 Task: Upload a time-lapse art or craft video.
Action: Mouse pressed left at (991, 78)
Screenshot: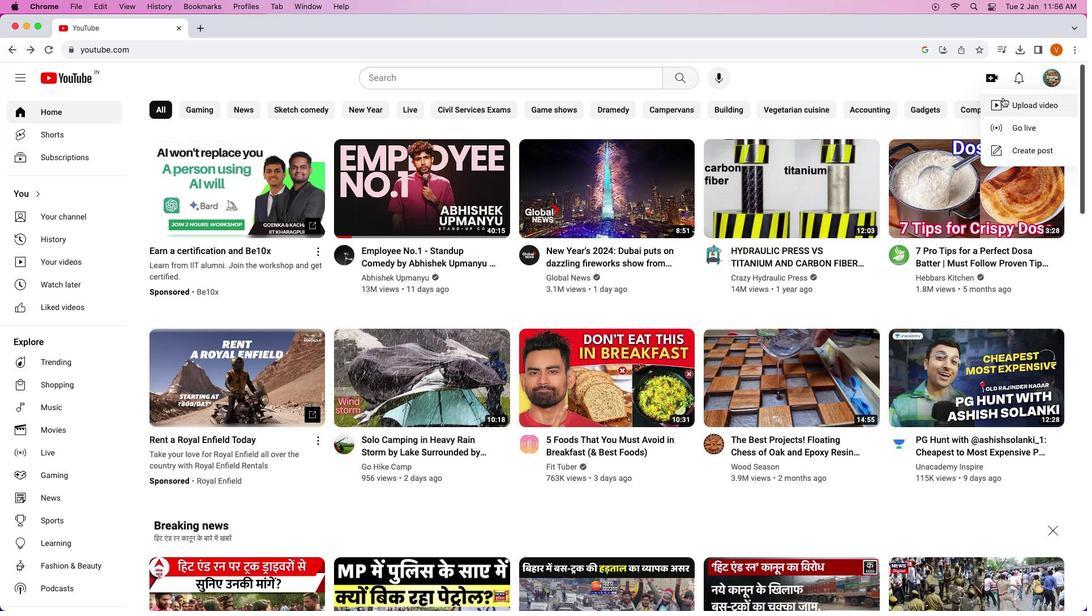
Action: Mouse moved to (1005, 101)
Screenshot: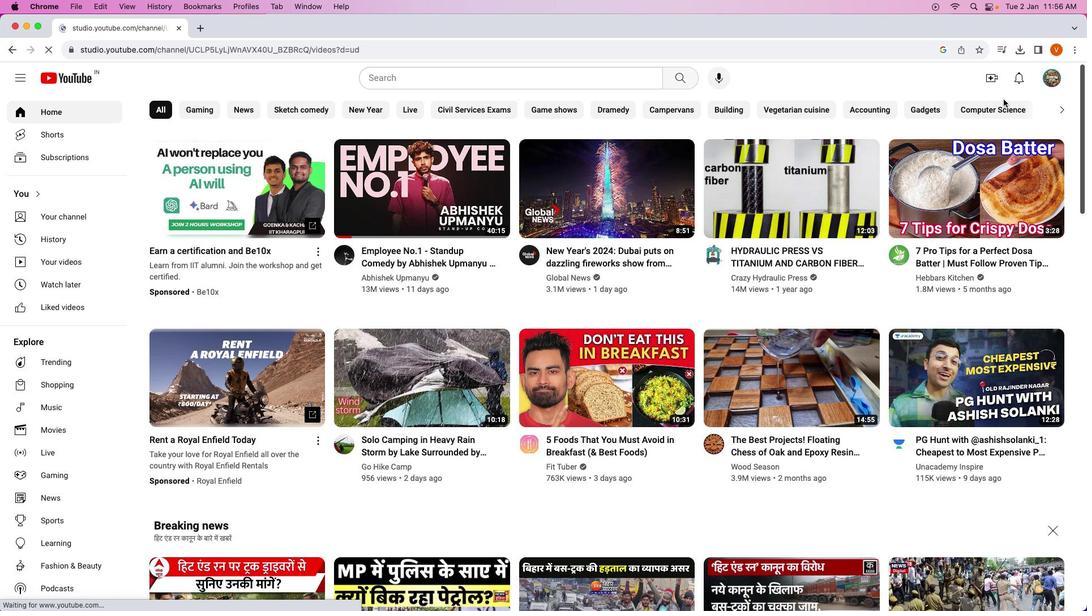 
Action: Mouse pressed left at (1005, 101)
Screenshot: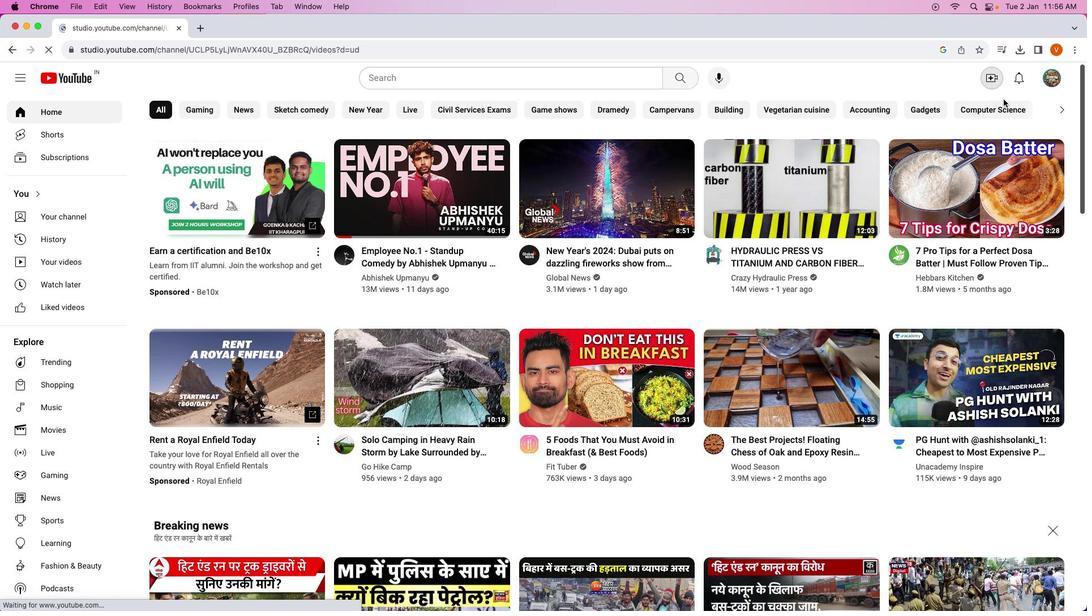 
Action: Mouse moved to (531, 410)
Screenshot: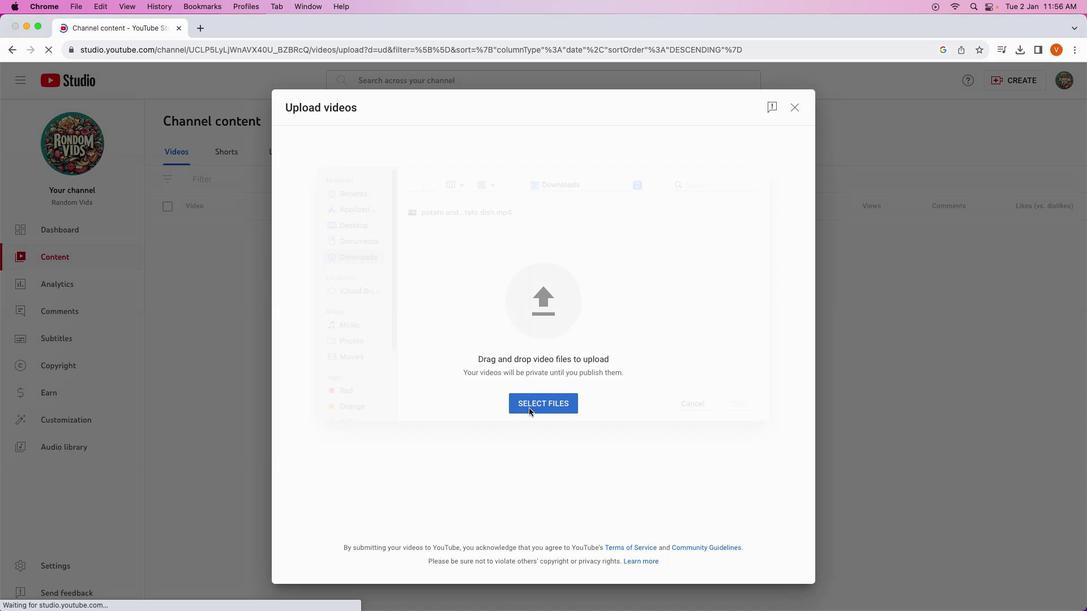 
Action: Mouse pressed left at (531, 410)
Screenshot: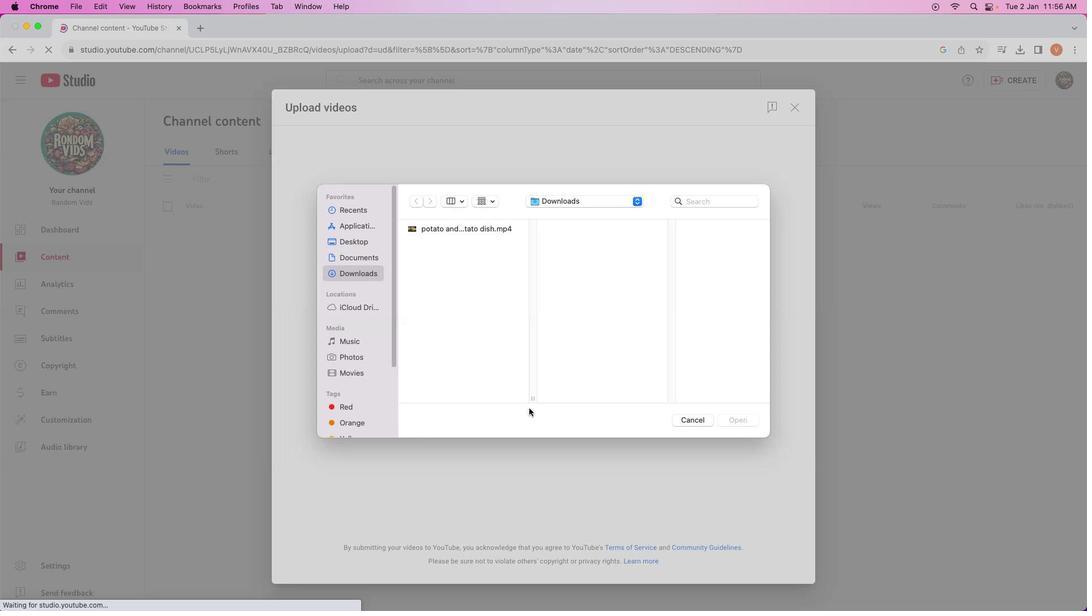 
Action: Mouse moved to (470, 300)
Screenshot: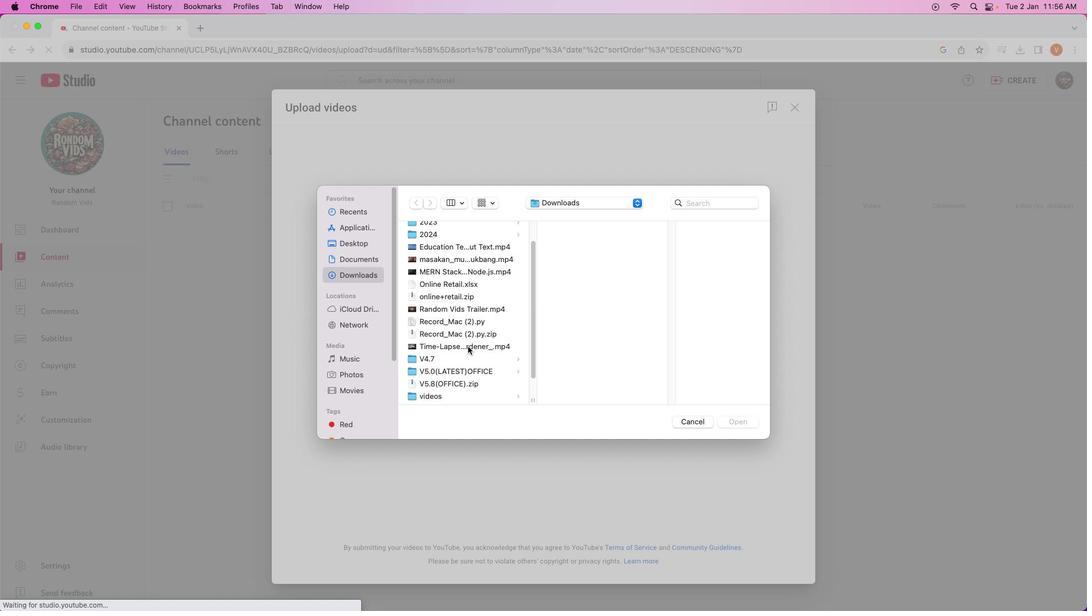 
Action: Mouse scrolled (470, 300) with delta (1, 1)
Screenshot: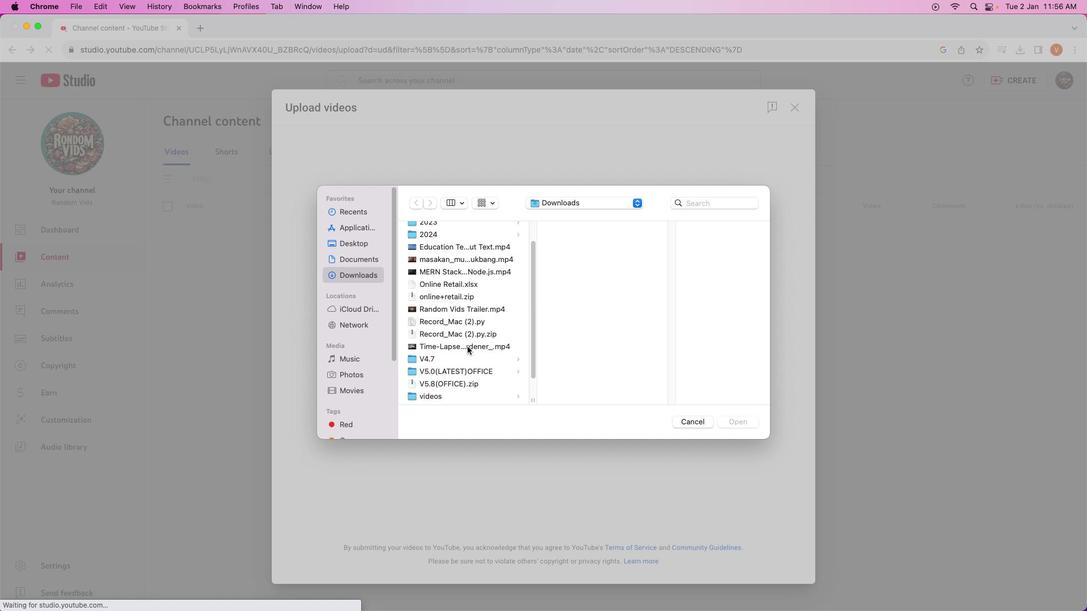 
Action: Mouse scrolled (470, 300) with delta (1, 1)
Screenshot: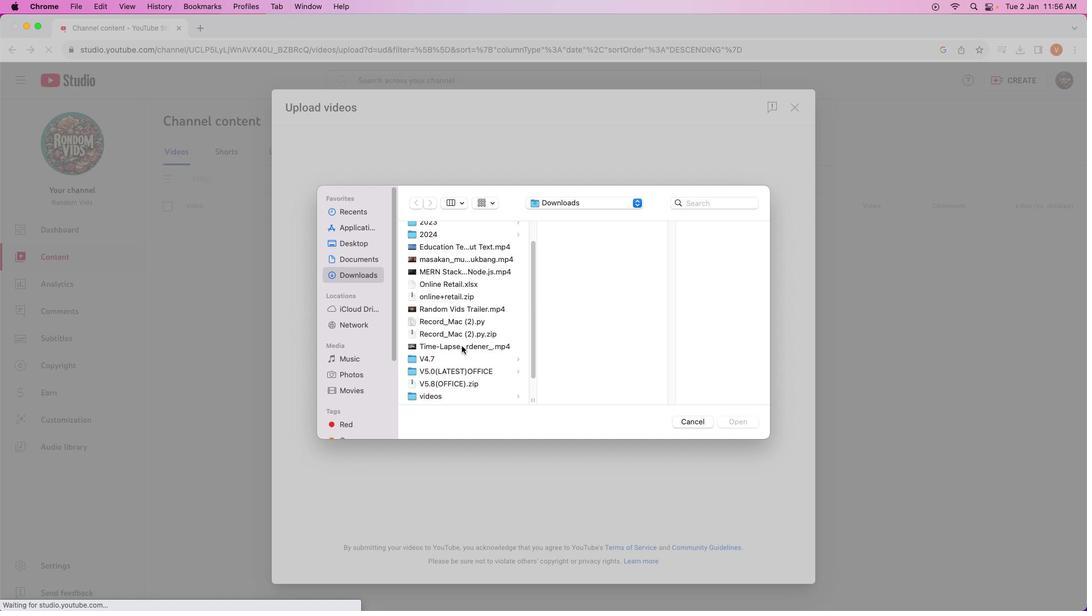 
Action: Mouse scrolled (470, 300) with delta (1, 1)
Screenshot: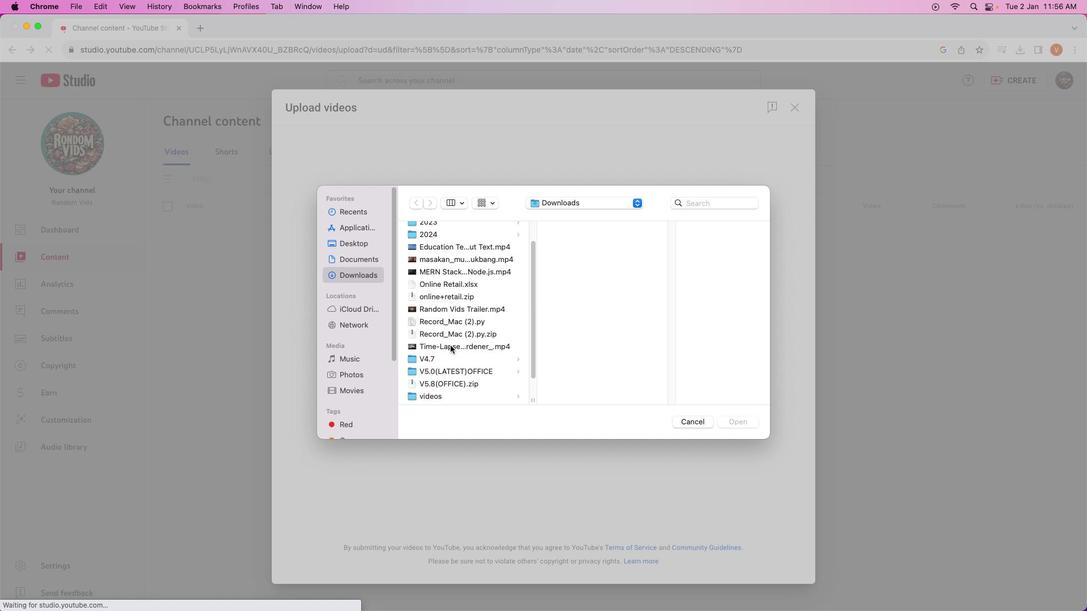 
Action: Mouse moved to (442, 351)
Screenshot: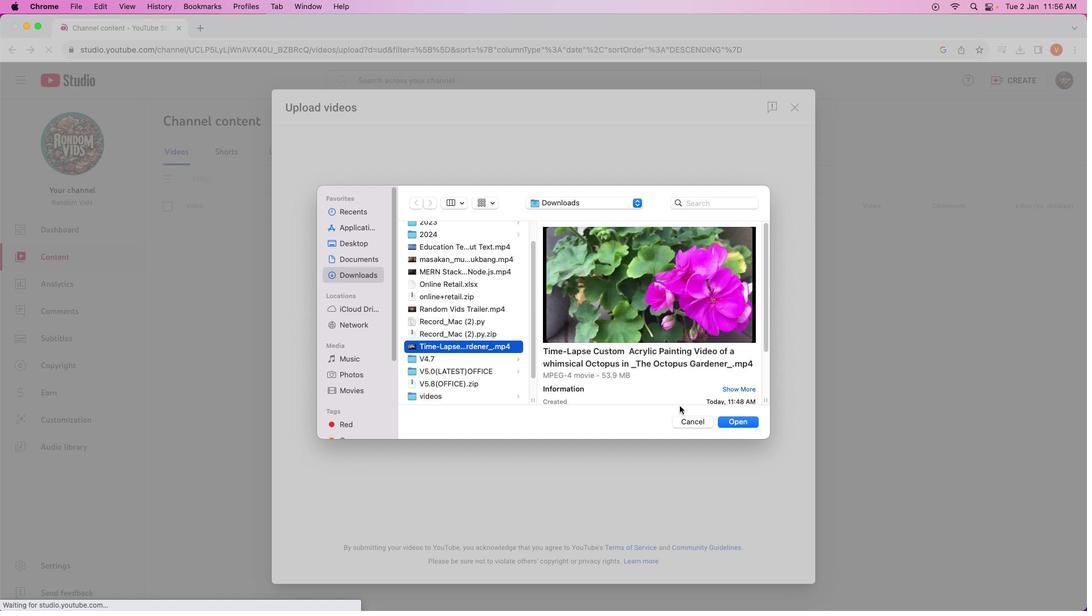 
Action: Mouse pressed left at (442, 351)
Screenshot: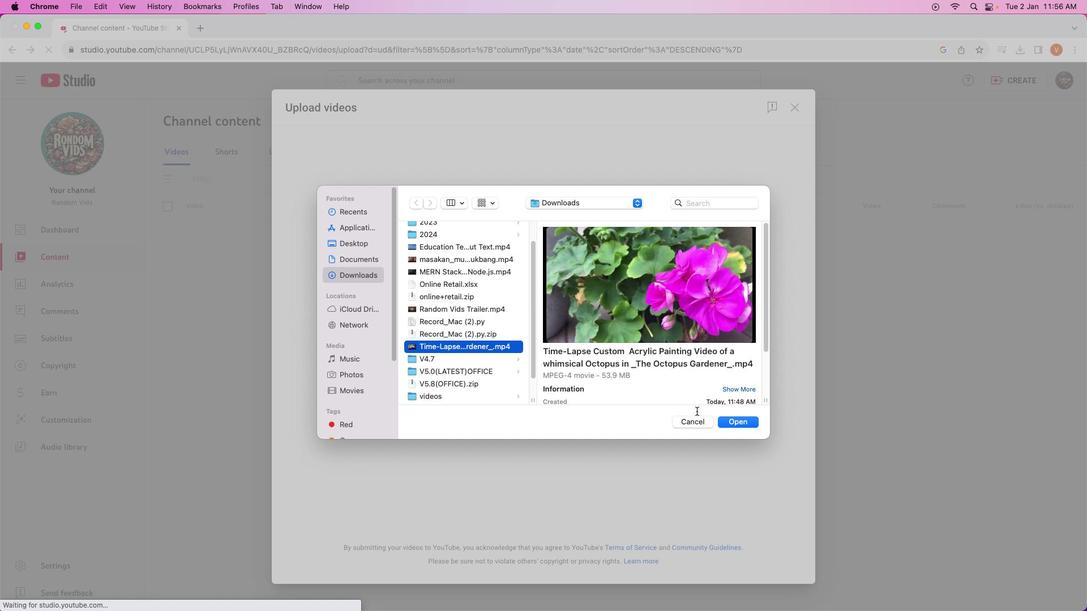 
Action: Mouse moved to (736, 425)
Screenshot: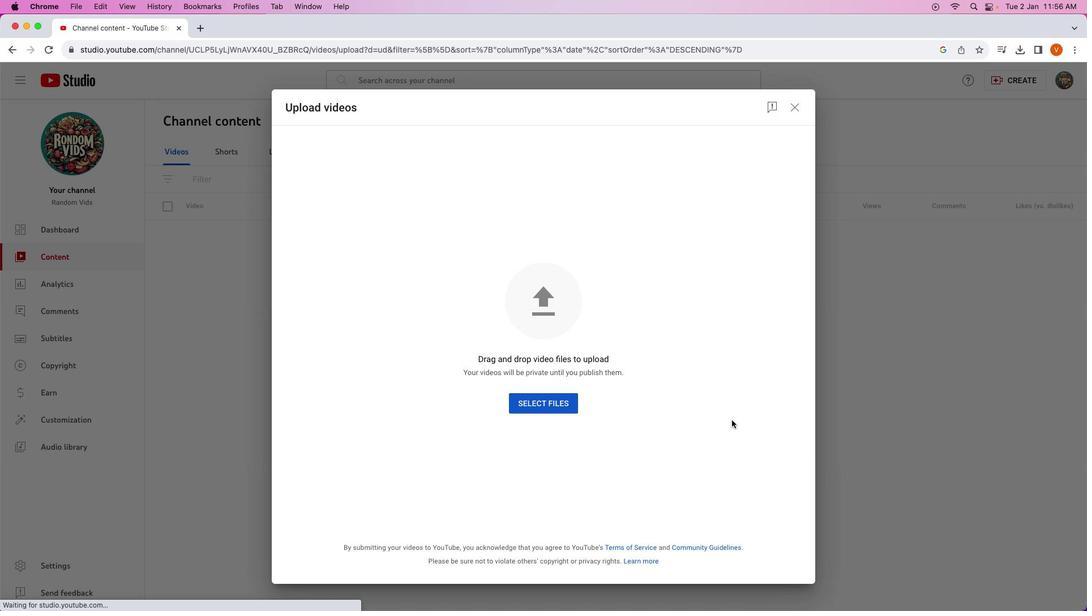 
Action: Mouse pressed left at (736, 425)
Screenshot: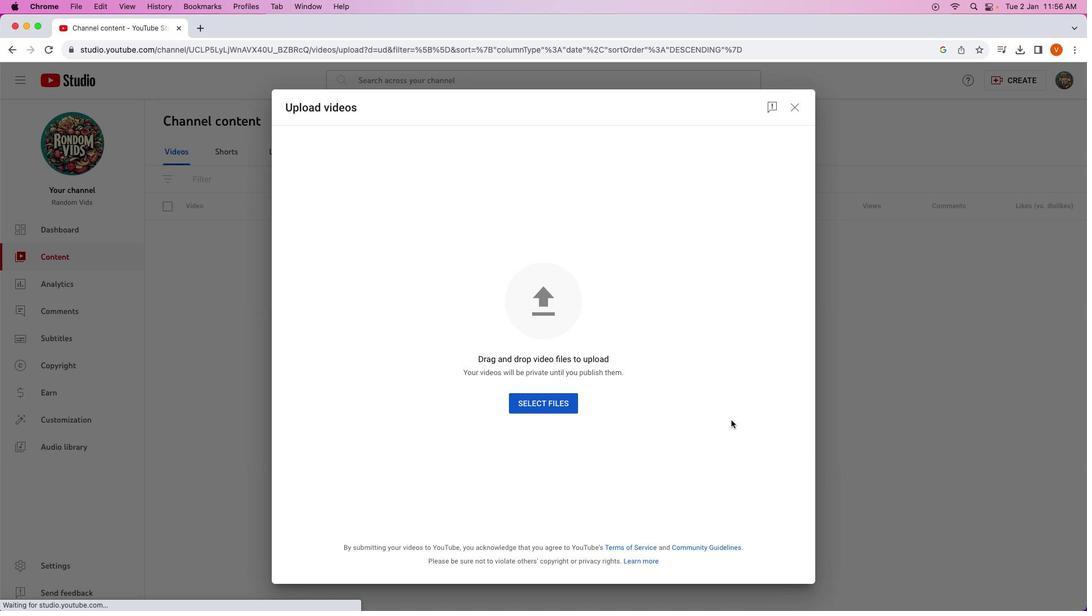 
Action: Mouse moved to (411, 241)
Screenshot: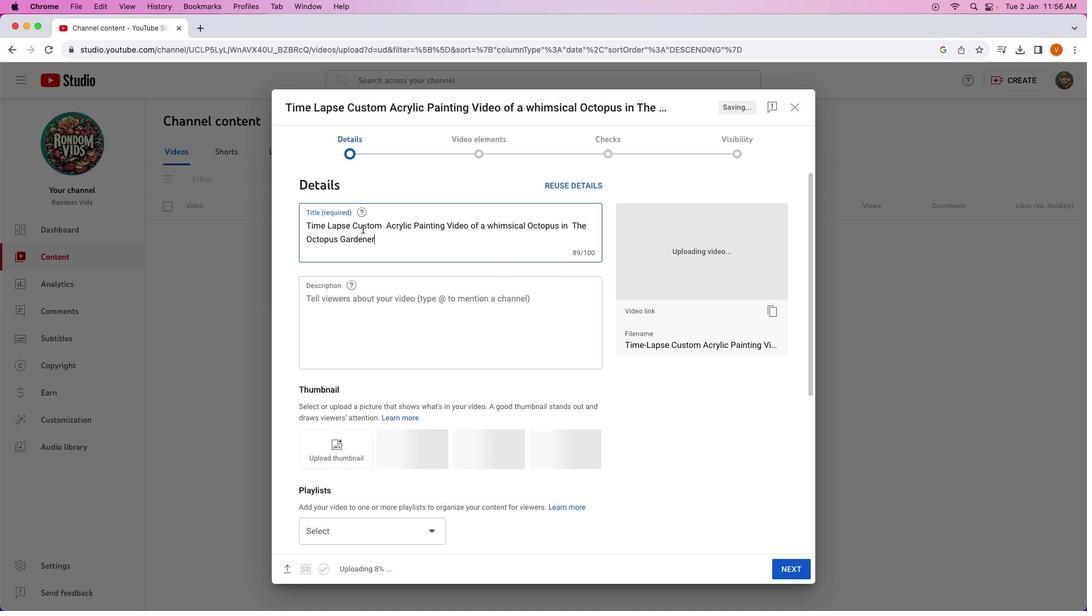
Action: Mouse pressed left at (411, 241)
Screenshot: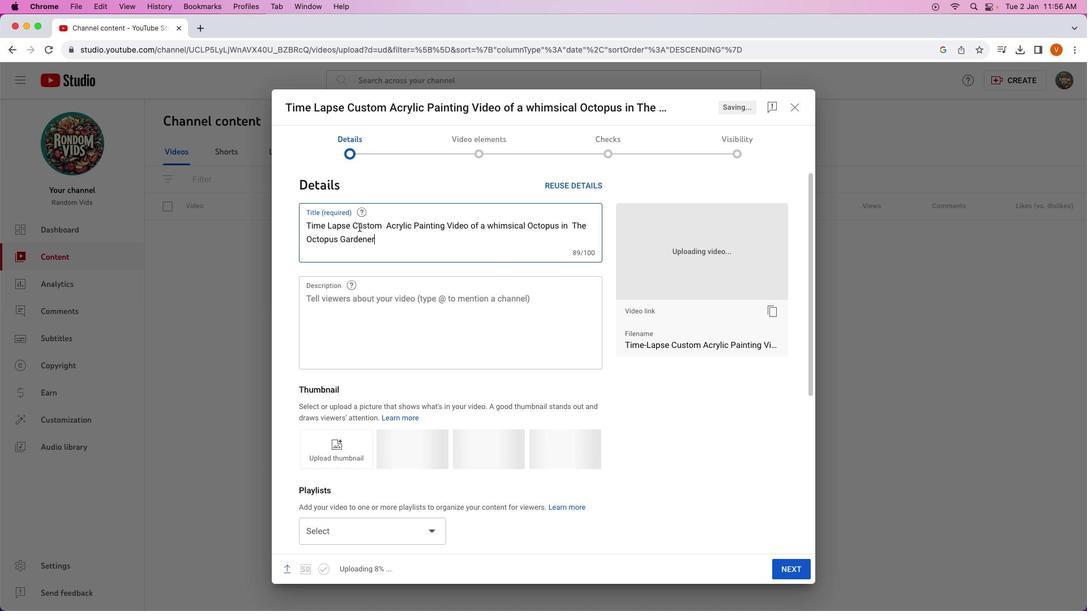 
Action: Mouse moved to (573, 226)
Screenshot: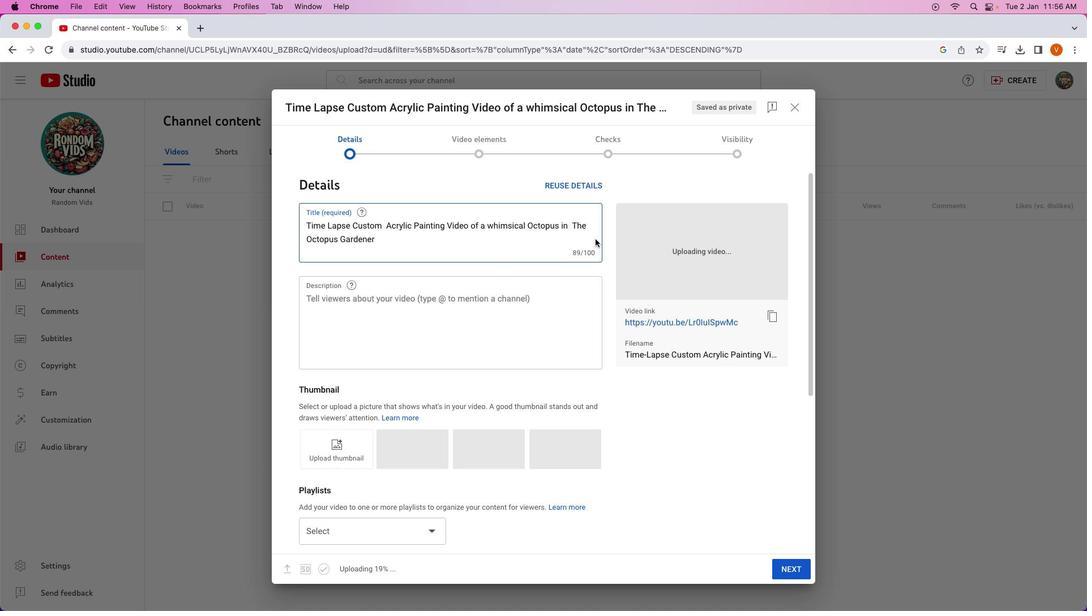
Action: Mouse pressed left at (573, 226)
Screenshot: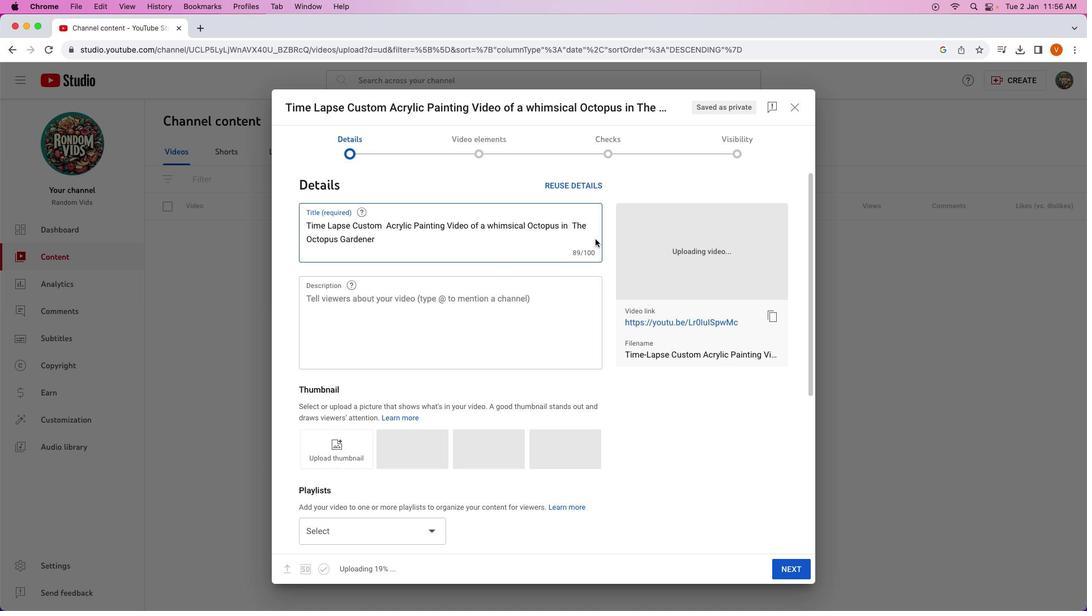 
Action: Mouse moved to (597, 240)
Screenshot: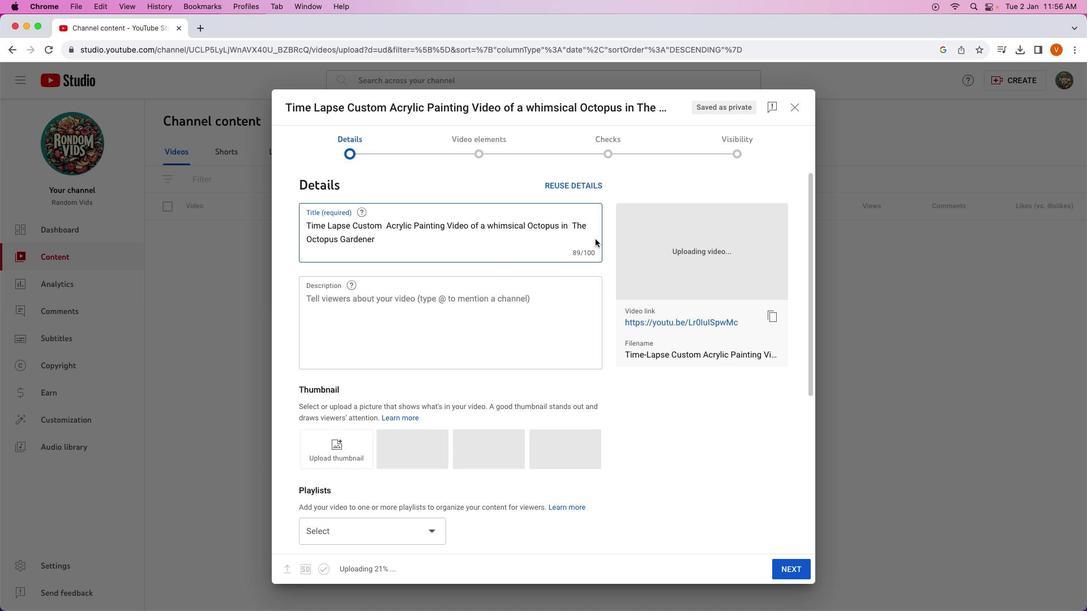 
Action: Key pressed Key.backspaceKey.shift_r'|'Key.space
Screenshot: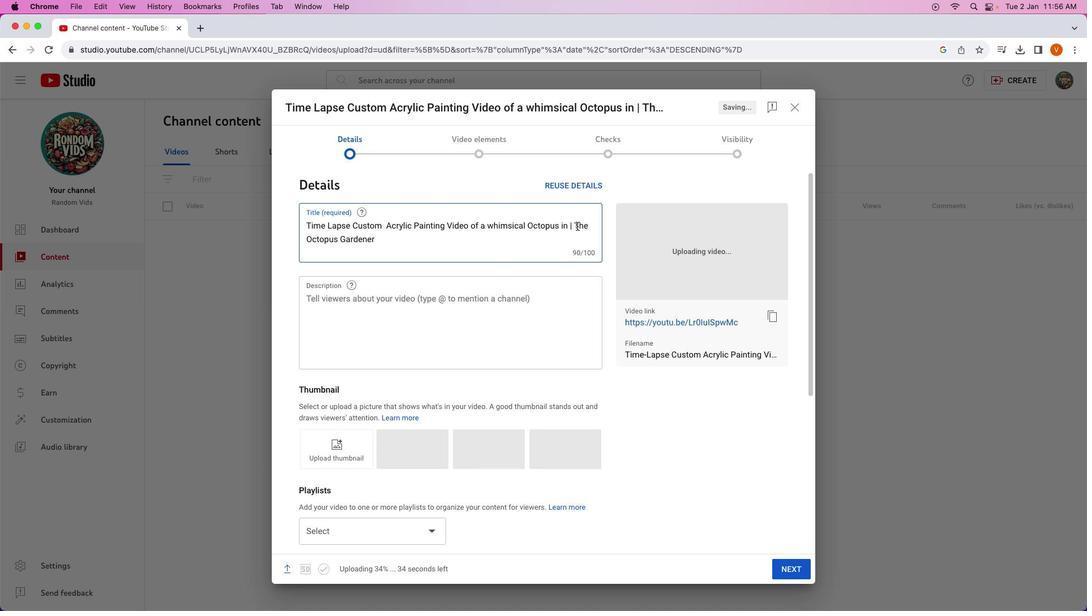 
Action: Mouse moved to (447, 314)
Screenshot: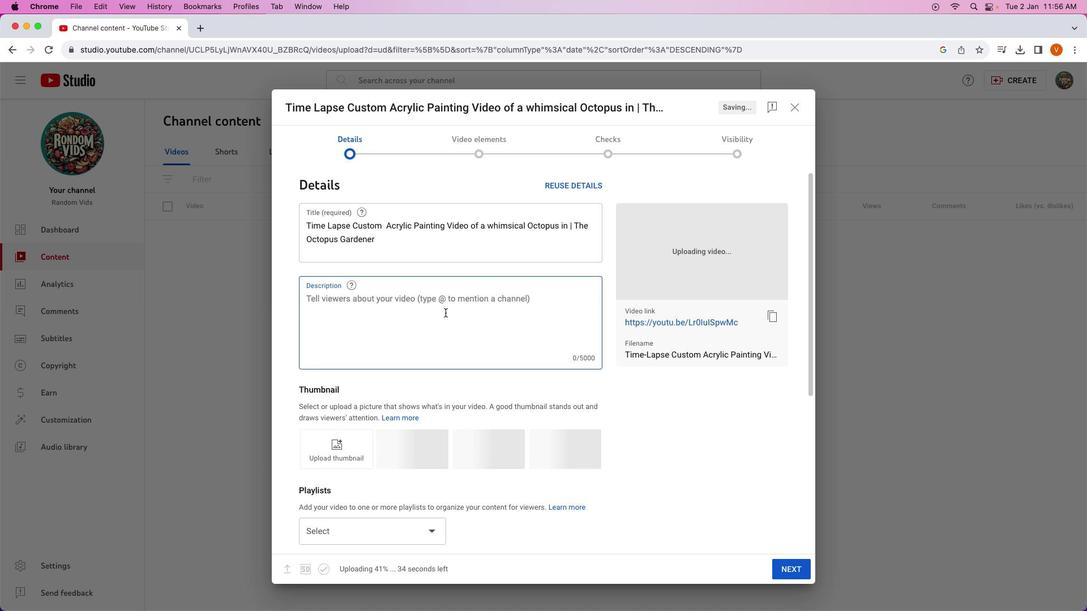 
Action: Mouse pressed left at (447, 314)
Screenshot: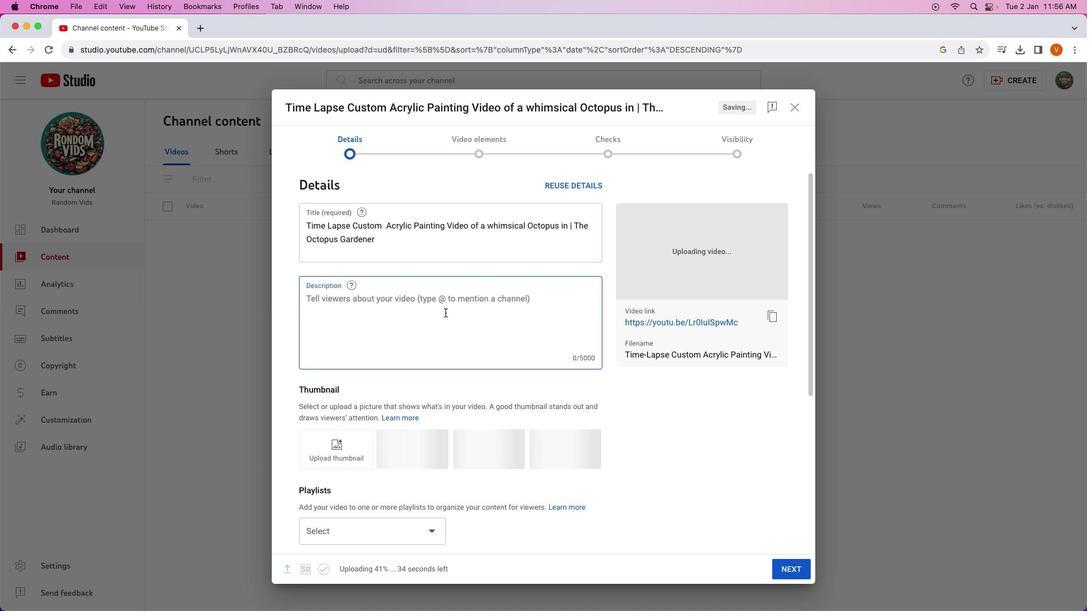 
Action: Mouse moved to (447, 314)
Screenshot: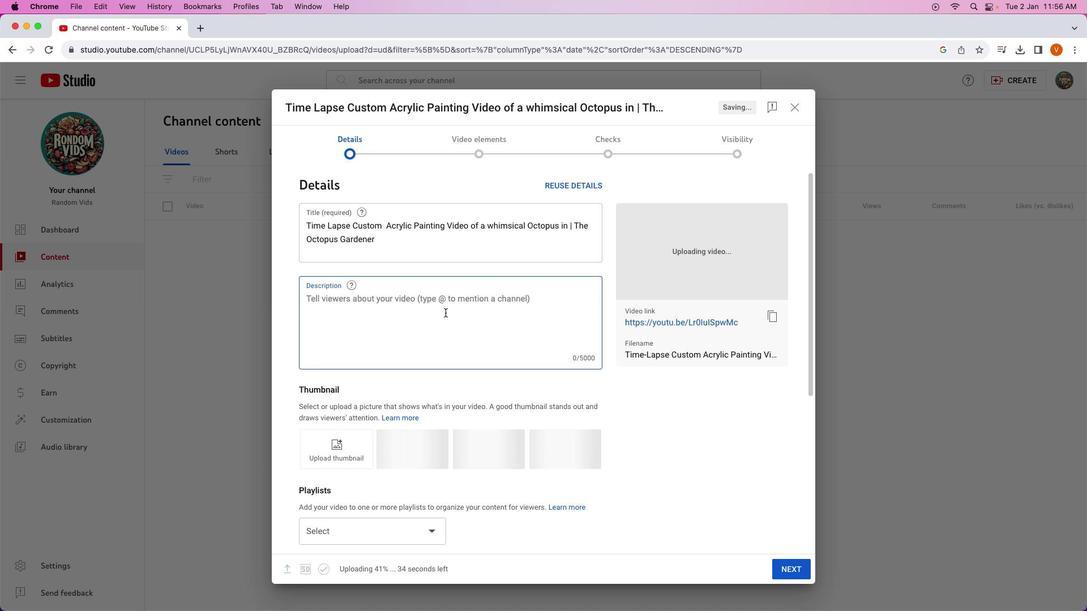 
Action: Key pressed Key.shift'A'Key.space't''i''m''e''-''l''a''p''s''e'Key.space'a''r''t'Key.space'a''n''d'Key.space'c''r''a''f''t'Key.space'o''r'Key.spaceKey.backspaceKey.backspaceKey.backspace'o''f'Key.space'a''n'Key.space'a''c''r''y''l''i''c'Key.space'c''o''l''o''r'Key.space'p''a''i''n''t''i''n''g''.'
Screenshot: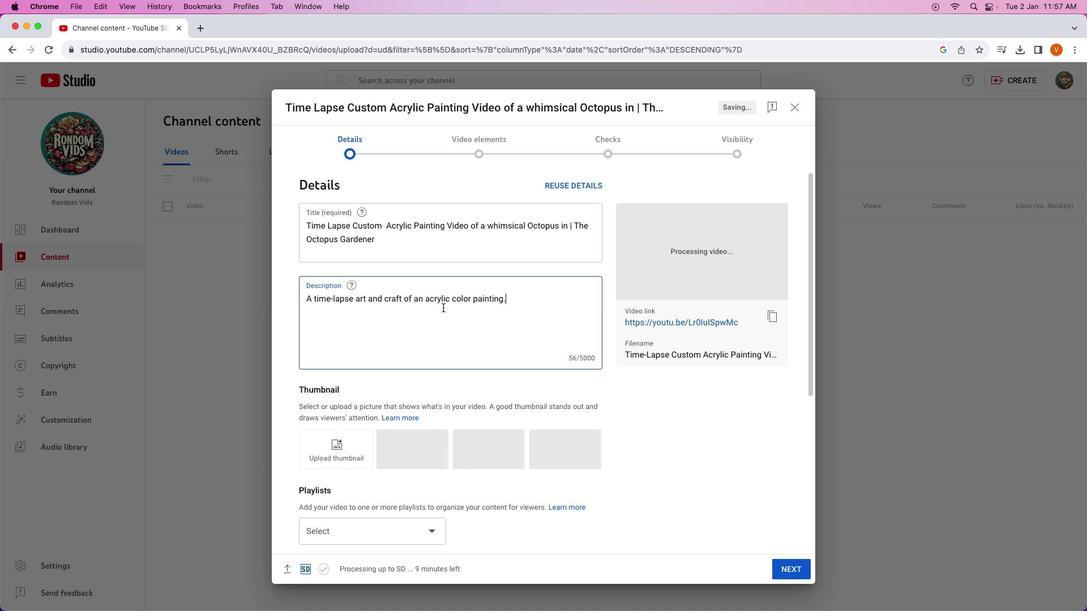 
Action: Mouse moved to (483, 434)
Screenshot: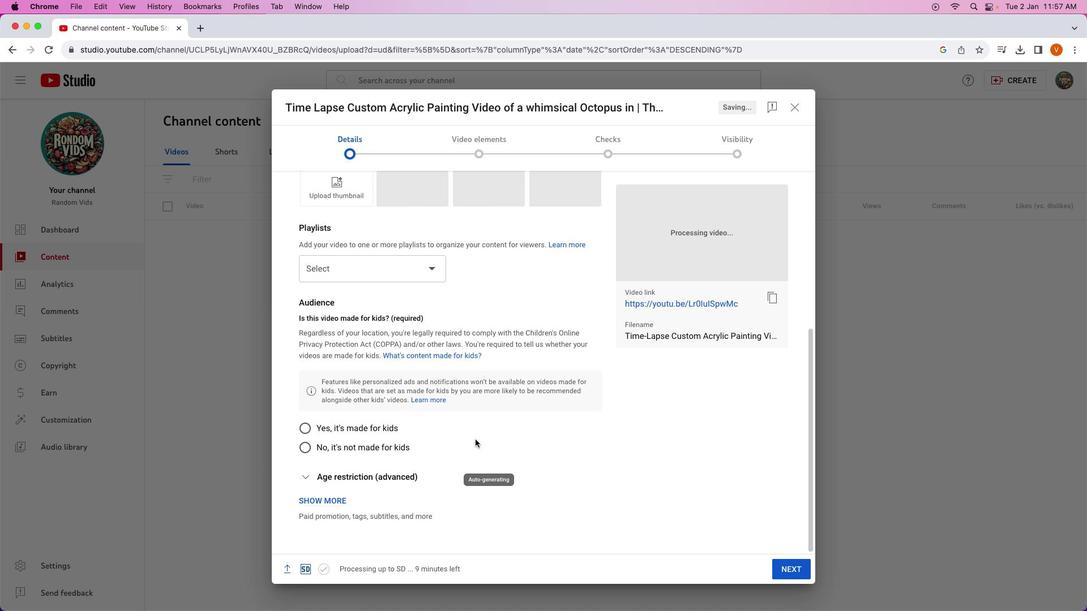 
Action: Mouse scrolled (483, 434) with delta (1, 1)
Screenshot: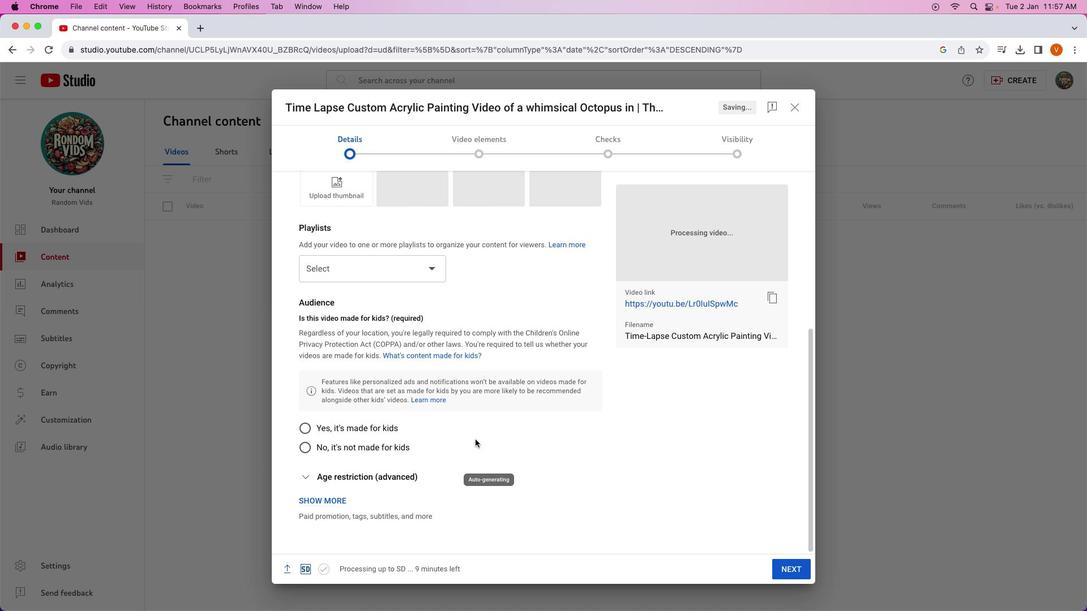 
Action: Mouse scrolled (483, 434) with delta (1, 1)
Screenshot: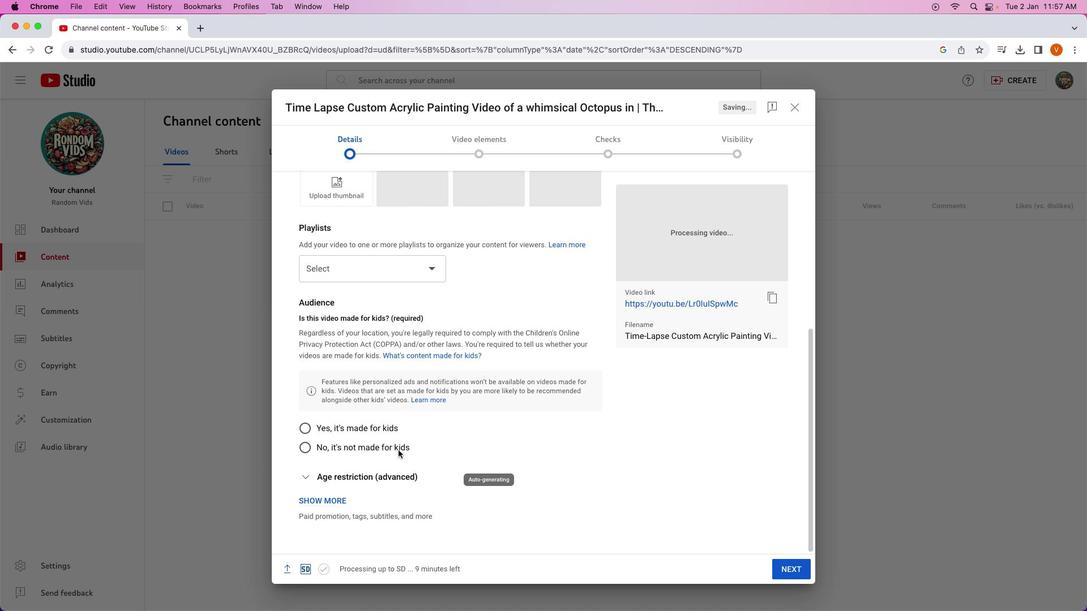 
Action: Mouse moved to (477, 441)
Screenshot: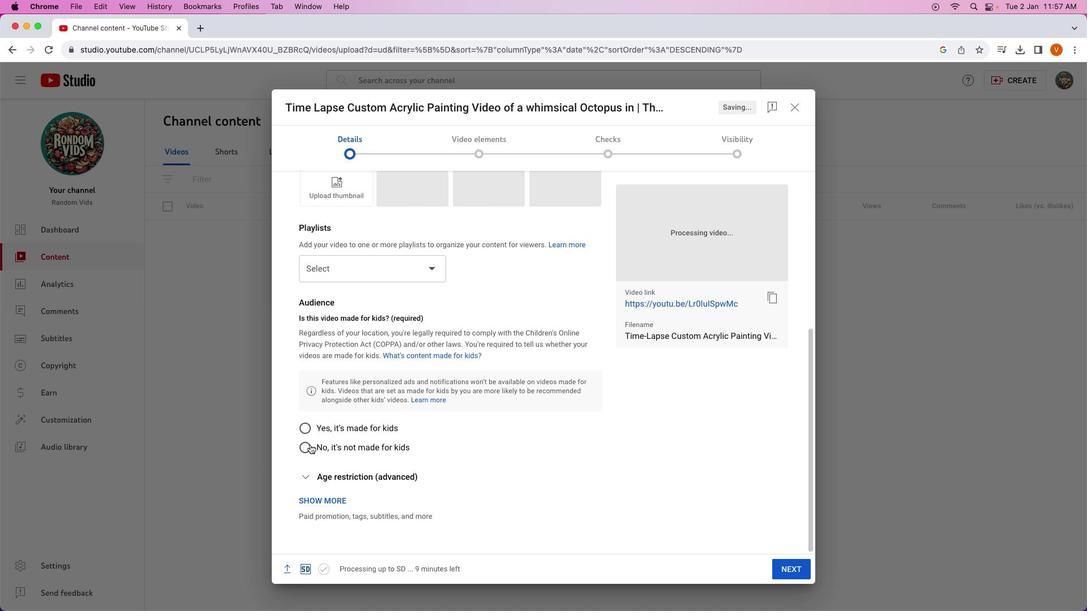 
Action: Mouse scrolled (477, 441) with delta (1, 1)
Screenshot: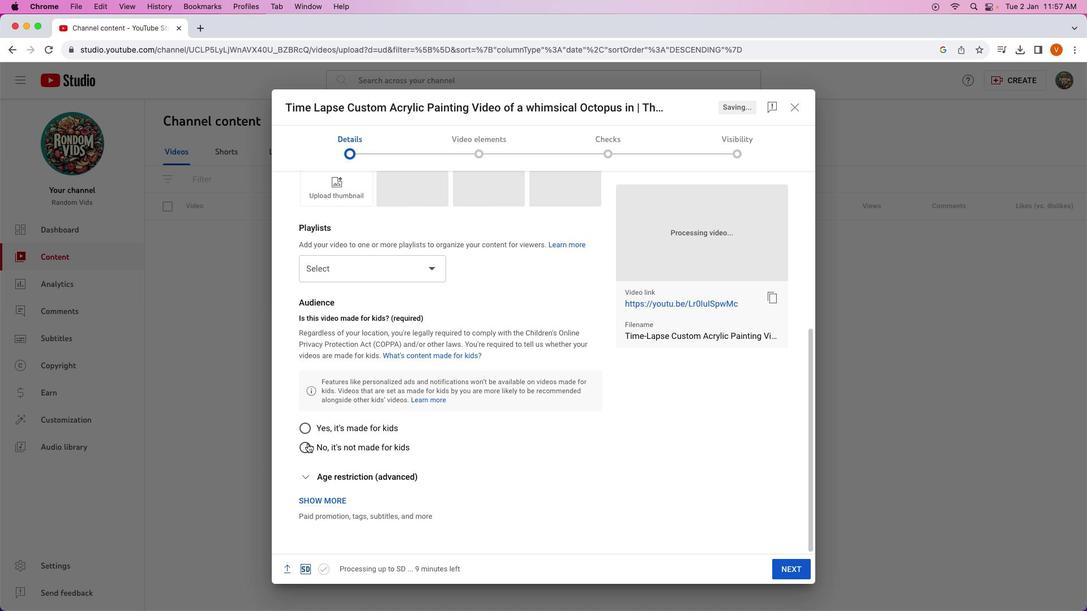 
Action: Mouse scrolled (477, 441) with delta (1, 1)
Screenshot: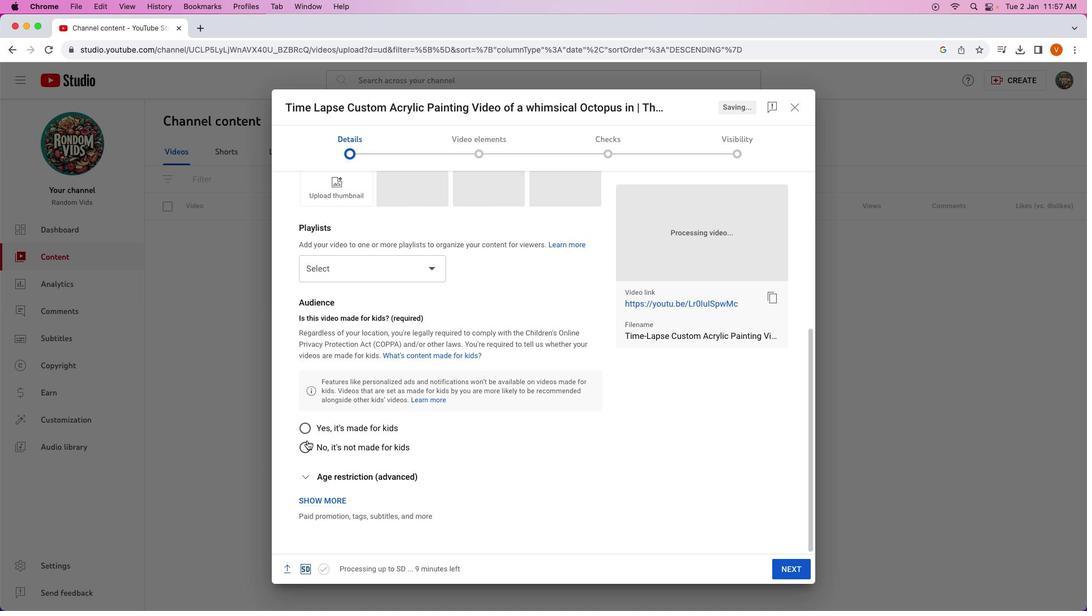 
Action: Mouse scrolled (477, 441) with delta (1, 0)
Screenshot: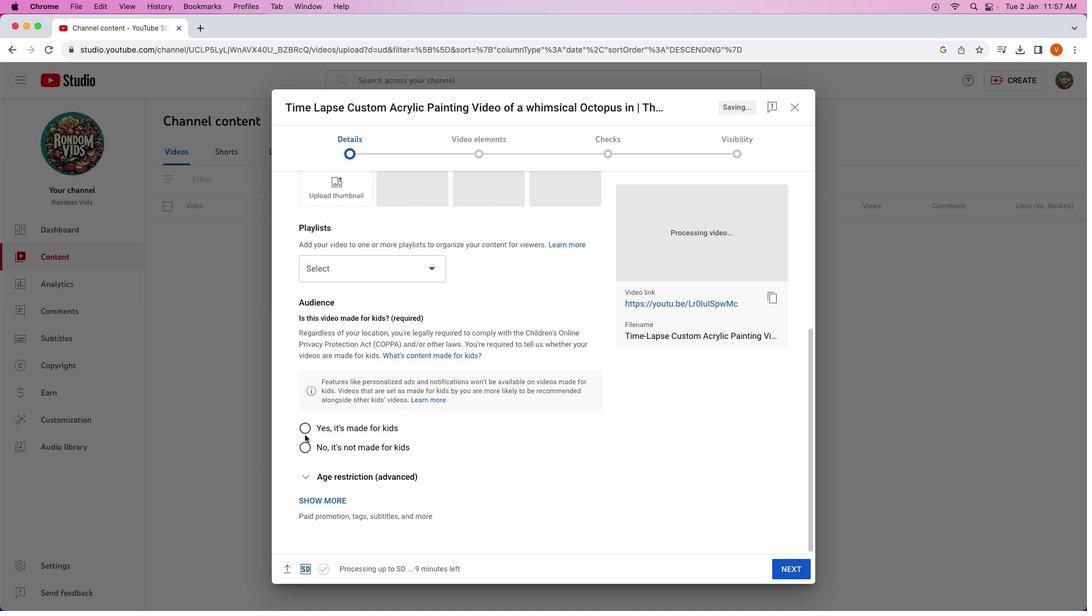 
Action: Mouse scrolled (477, 441) with delta (1, 0)
Screenshot: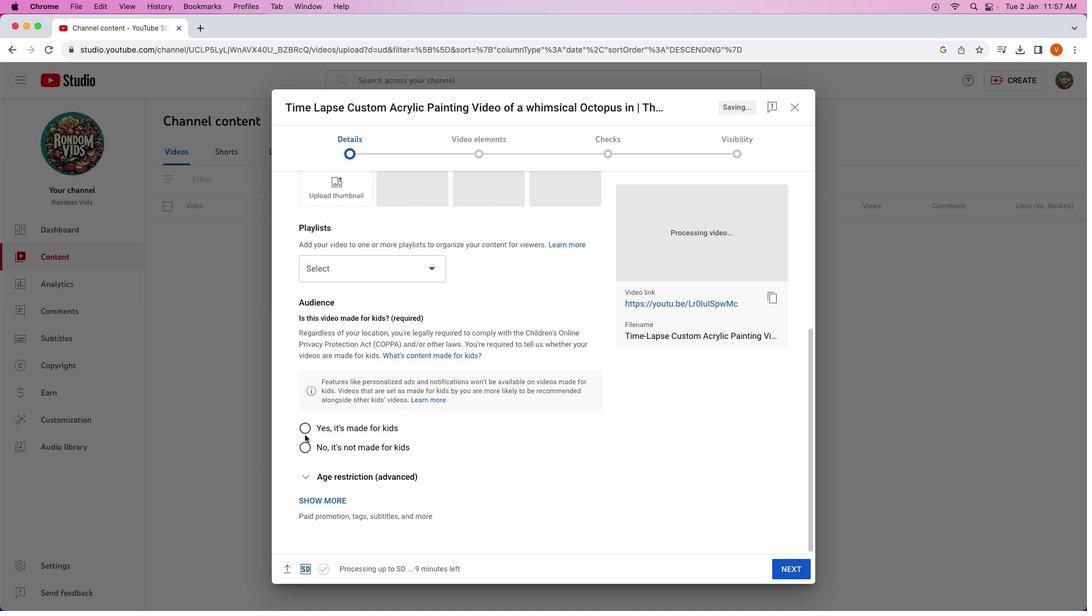 
Action: Mouse scrolled (477, 441) with delta (1, 1)
Screenshot: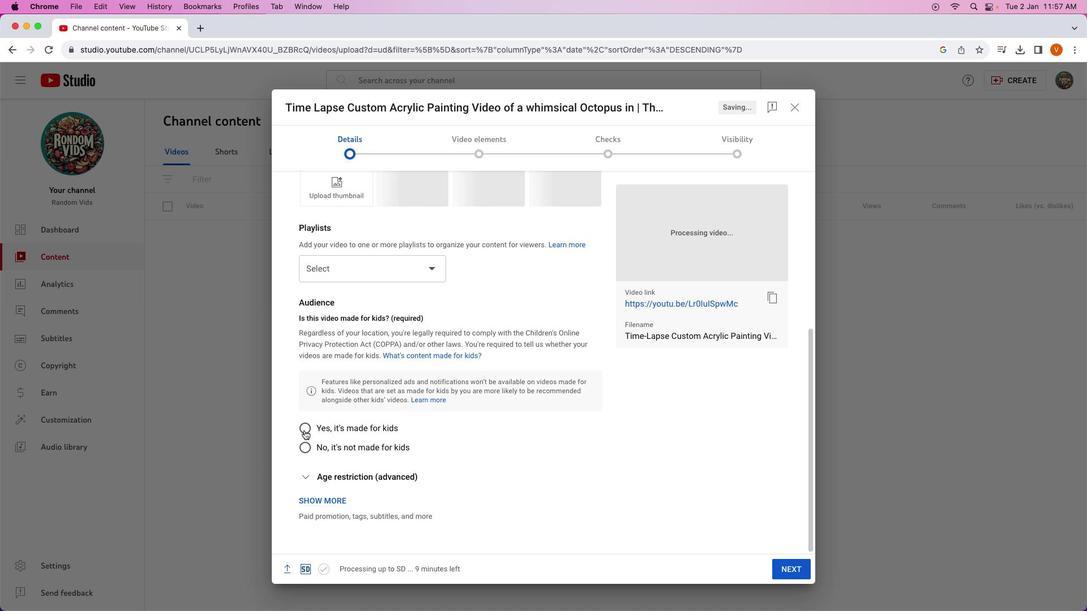 
Action: Mouse scrolled (477, 441) with delta (1, 1)
Screenshot: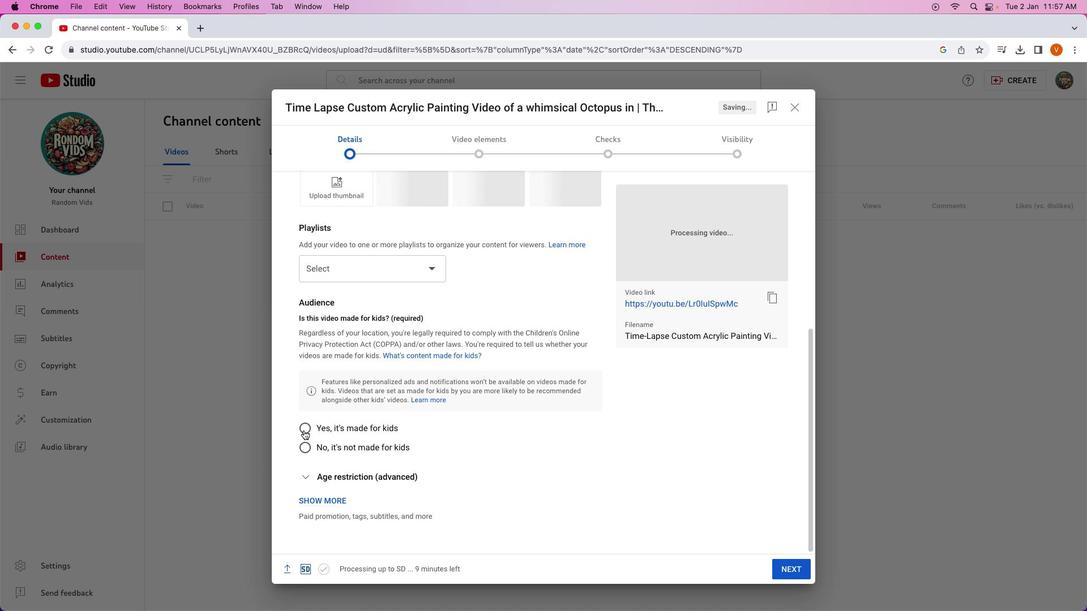 
Action: Mouse scrolled (477, 441) with delta (1, 0)
Screenshot: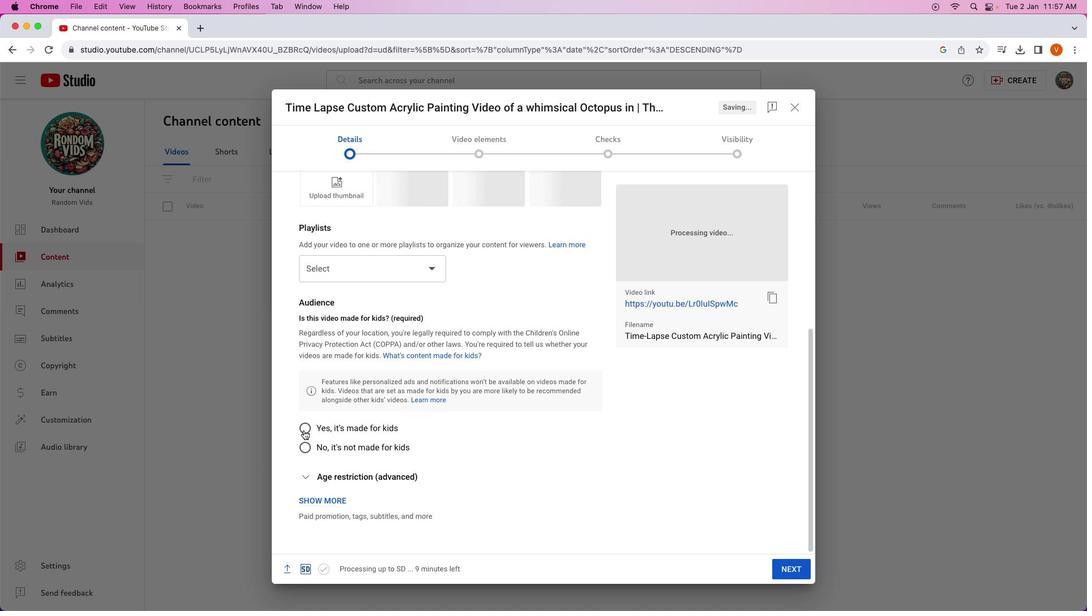 
Action: Mouse moved to (305, 432)
Screenshot: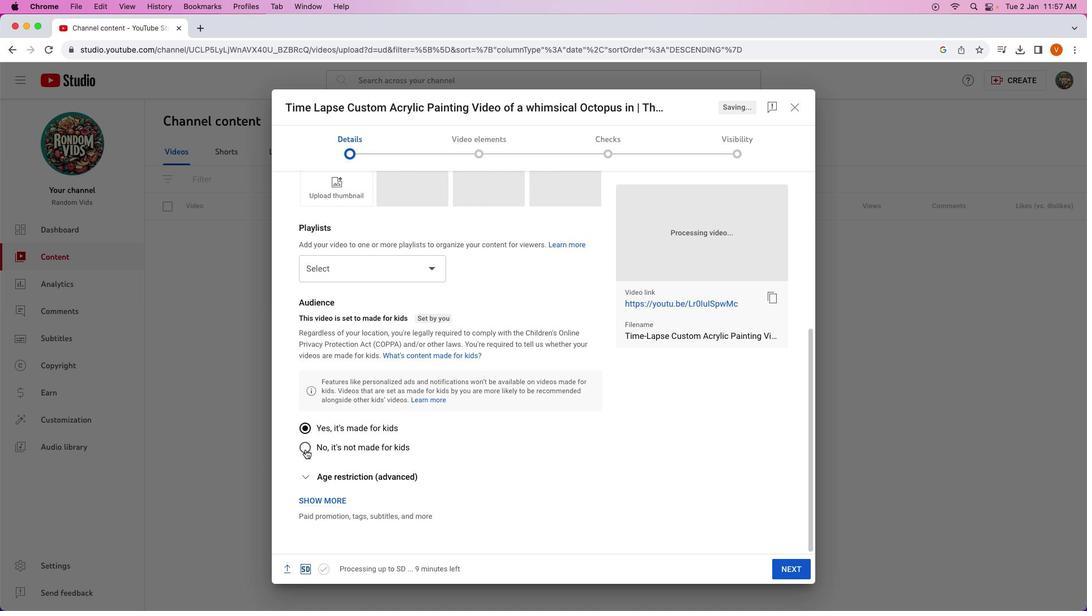 
Action: Mouse pressed left at (305, 432)
Screenshot: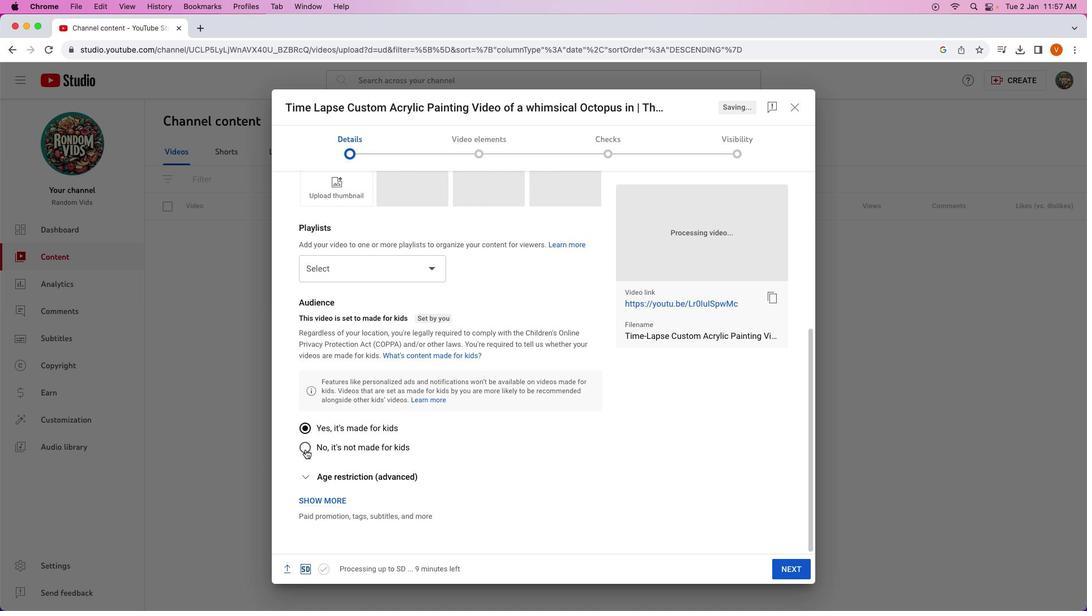 
Action: Mouse moved to (319, 502)
Screenshot: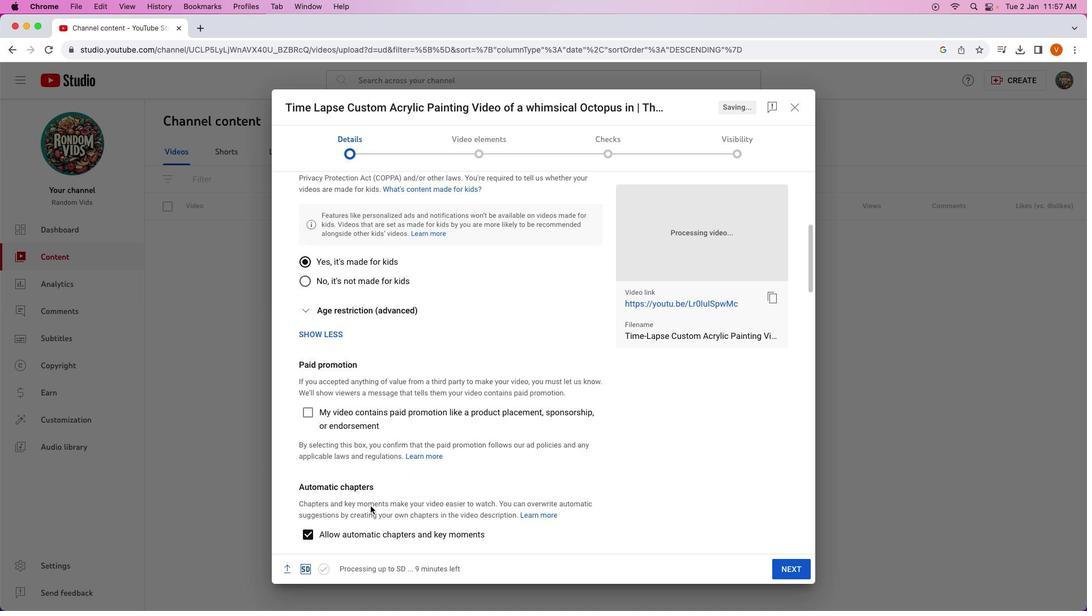 
Action: Mouse pressed left at (319, 502)
Screenshot: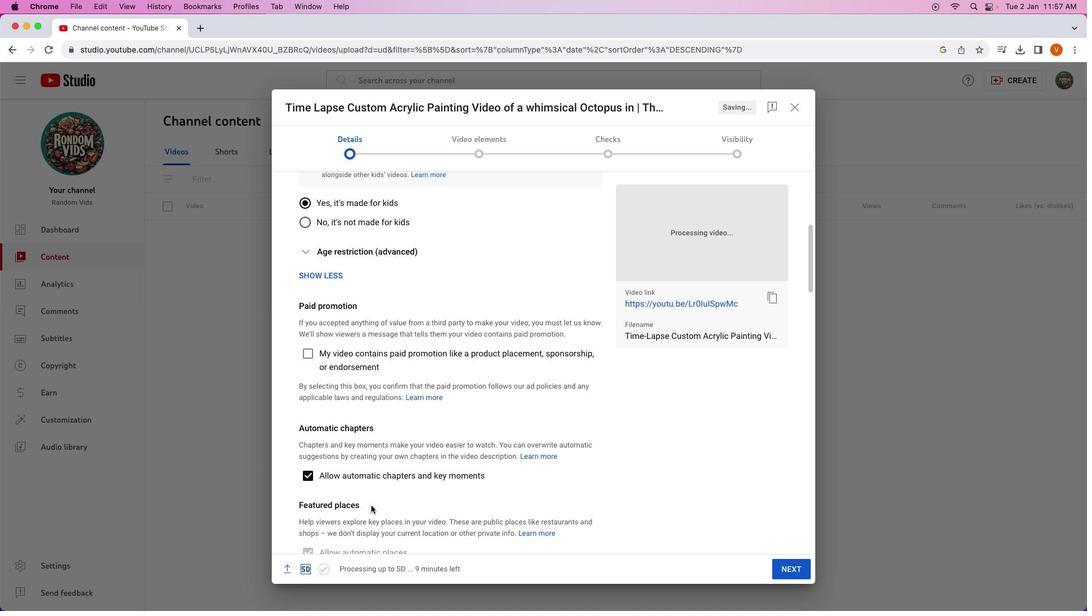 
Action: Mouse moved to (372, 508)
Screenshot: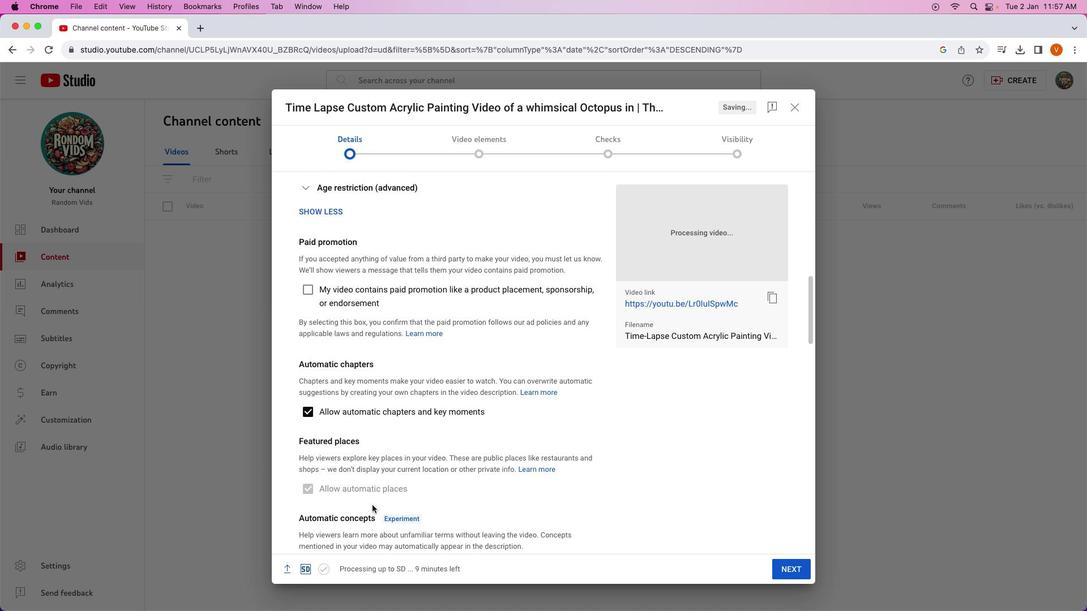 
Action: Mouse scrolled (372, 508) with delta (1, 1)
Screenshot: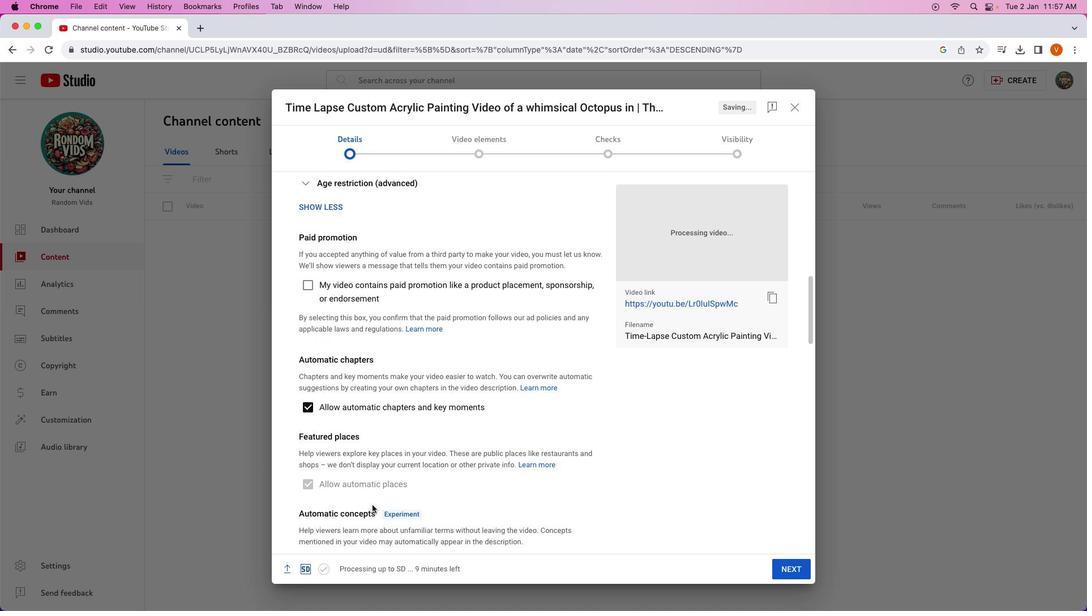 
Action: Mouse scrolled (372, 508) with delta (1, 1)
Screenshot: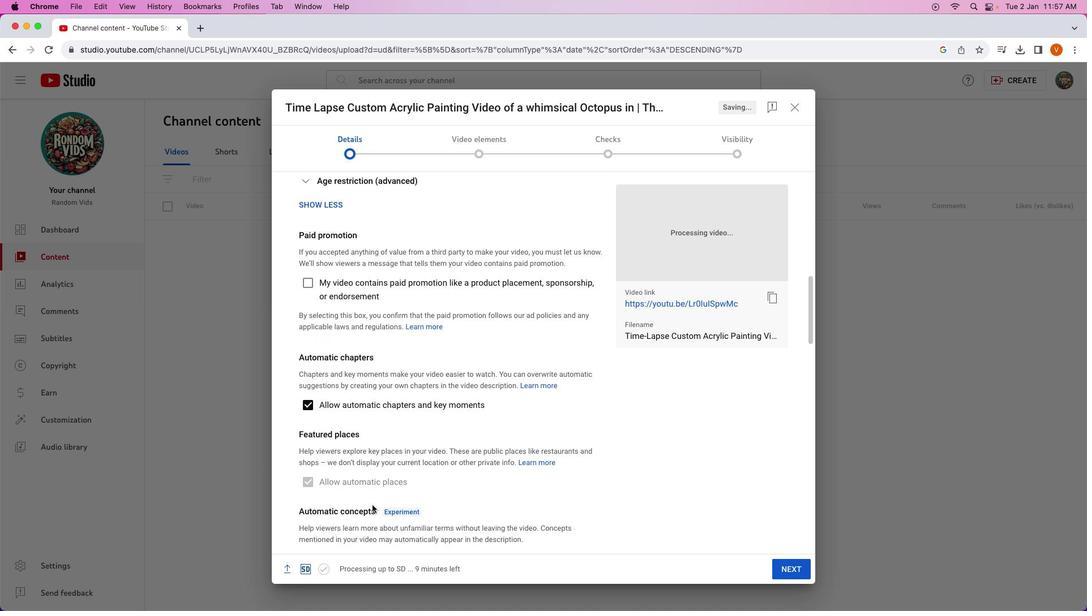 
Action: Mouse scrolled (372, 508) with delta (1, 1)
Screenshot: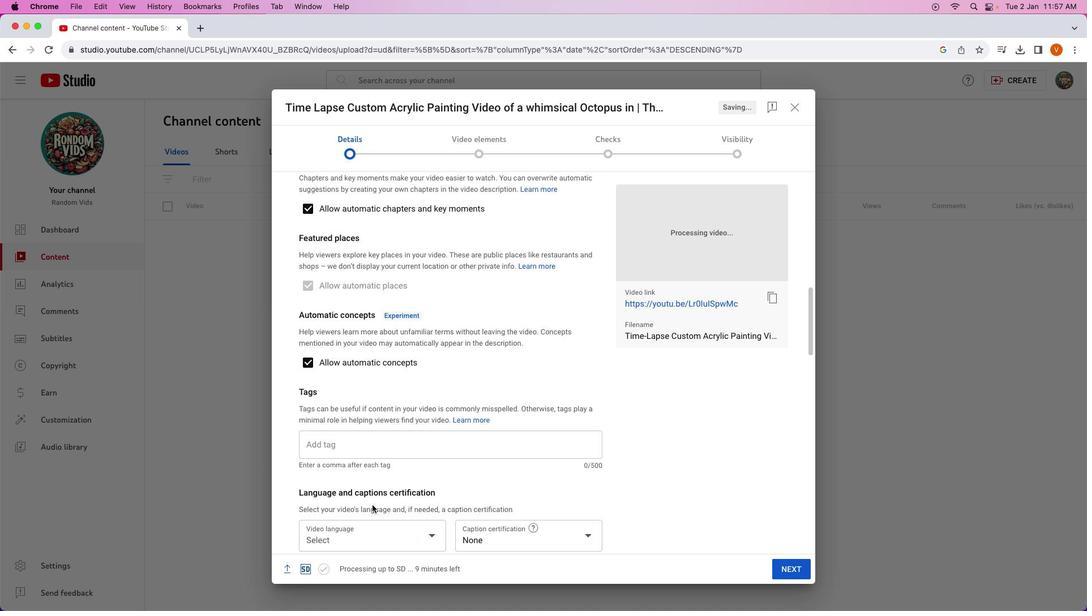 
Action: Mouse scrolled (372, 508) with delta (1, 1)
Screenshot: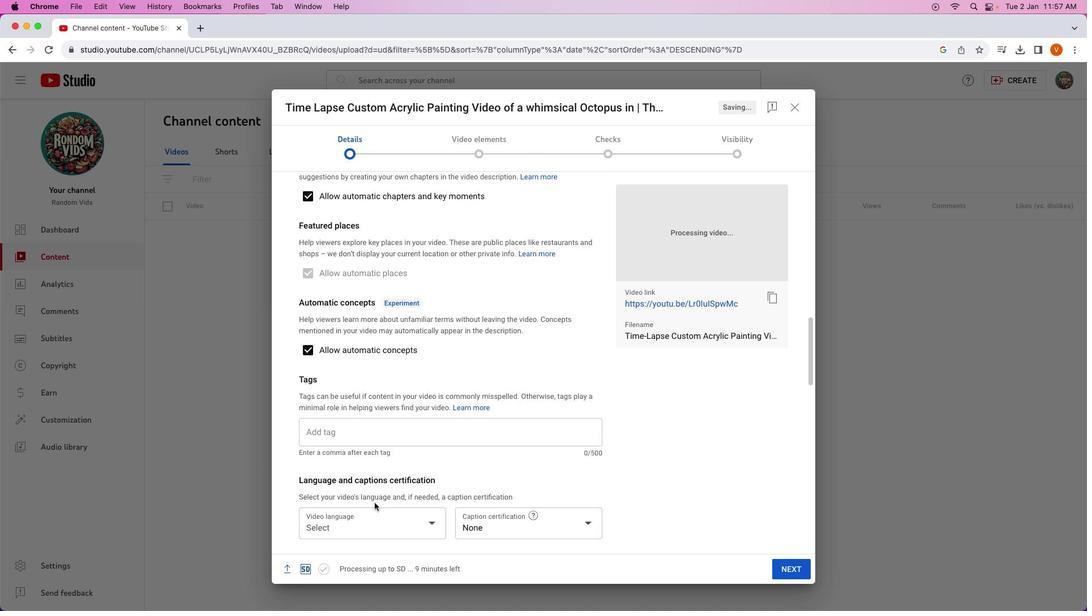 
Action: Mouse scrolled (372, 508) with delta (1, 0)
Screenshot: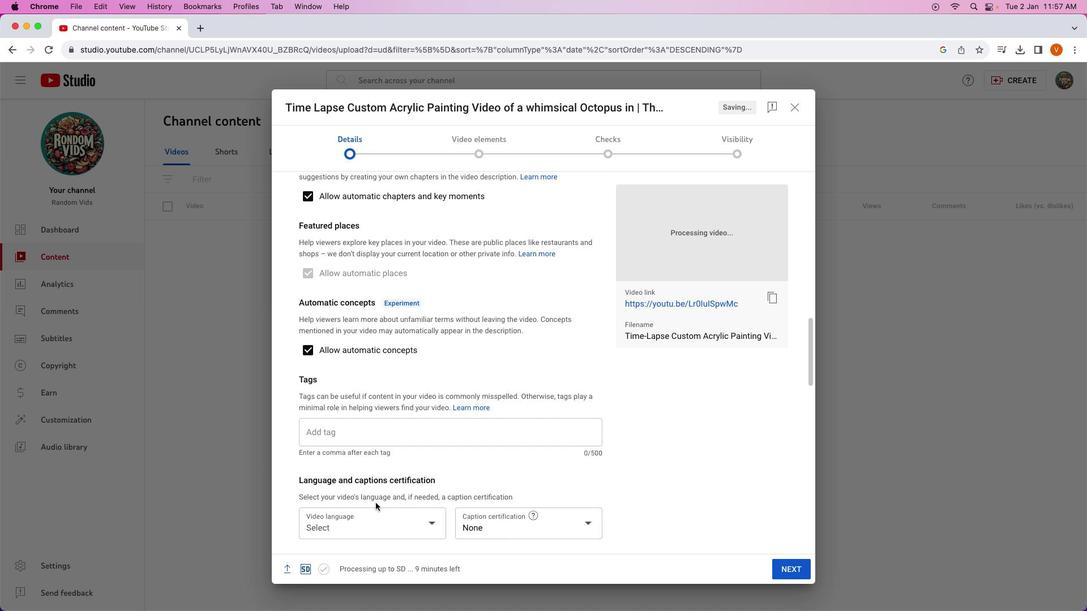 
Action: Mouse scrolled (372, 508) with delta (1, 0)
Screenshot: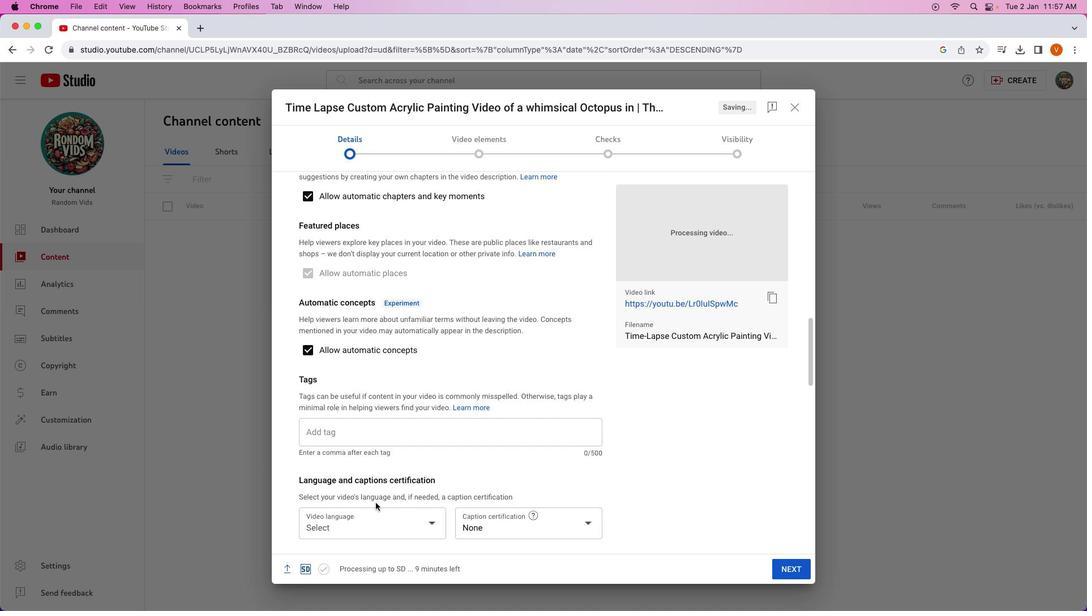 
Action: Mouse scrolled (372, 508) with delta (1, 0)
Screenshot: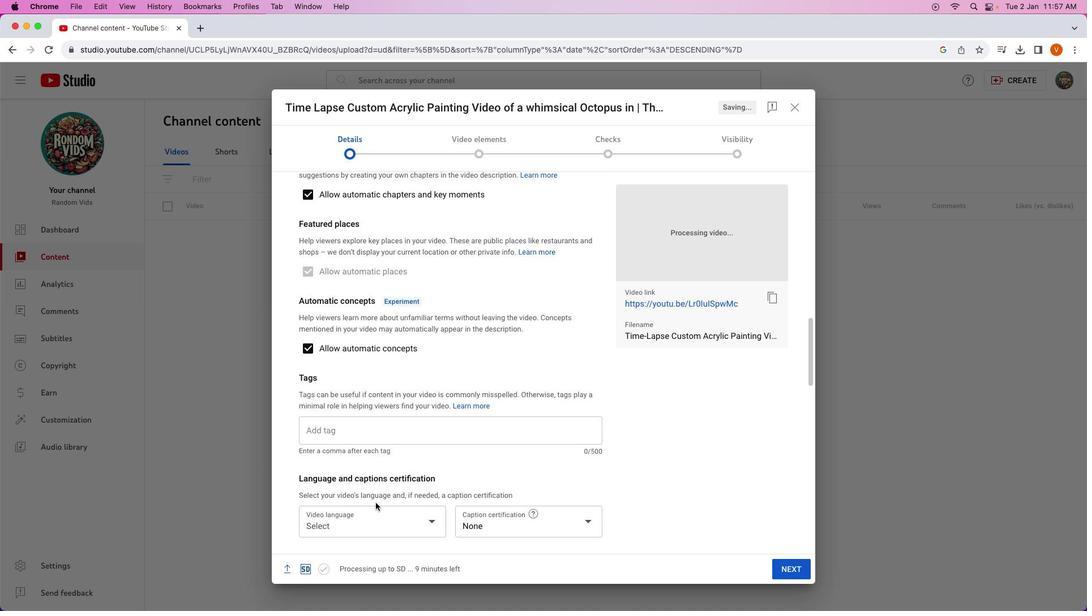 
Action: Mouse moved to (373, 506)
Screenshot: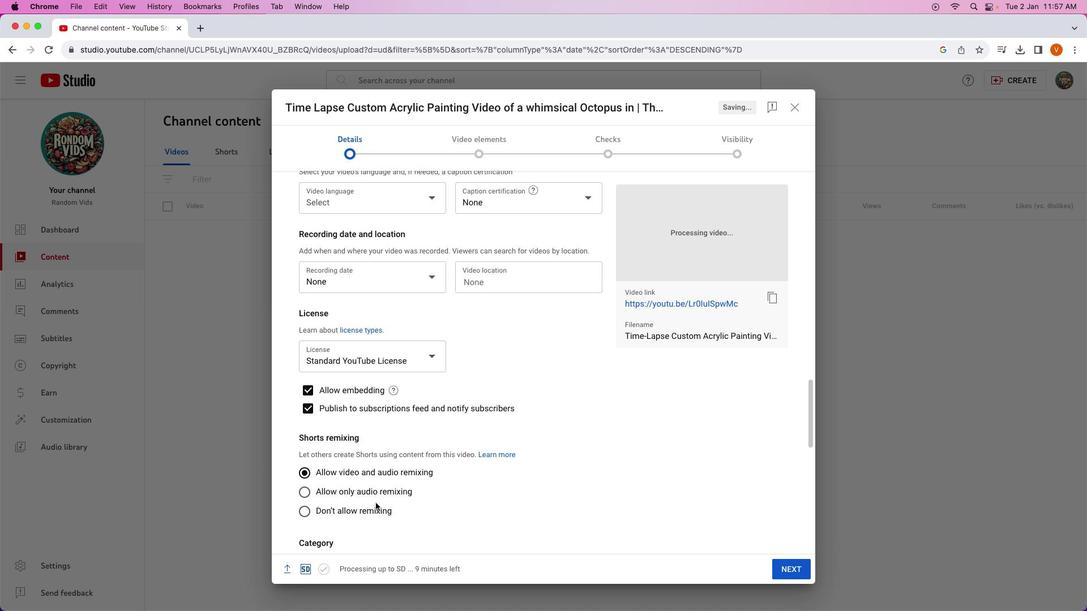 
Action: Mouse scrolled (373, 506) with delta (1, 1)
Screenshot: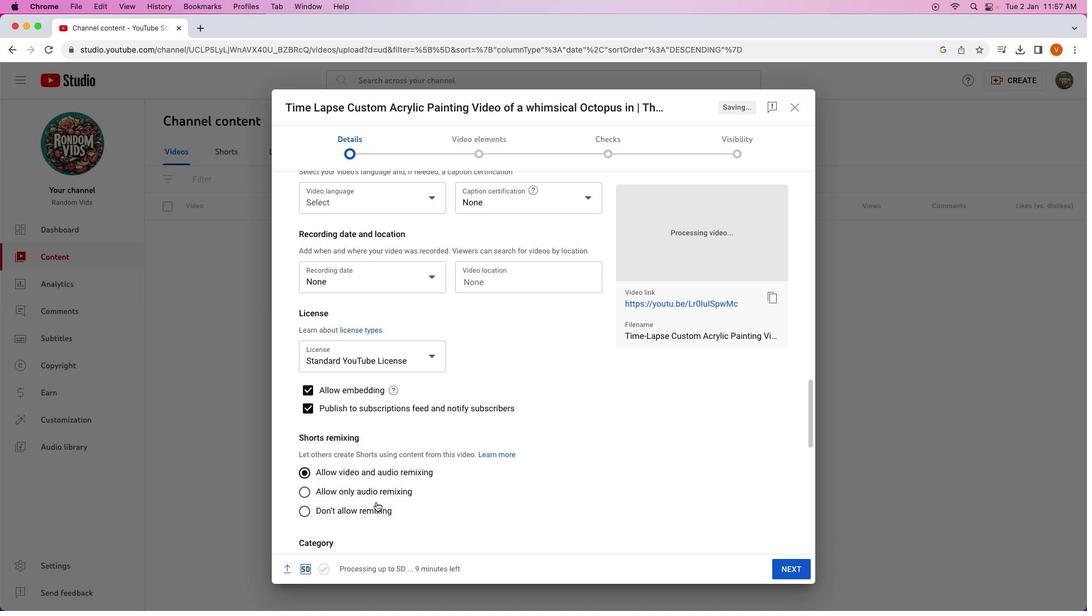 
Action: Mouse scrolled (373, 506) with delta (1, 1)
Screenshot: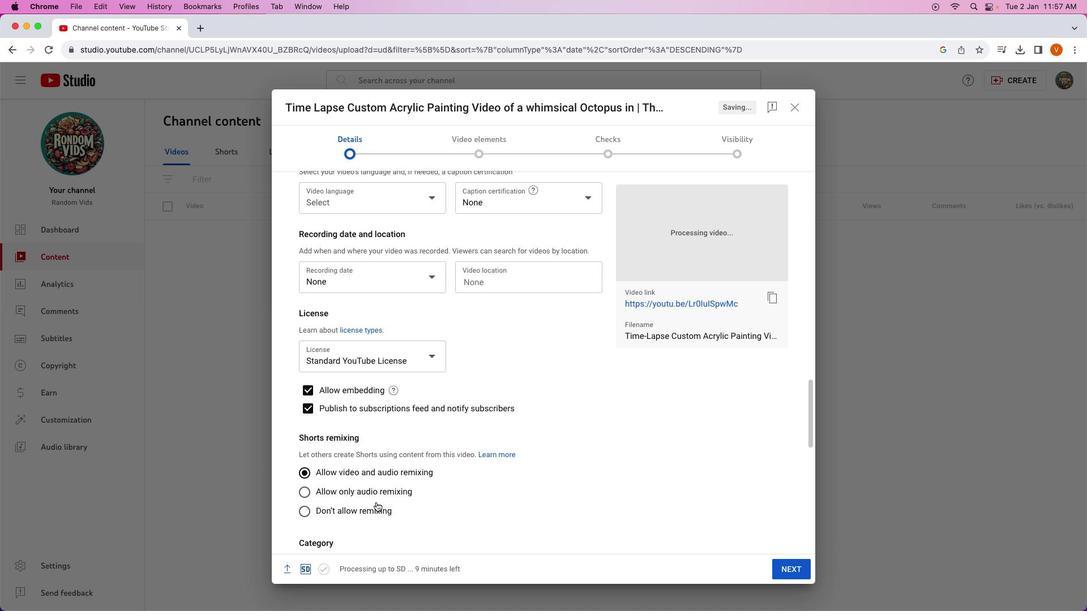 
Action: Mouse scrolled (373, 506) with delta (1, 1)
Screenshot: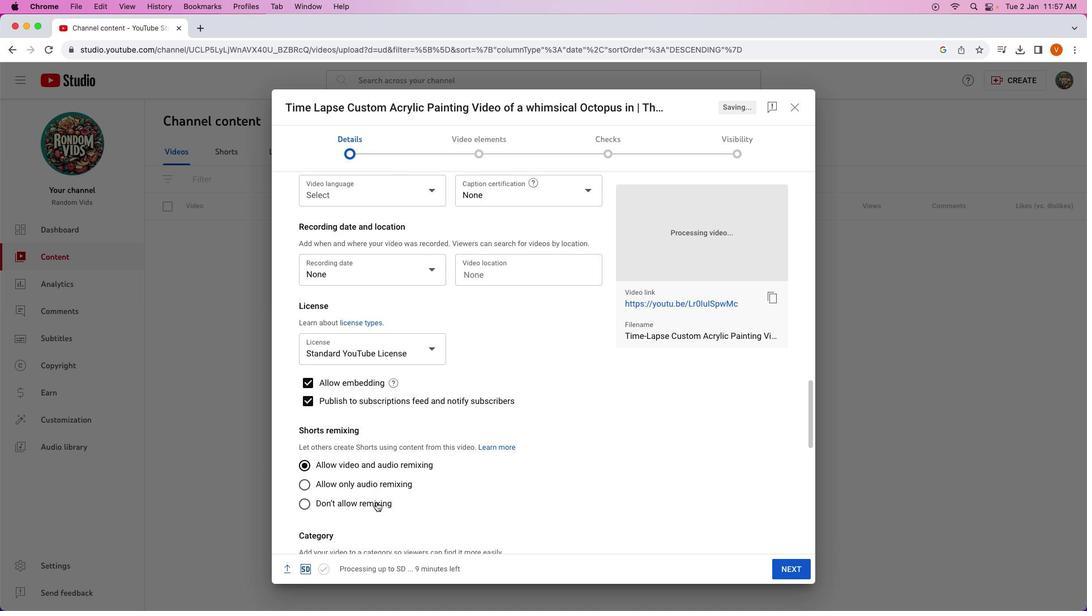 
Action: Mouse scrolled (373, 506) with delta (1, 1)
Screenshot: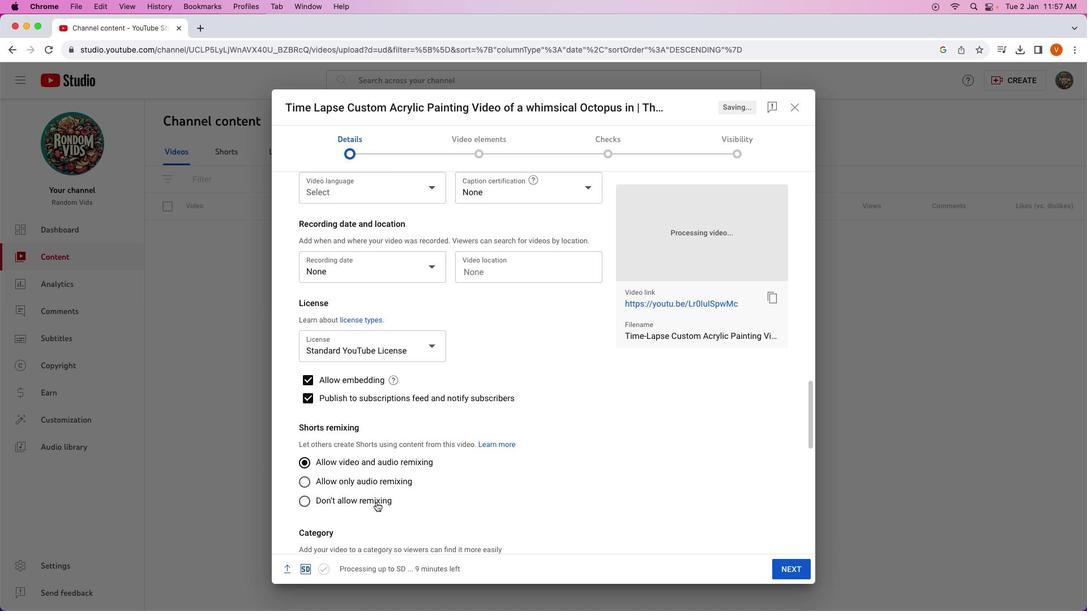 
Action: Mouse scrolled (373, 506) with delta (1, 0)
Screenshot: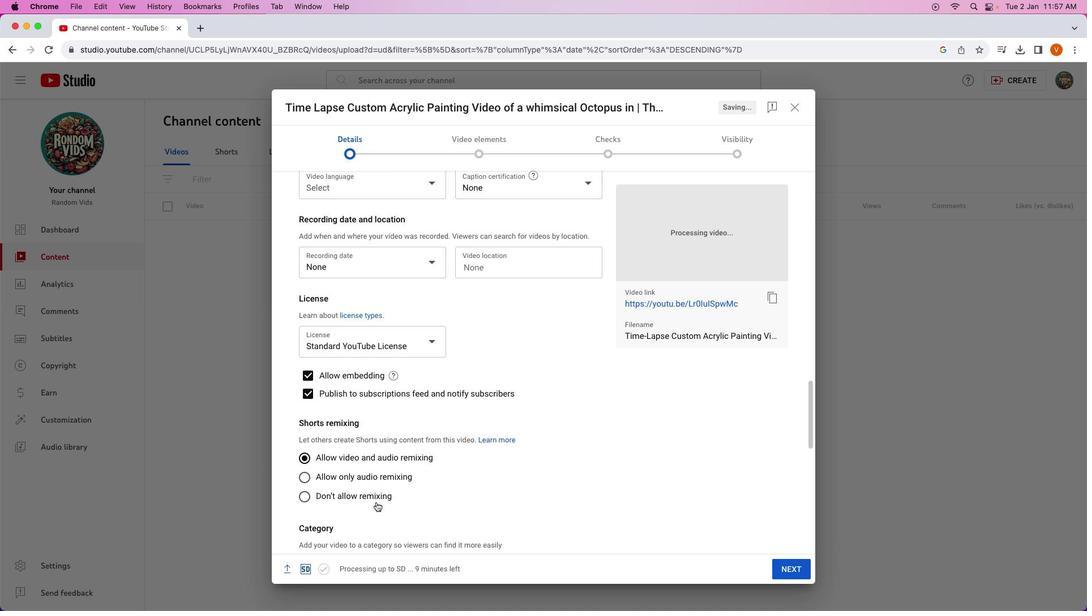 
Action: Mouse scrolled (373, 506) with delta (1, 0)
Screenshot: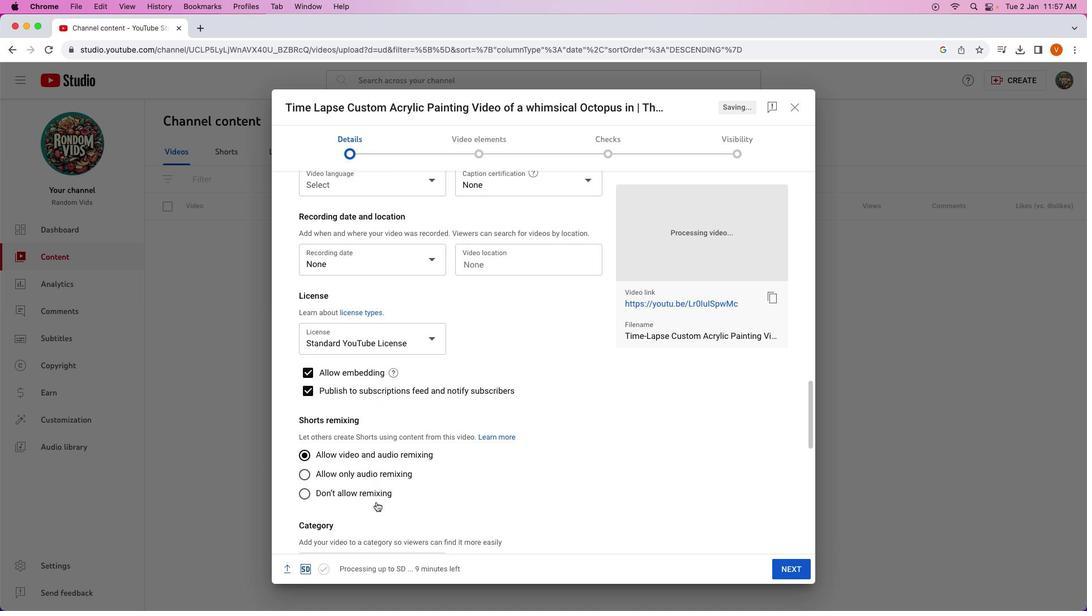 
Action: Mouse moved to (377, 504)
Screenshot: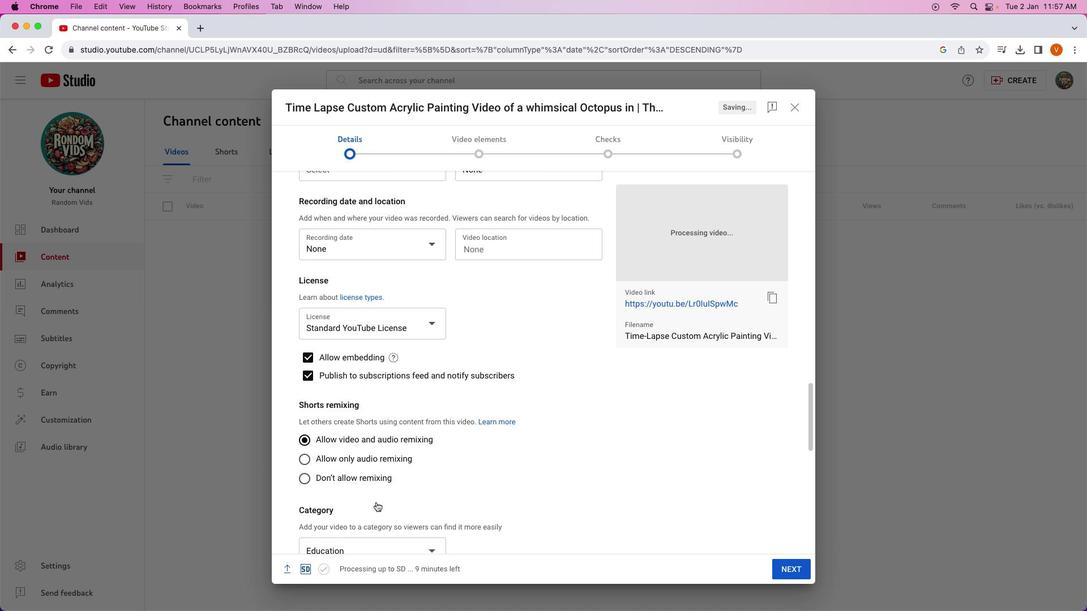 
Action: Mouse scrolled (377, 504) with delta (1, 1)
Screenshot: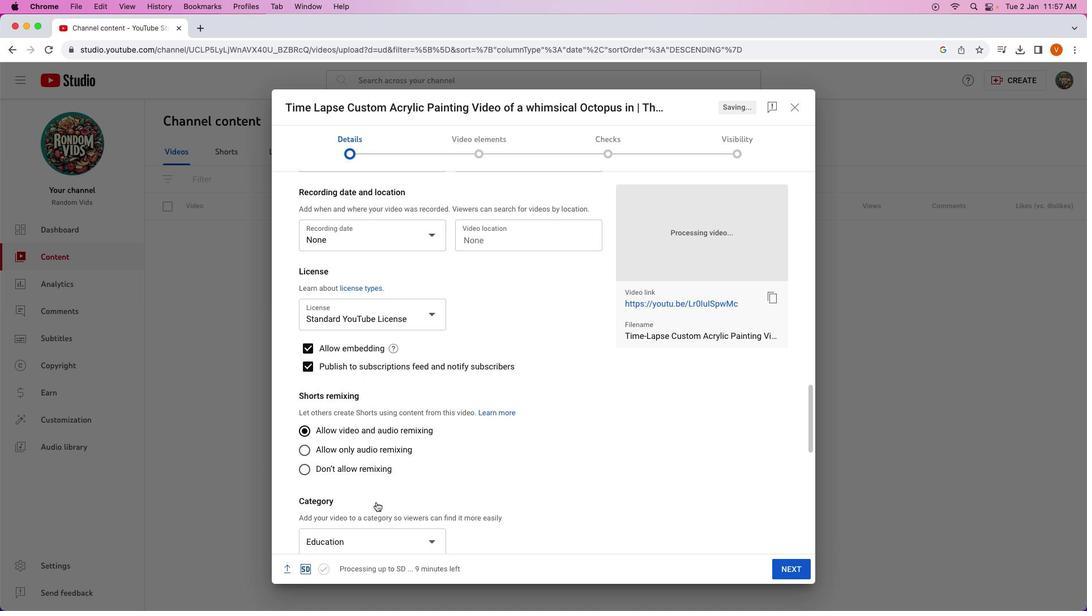 
Action: Mouse scrolled (377, 504) with delta (1, 1)
Screenshot: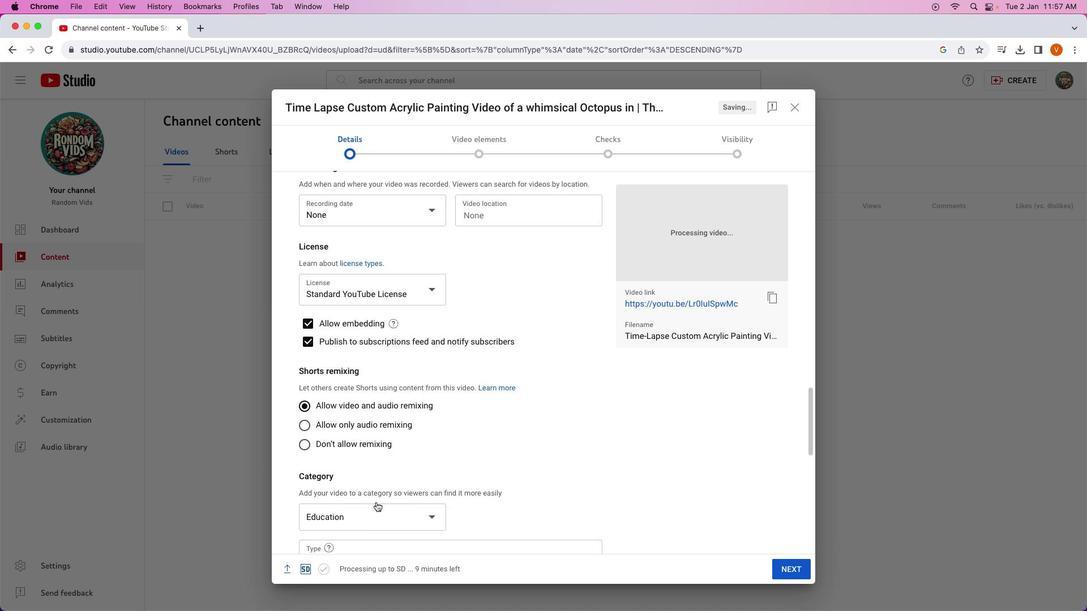 
Action: Mouse scrolled (377, 504) with delta (1, 0)
Screenshot: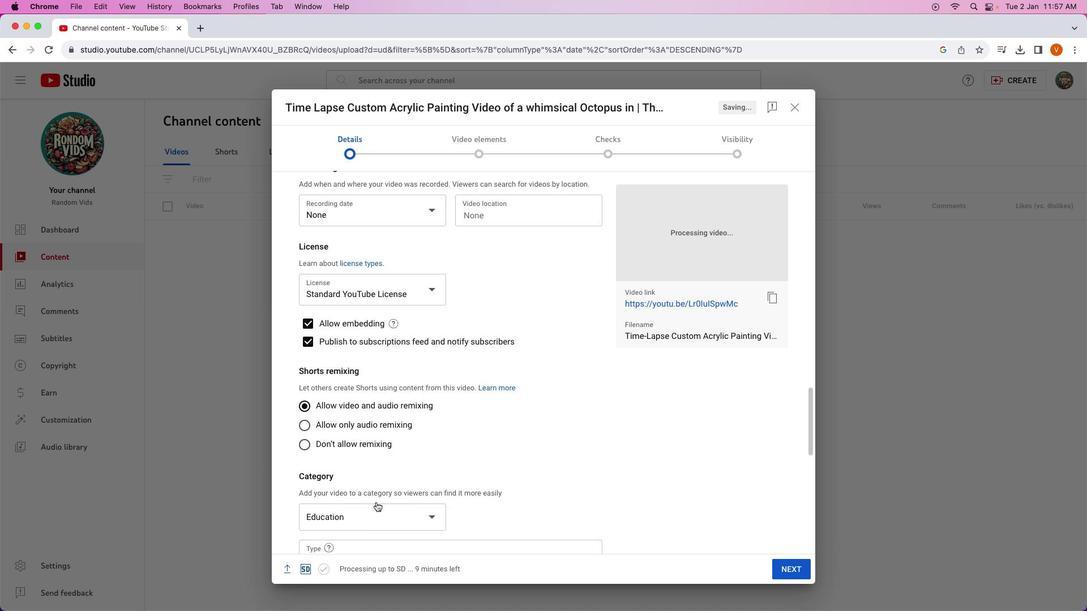 
Action: Mouse scrolled (377, 504) with delta (1, 0)
Screenshot: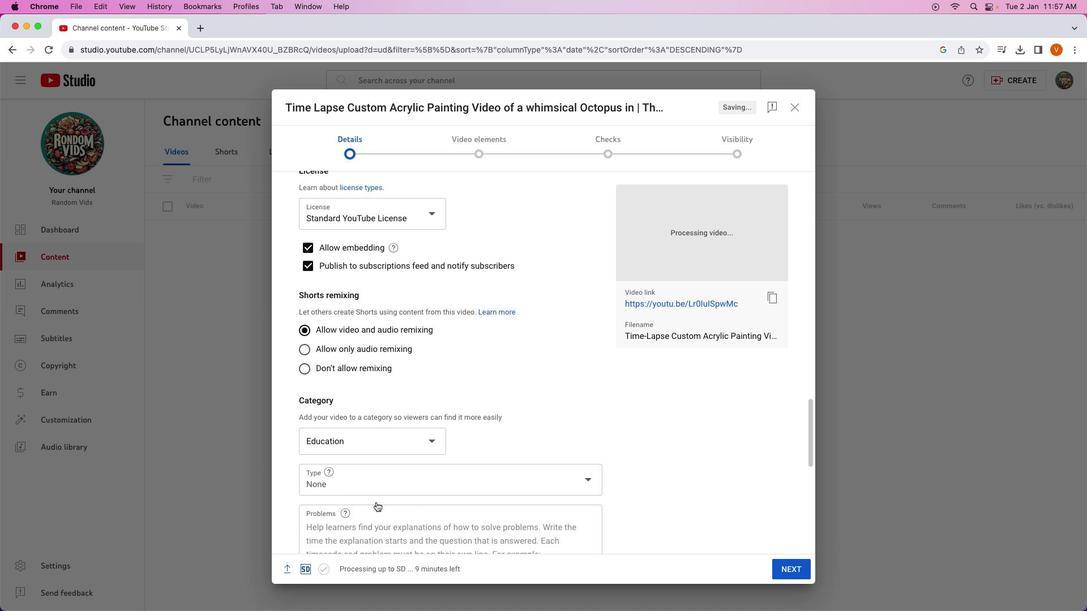 
Action: Mouse scrolled (377, 504) with delta (1, 0)
Screenshot: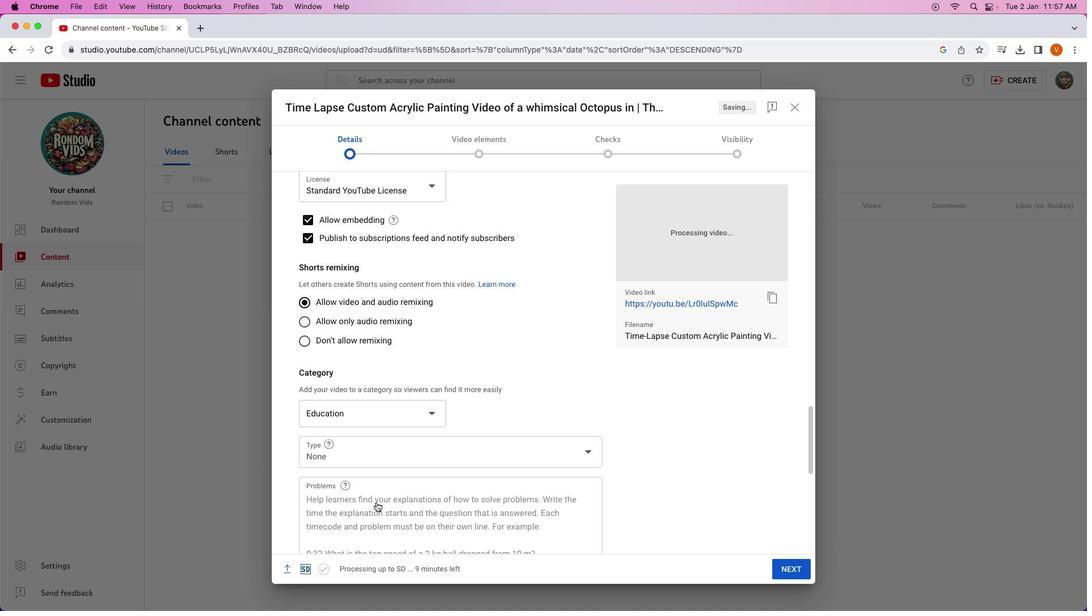 
Action: Mouse moved to (377, 504)
Screenshot: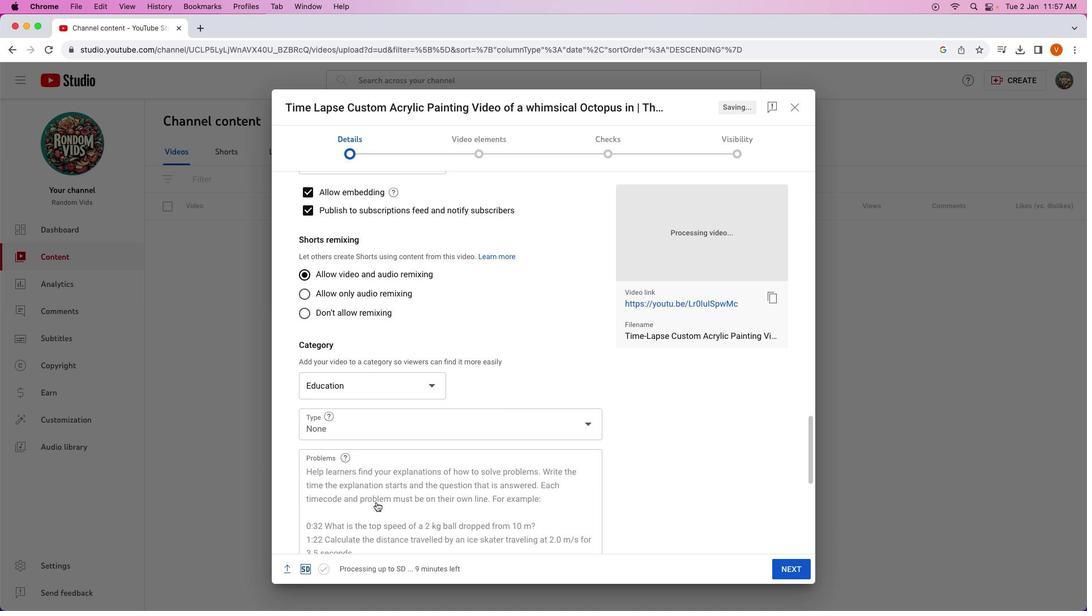 
Action: Mouse scrolled (377, 504) with delta (1, 1)
Screenshot: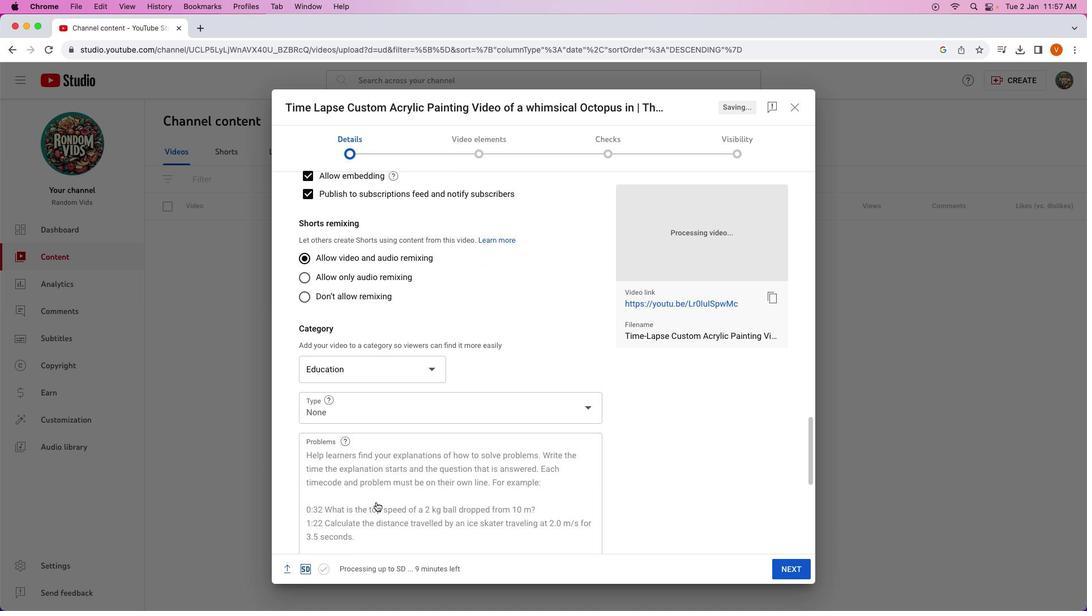 
Action: Mouse scrolled (377, 504) with delta (1, 1)
Screenshot: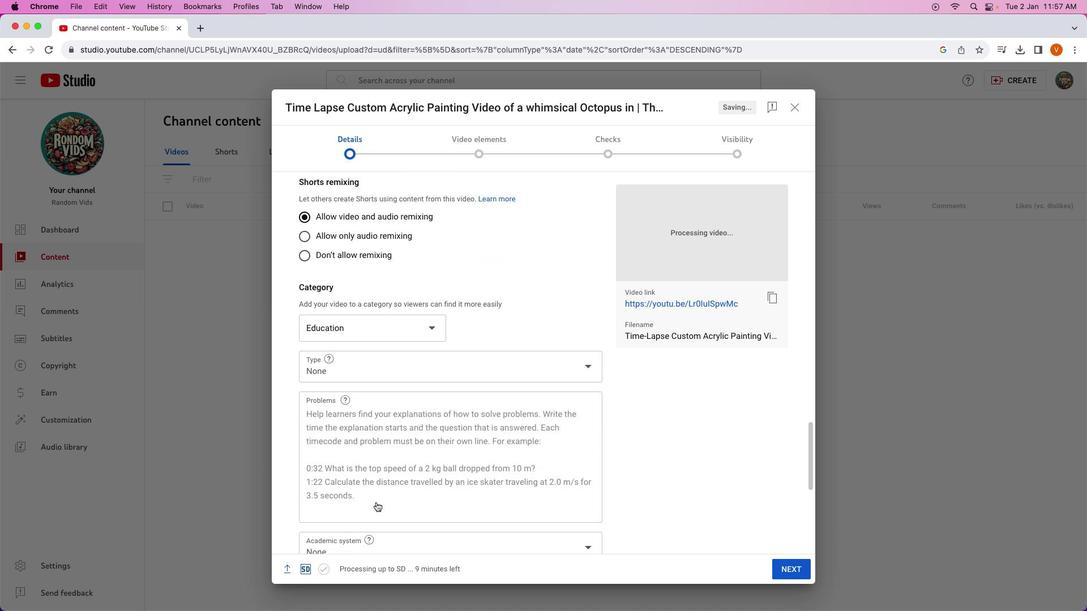 
Action: Mouse moved to (378, 504)
Screenshot: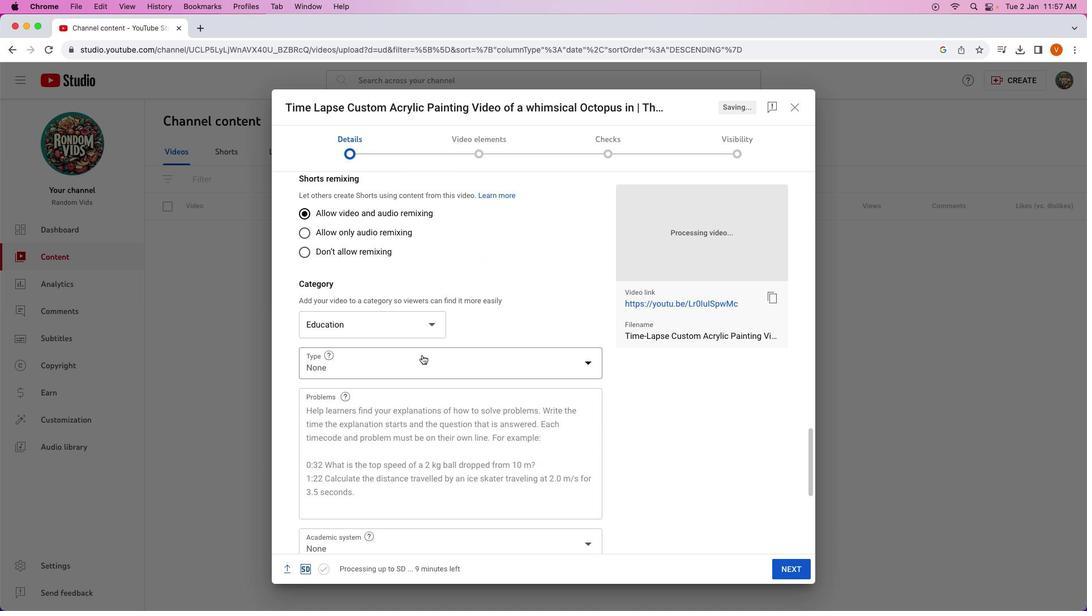 
Action: Mouse scrolled (378, 504) with delta (1, 1)
Screenshot: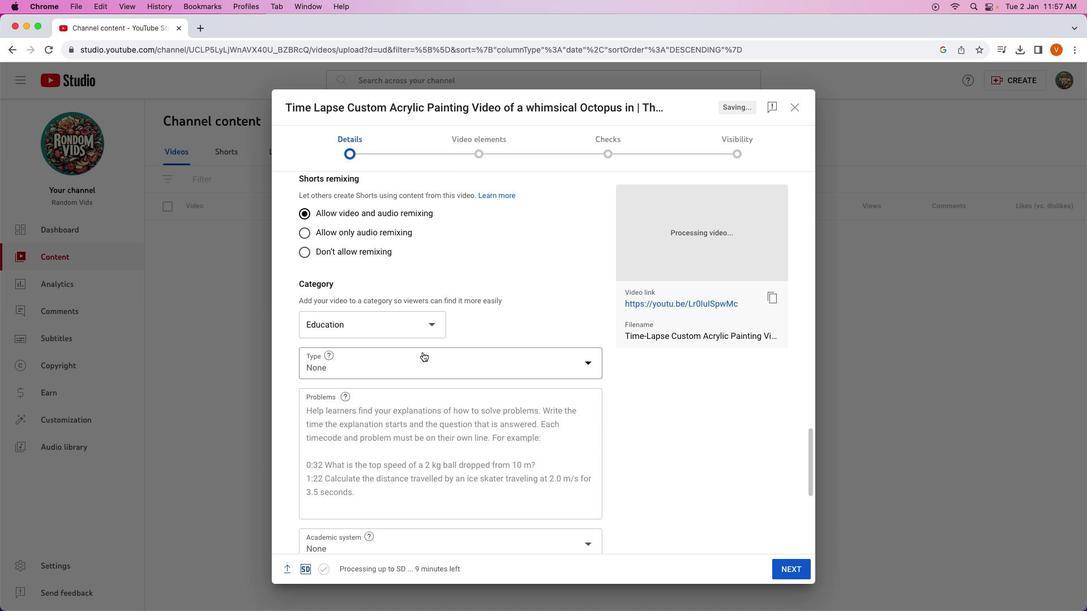 
Action: Mouse scrolled (378, 504) with delta (1, 1)
Screenshot: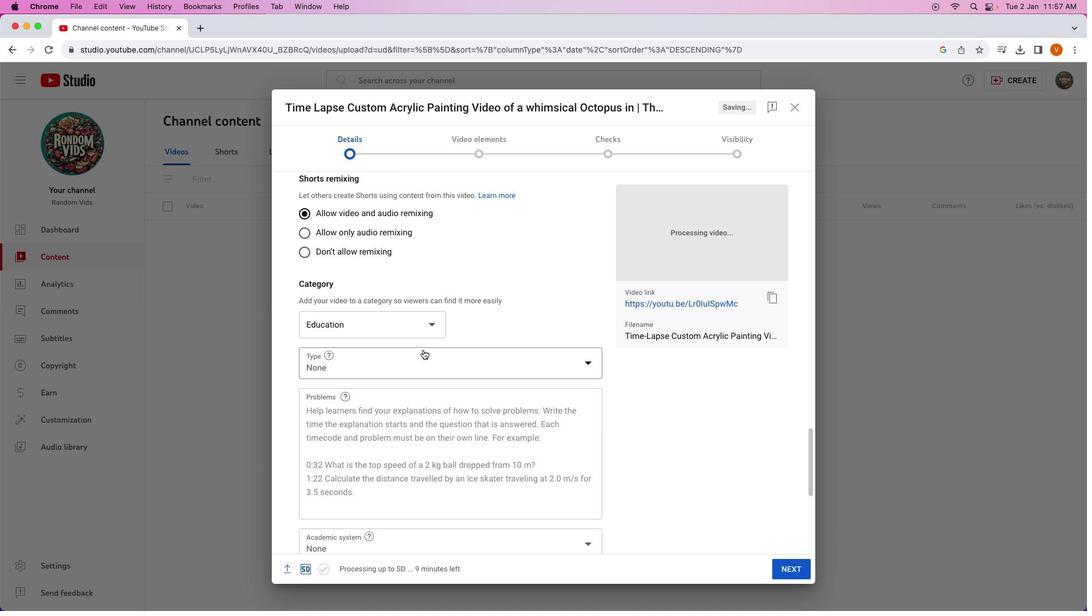 
Action: Mouse scrolled (378, 504) with delta (1, 0)
Screenshot: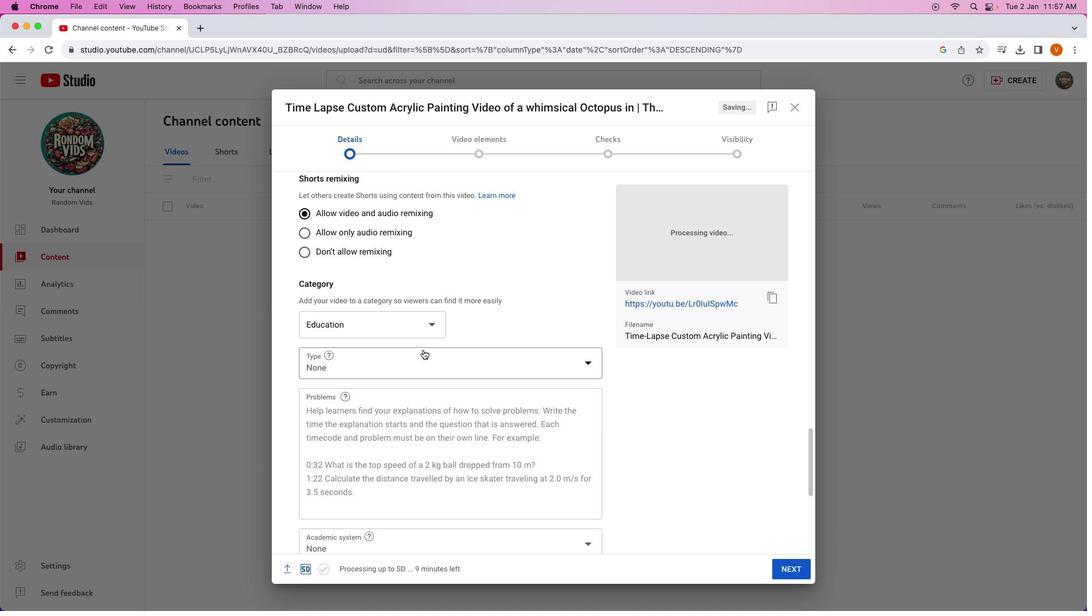
Action: Mouse scrolled (378, 504) with delta (1, 0)
Screenshot: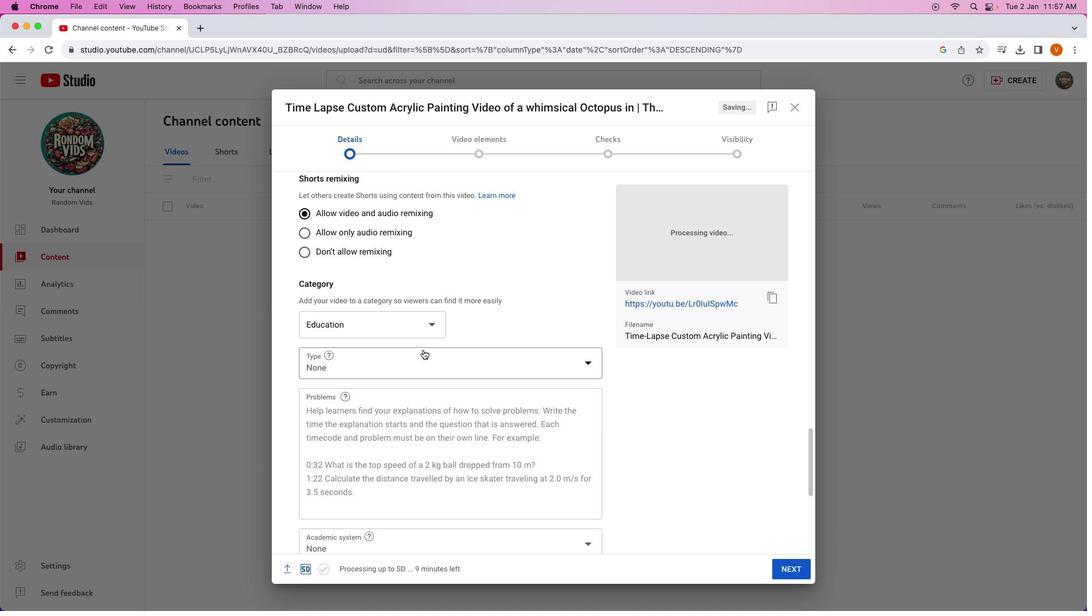 
Action: Mouse scrolled (378, 504) with delta (1, 1)
Screenshot: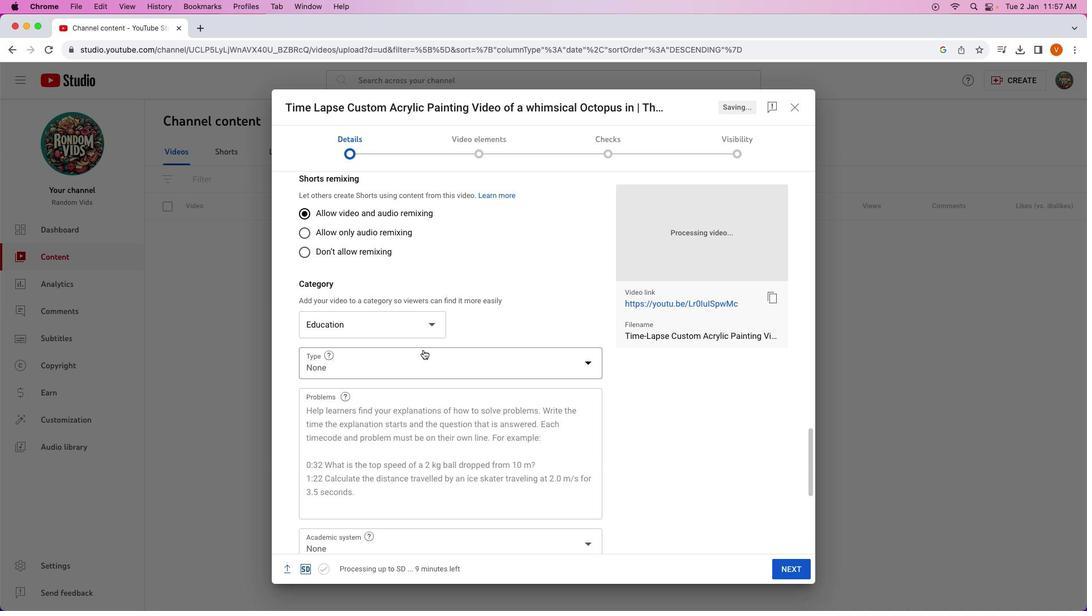 
Action: Mouse scrolled (378, 504) with delta (1, 1)
Screenshot: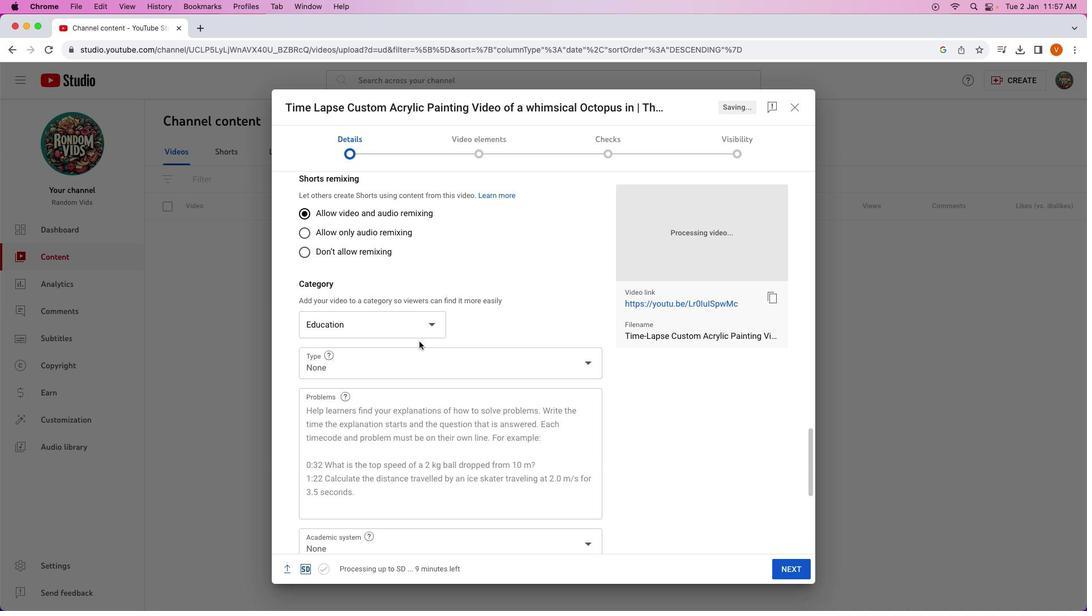 
Action: Mouse scrolled (378, 504) with delta (1, 0)
Screenshot: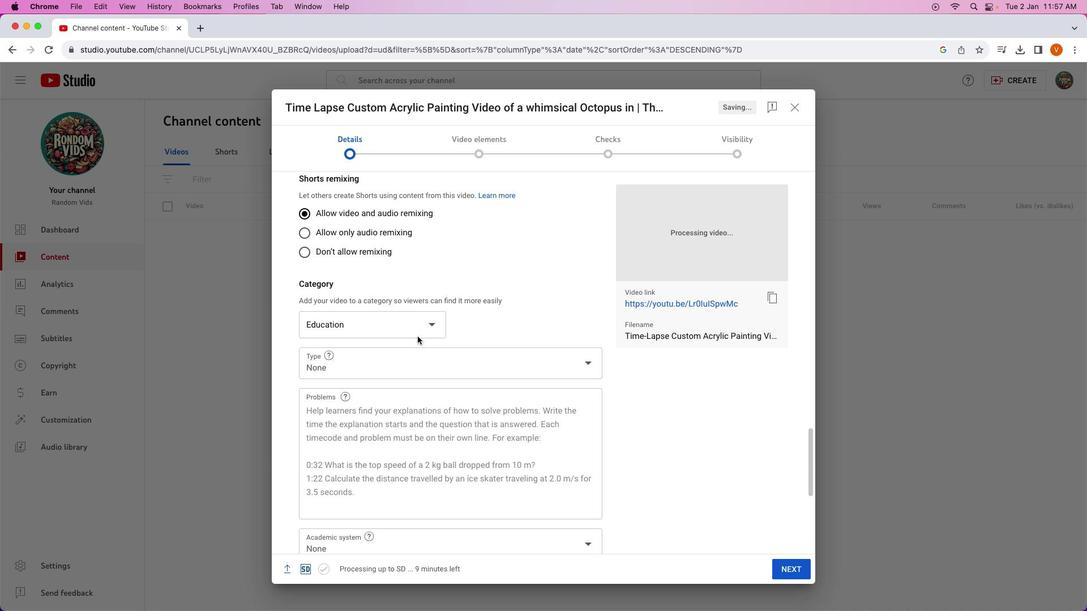 
Action: Mouse scrolled (378, 504) with delta (1, 1)
Screenshot: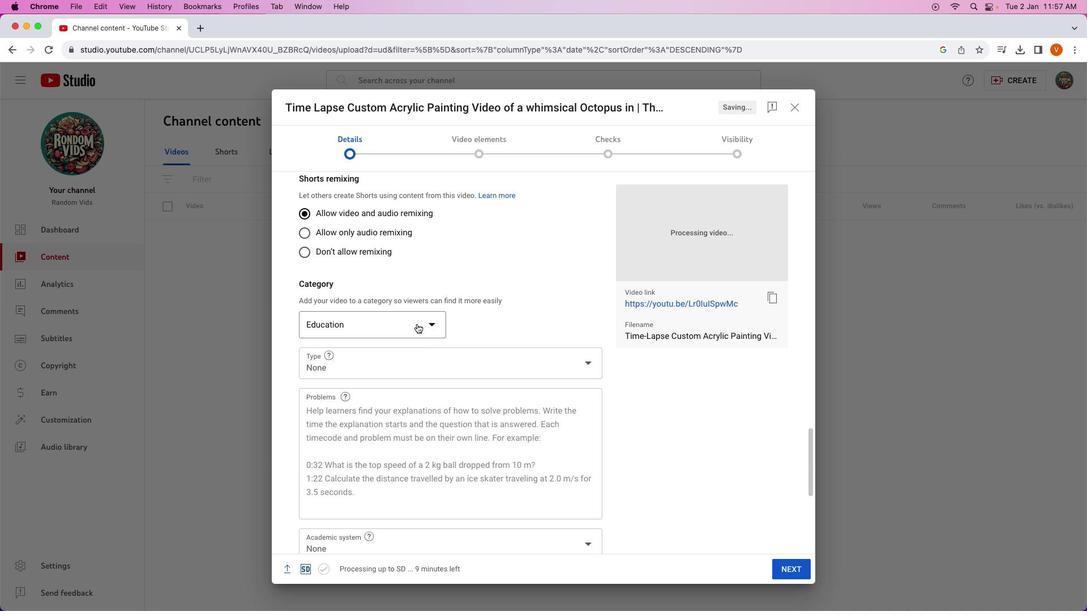 
Action: Mouse moved to (418, 326)
Screenshot: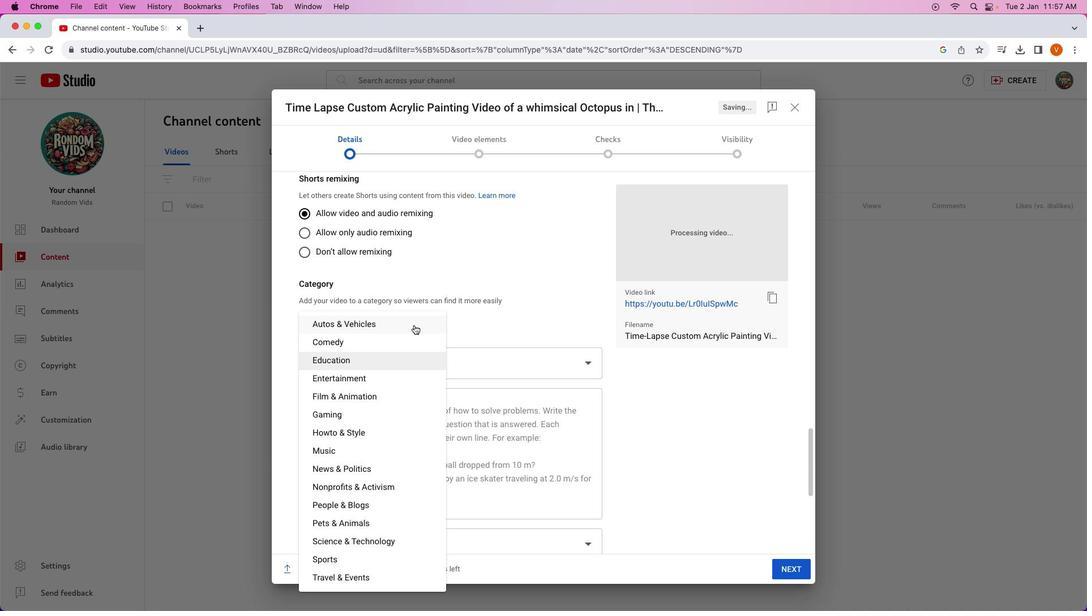 
Action: Mouse pressed left at (418, 326)
Screenshot: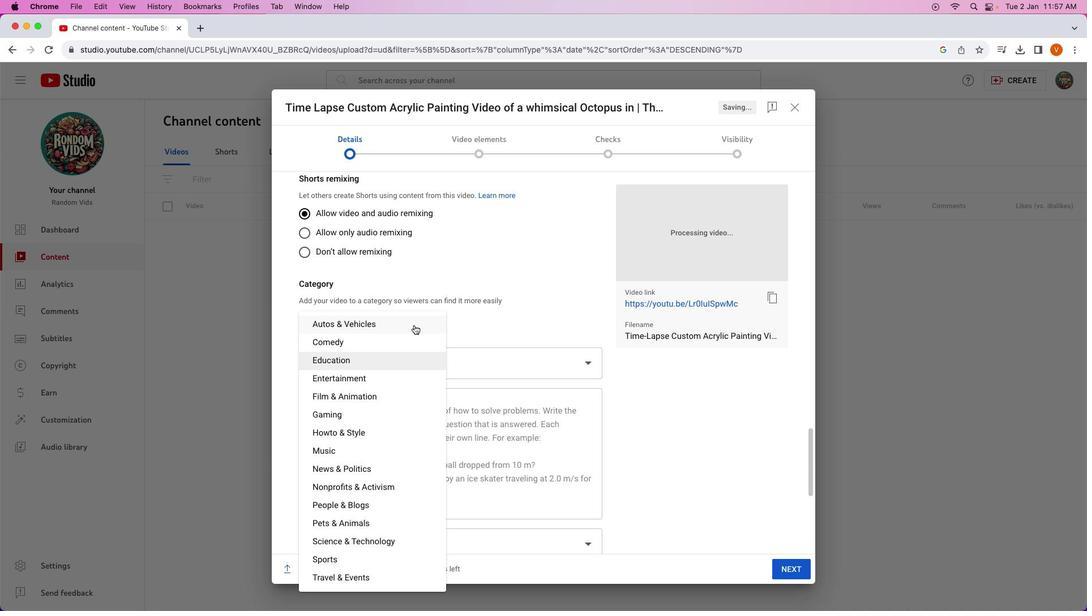 
Action: Mouse moved to (370, 431)
Screenshot: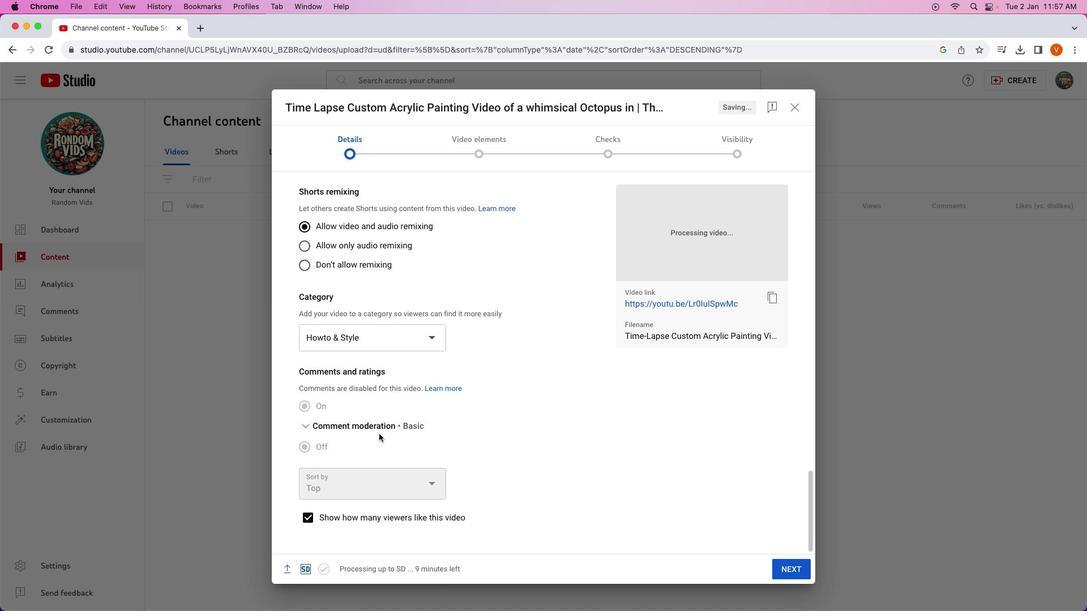 
Action: Mouse pressed left at (370, 431)
Screenshot: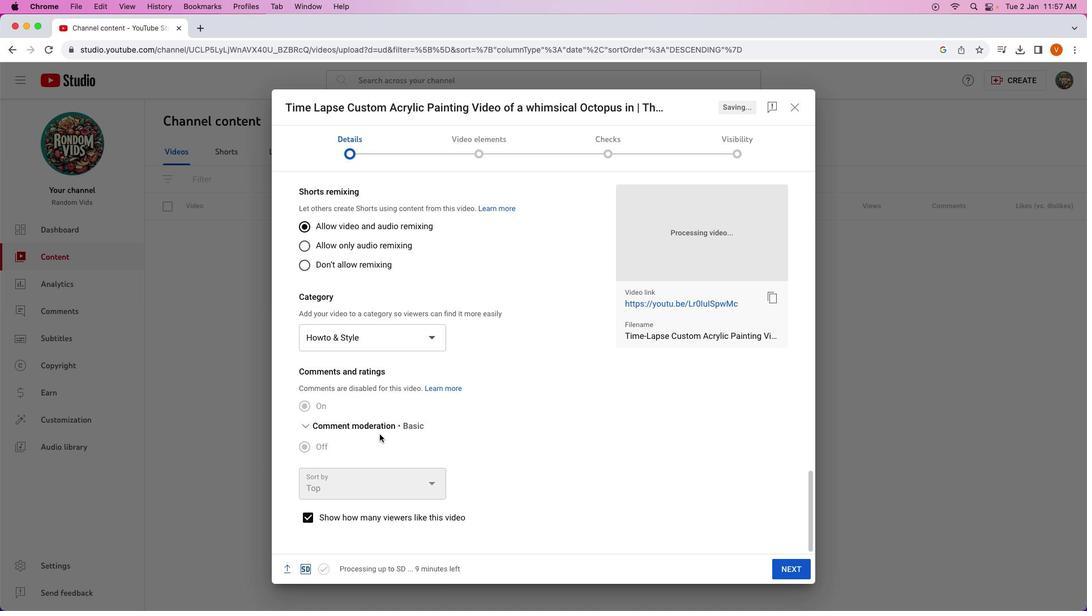 
Action: Mouse moved to (378, 434)
Screenshot: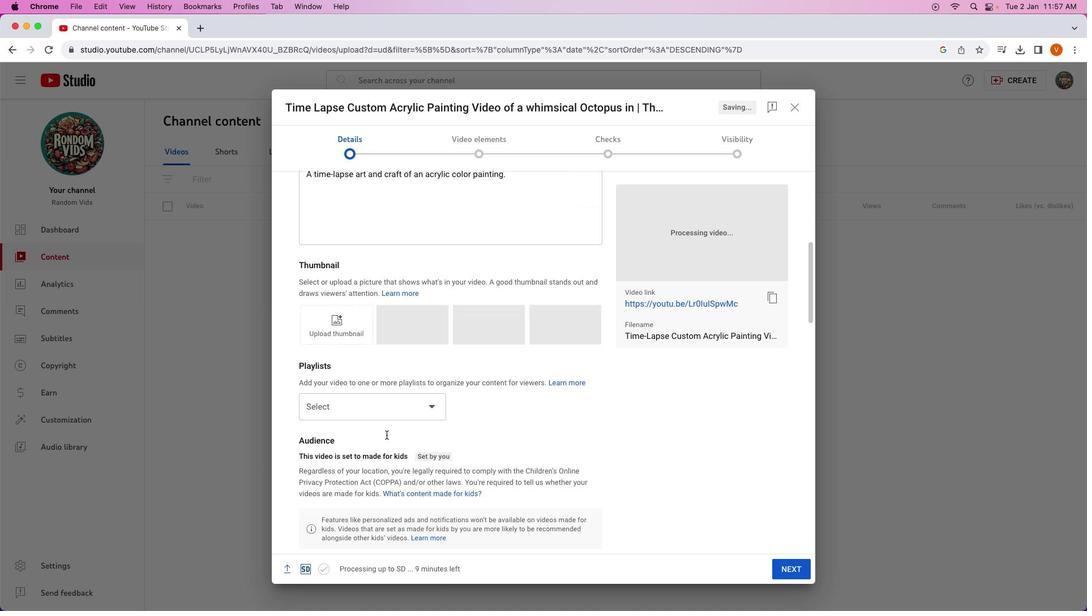 
Action: Mouse scrolled (378, 434) with delta (1, 1)
Screenshot: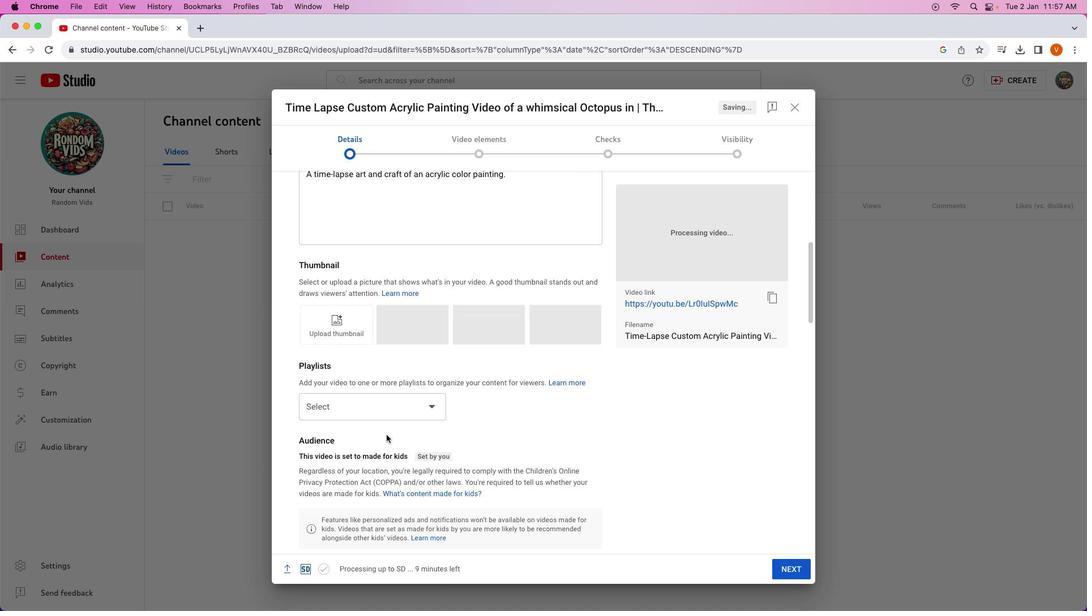
Action: Mouse scrolled (378, 434) with delta (1, 1)
Screenshot: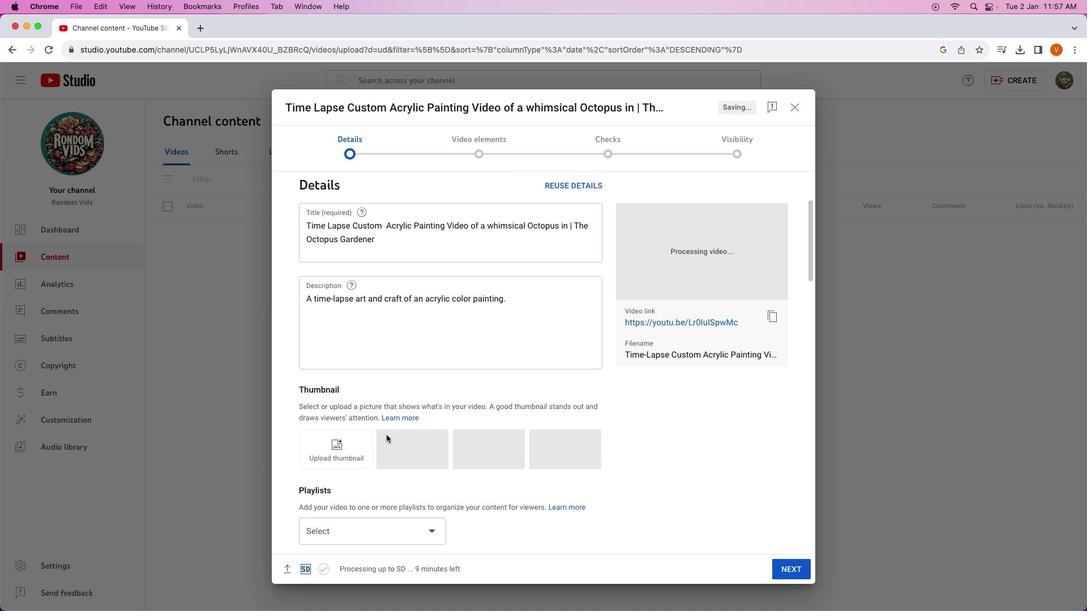
Action: Mouse moved to (379, 434)
Screenshot: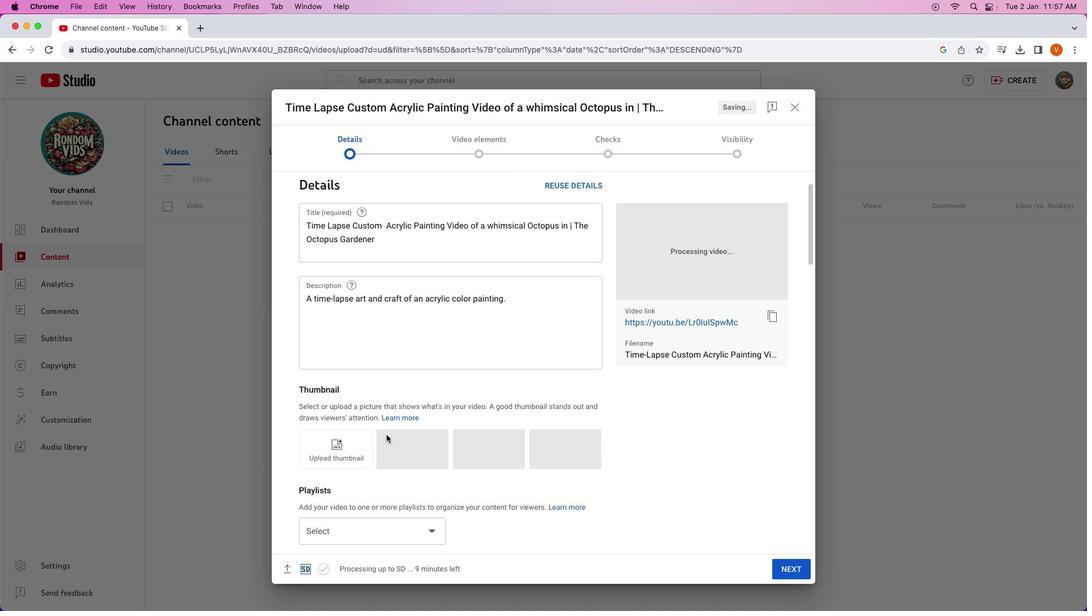 
Action: Mouse scrolled (379, 434) with delta (1, 0)
Screenshot: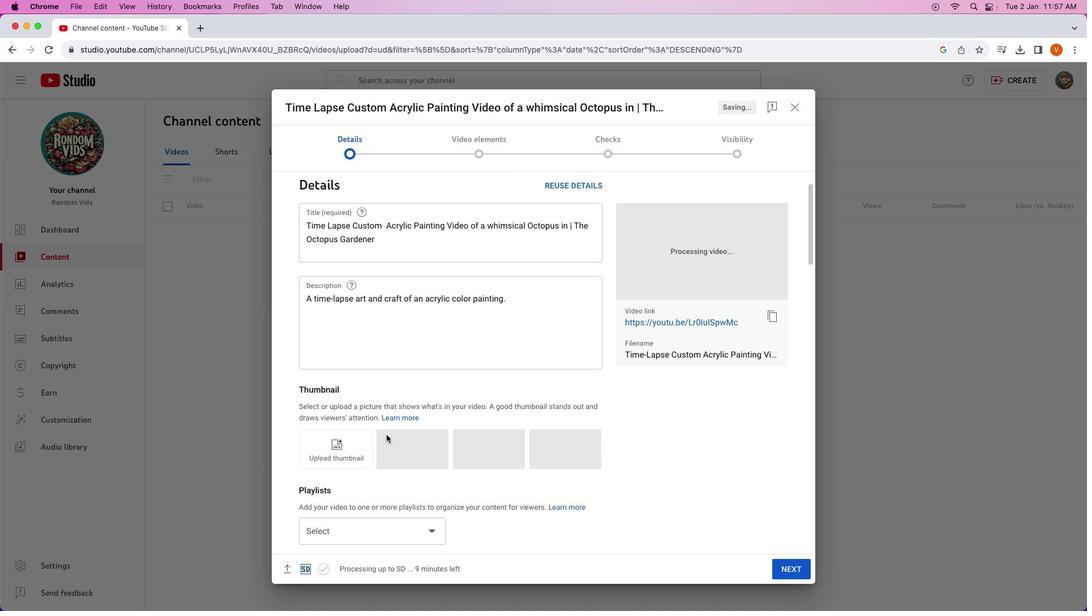 
Action: Mouse moved to (379, 434)
Screenshot: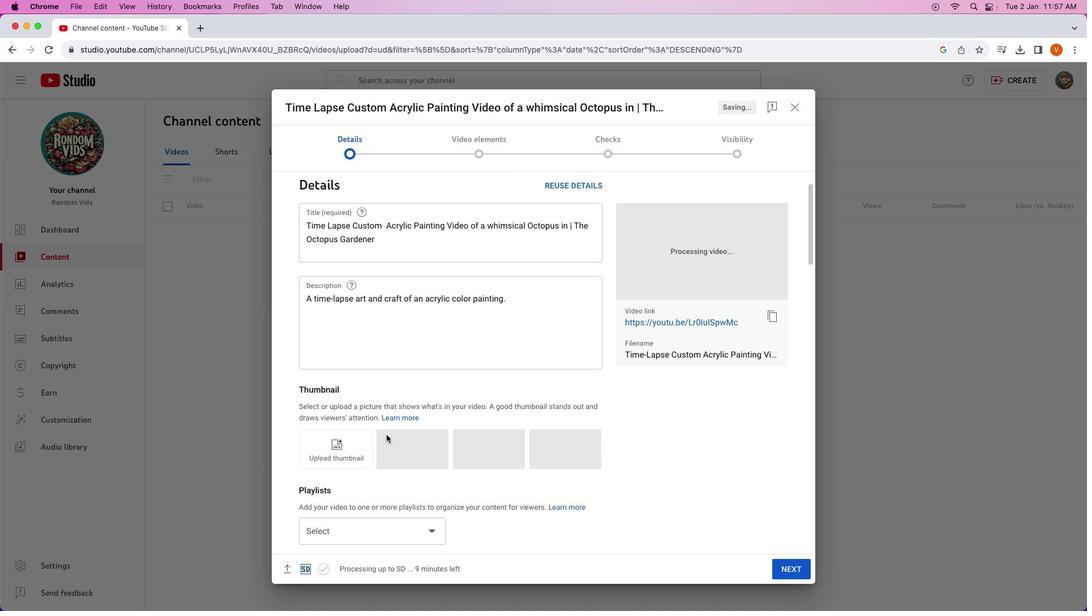 
Action: Mouse scrolled (379, 434) with delta (1, 0)
Screenshot: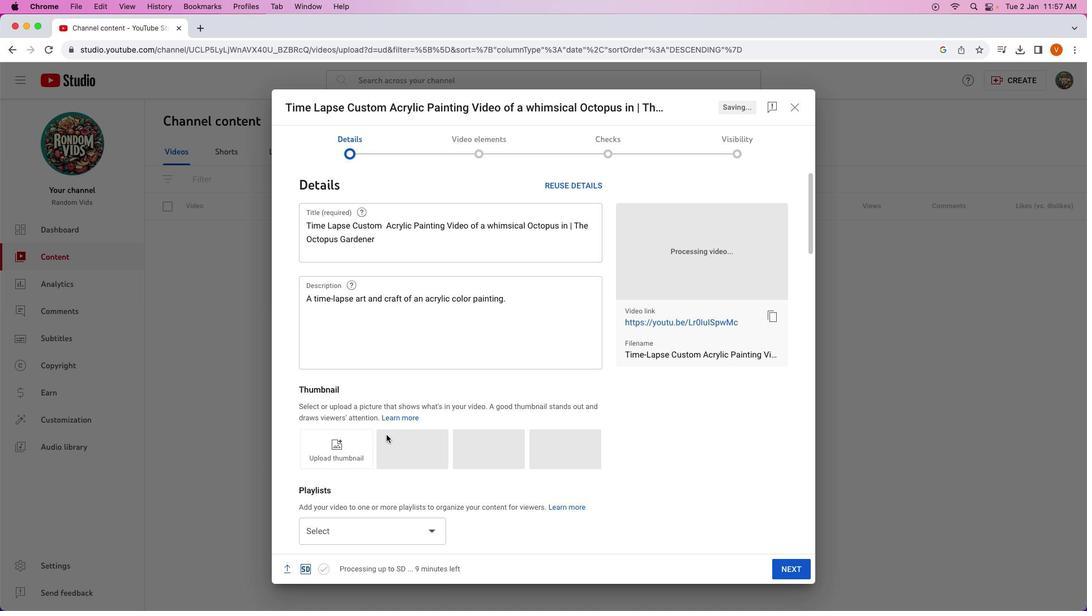 
Action: Mouse moved to (380, 435)
Screenshot: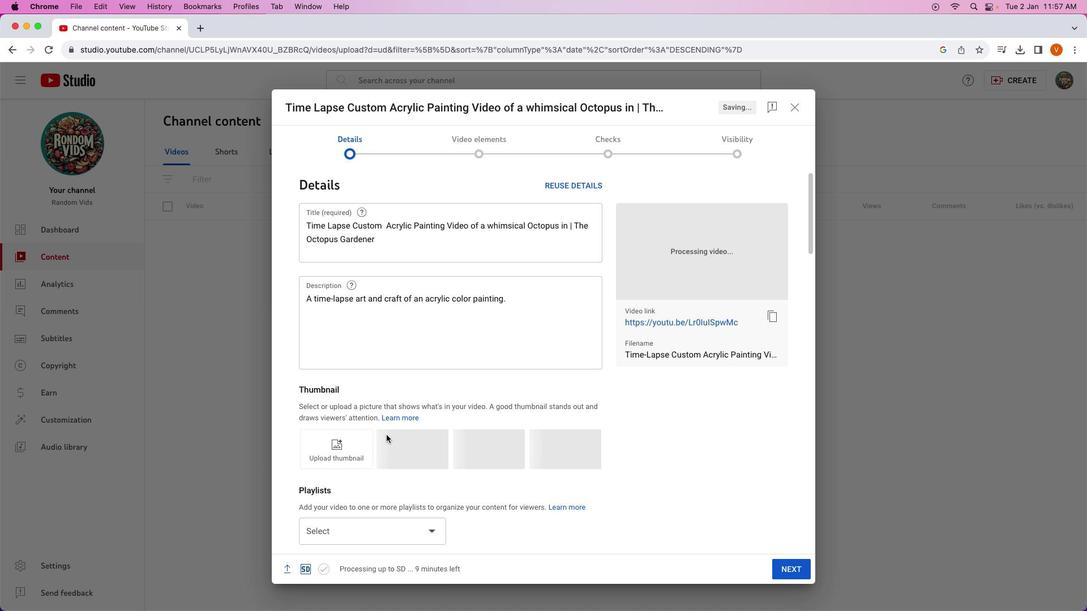 
Action: Mouse scrolled (380, 435) with delta (1, 0)
Screenshot: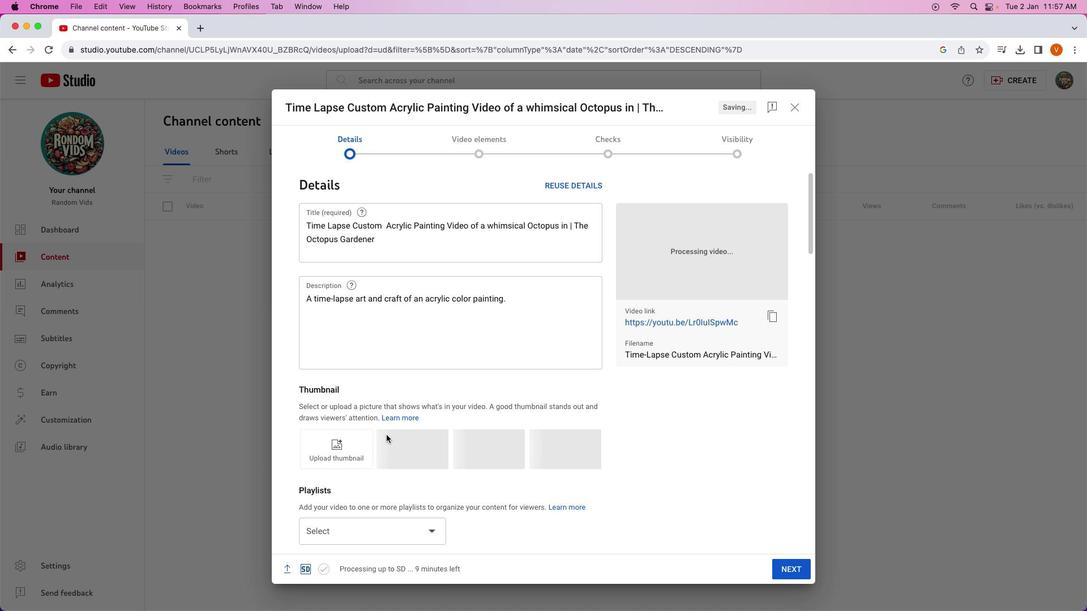 
Action: Mouse moved to (381, 436)
Screenshot: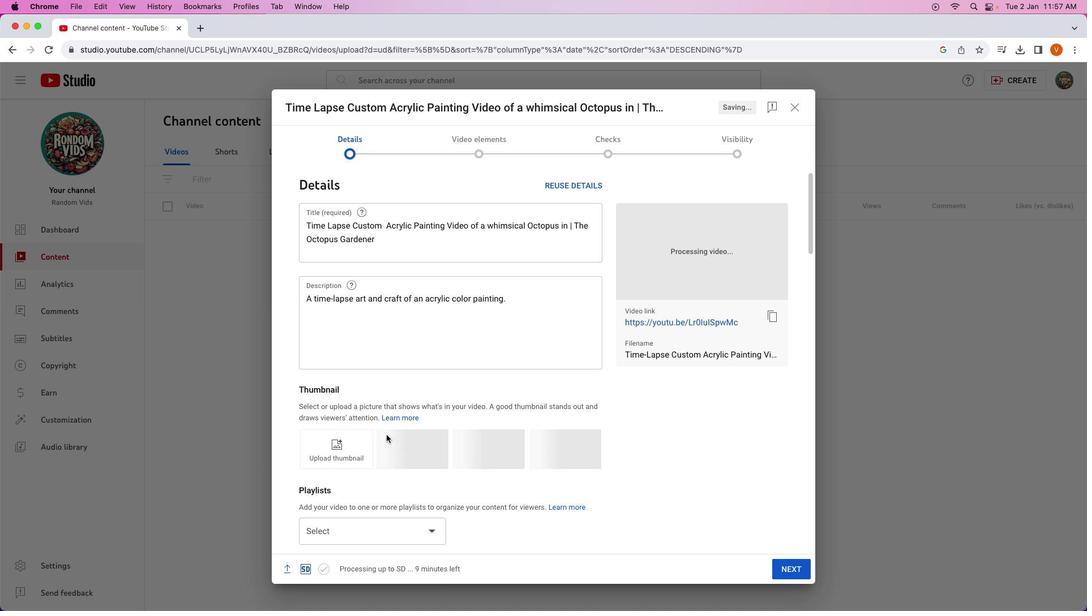 
Action: Mouse scrolled (381, 436) with delta (1, 0)
Screenshot: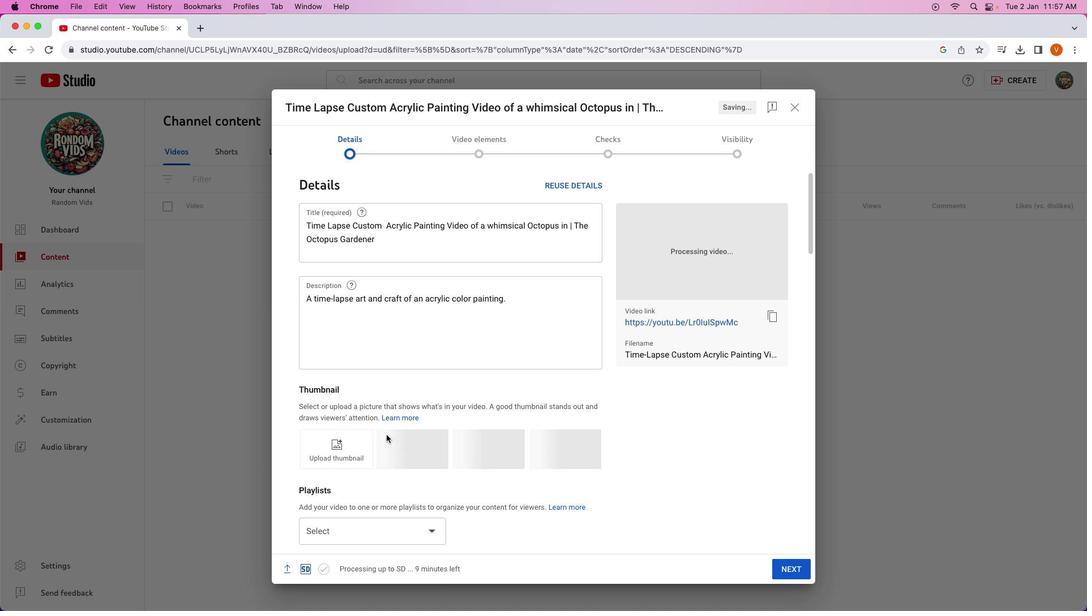 
Action: Mouse moved to (381, 436)
Screenshot: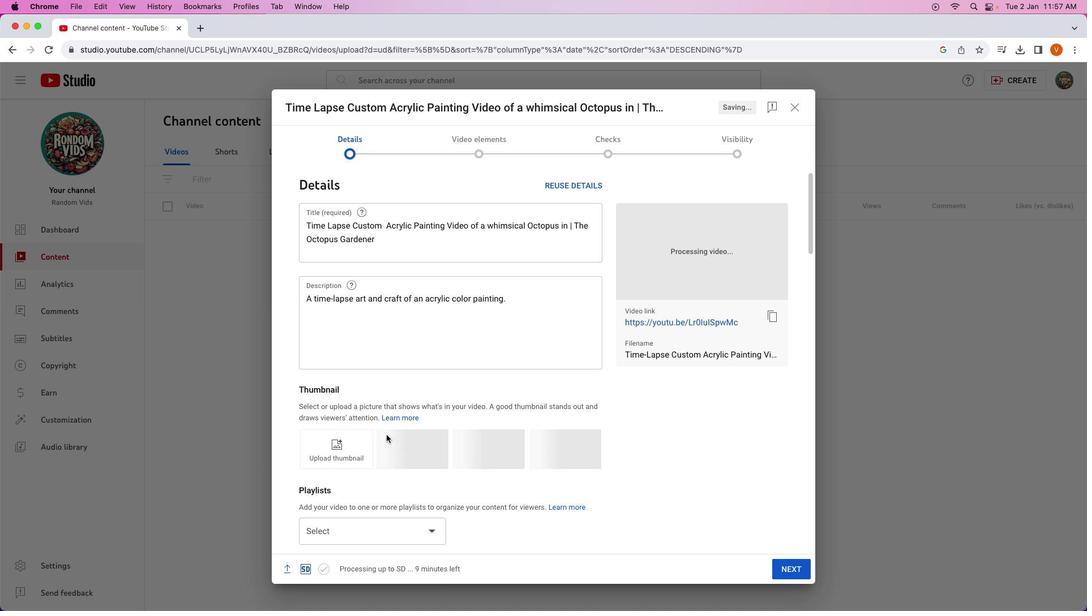 
Action: Mouse scrolled (381, 436) with delta (1, 0)
Screenshot: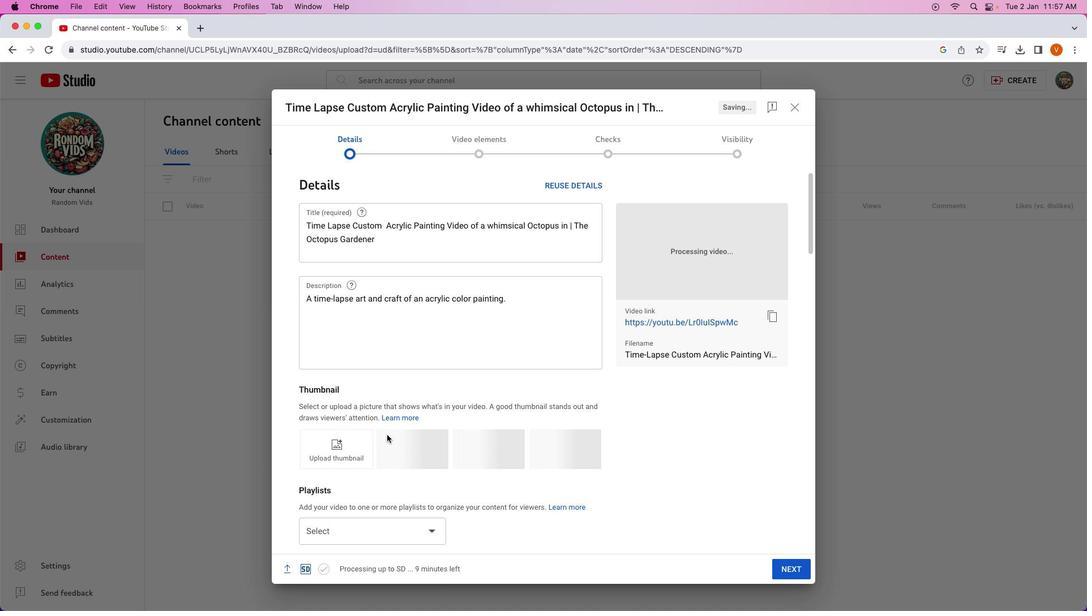 
Action: Mouse moved to (382, 436)
Screenshot: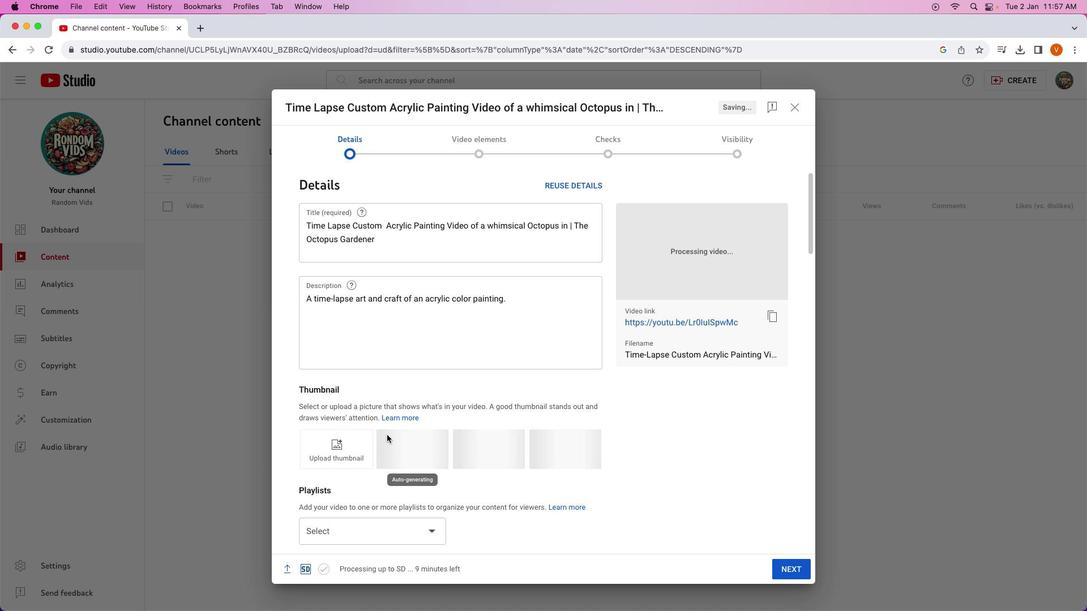 
Action: Mouse scrolled (382, 436) with delta (1, 2)
Screenshot: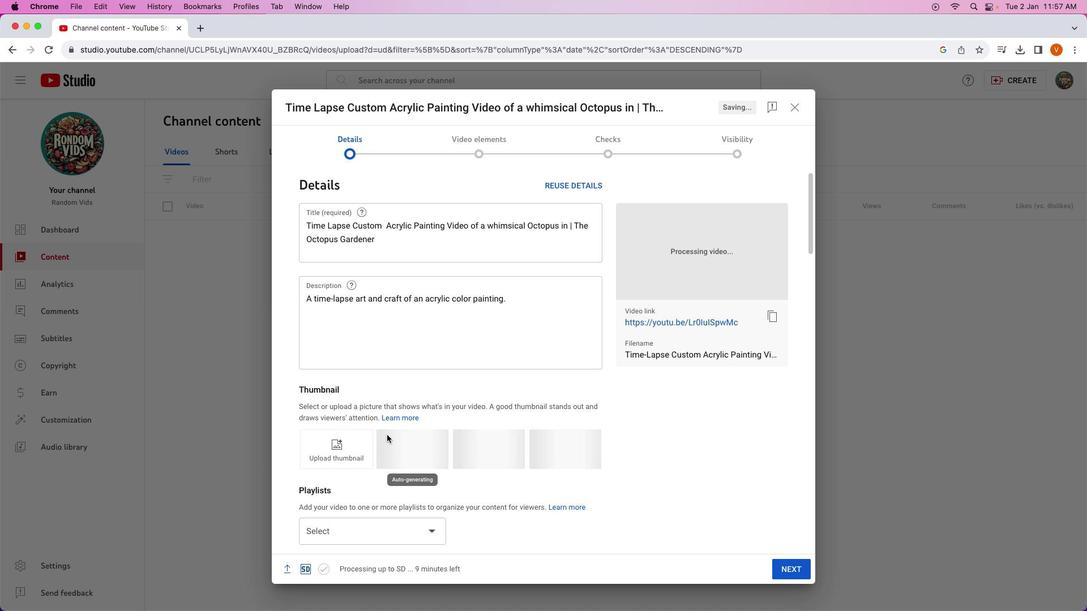
Action: Mouse moved to (383, 436)
Screenshot: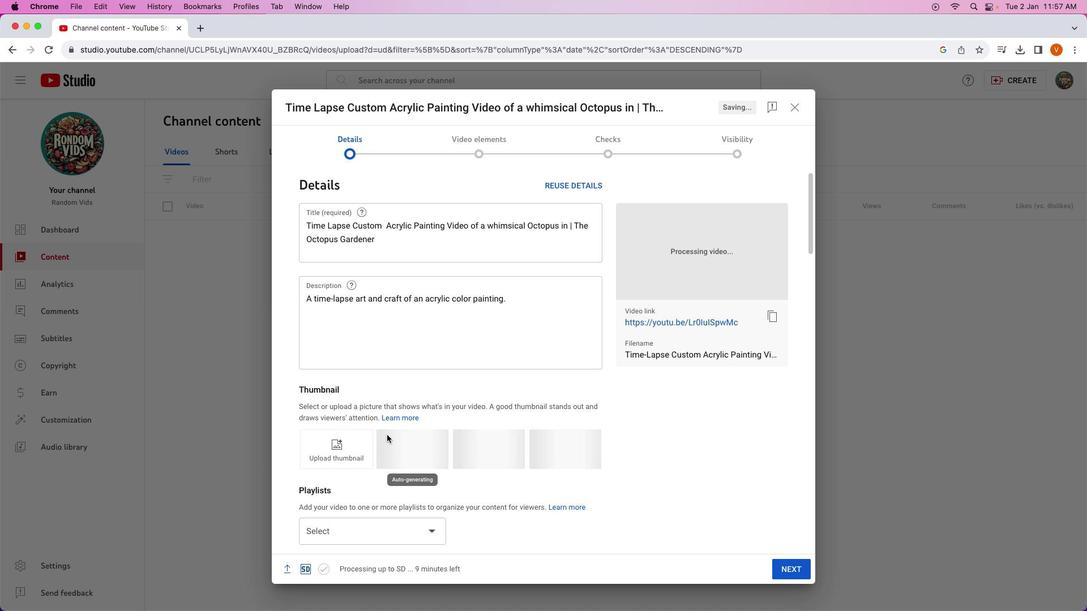 
Action: Mouse scrolled (383, 436) with delta (1, 2)
Screenshot: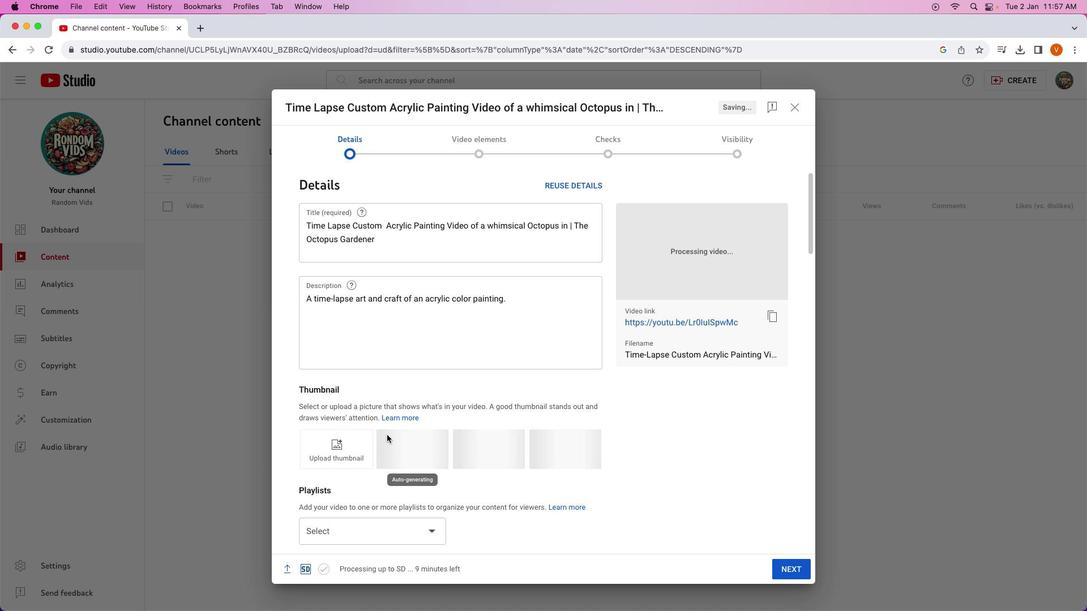
Action: Mouse moved to (385, 437)
Screenshot: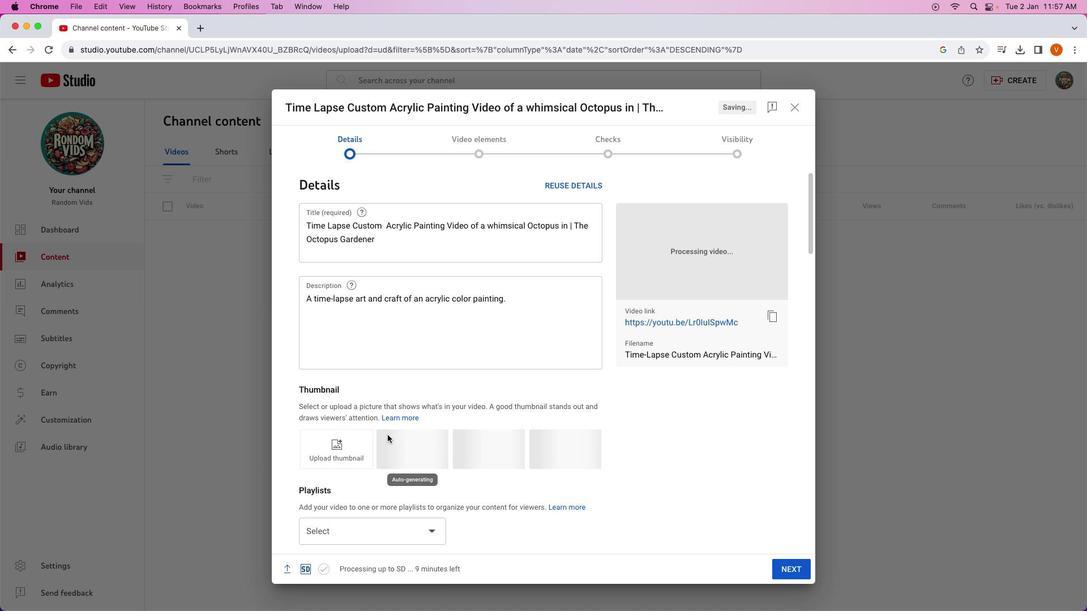 
Action: Mouse scrolled (385, 437) with delta (1, 3)
Screenshot: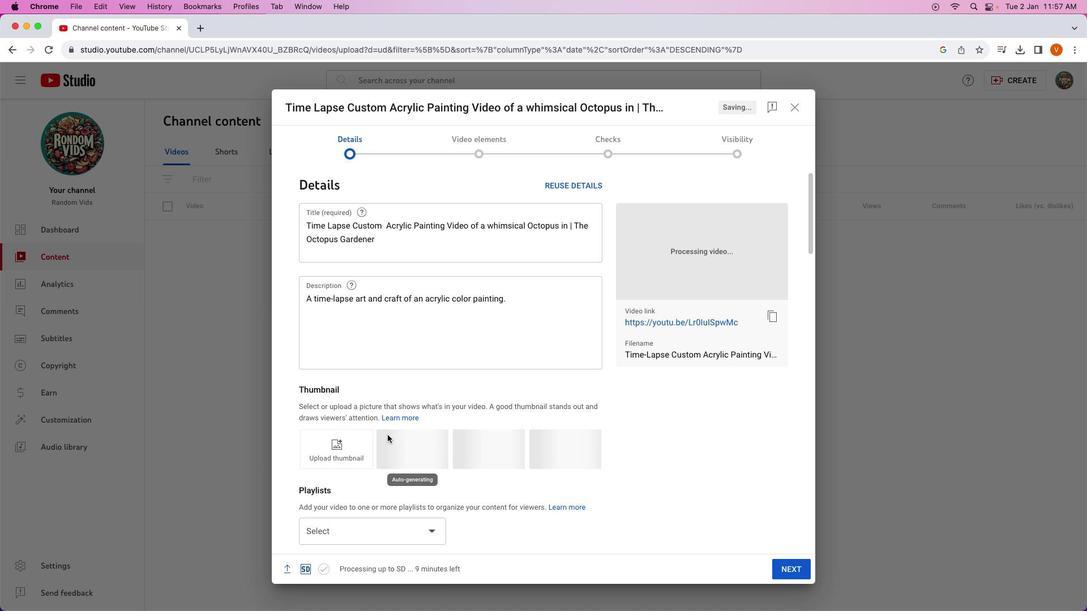 
Action: Mouse moved to (386, 437)
Screenshot: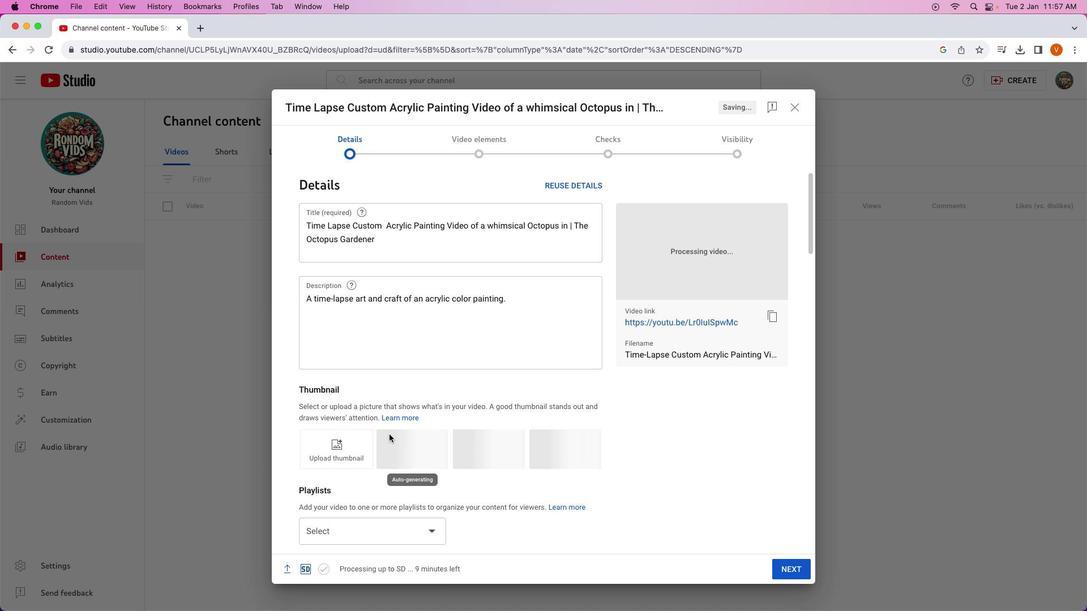 
Action: Mouse scrolled (386, 437) with delta (1, 4)
Screenshot: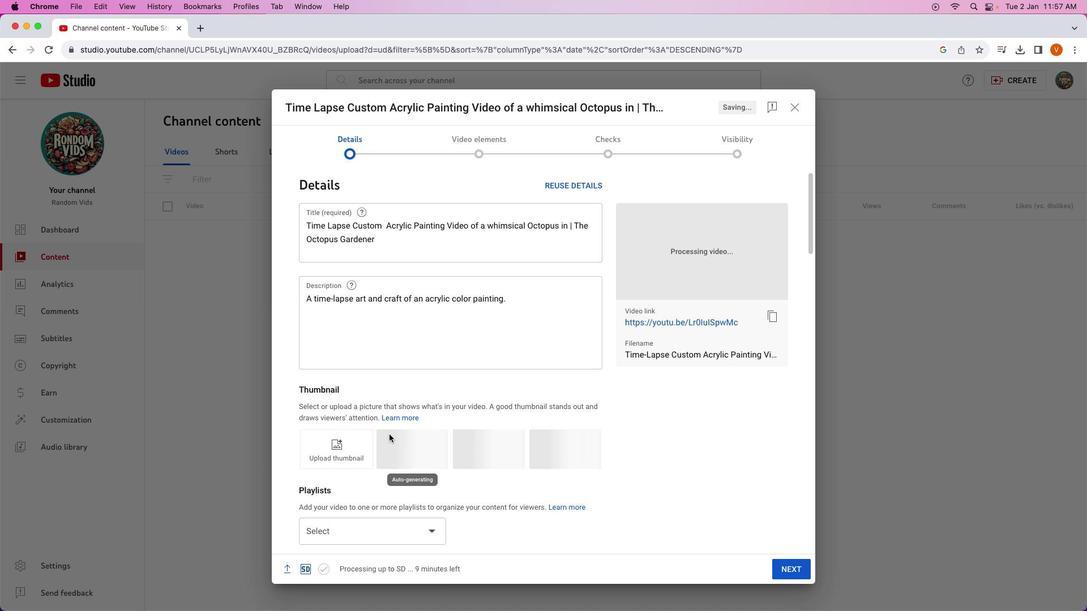 
Action: Mouse moved to (386, 437)
Screenshot: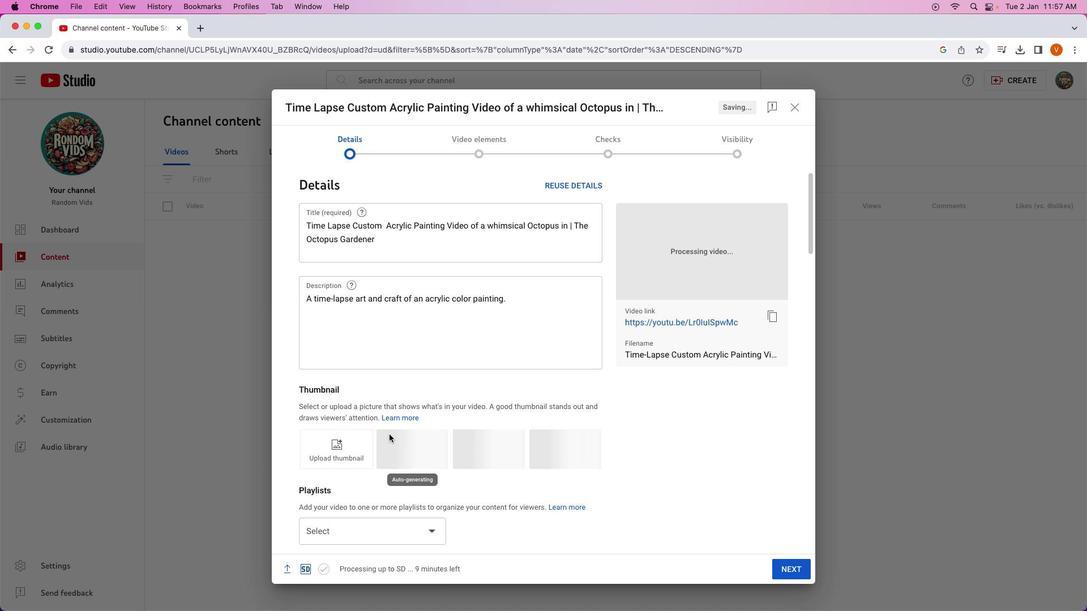 
Action: Mouse scrolled (386, 437) with delta (1, 5)
Screenshot: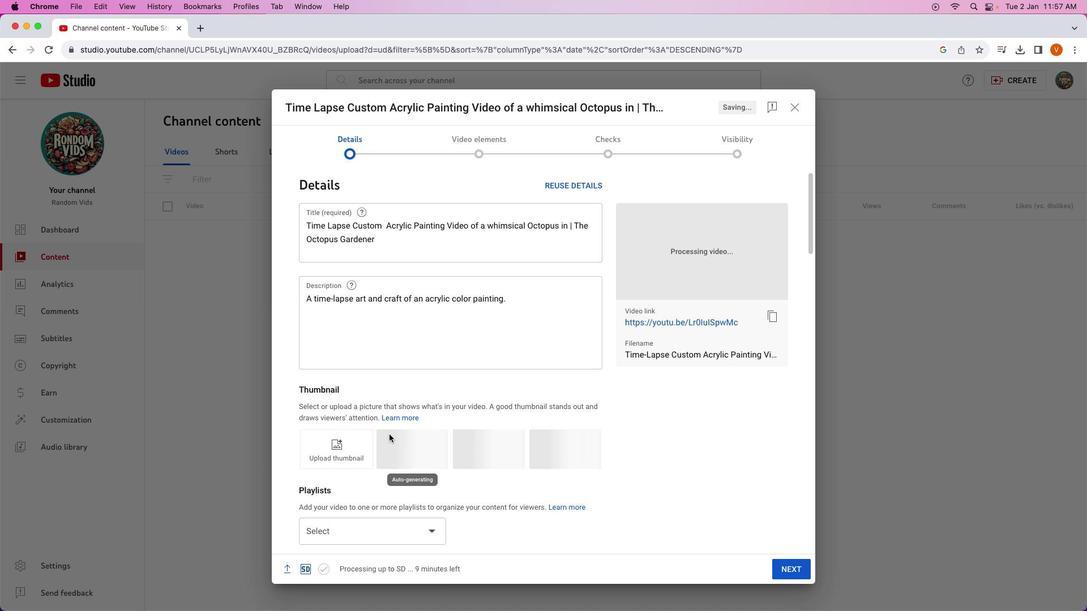 
Action: Mouse moved to (387, 437)
Screenshot: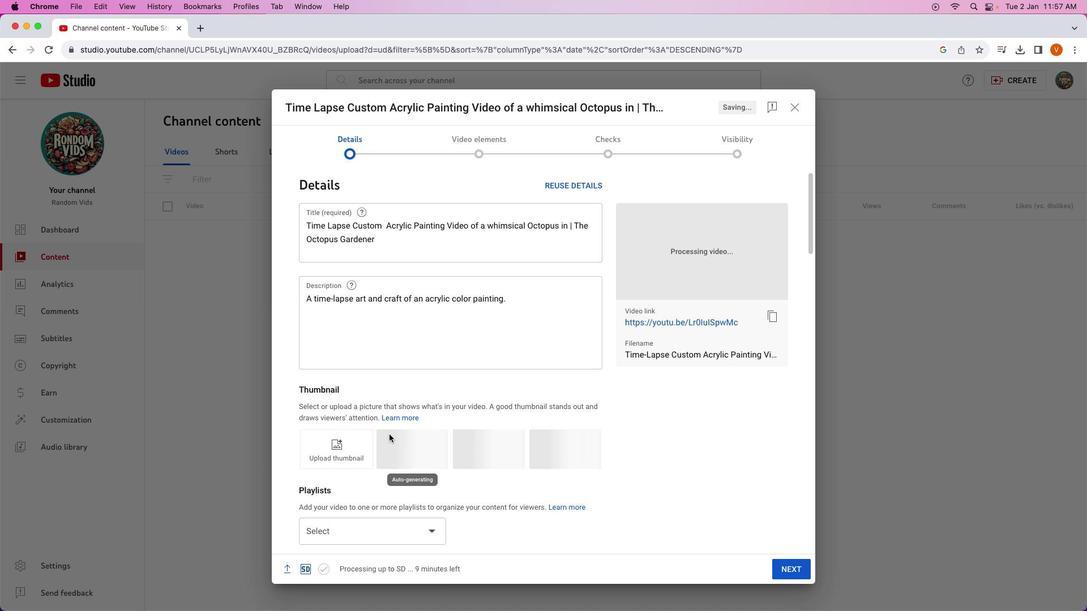 
Action: Mouse scrolled (387, 437) with delta (1, 5)
Screenshot: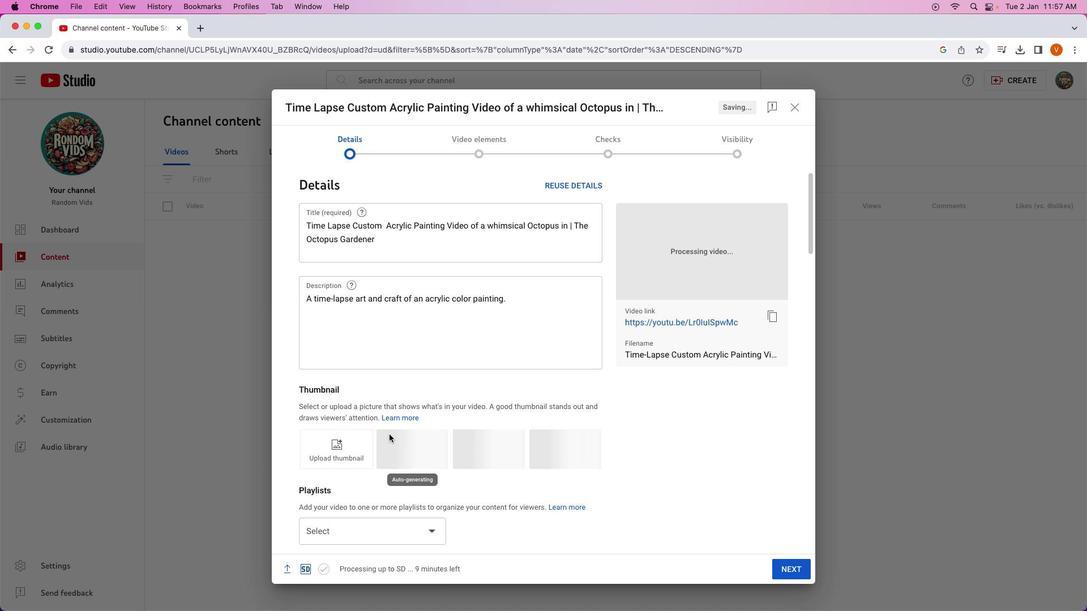
Action: Mouse moved to (387, 437)
Screenshot: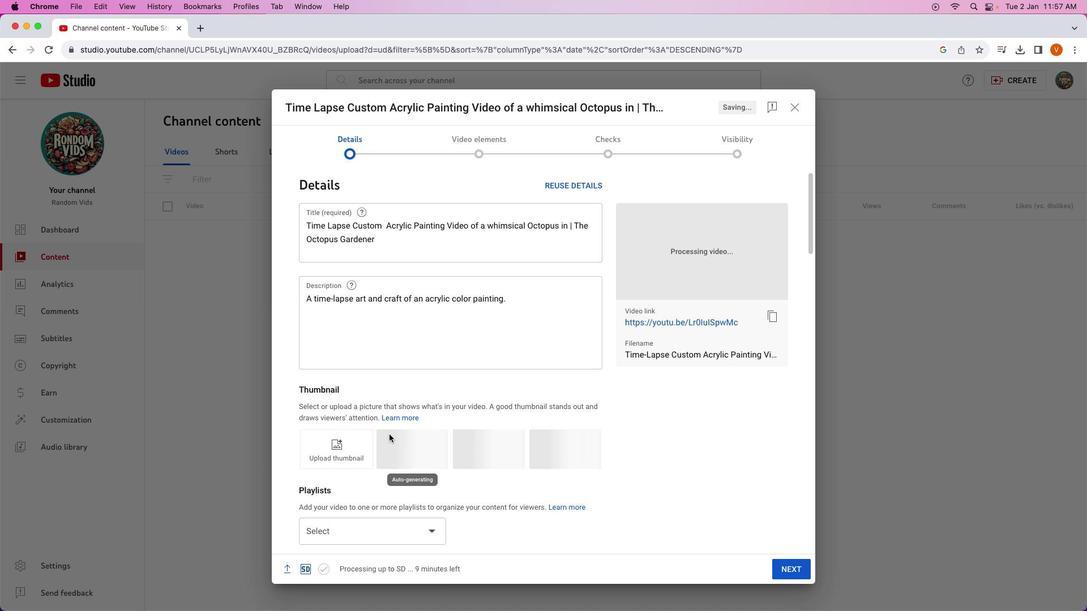 
Action: Mouse scrolled (387, 437) with delta (1, 5)
Screenshot: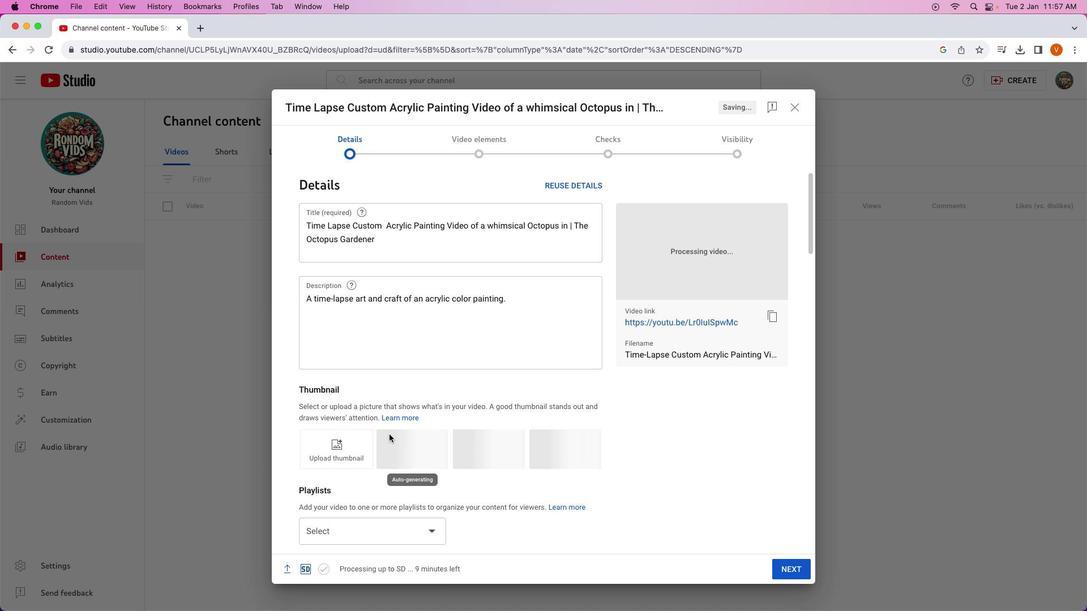 
Action: Mouse moved to (387, 437)
Screenshot: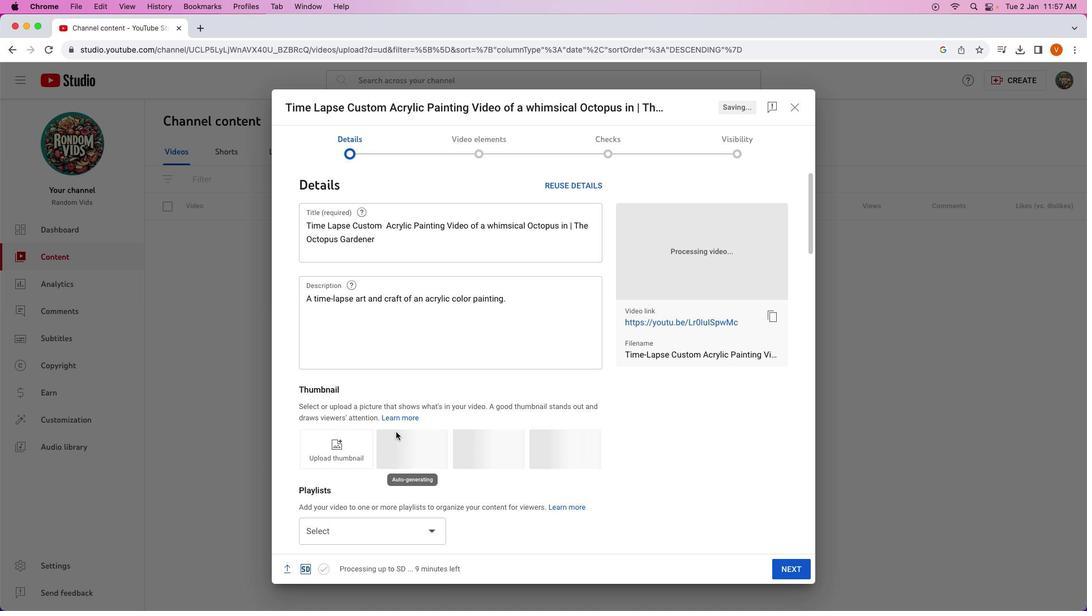 
Action: Mouse scrolled (387, 437) with delta (1, 6)
Screenshot: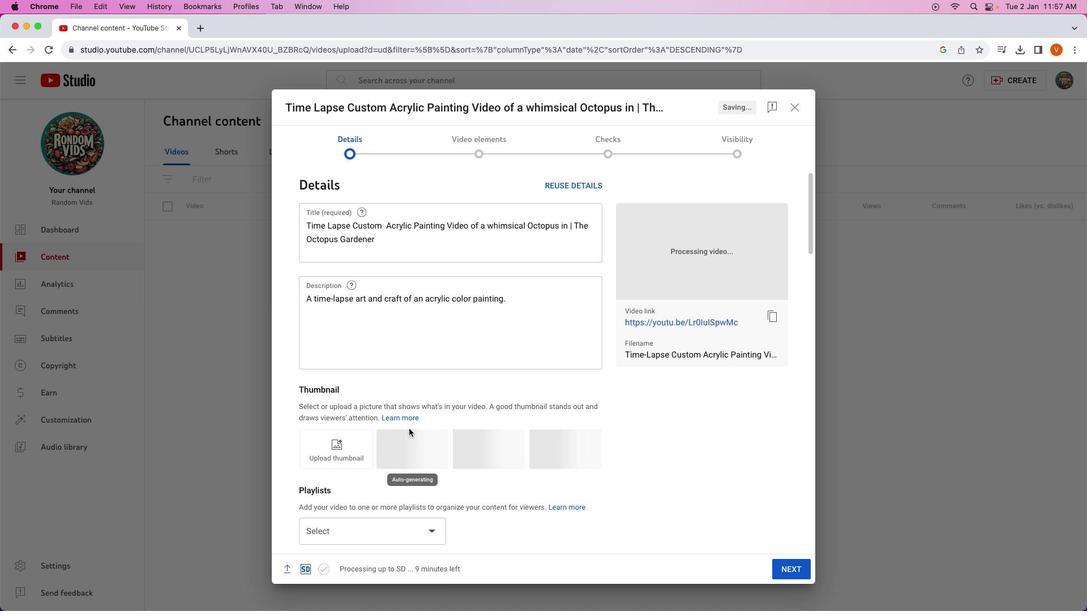 
Action: Mouse moved to (388, 437)
Screenshot: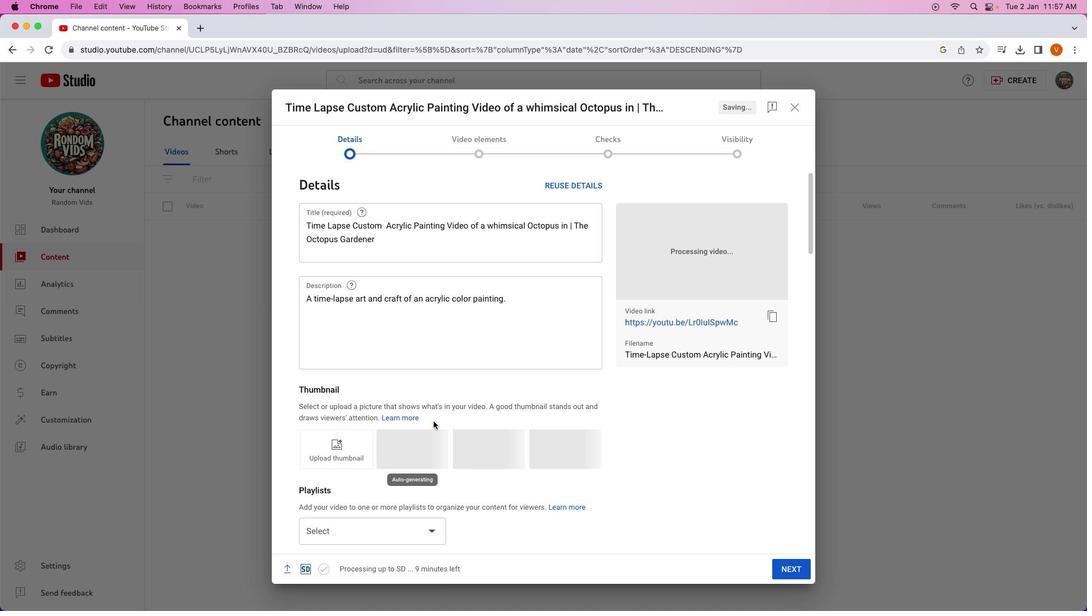 
Action: Mouse scrolled (388, 437) with delta (1, 2)
Screenshot: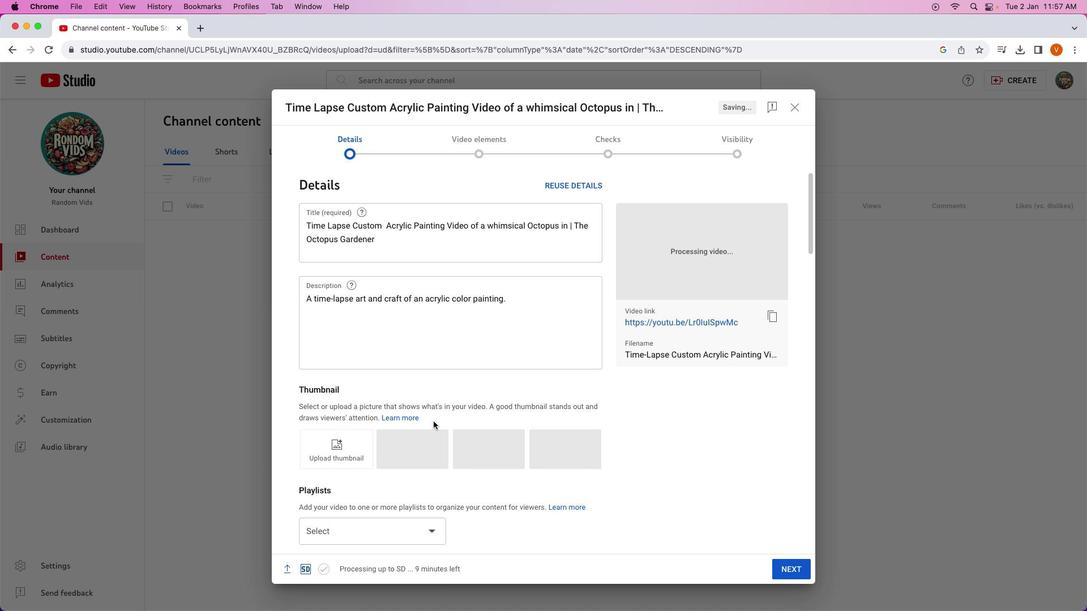
Action: Mouse scrolled (388, 437) with delta (1, 2)
Screenshot: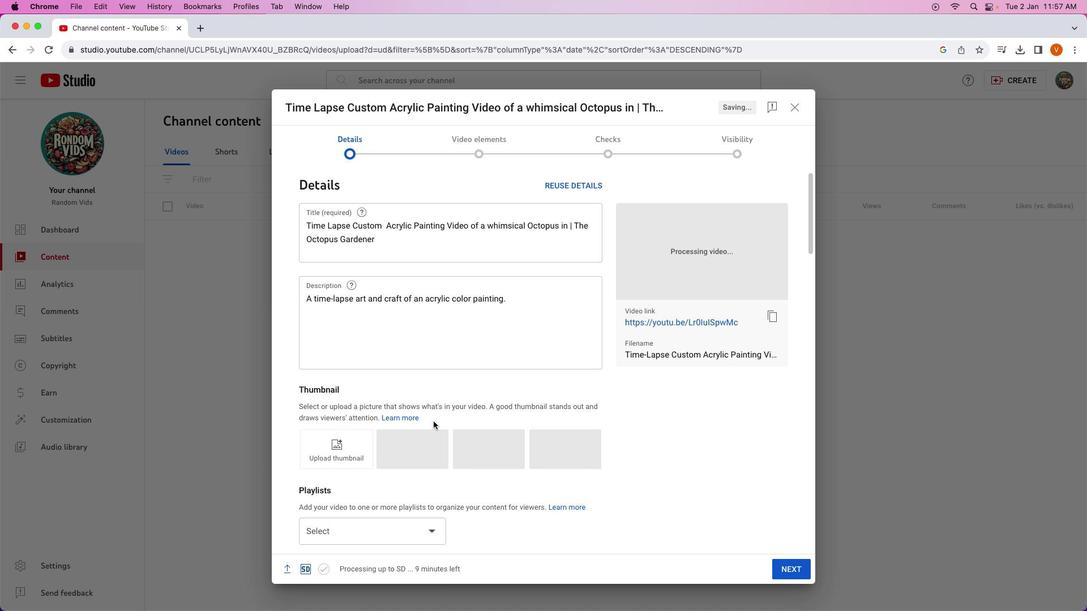 
Action: Mouse scrolled (388, 437) with delta (1, 3)
Screenshot: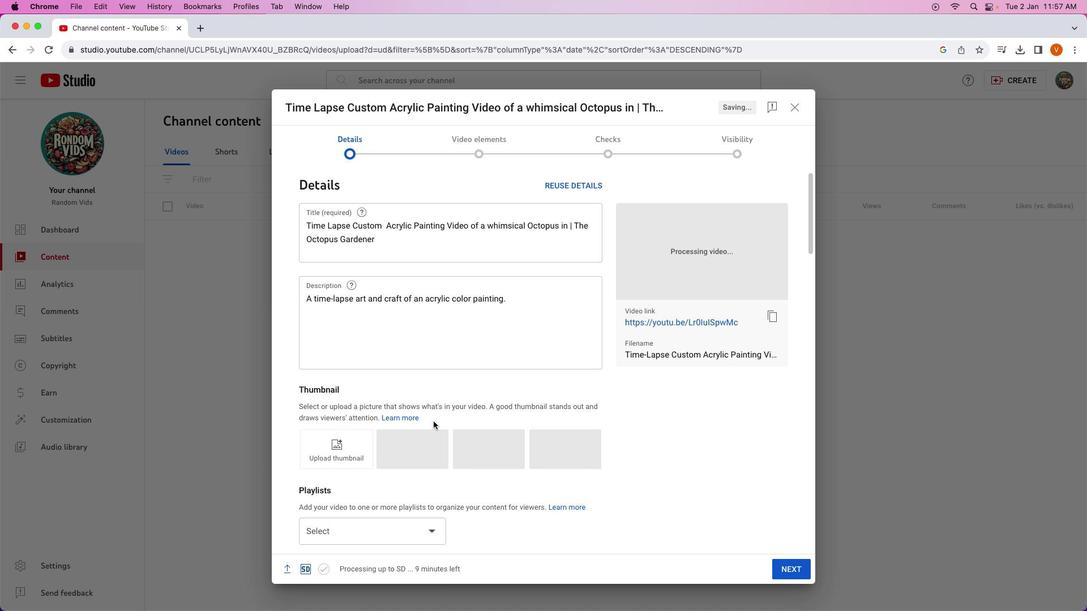 
Action: Mouse scrolled (388, 437) with delta (1, 4)
Screenshot: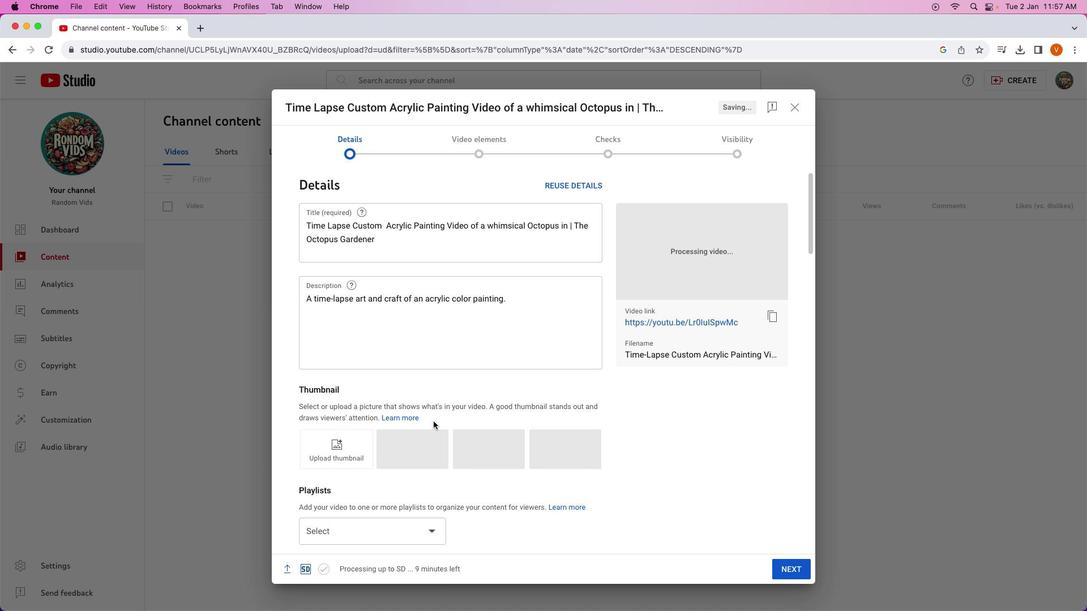 
Action: Mouse scrolled (388, 437) with delta (1, 5)
Screenshot: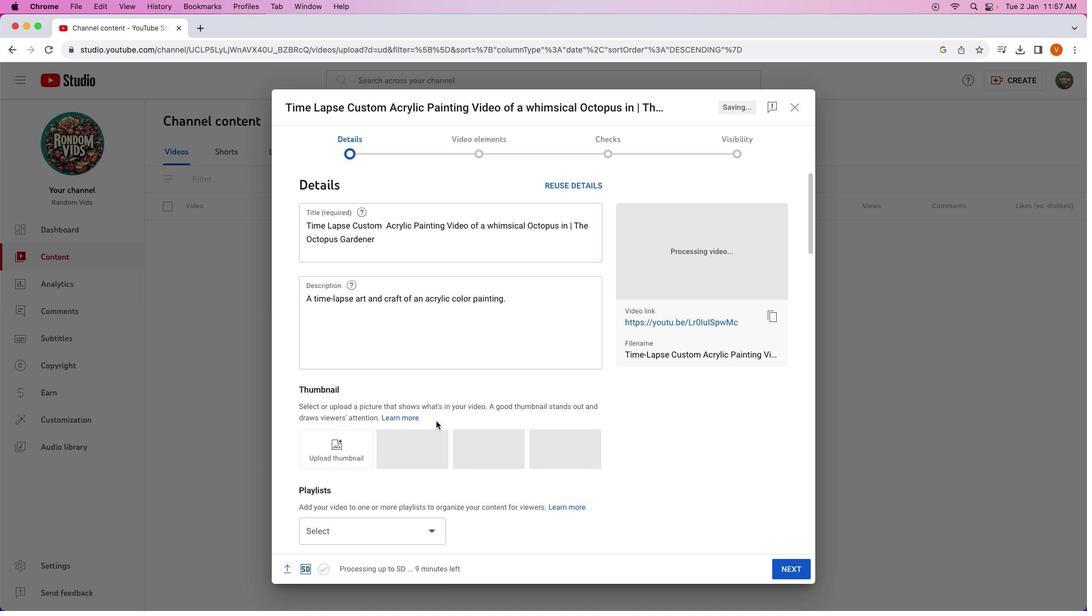 
Action: Mouse scrolled (388, 437) with delta (1, 5)
Screenshot: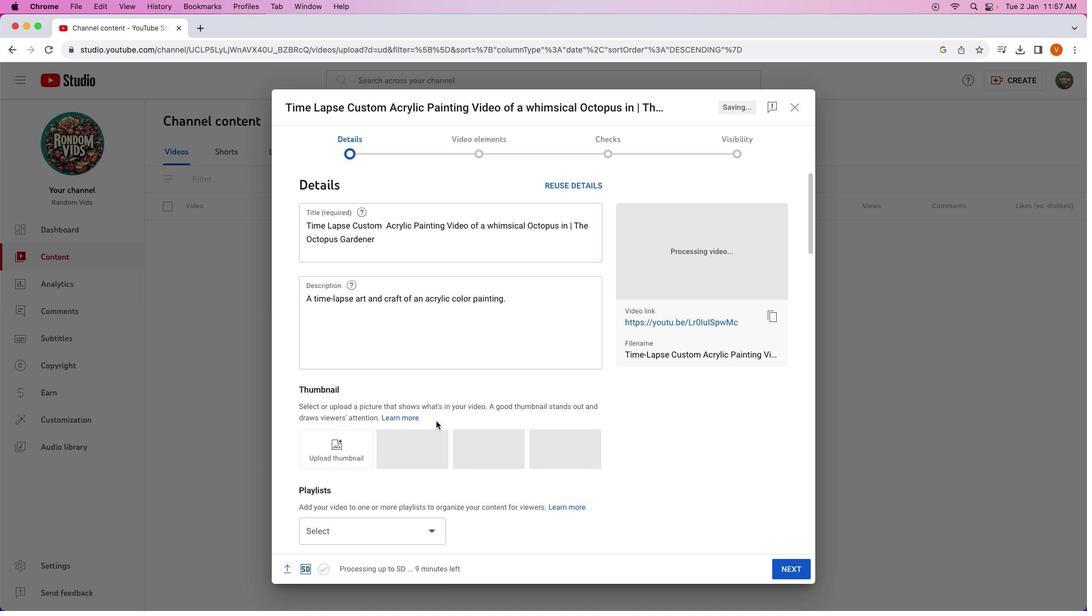 
Action: Mouse scrolled (388, 437) with delta (1, 2)
Screenshot: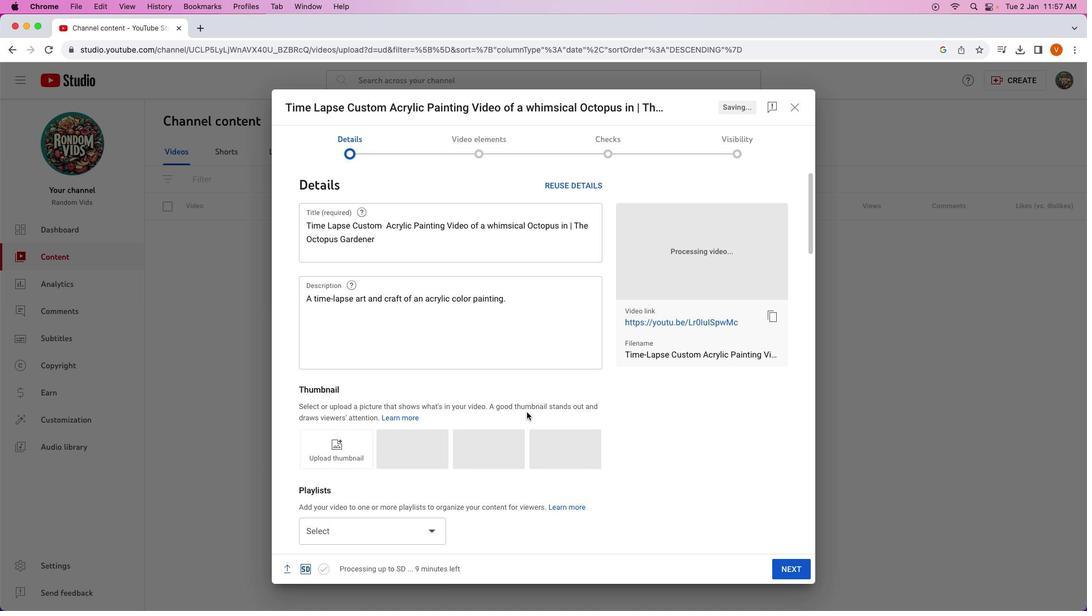 
Action: Mouse scrolled (388, 437) with delta (1, 2)
Screenshot: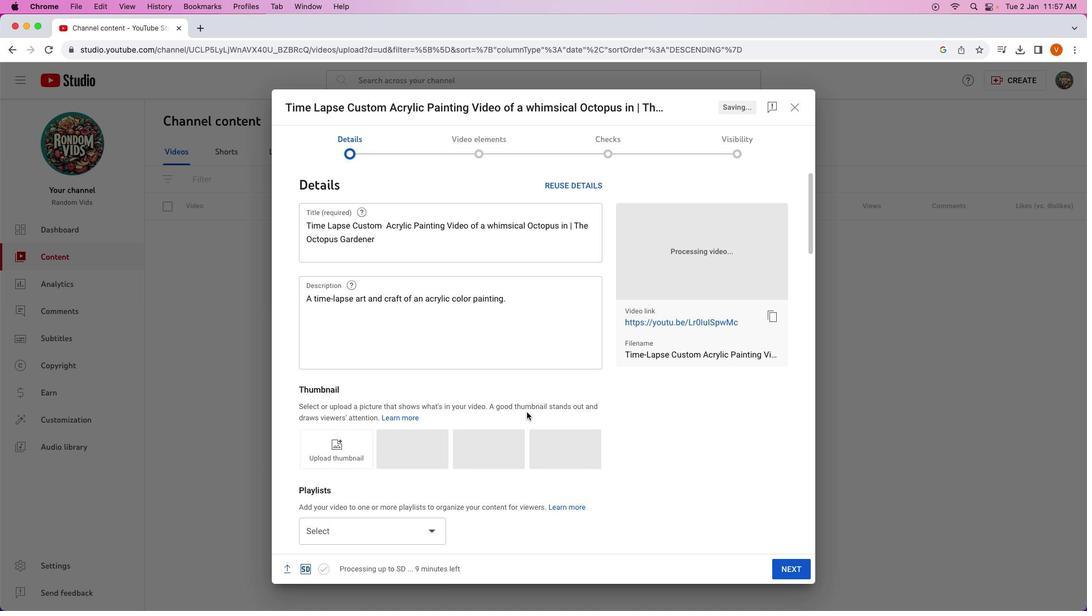 
Action: Mouse scrolled (388, 437) with delta (1, 3)
Screenshot: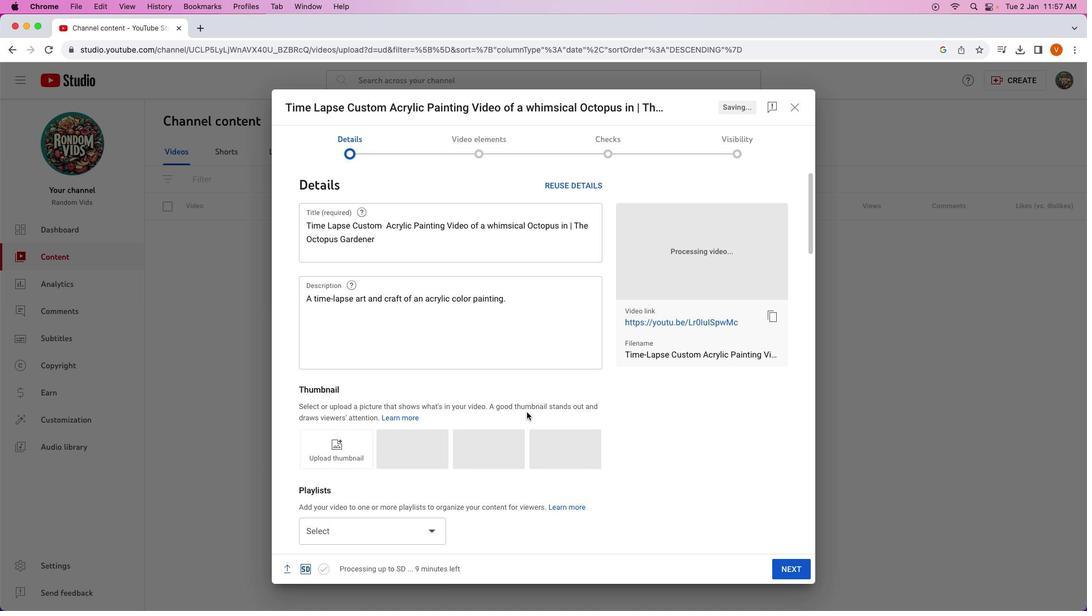 
Action: Mouse scrolled (388, 437) with delta (1, 4)
Screenshot: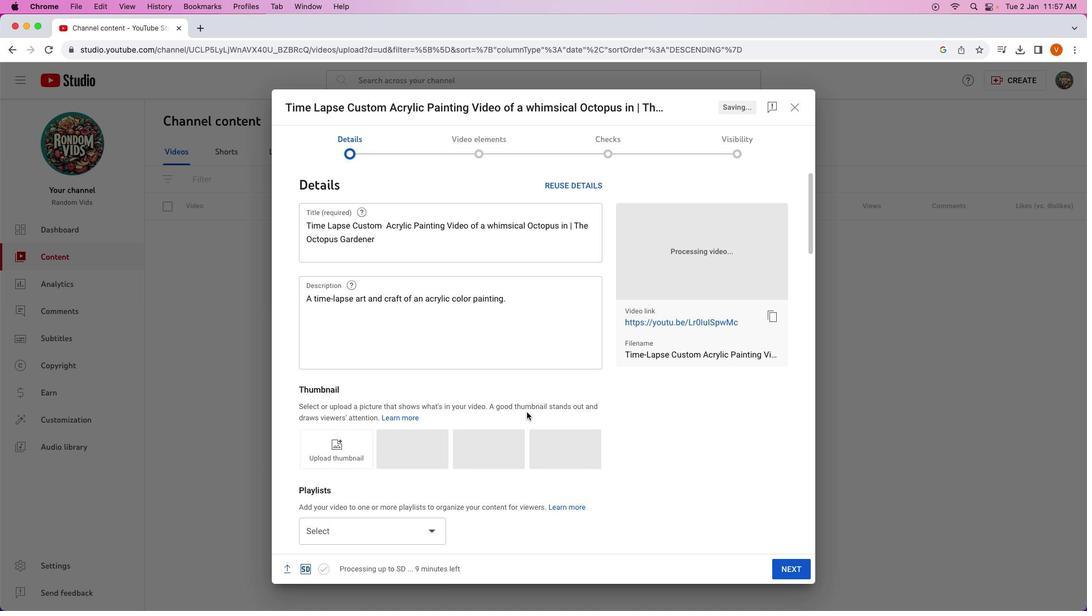 
Action: Mouse scrolled (388, 437) with delta (1, 5)
Screenshot: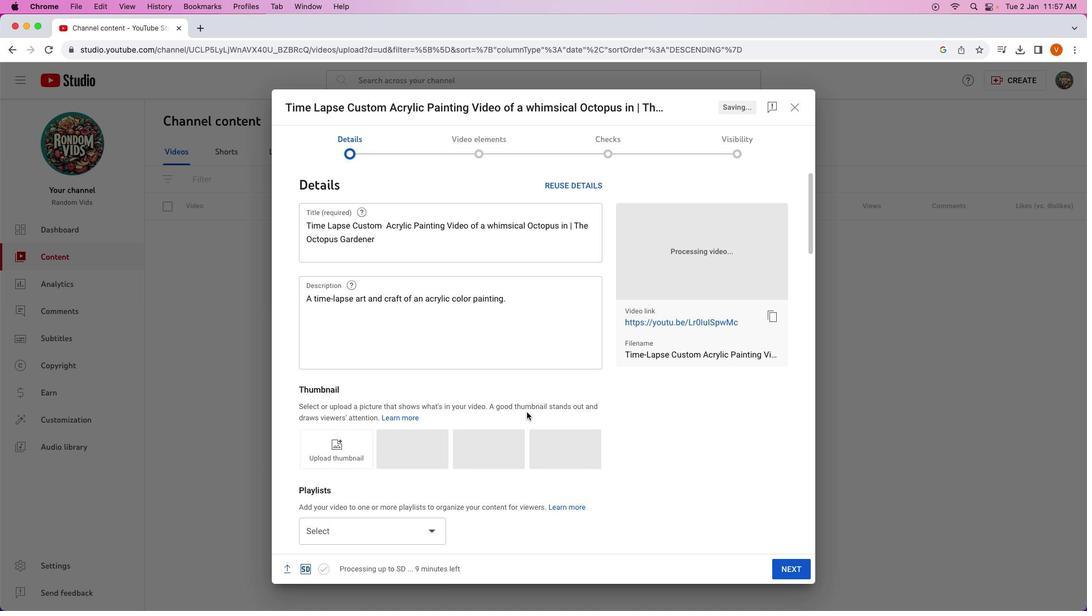 
Action: Mouse scrolled (388, 437) with delta (1, 5)
Screenshot: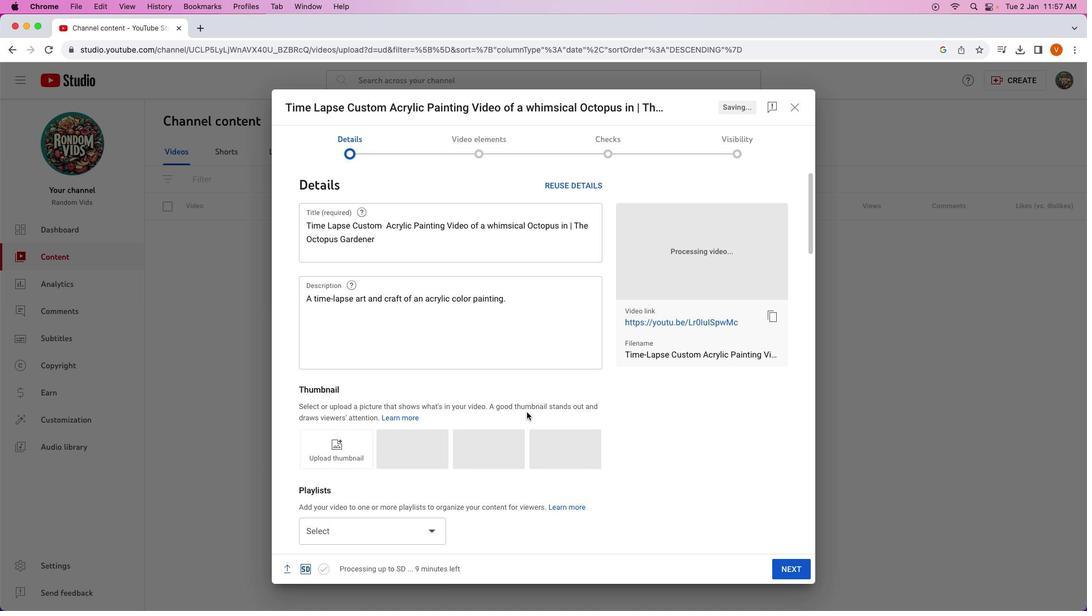 
Action: Mouse scrolled (388, 437) with delta (1, 5)
Screenshot: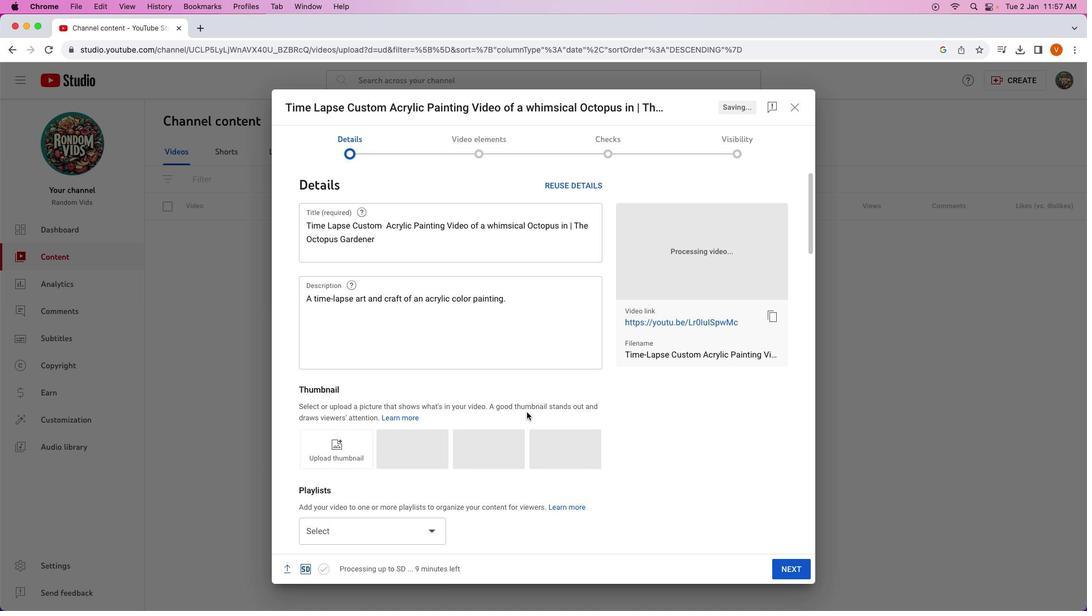 
Action: Mouse scrolled (388, 437) with delta (1, 6)
Screenshot: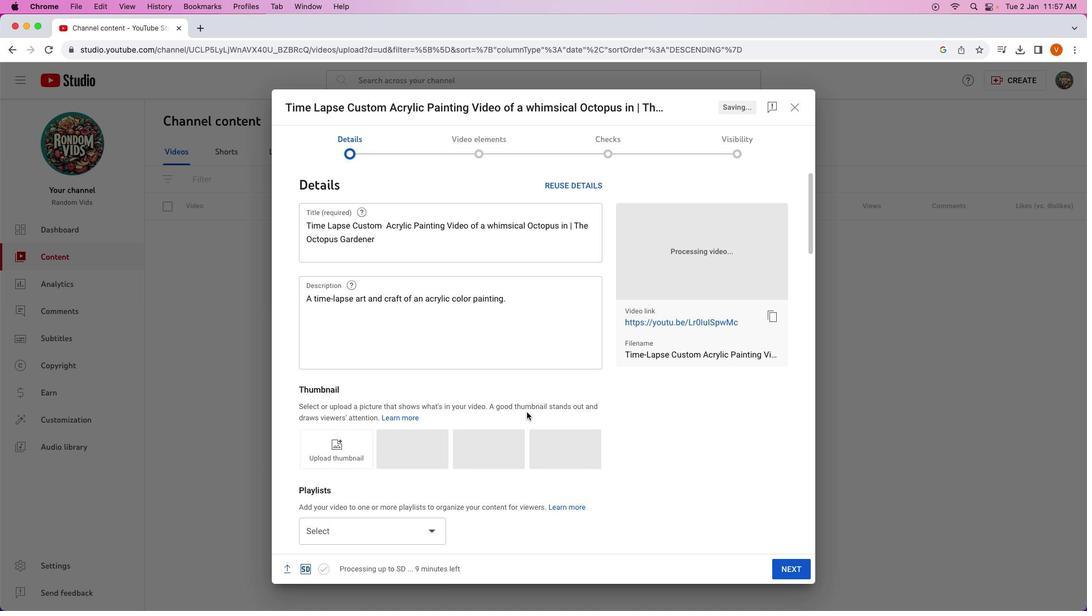 
Action: Mouse moved to (786, 569)
Screenshot: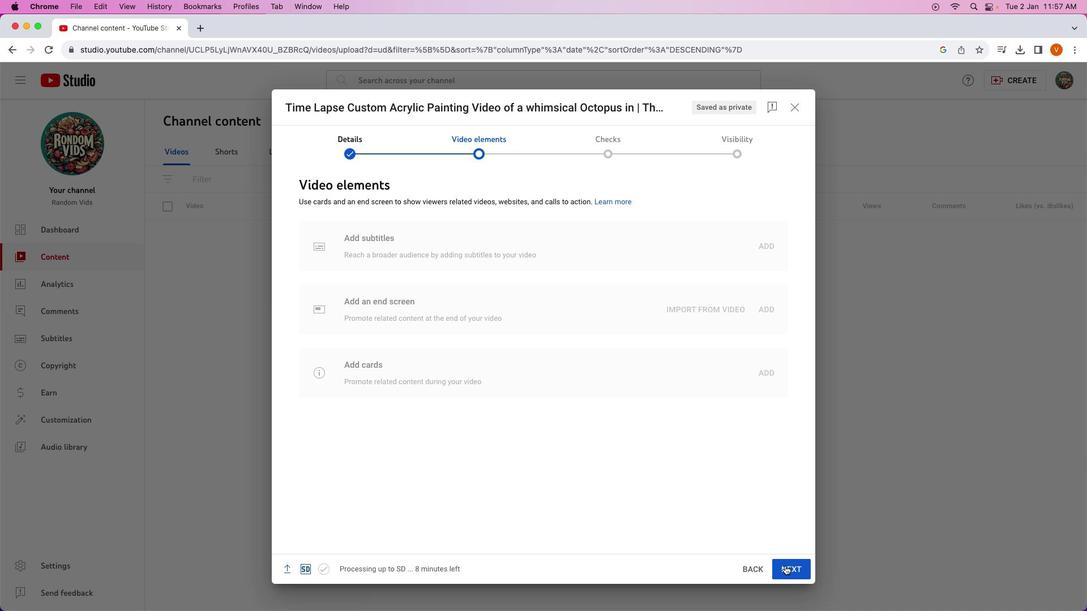 
Action: Mouse pressed left at (786, 569)
Screenshot: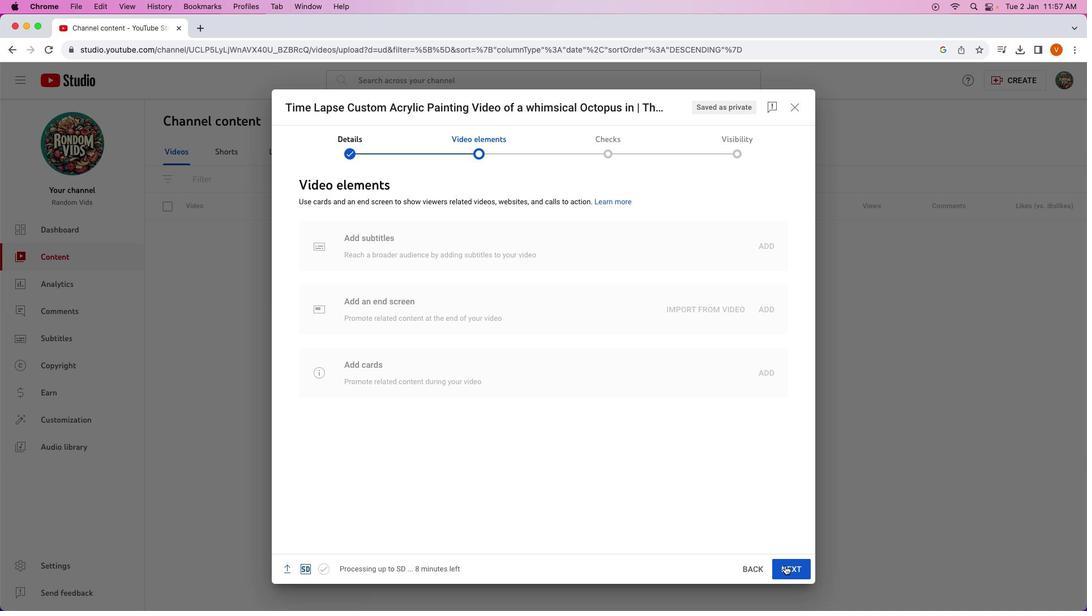 
Action: Mouse moved to (787, 566)
Screenshot: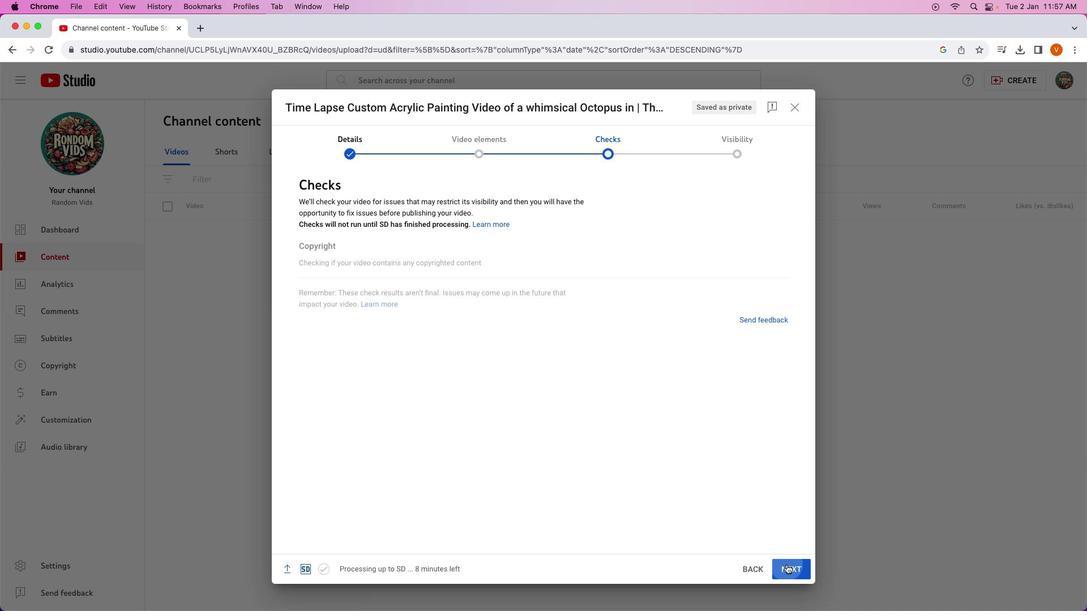 
Action: Mouse pressed left at (787, 566)
Screenshot: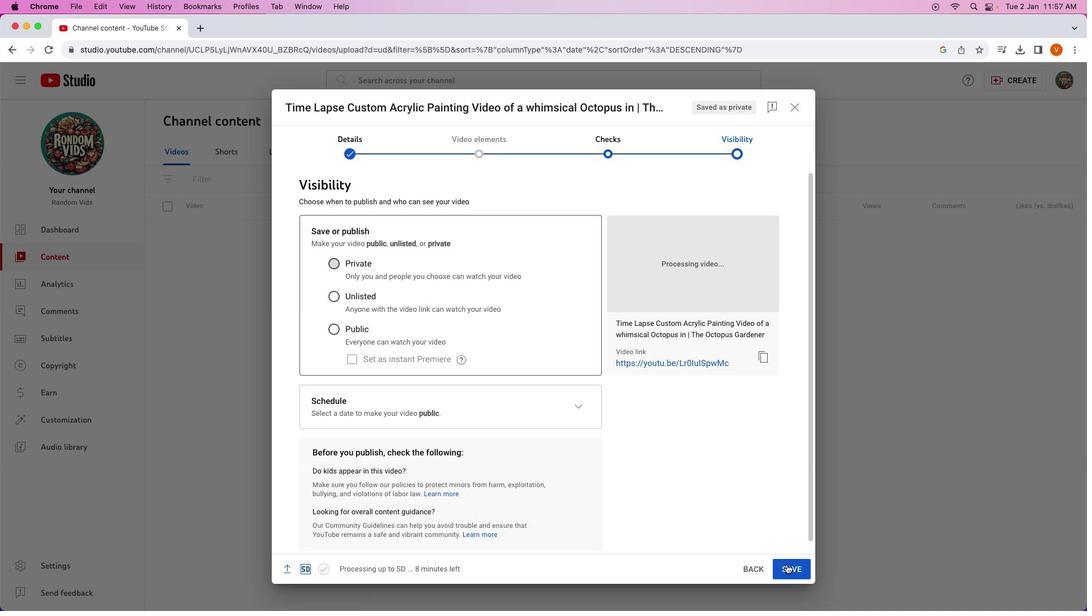 
Action: Mouse moved to (788, 566)
Screenshot: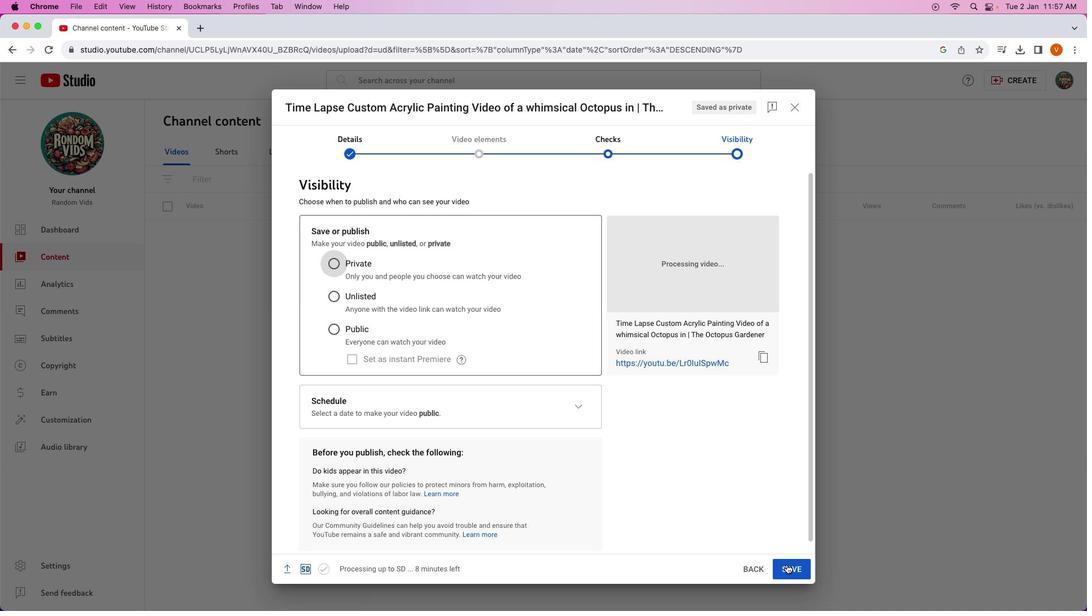 
Action: Mouse pressed left at (788, 566)
Screenshot: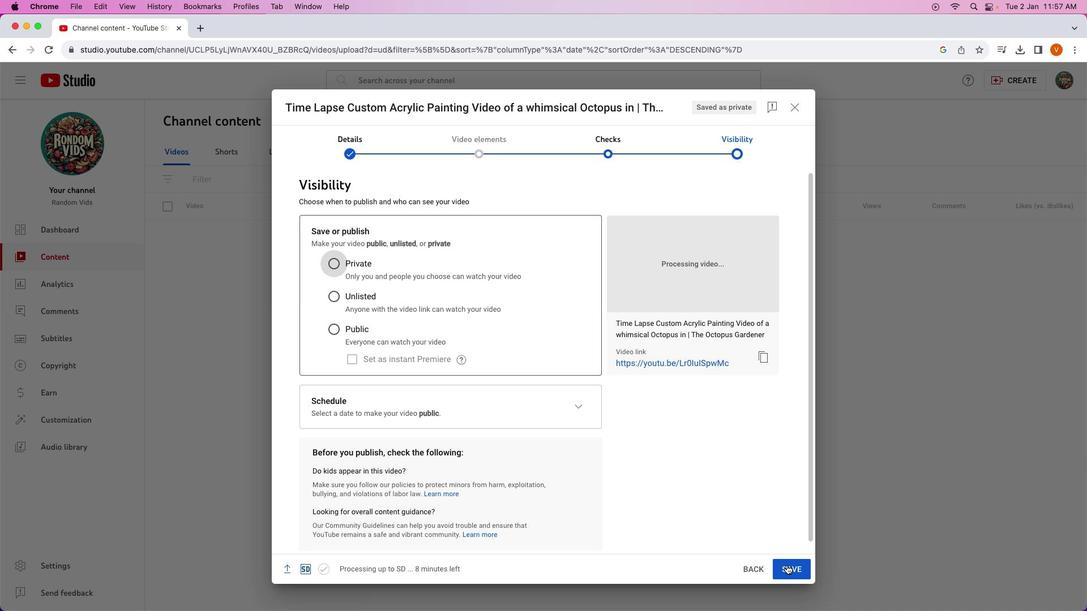 
Action: Mouse moved to (750, 572)
Screenshot: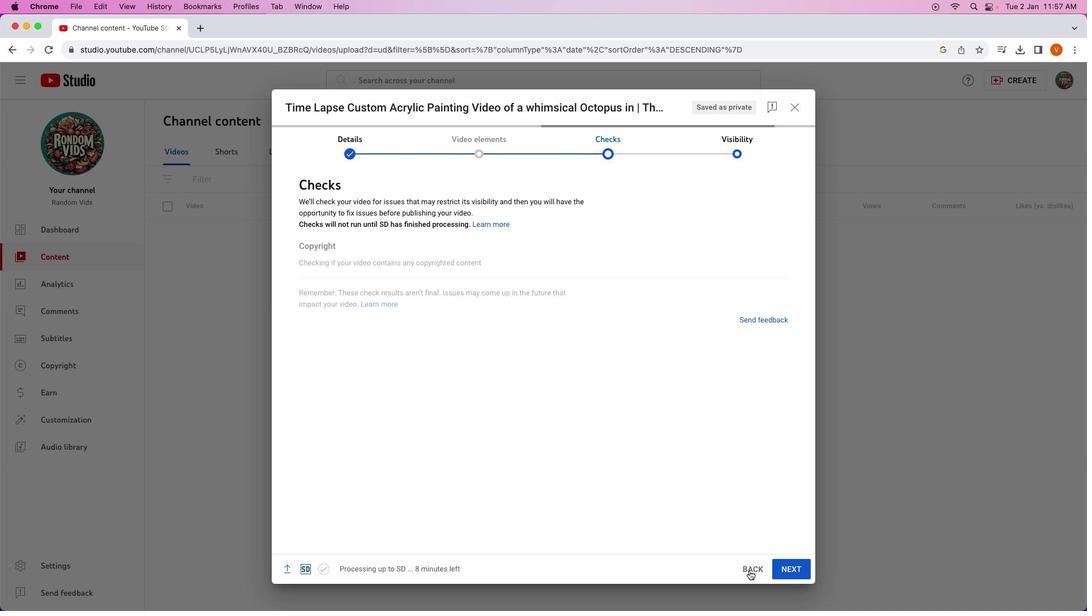 
Action: Mouse pressed left at (750, 572)
Screenshot: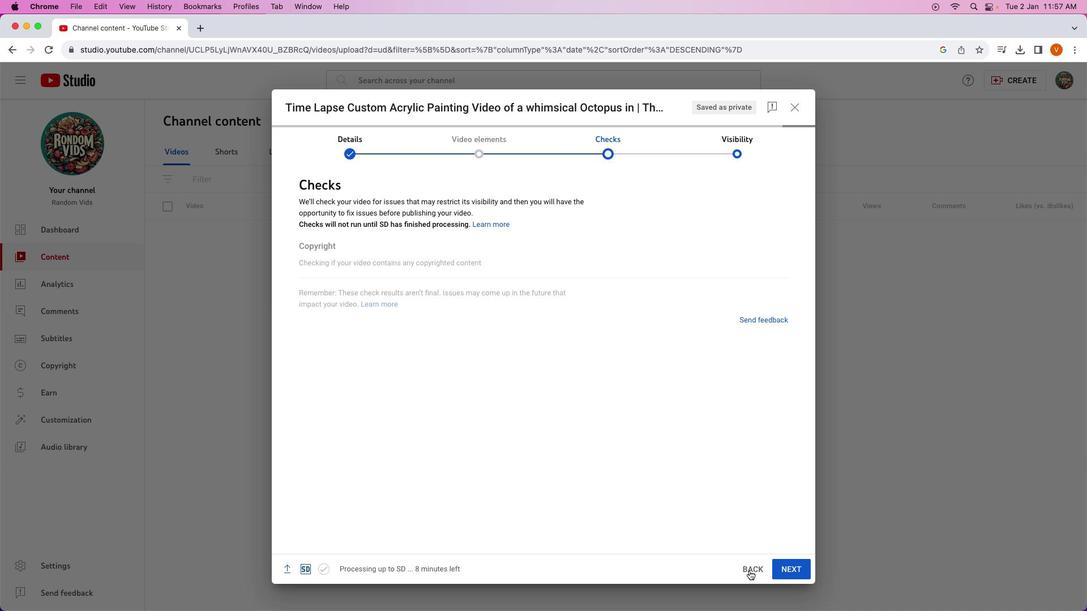 
Action: Mouse pressed left at (750, 572)
Screenshot: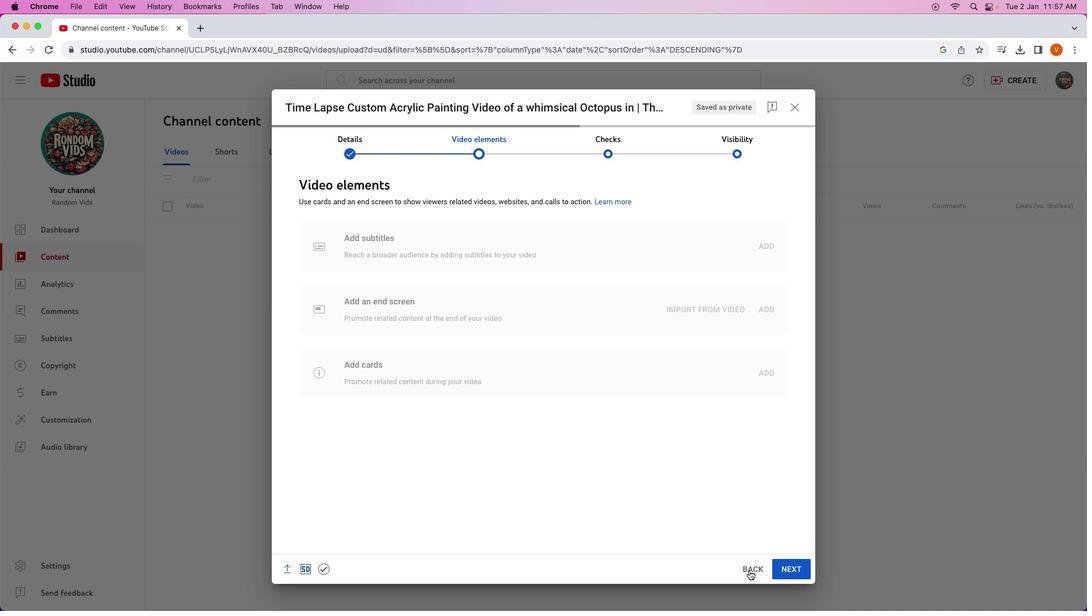 
Action: Mouse moved to (750, 573)
Screenshot: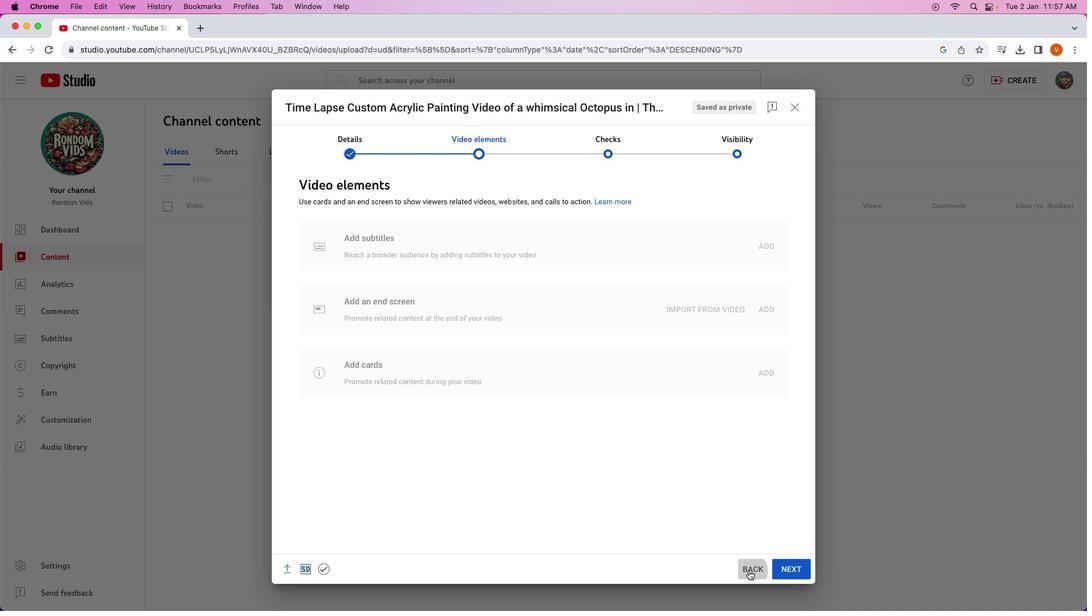 
Action: Mouse pressed left at (750, 573)
Screenshot: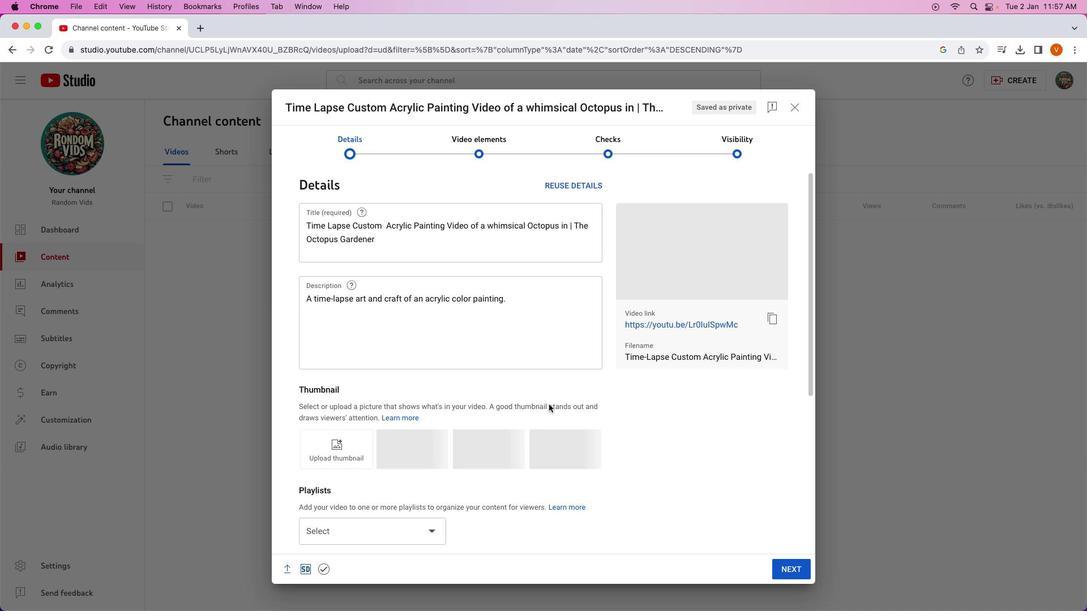 
Action: Mouse moved to (447, 409)
Screenshot: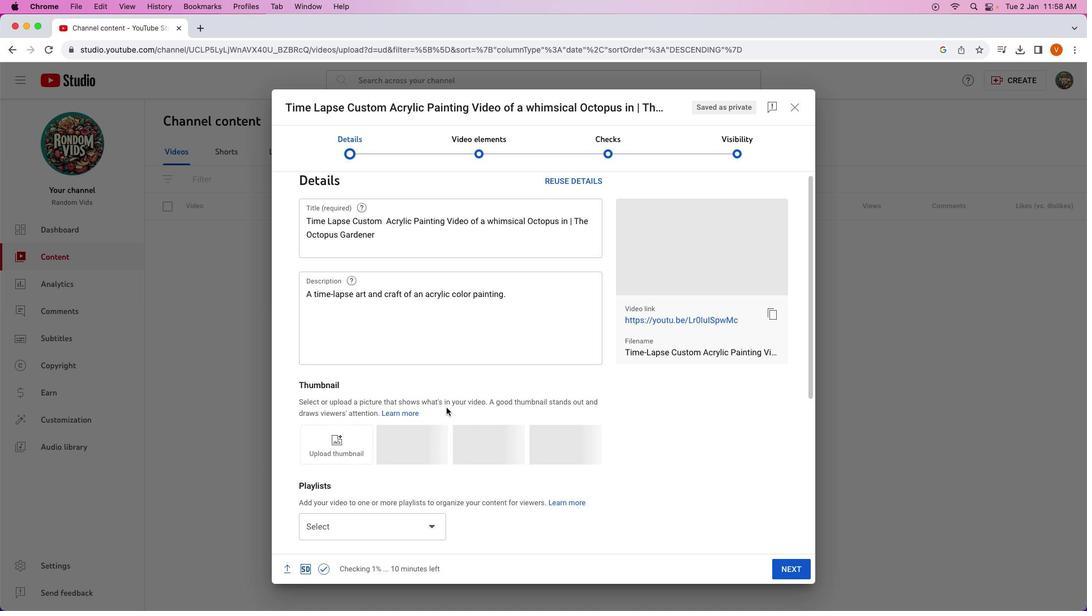
Action: Mouse scrolled (447, 409) with delta (1, 1)
Screenshot: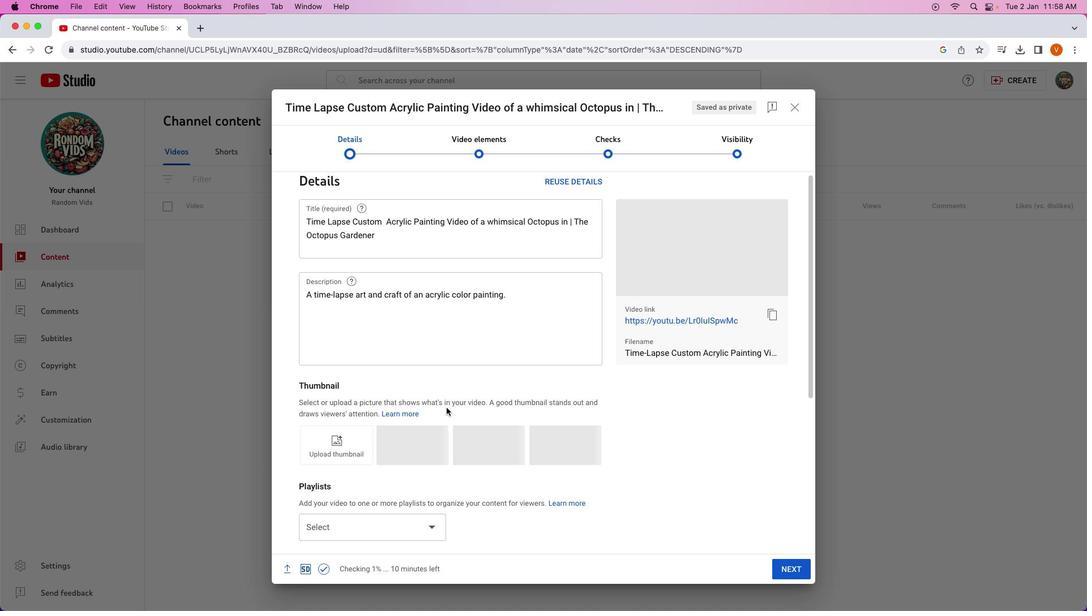 
Action: Mouse scrolled (447, 409) with delta (1, 1)
Screenshot: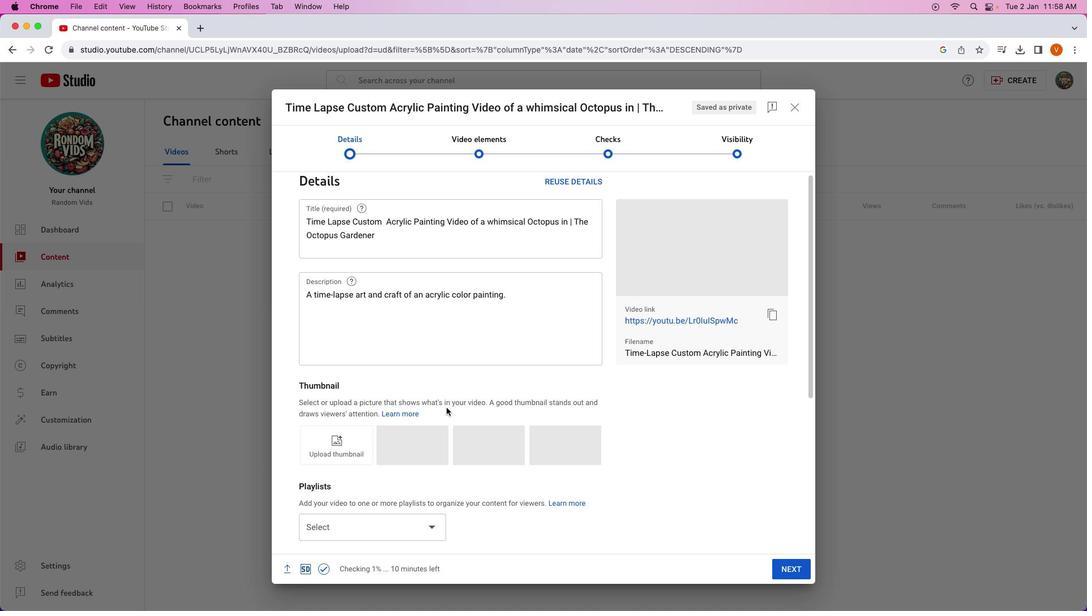 
Action: Mouse scrolled (447, 409) with delta (1, 2)
Screenshot: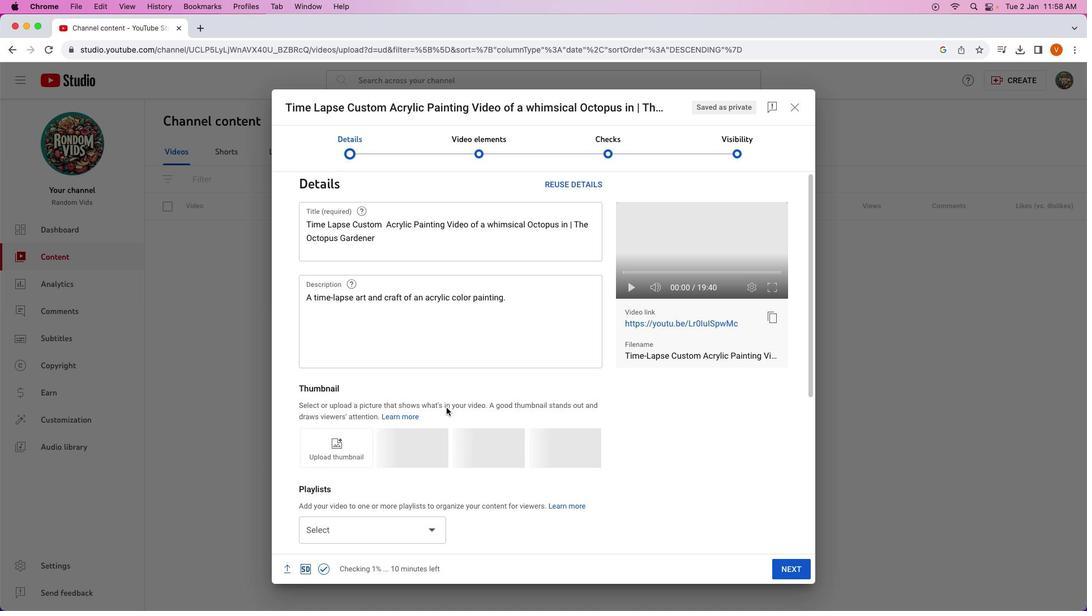 
Action: Mouse scrolled (447, 409) with delta (1, 2)
Screenshot: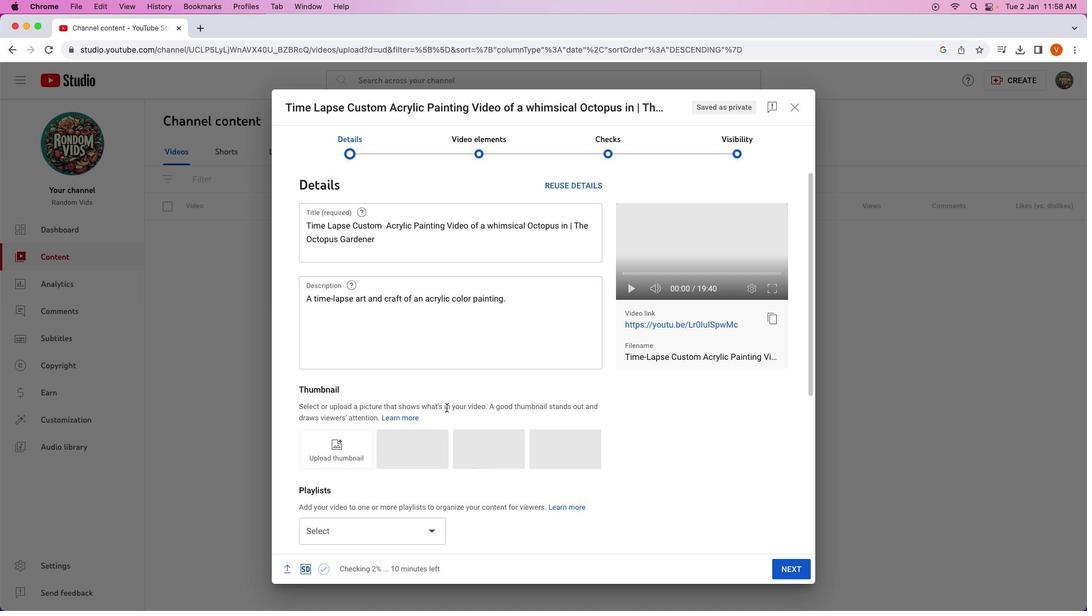 
Action: Mouse moved to (447, 410)
Screenshot: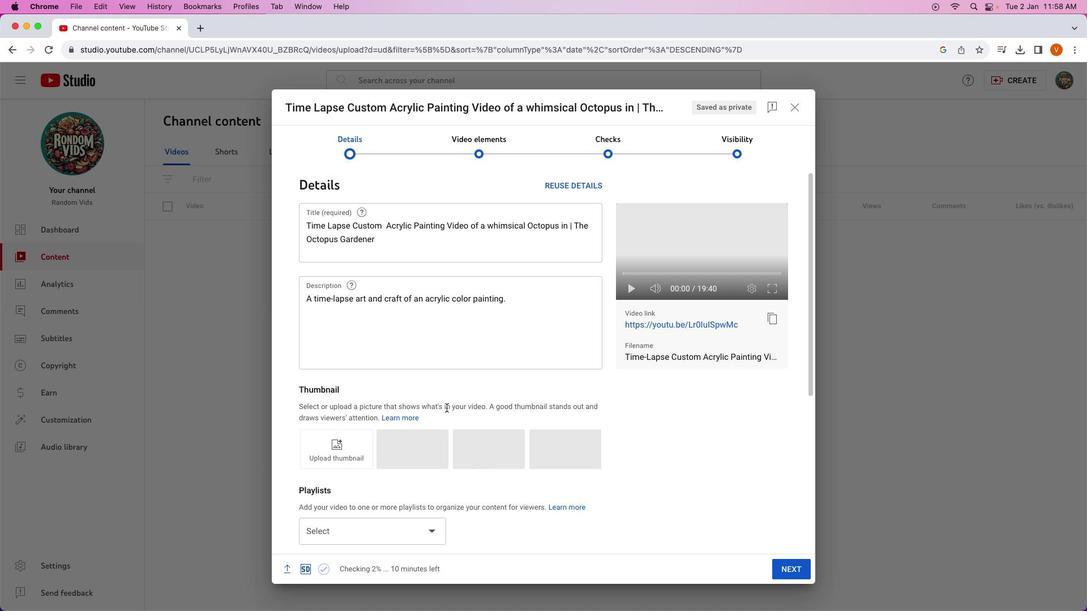 
Action: Mouse scrolled (447, 410) with delta (1, 2)
Screenshot: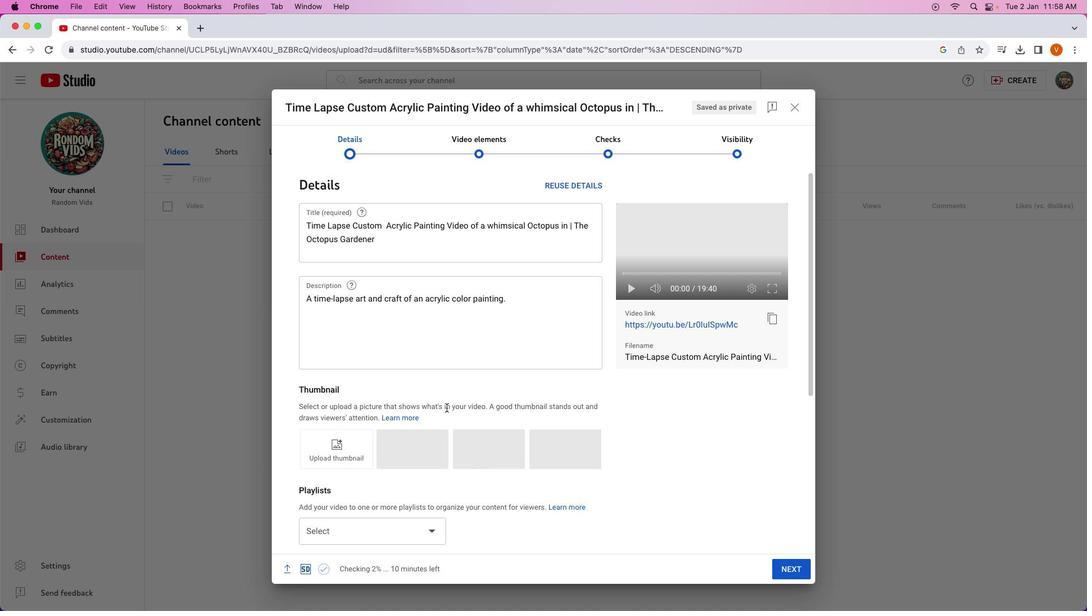
Action: Mouse scrolled (447, 410) with delta (1, 2)
Screenshot: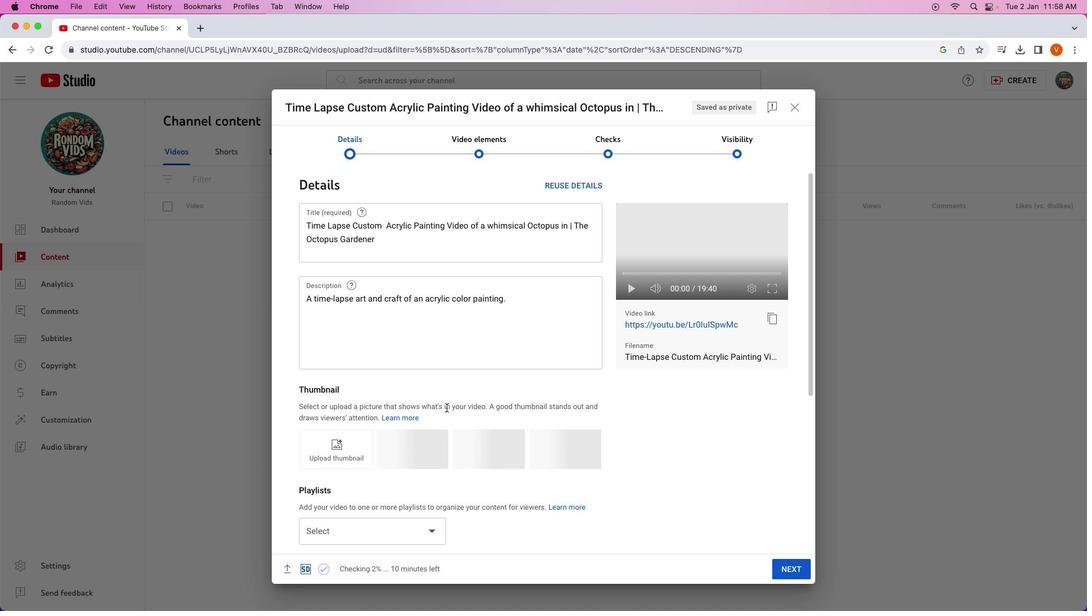
Action: Mouse scrolled (447, 410) with delta (1, 2)
Screenshot: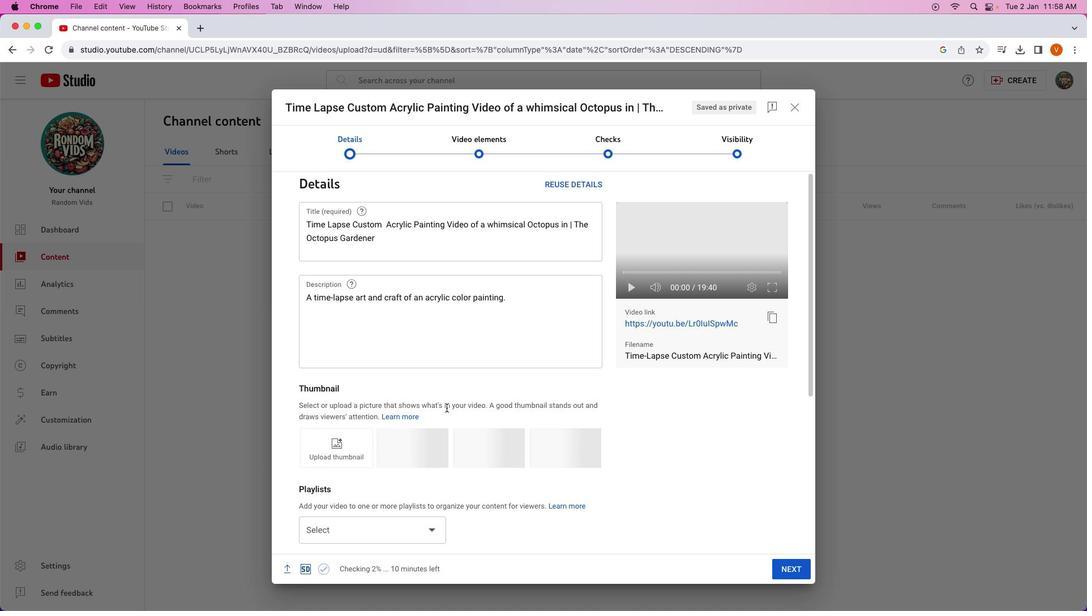 
Action: Mouse scrolled (447, 410) with delta (1, 1)
Screenshot: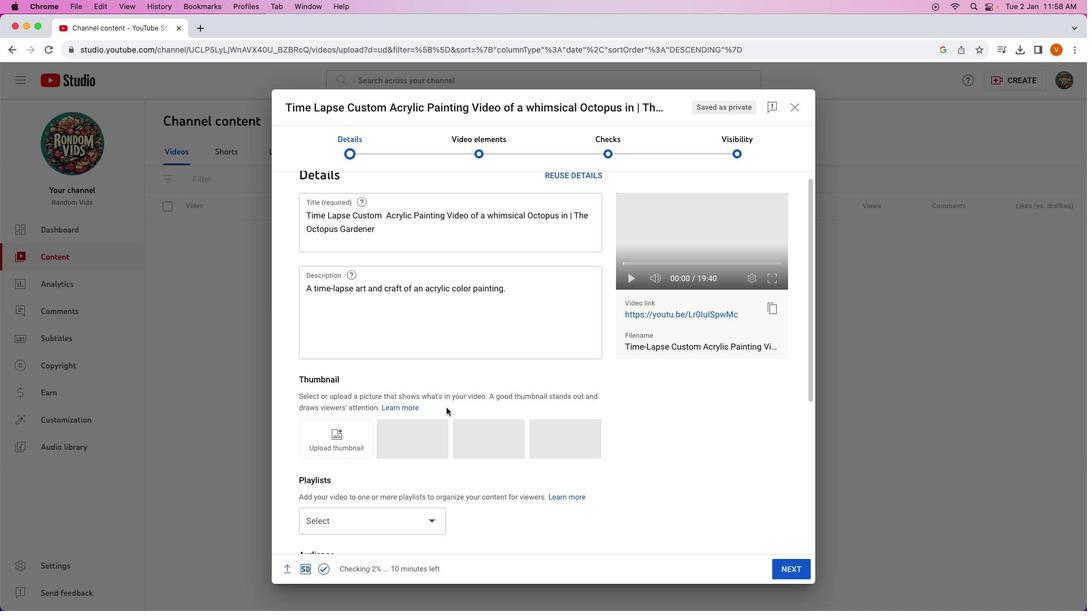 
Action: Mouse scrolled (447, 410) with delta (1, 1)
Screenshot: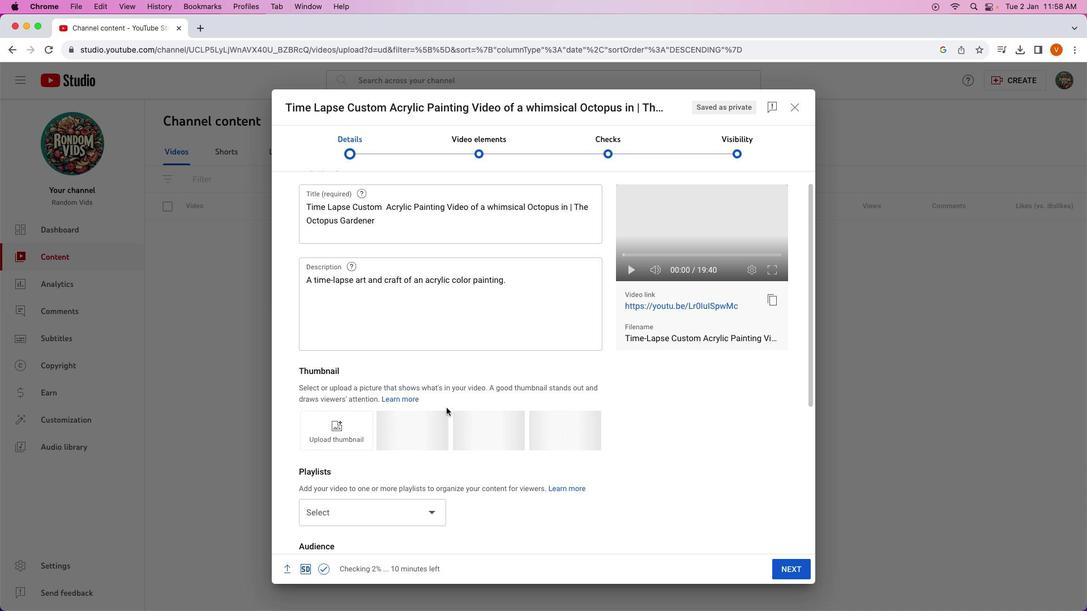 
Action: Mouse scrolled (447, 410) with delta (1, 1)
Screenshot: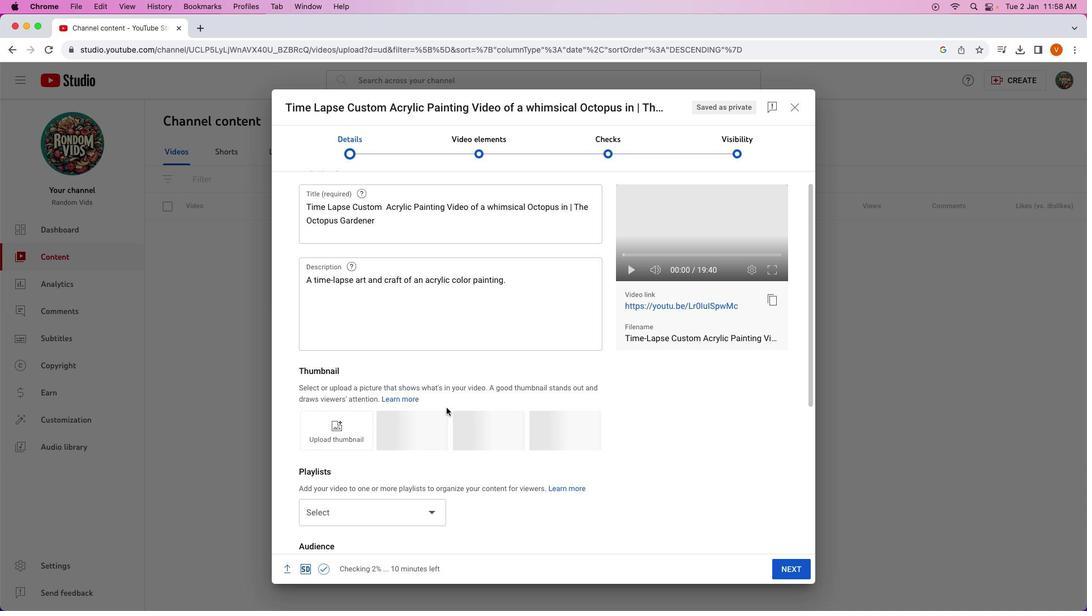 
Action: Mouse scrolled (447, 410) with delta (1, 1)
Screenshot: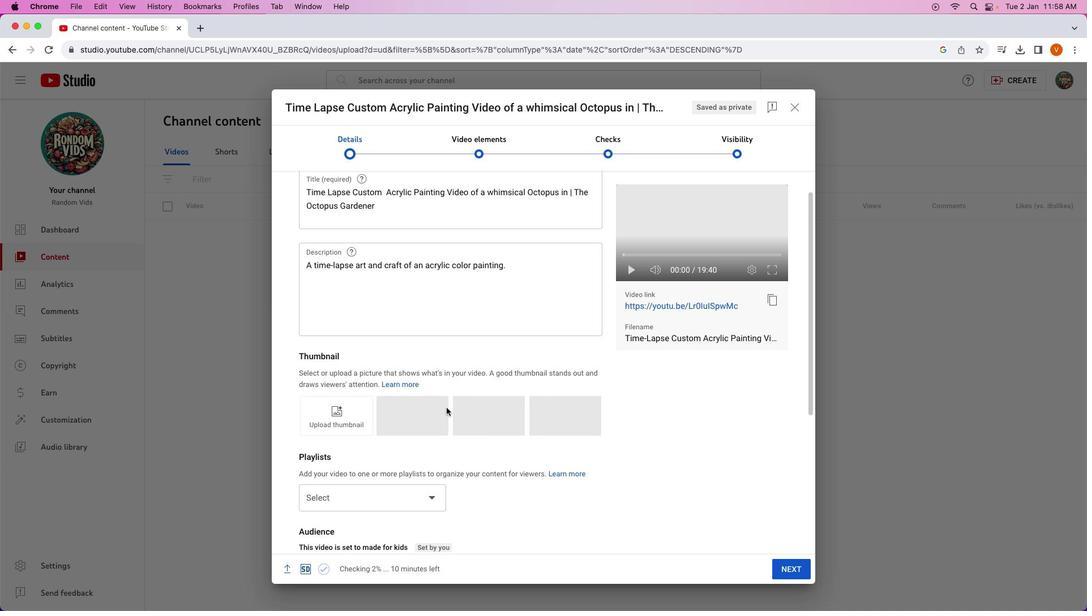 
Action: Mouse scrolled (447, 410) with delta (1, 1)
Screenshot: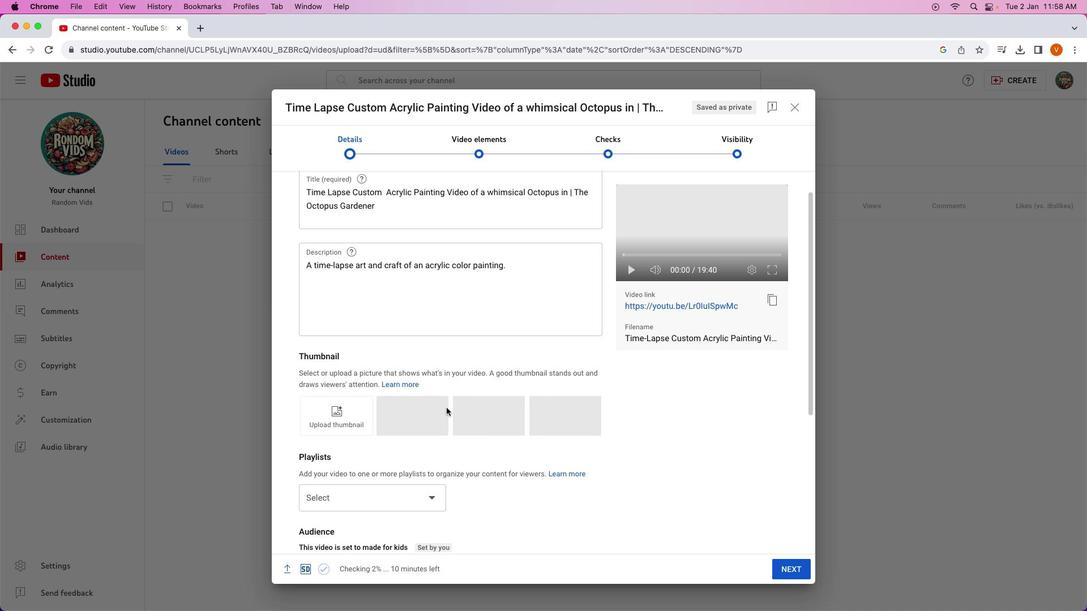 
Action: Mouse scrolled (447, 410) with delta (1, 1)
Screenshot: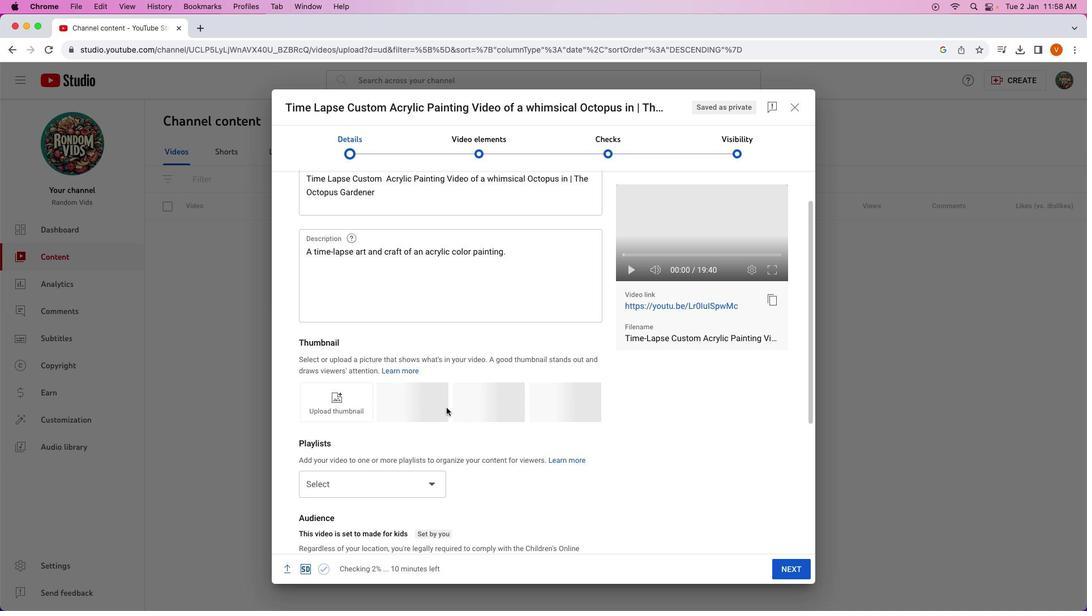 
Action: Mouse scrolled (447, 410) with delta (1, 1)
Screenshot: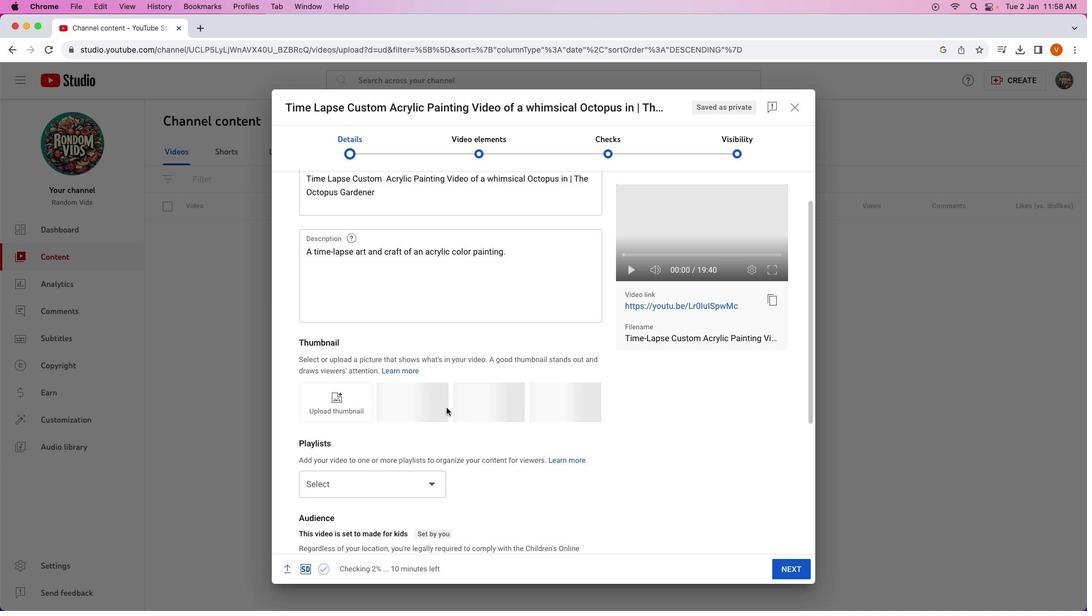 
Action: Mouse scrolled (447, 410) with delta (1, 1)
Screenshot: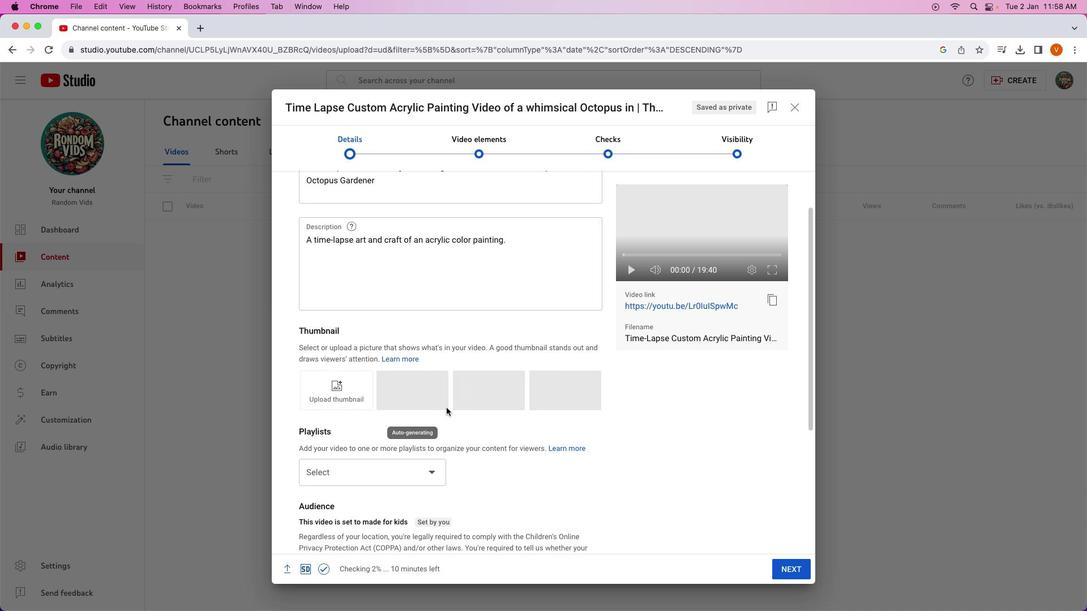 
Action: Mouse scrolled (447, 410) with delta (1, 1)
Screenshot: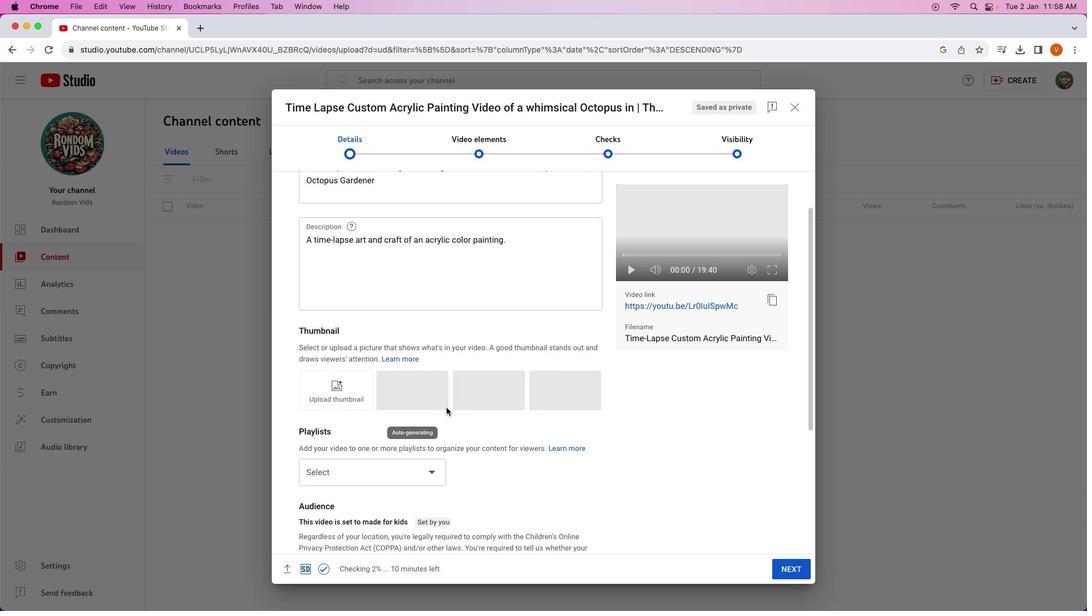 
Action: Mouse scrolled (447, 410) with delta (1, 1)
Screenshot: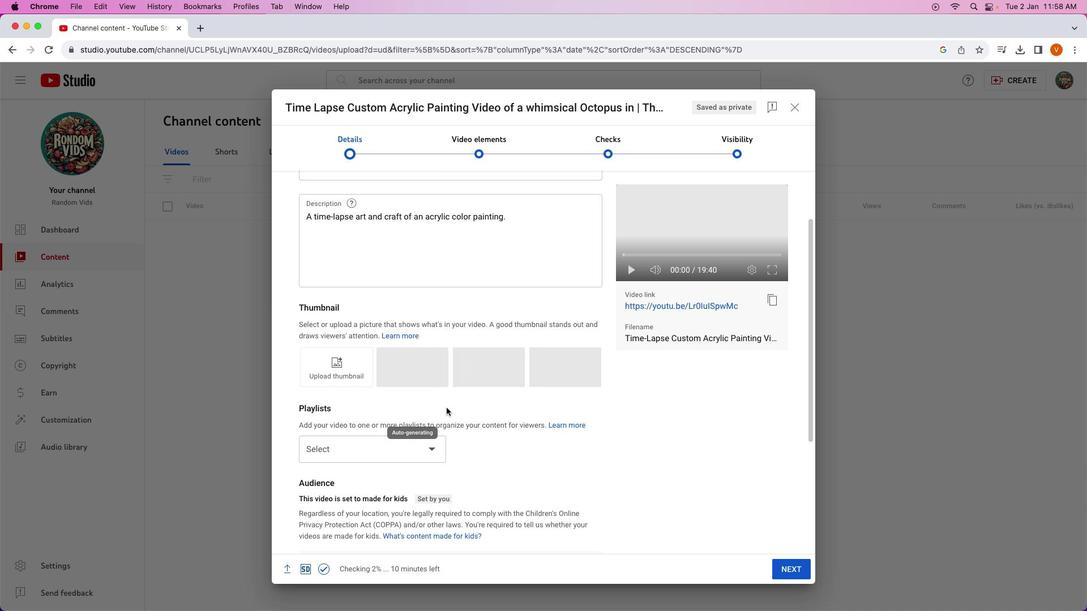 
Action: Mouse scrolled (447, 410) with delta (1, 1)
Screenshot: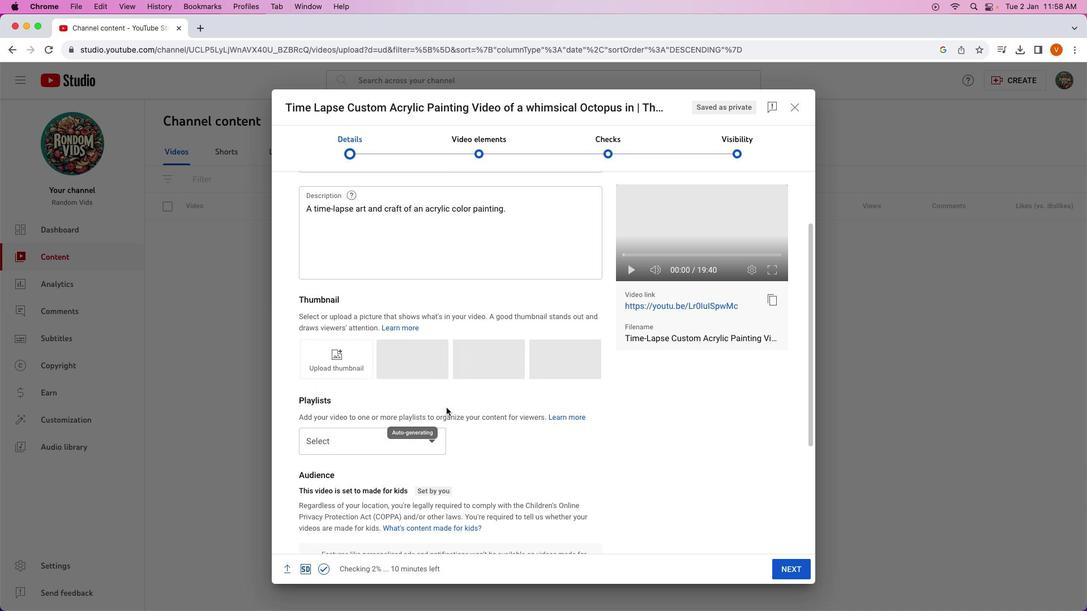 
Action: Mouse moved to (447, 410)
Screenshot: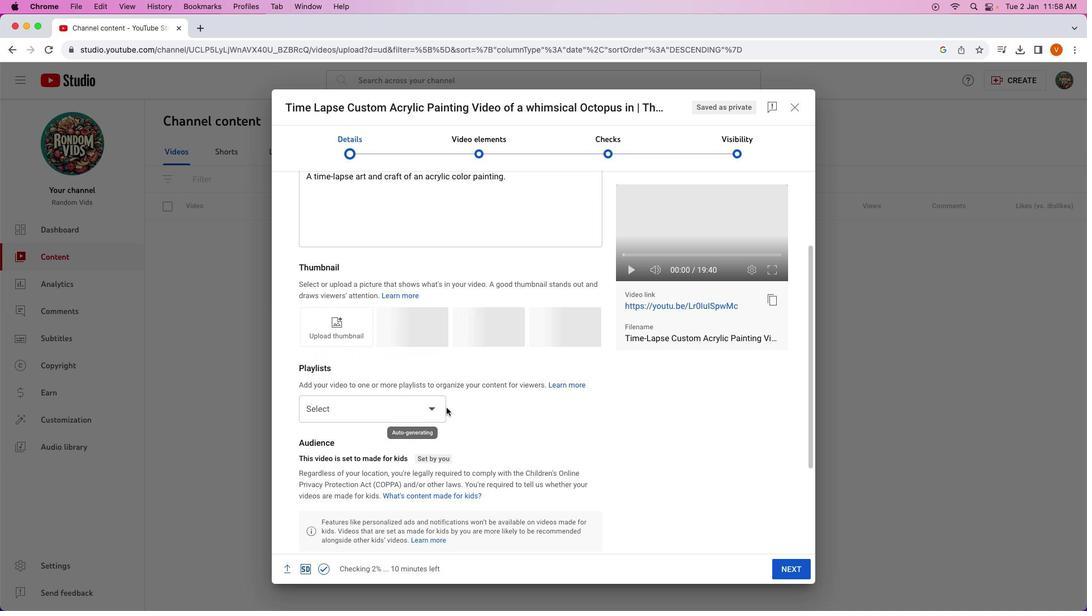 
Action: Mouse scrolled (447, 410) with delta (1, 1)
Screenshot: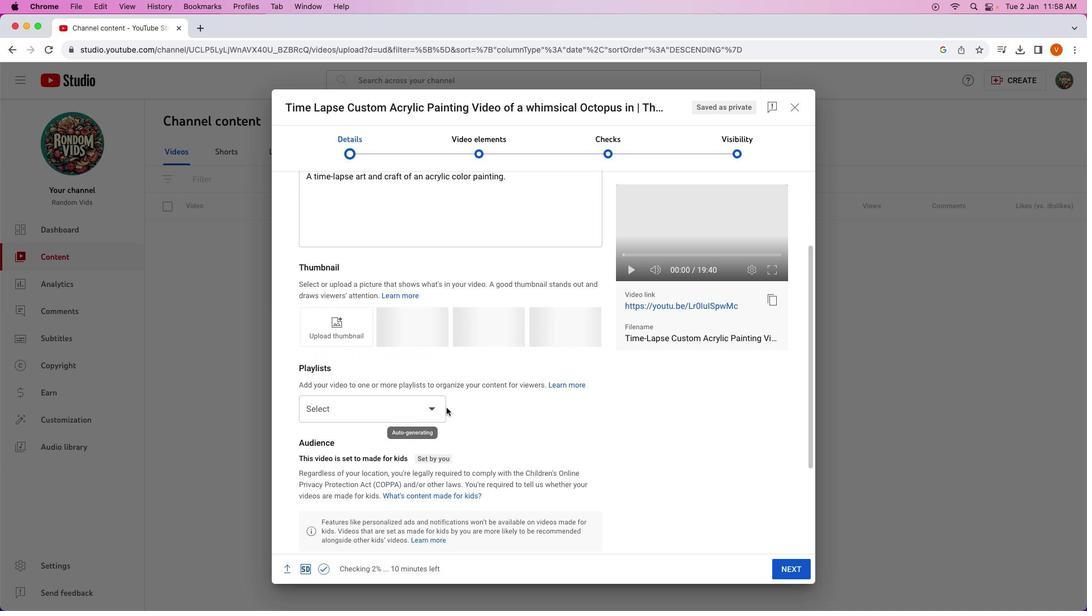 
Action: Mouse scrolled (447, 410) with delta (1, 1)
Screenshot: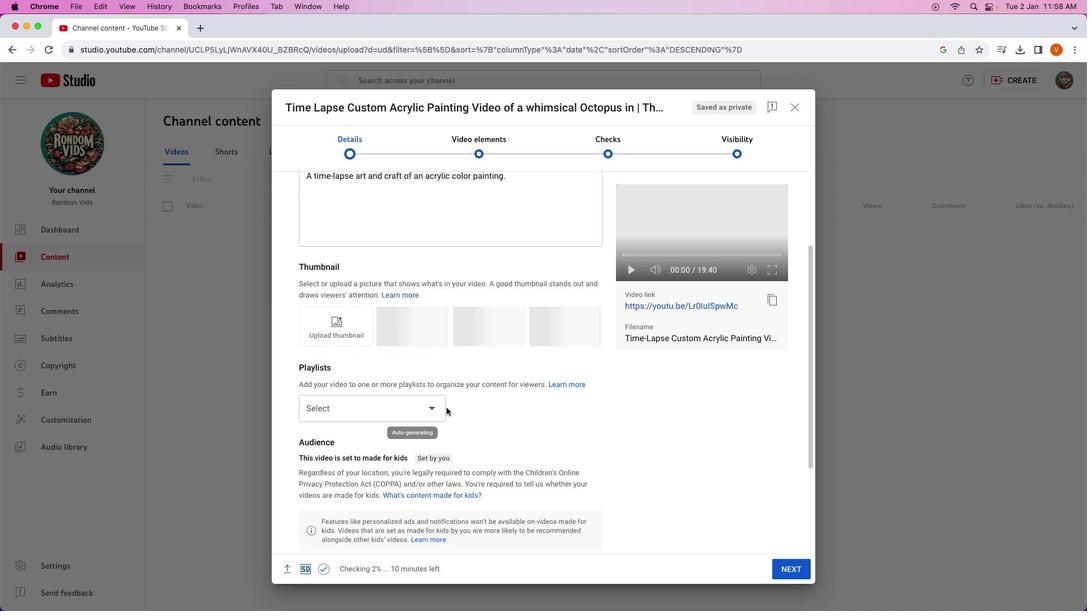 
Action: Mouse scrolled (447, 410) with delta (1, 1)
Screenshot: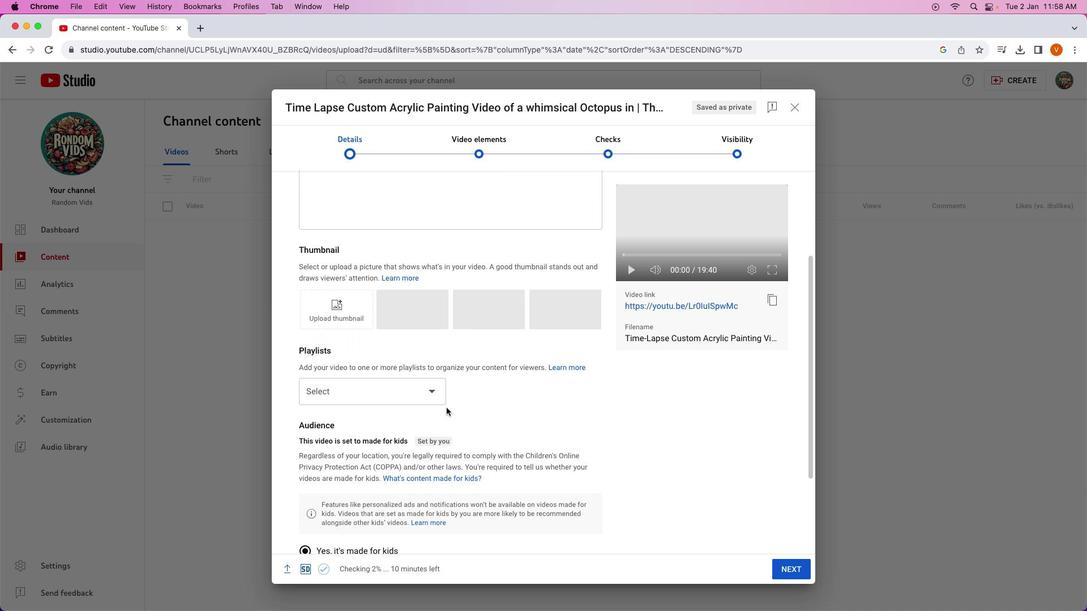 
Action: Mouse scrolled (447, 410) with delta (1, 1)
Screenshot: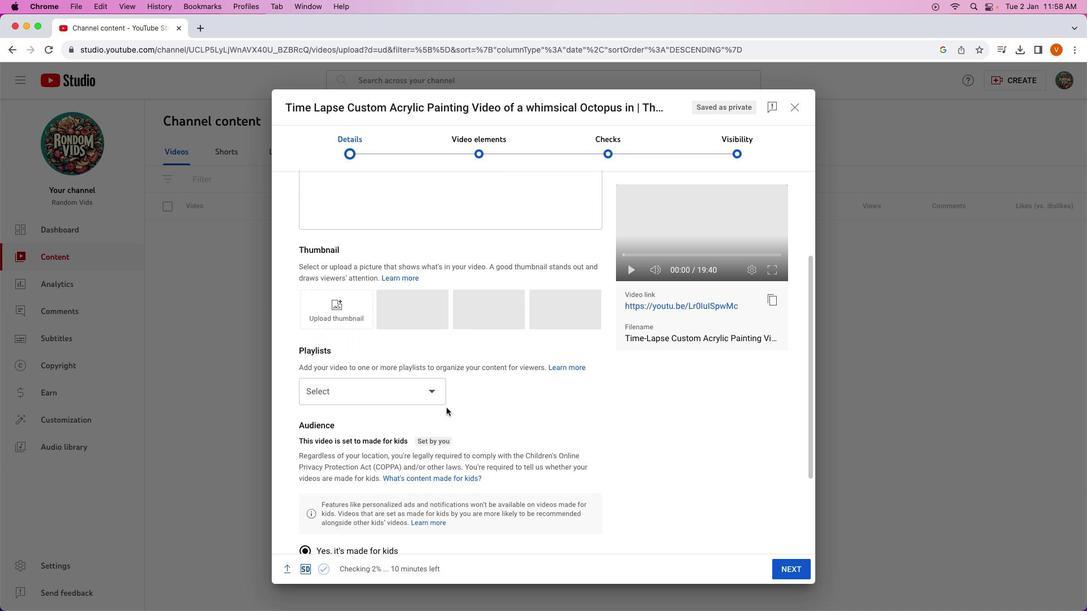 
Action: Mouse scrolled (447, 410) with delta (1, 1)
Screenshot: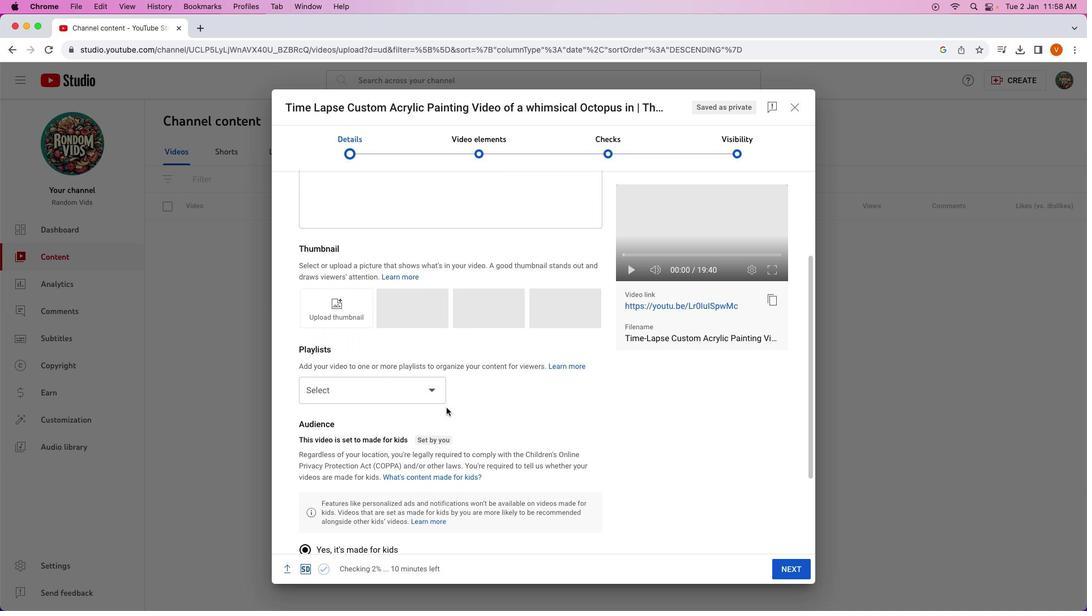 
Action: Mouse scrolled (447, 410) with delta (1, 1)
Screenshot: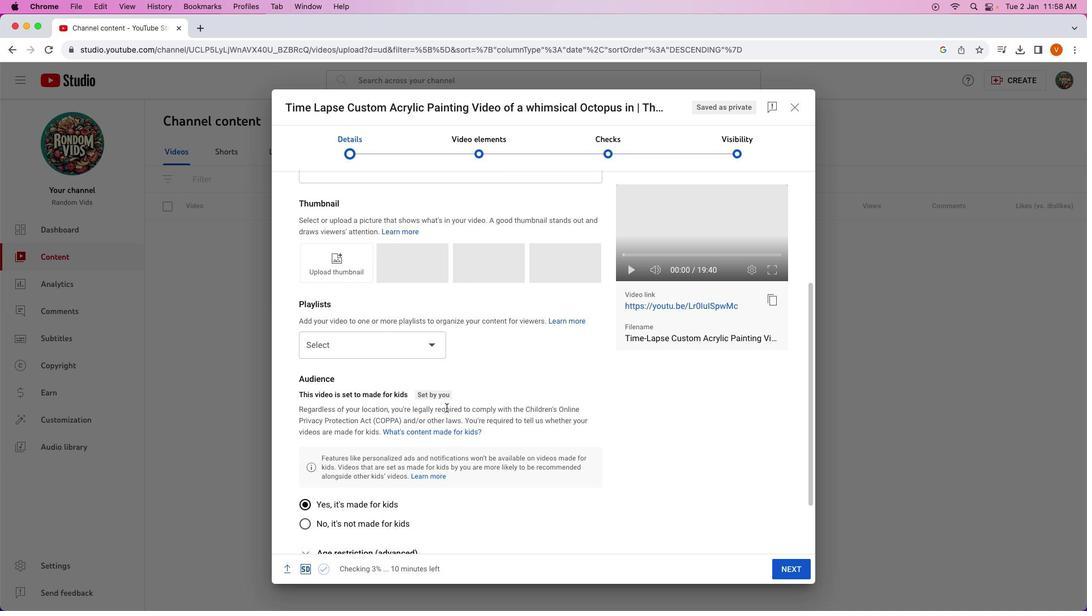 
Action: Mouse scrolled (447, 410) with delta (1, 1)
Screenshot: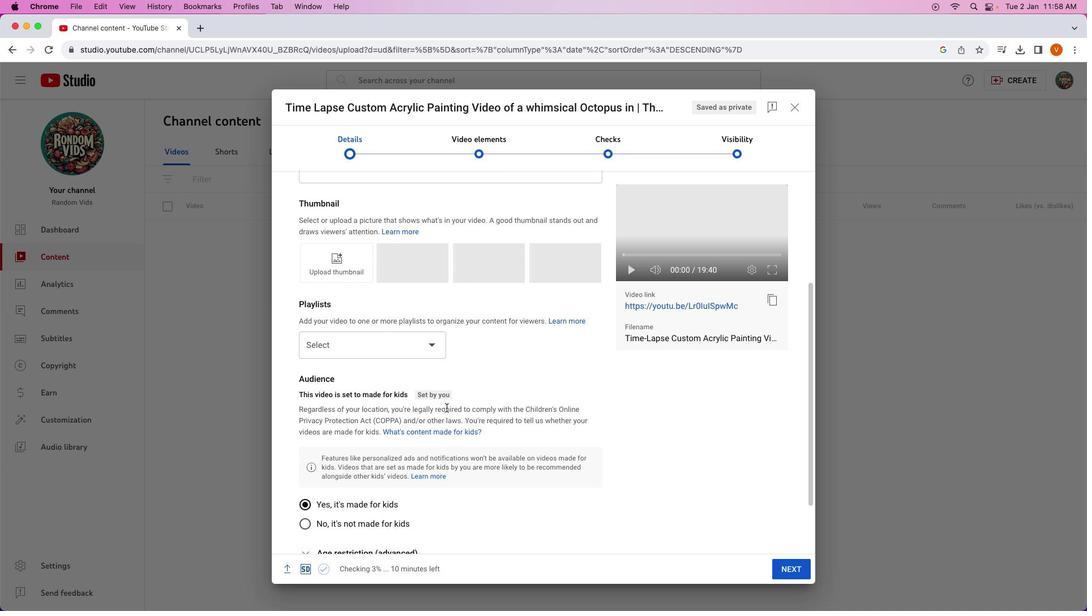 
Action: Mouse scrolled (447, 410) with delta (1, 1)
Screenshot: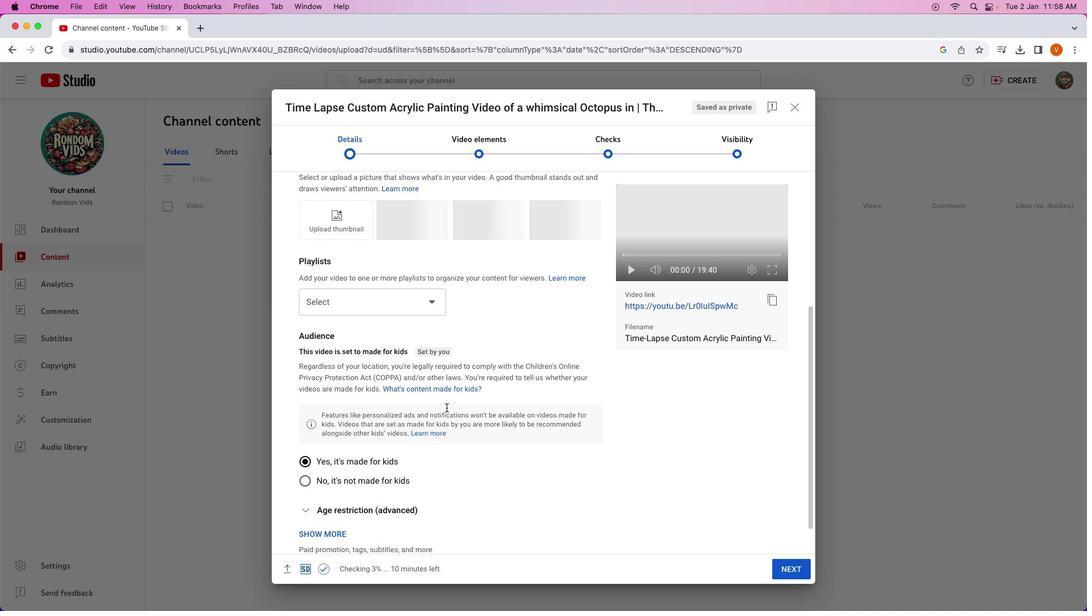 
Action: Mouse scrolled (447, 410) with delta (1, 1)
Screenshot: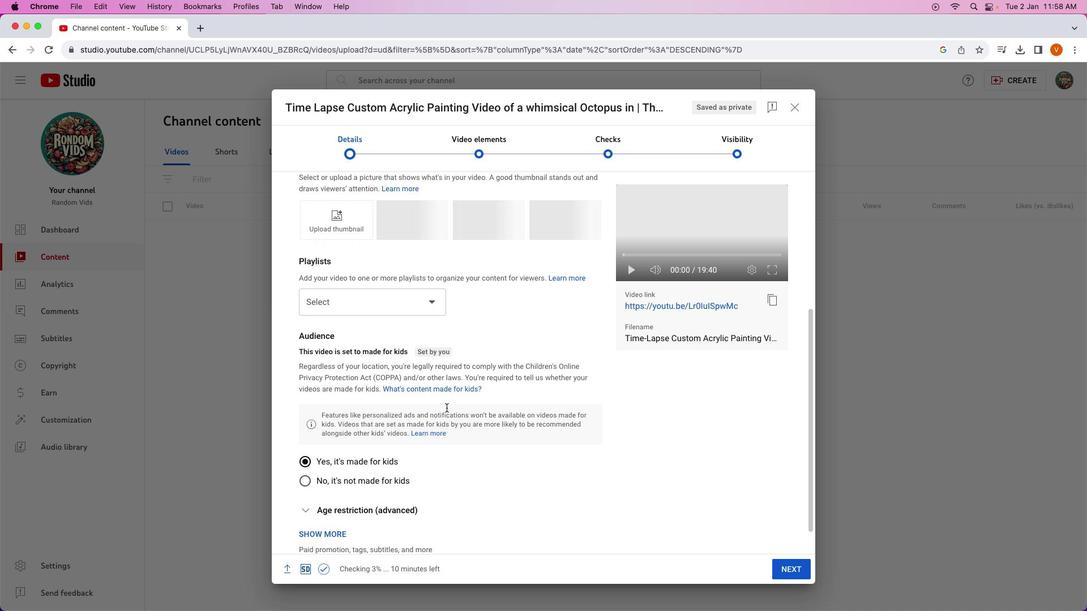 
Action: Mouse scrolled (447, 410) with delta (1, 1)
Screenshot: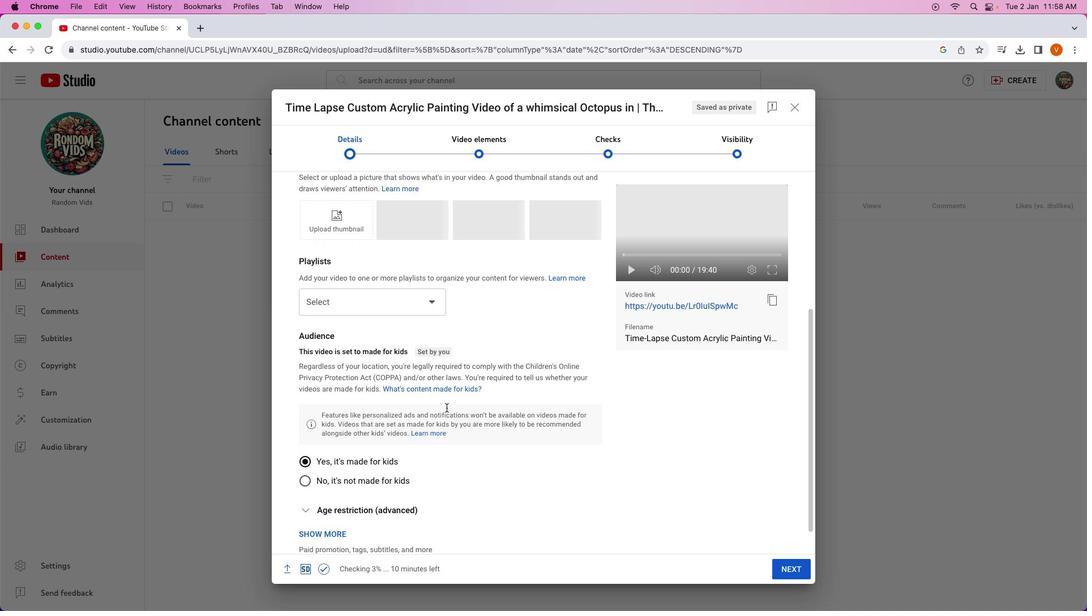 
Action: Mouse scrolled (447, 410) with delta (1, 1)
Screenshot: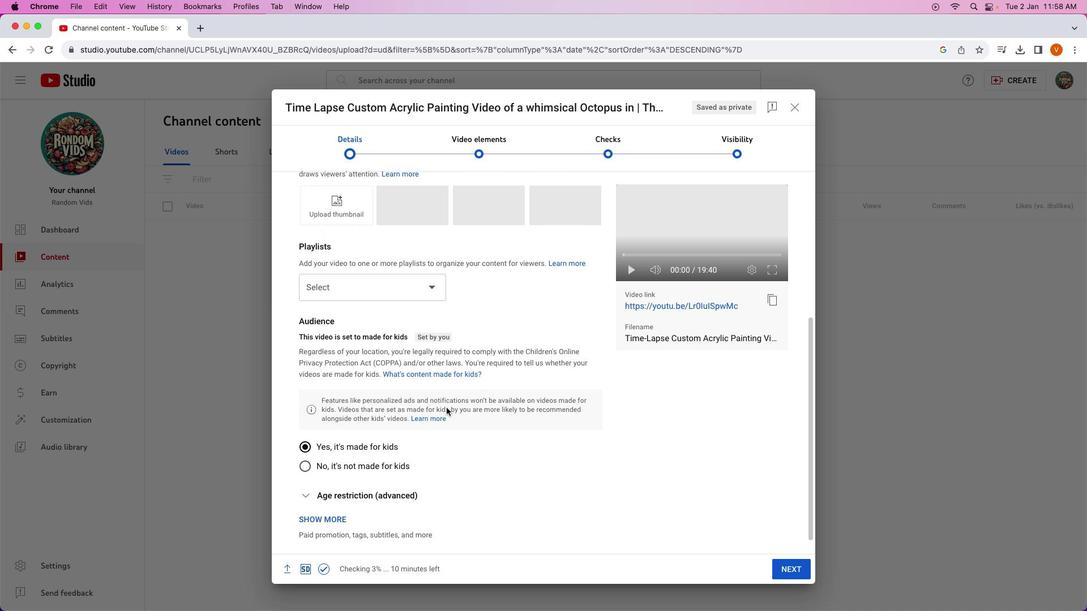 
Action: Mouse scrolled (447, 410) with delta (1, 1)
Screenshot: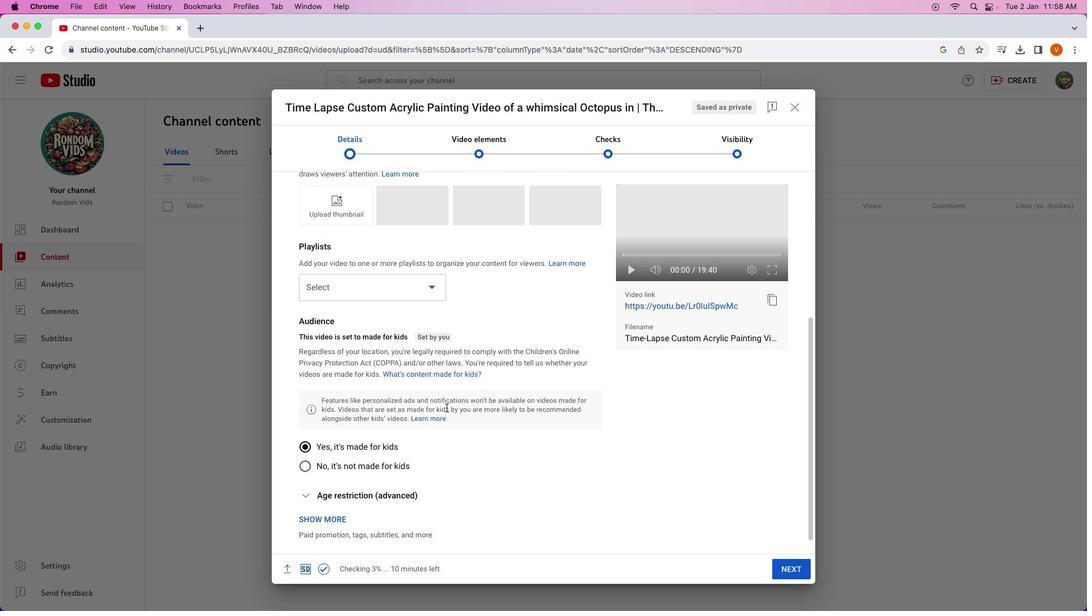 
Action: Mouse scrolled (447, 410) with delta (1, 1)
Screenshot: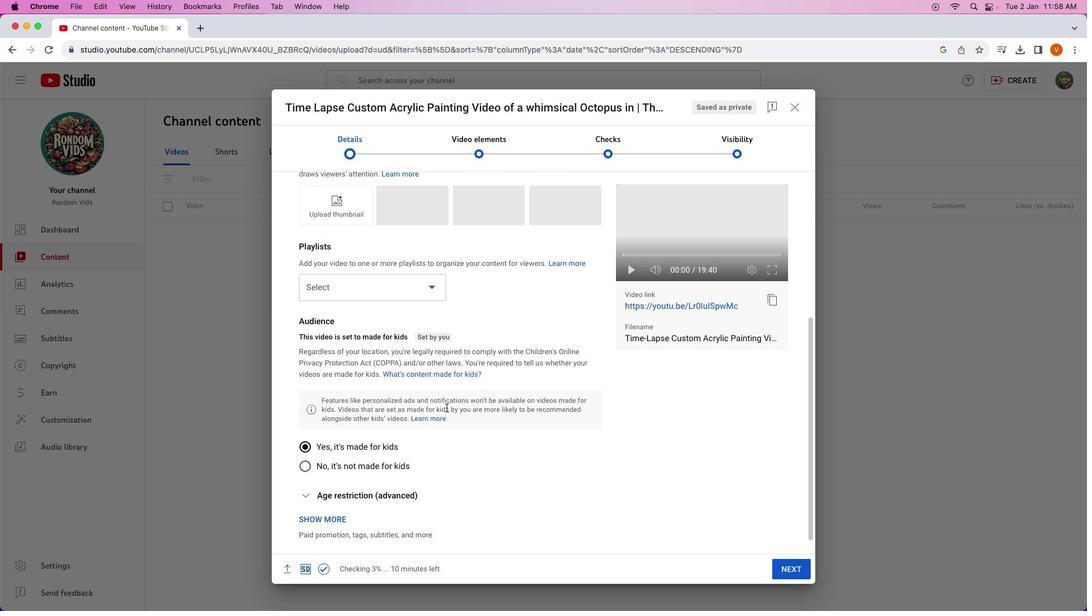 
Action: Mouse scrolled (447, 410) with delta (1, 1)
Screenshot: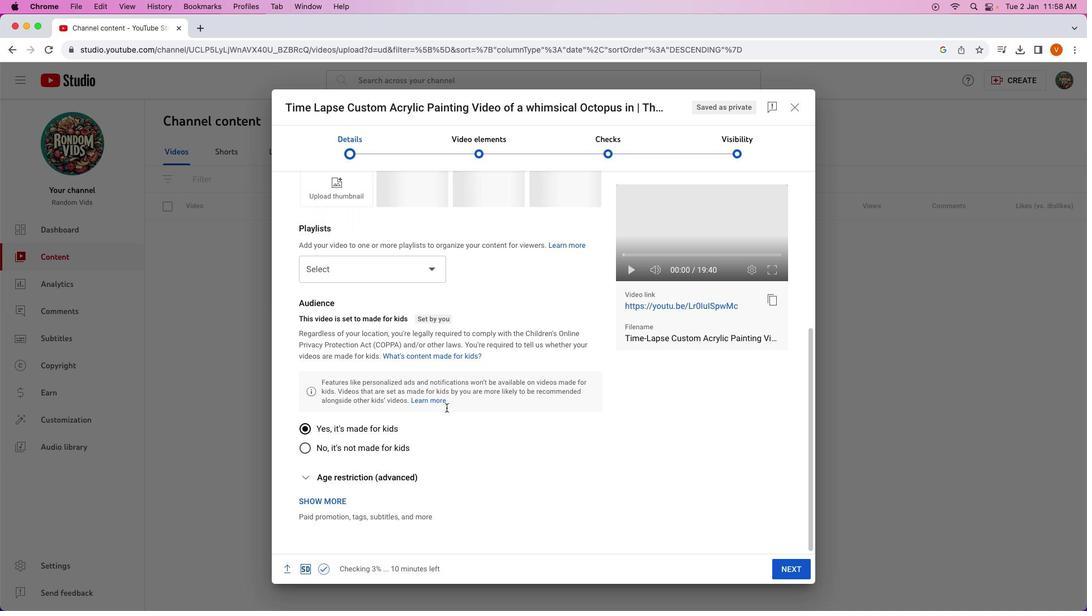 
Action: Mouse scrolled (447, 410) with delta (1, 1)
Screenshot: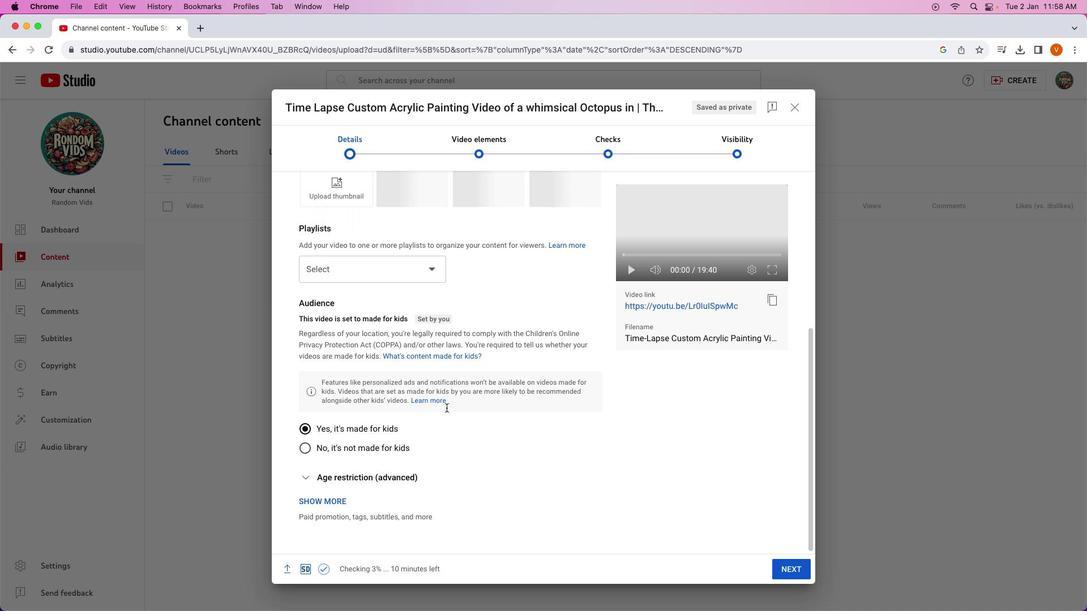 
Action: Mouse scrolled (447, 410) with delta (1, 1)
Screenshot: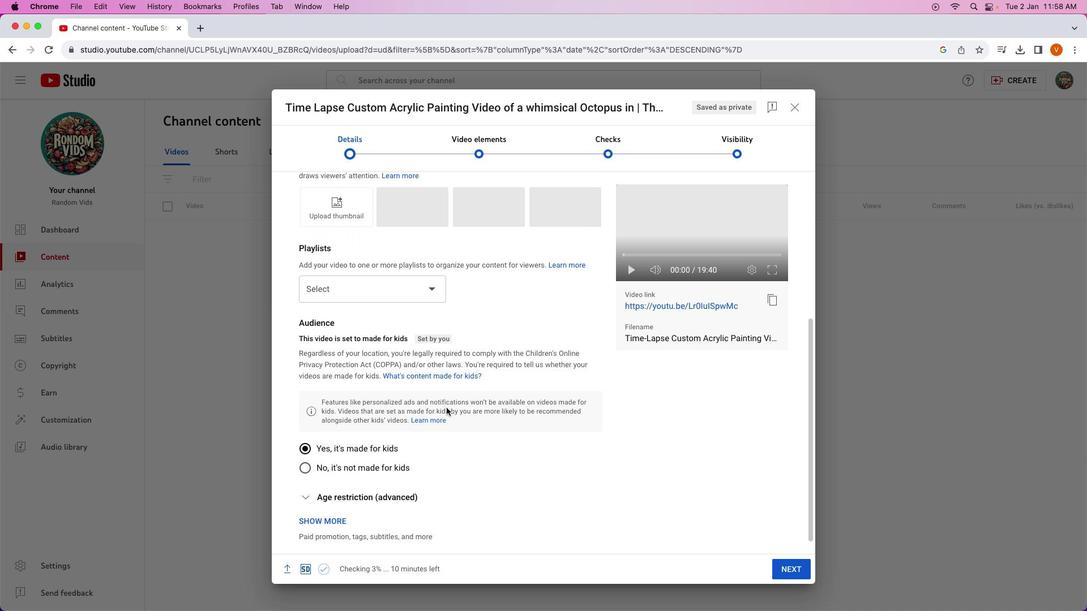 
Action: Mouse scrolled (447, 410) with delta (1, 1)
Screenshot: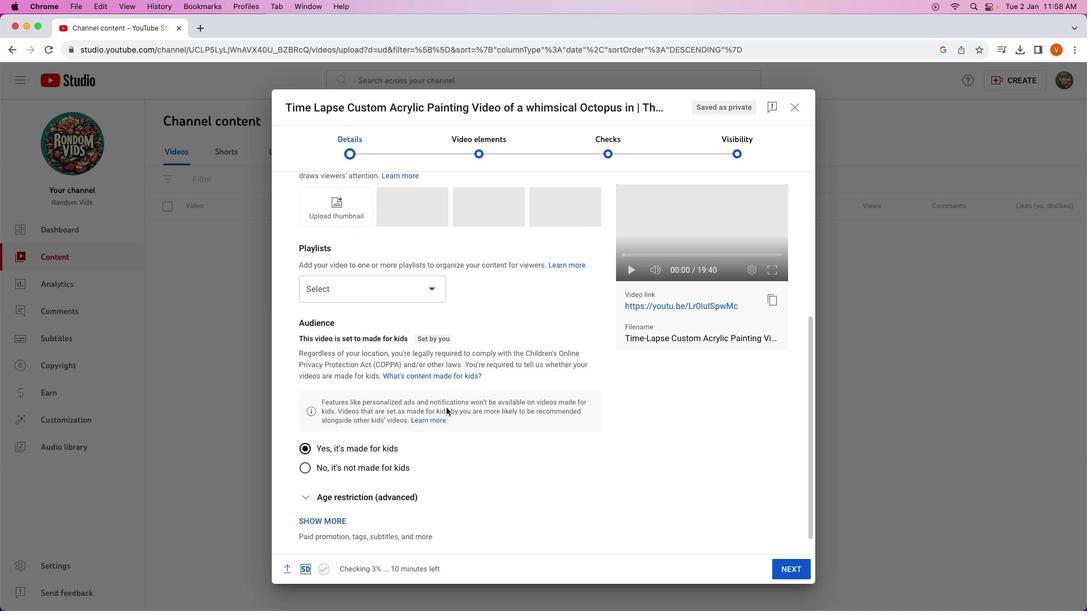
Action: Mouse scrolled (447, 410) with delta (1, 2)
Screenshot: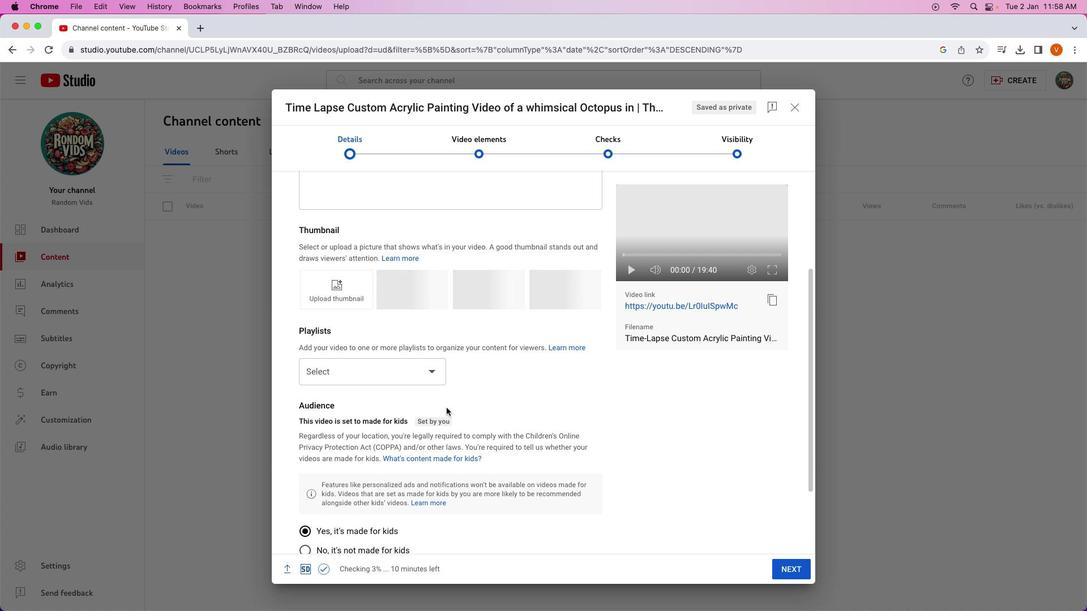 
Action: Mouse scrolled (447, 410) with delta (1, 2)
Screenshot: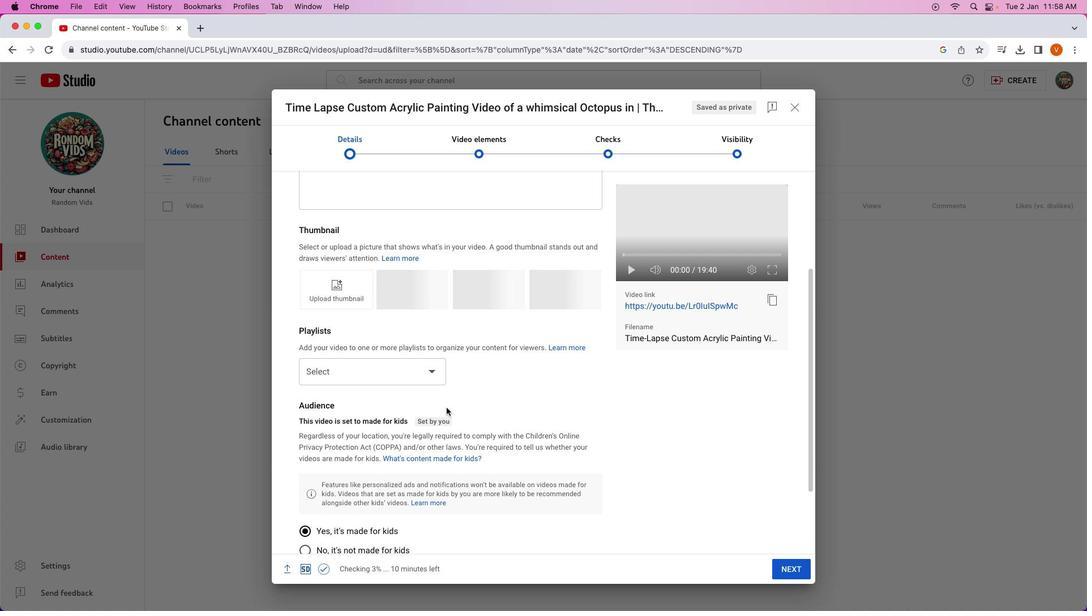 
Action: Mouse scrolled (447, 410) with delta (1, 2)
Screenshot: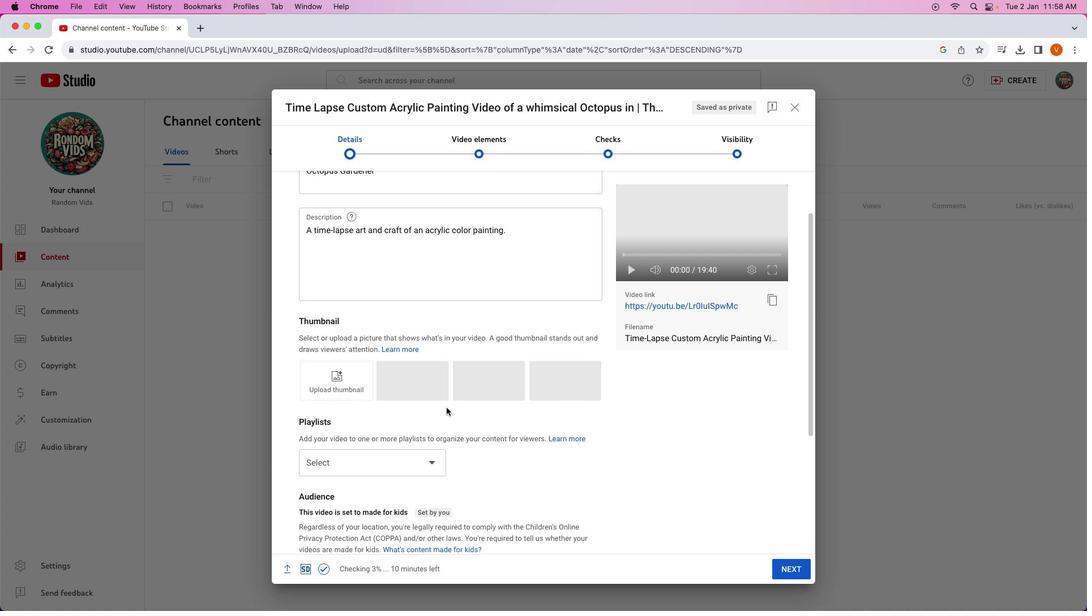 
Action: Mouse scrolled (447, 410) with delta (1, 2)
Screenshot: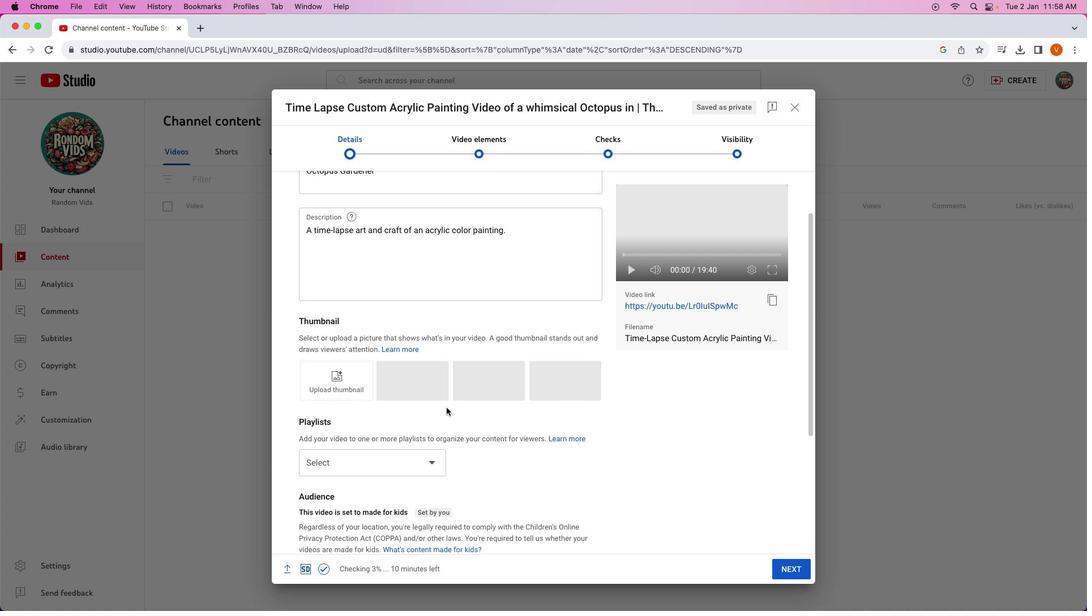 
Action: Mouse scrolled (447, 410) with delta (1, 2)
Screenshot: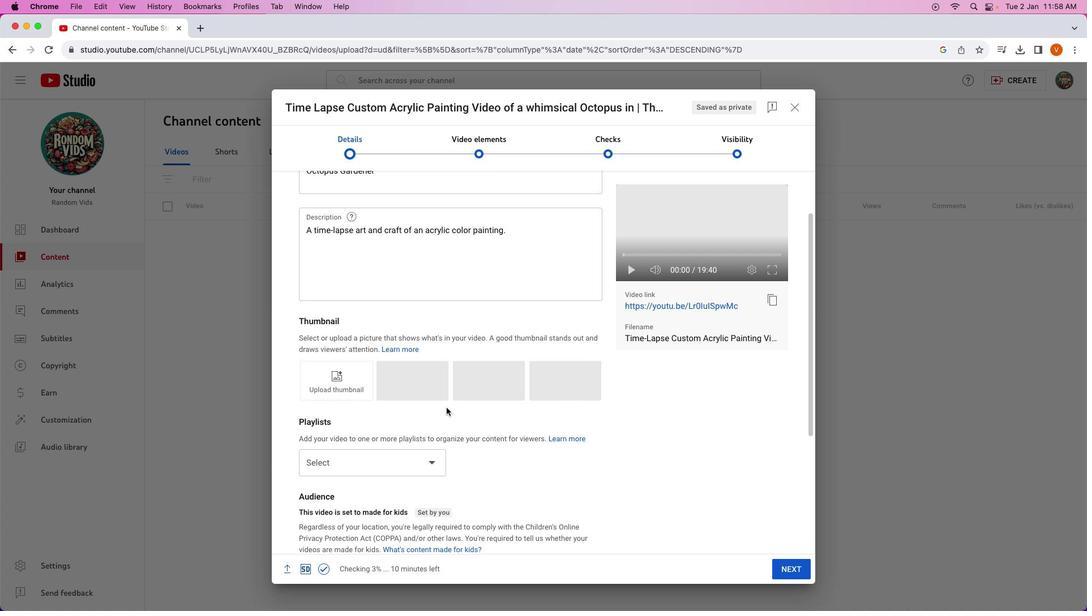
Action: Mouse scrolled (447, 410) with delta (1, 2)
Screenshot: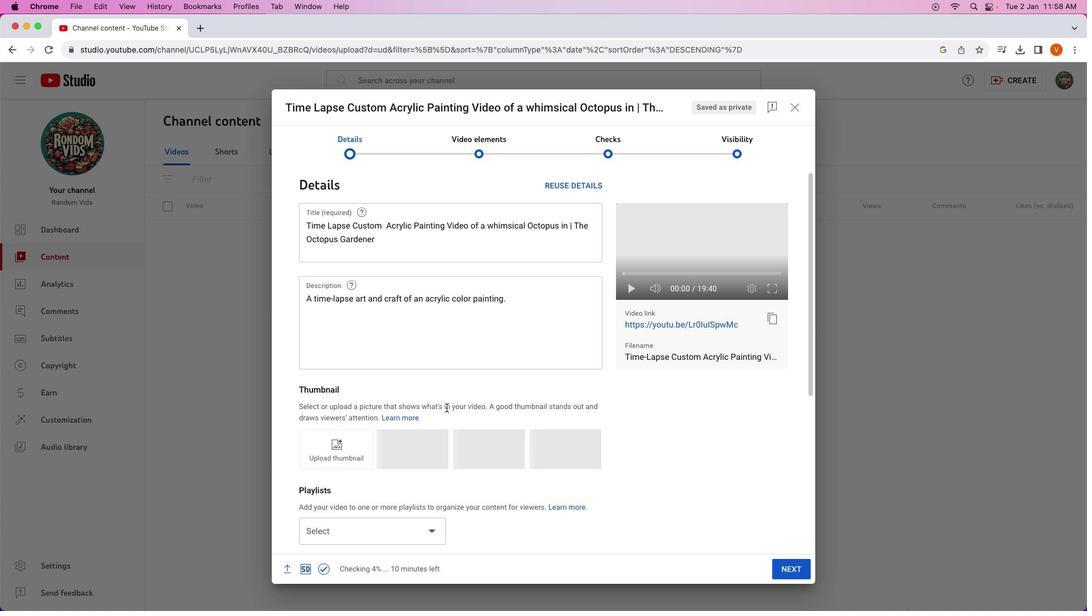 
Action: Mouse scrolled (447, 410) with delta (1, 2)
Screenshot: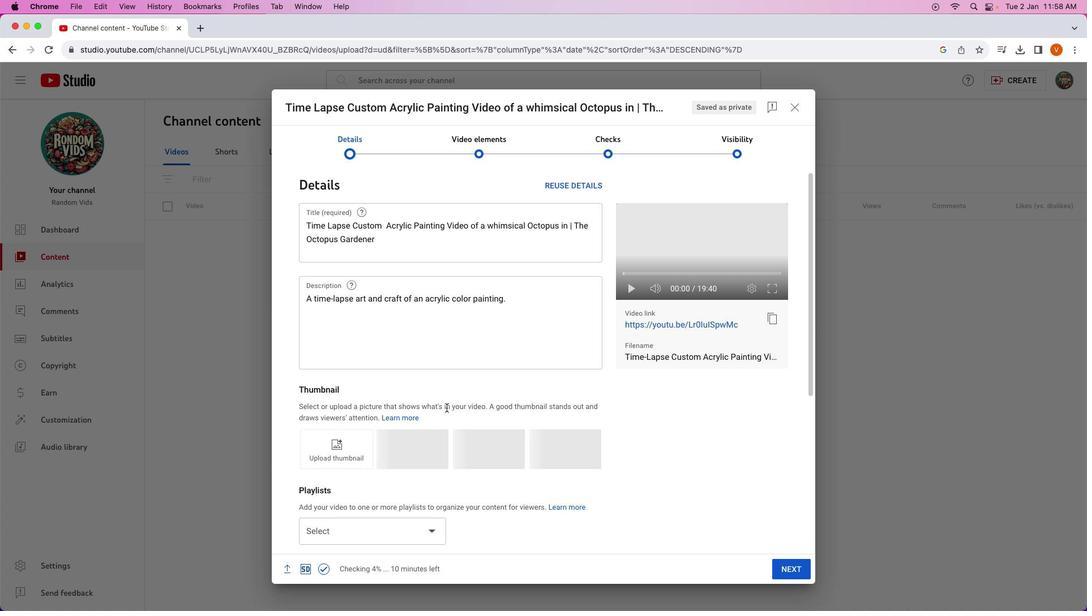 
Action: Mouse scrolled (447, 410) with delta (1, 3)
Screenshot: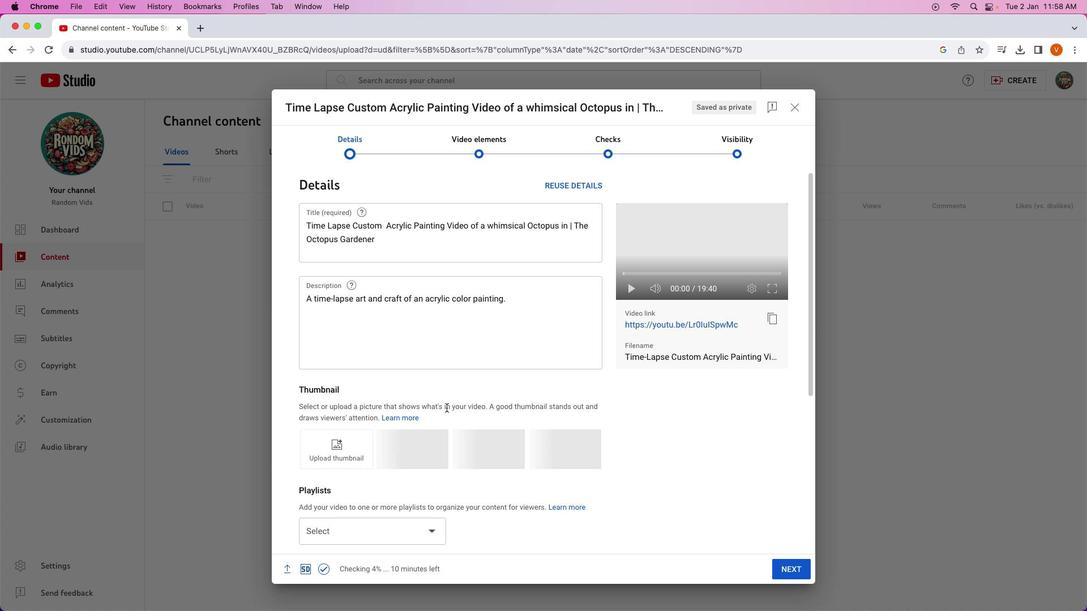 
Action: Mouse scrolled (447, 410) with delta (1, 2)
Screenshot: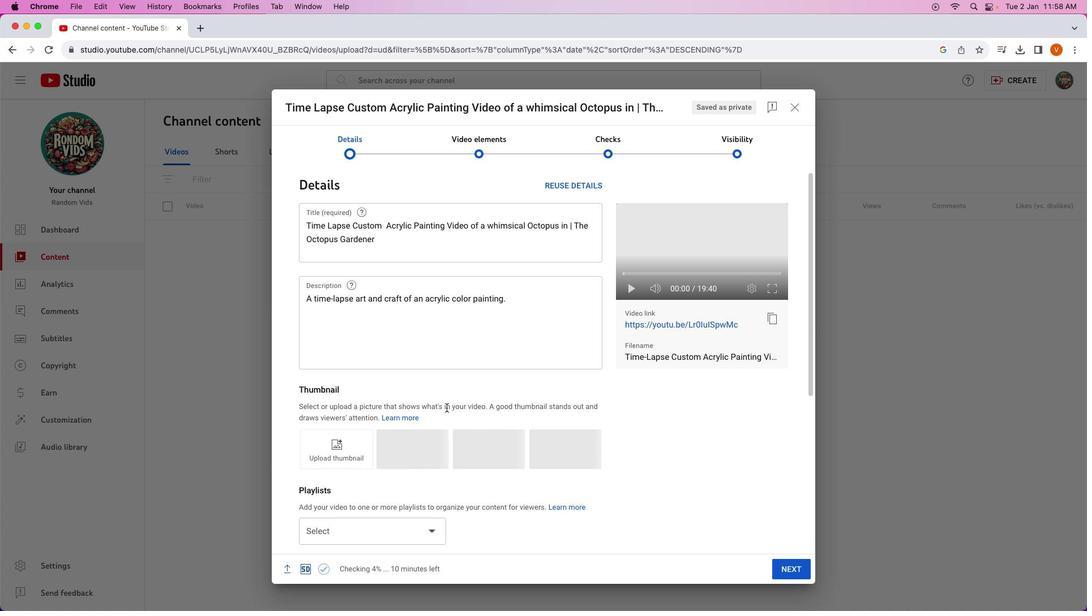 
Action: Mouse scrolled (447, 410) with delta (1, 2)
Screenshot: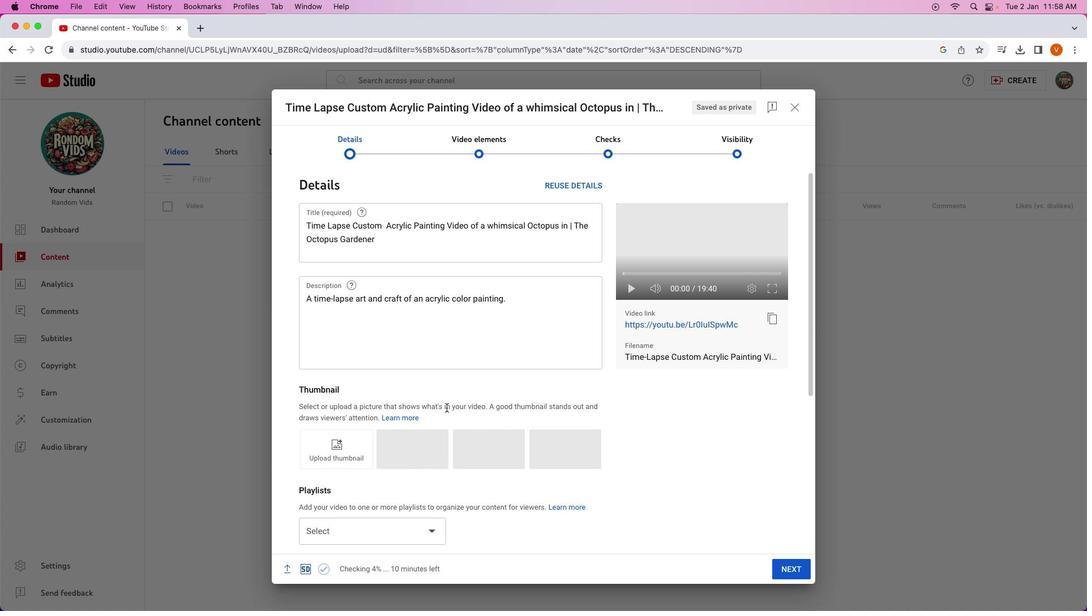 
Action: Mouse scrolled (447, 410) with delta (1, 2)
Screenshot: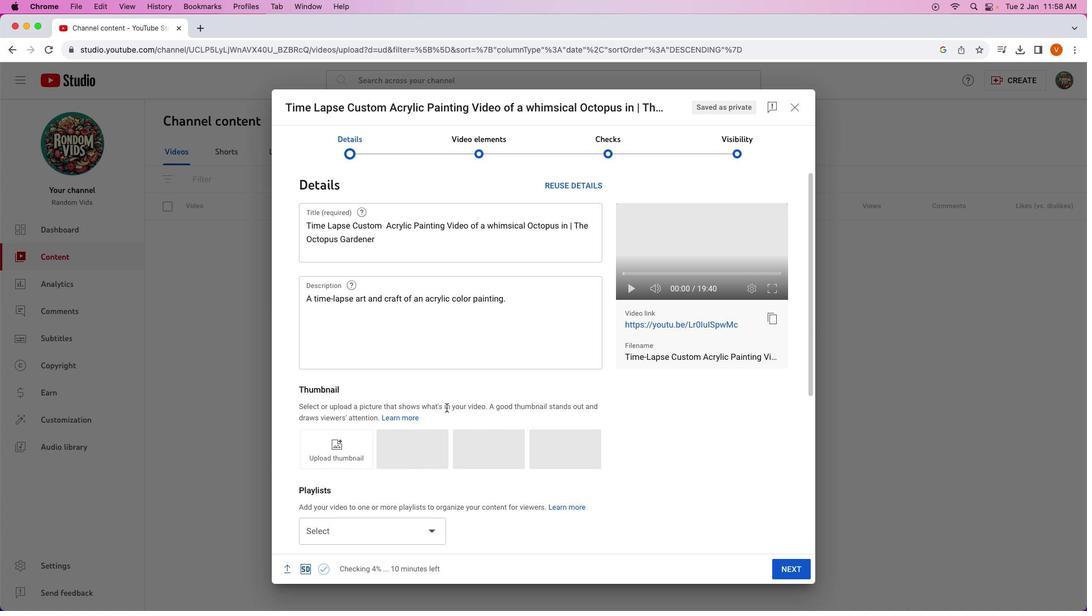 
Action: Mouse scrolled (447, 410) with delta (1, 2)
Screenshot: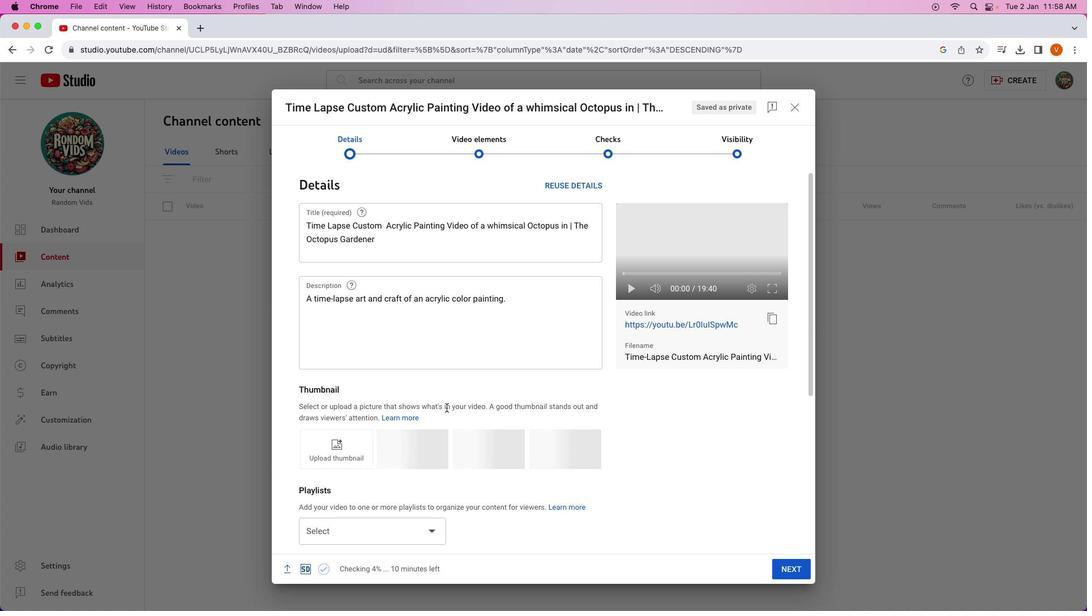 
Action: Mouse scrolled (447, 410) with delta (1, 2)
Screenshot: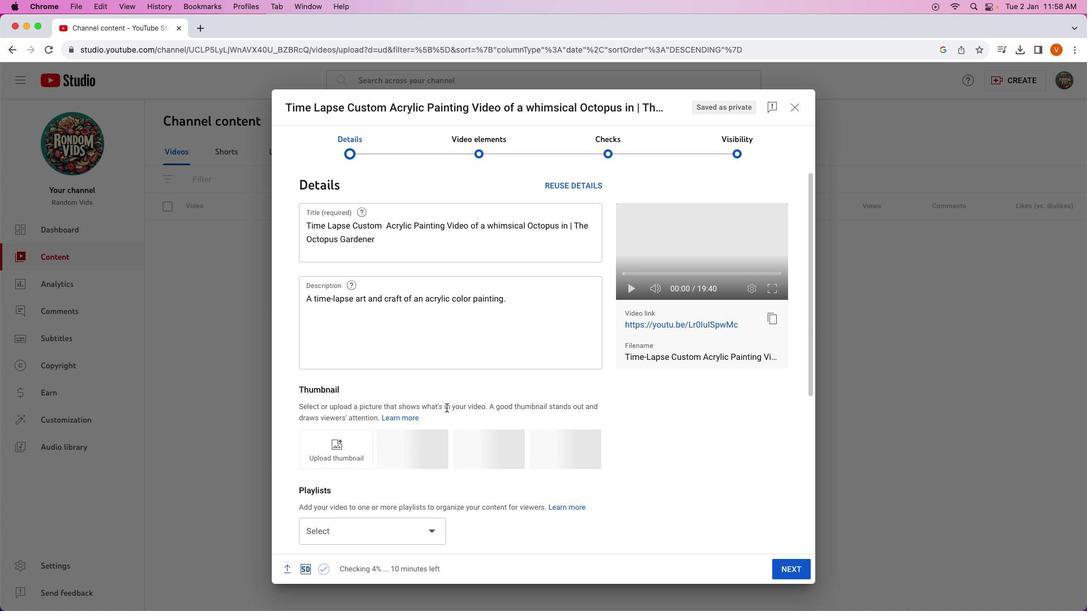 
Action: Mouse scrolled (447, 410) with delta (1, 2)
Screenshot: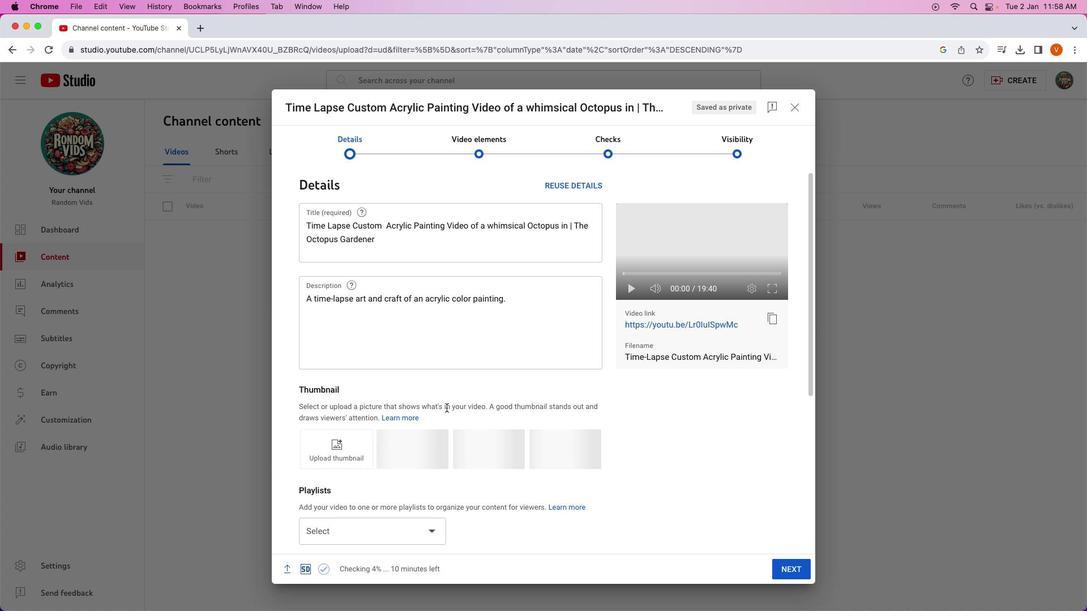 
Action: Mouse moved to (485, 501)
Screenshot: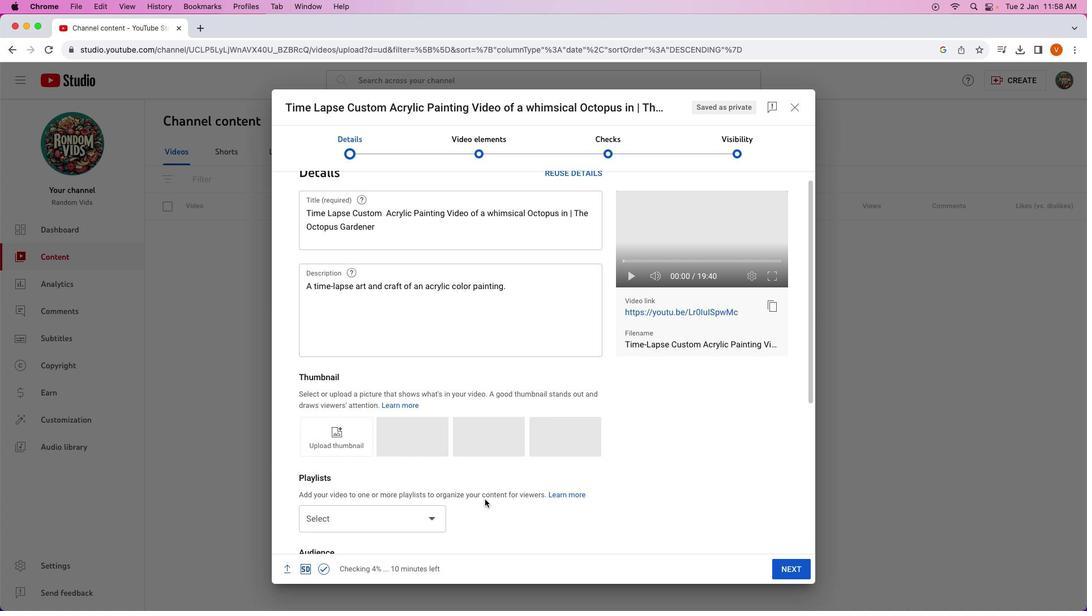 
Action: Mouse scrolled (485, 501) with delta (1, 1)
Screenshot: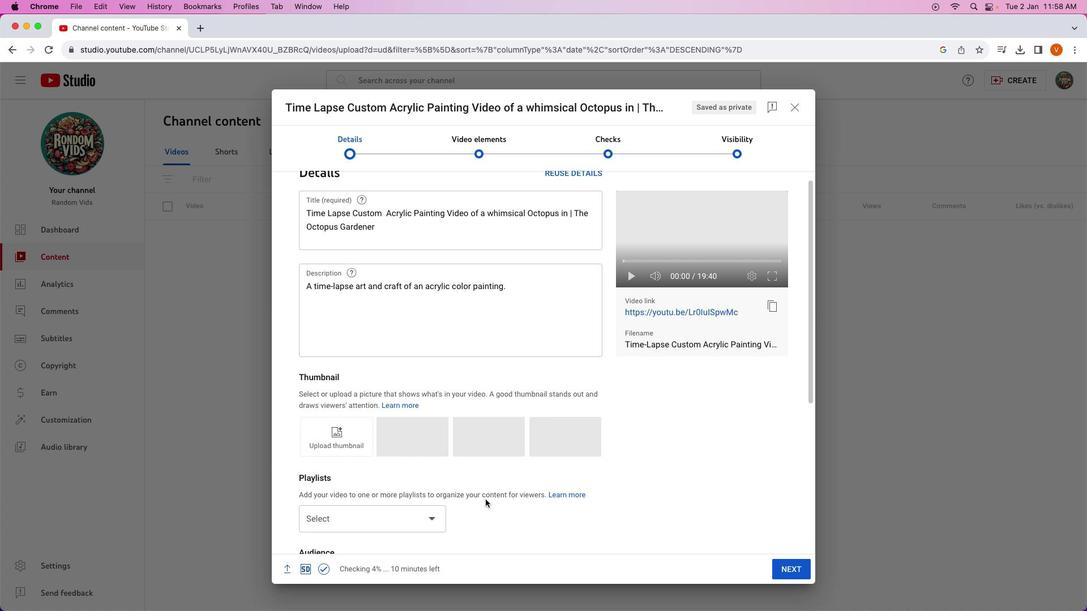 
Action: Mouse scrolled (485, 501) with delta (1, 1)
Screenshot: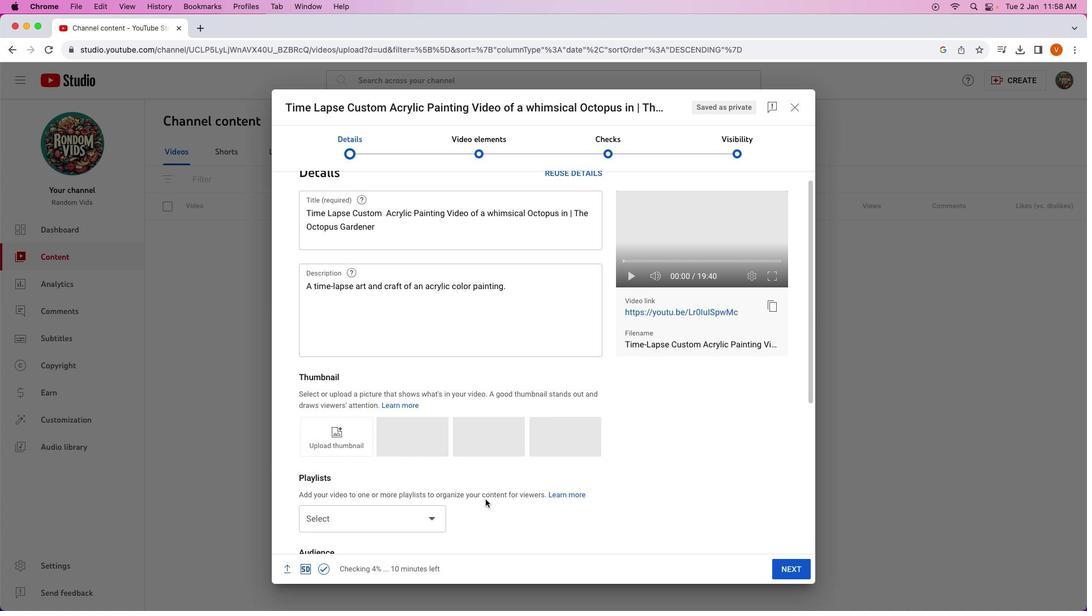 
Action: Mouse moved to (485, 501)
Screenshot: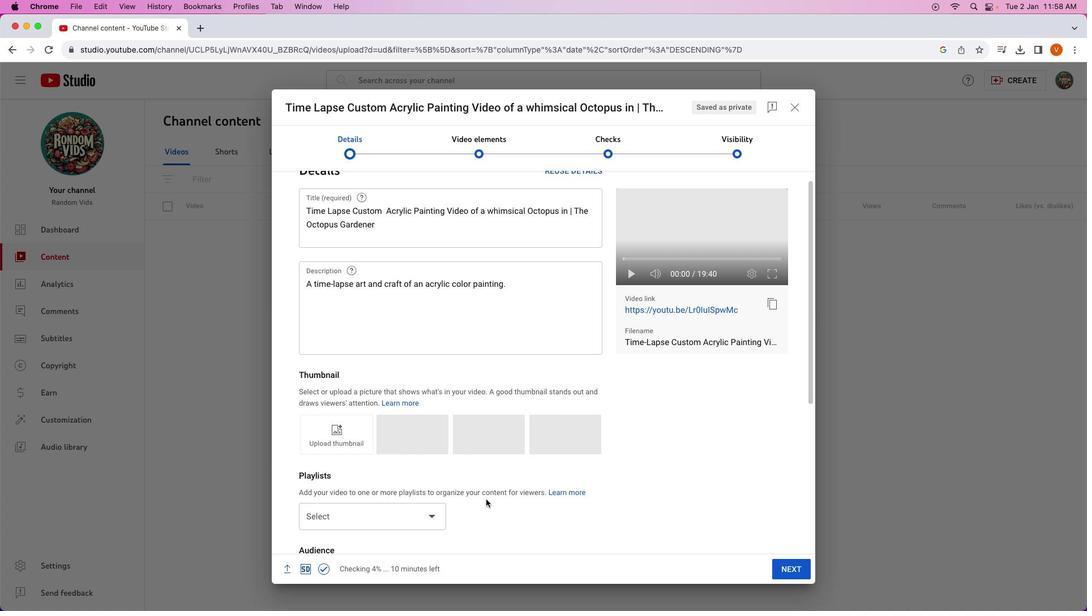 
Action: Mouse scrolled (485, 501) with delta (1, 1)
Screenshot: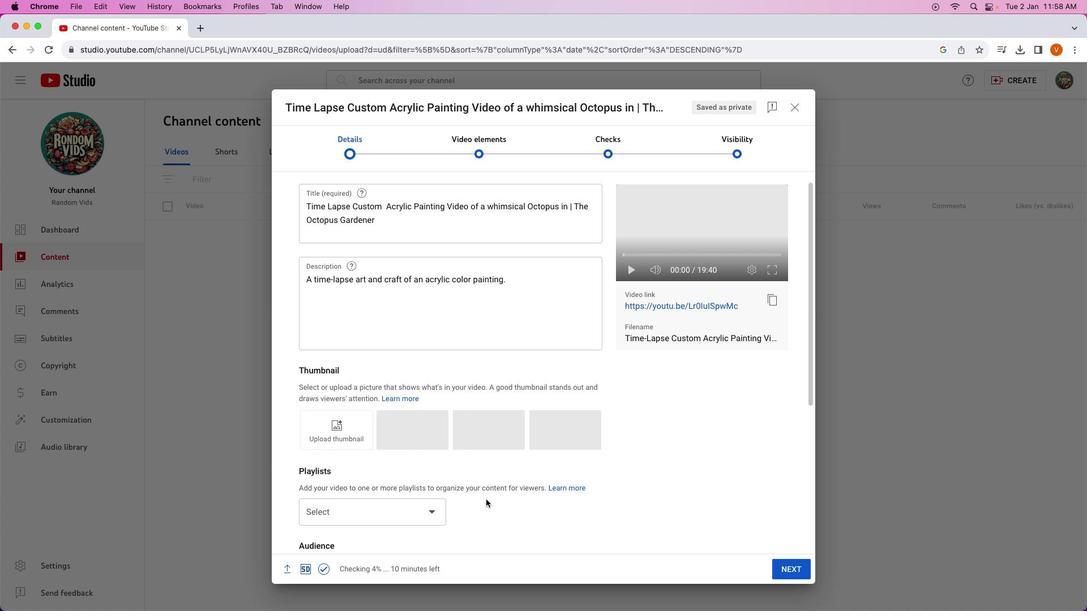 
Action: Mouse moved to (487, 501)
Screenshot: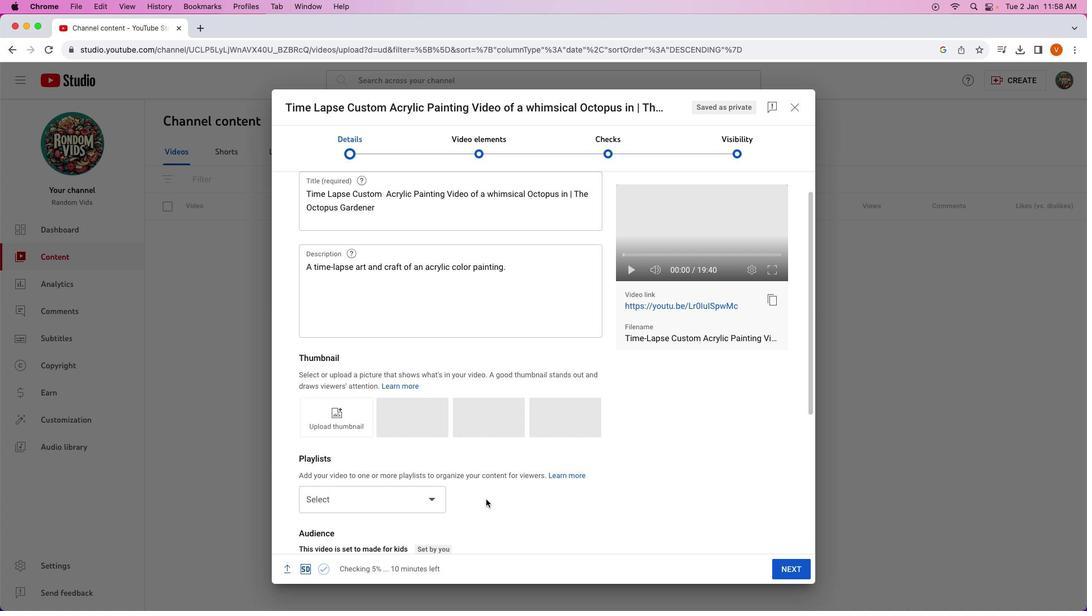 
Action: Mouse scrolled (487, 501) with delta (1, 1)
Screenshot: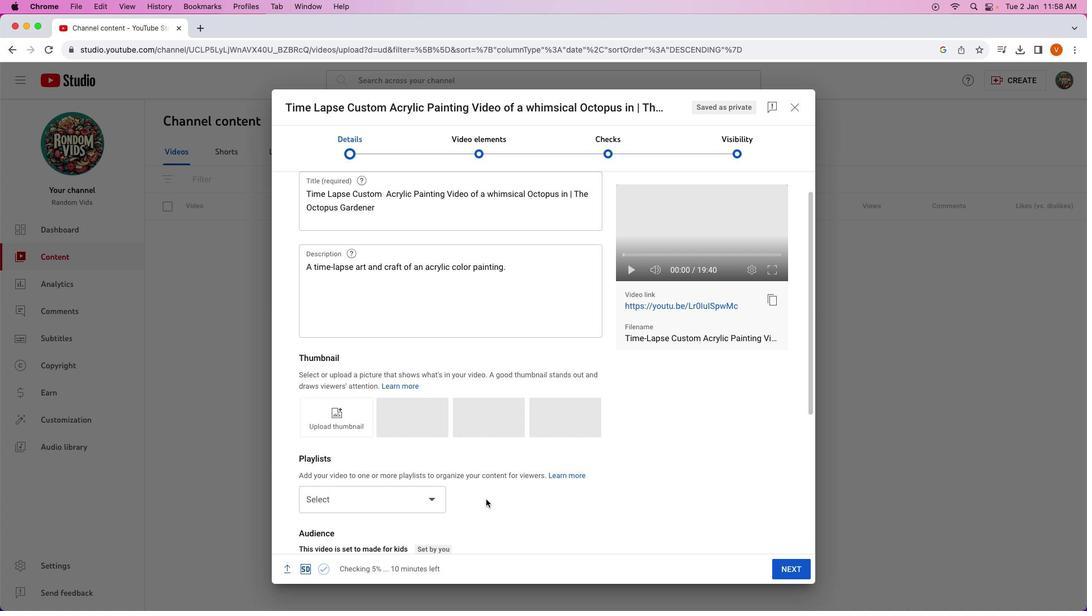 
Action: Mouse scrolled (487, 501) with delta (1, 1)
Screenshot: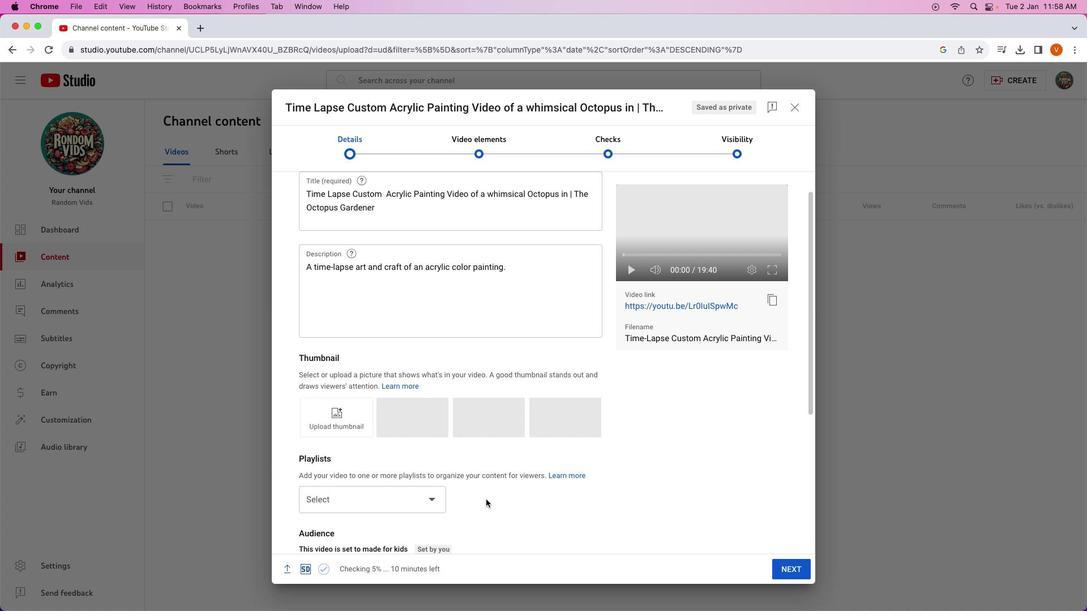 
Action: Mouse moved to (488, 501)
Screenshot: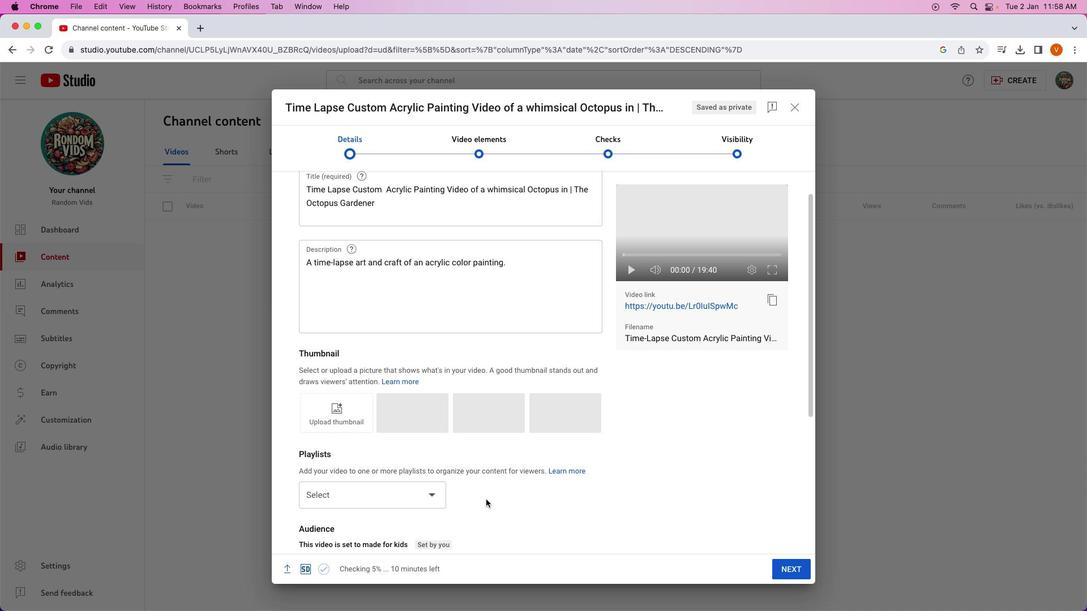 
Action: Mouse scrolled (488, 501) with delta (1, 1)
Screenshot: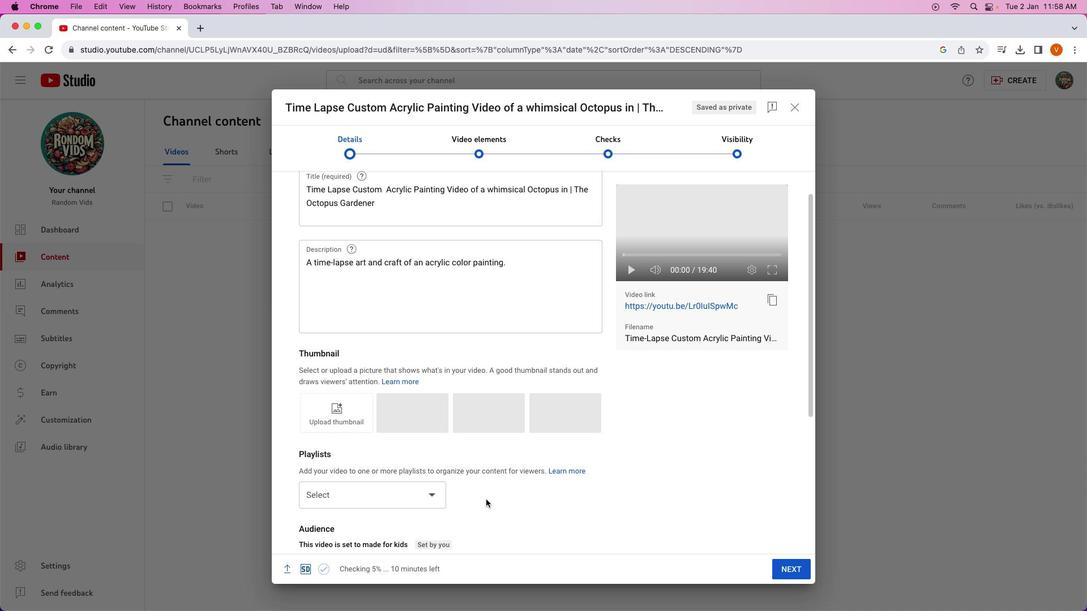 
Action: Mouse scrolled (488, 501) with delta (1, 1)
Screenshot: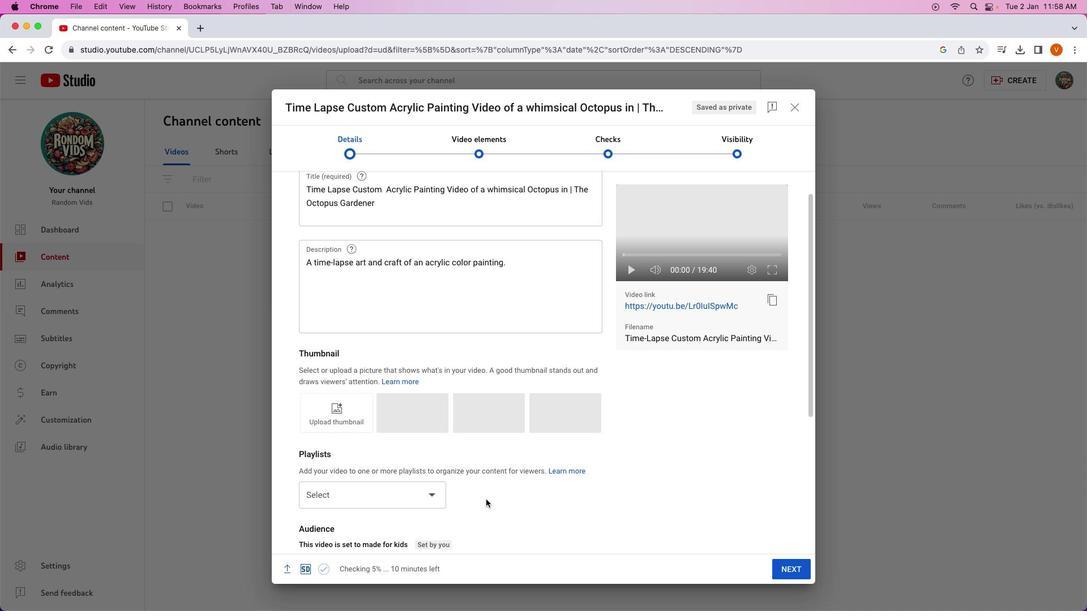 
Action: Mouse scrolled (488, 501) with delta (1, 1)
Screenshot: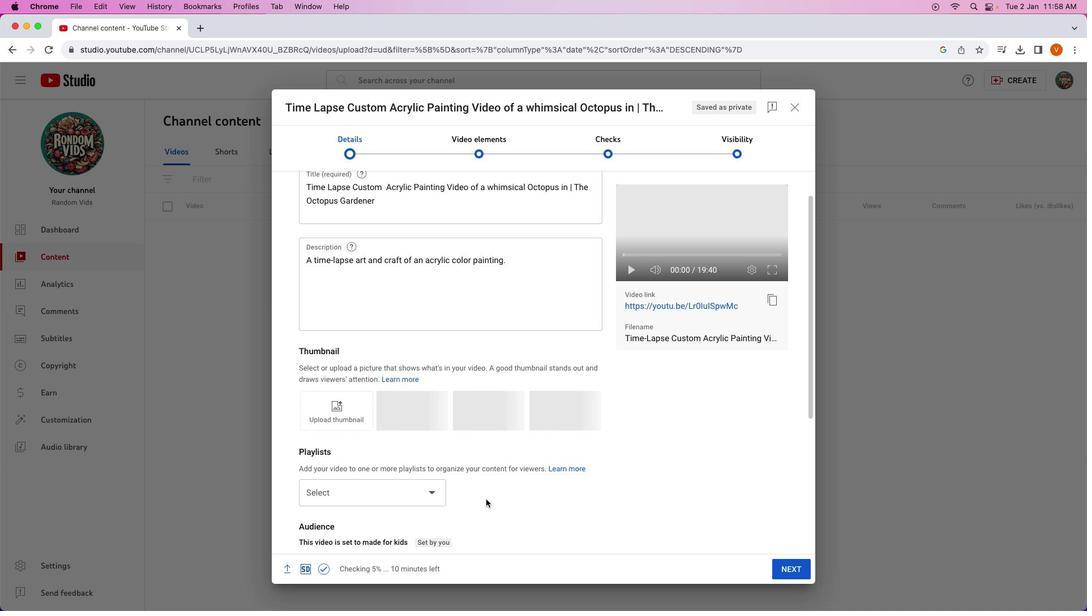 
Action: Mouse scrolled (488, 501) with delta (1, 1)
Screenshot: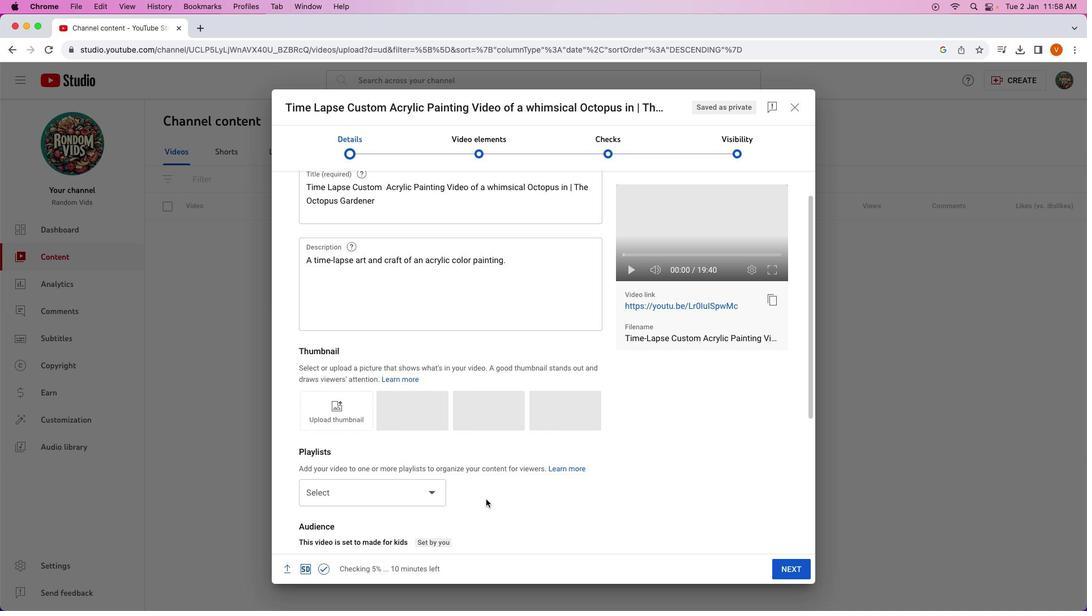 
Action: Mouse scrolled (488, 501) with delta (1, 1)
Screenshot: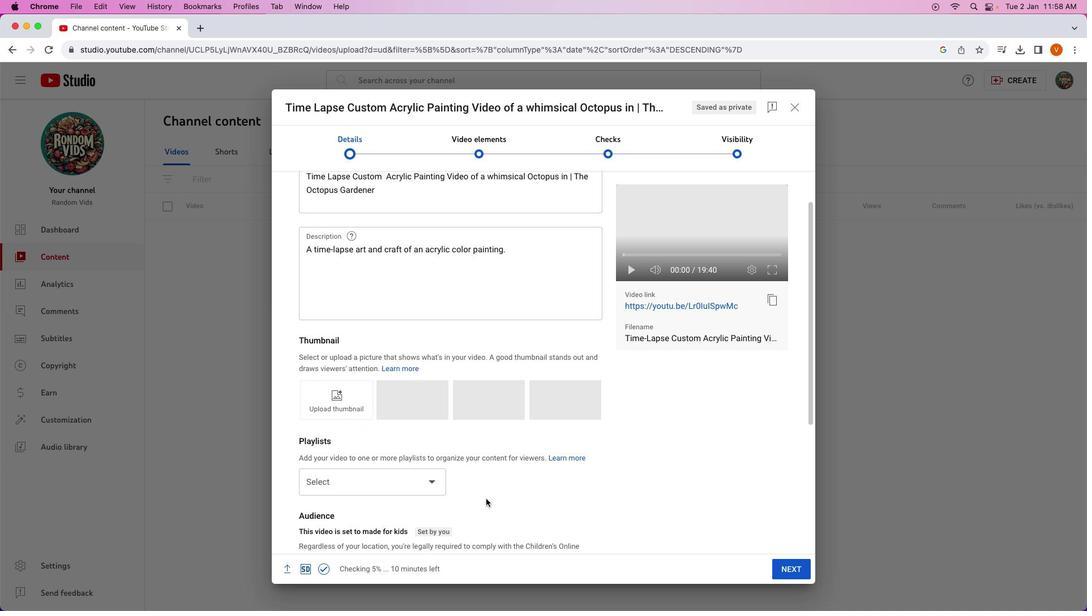 
Action: Mouse scrolled (488, 501) with delta (1, 1)
Screenshot: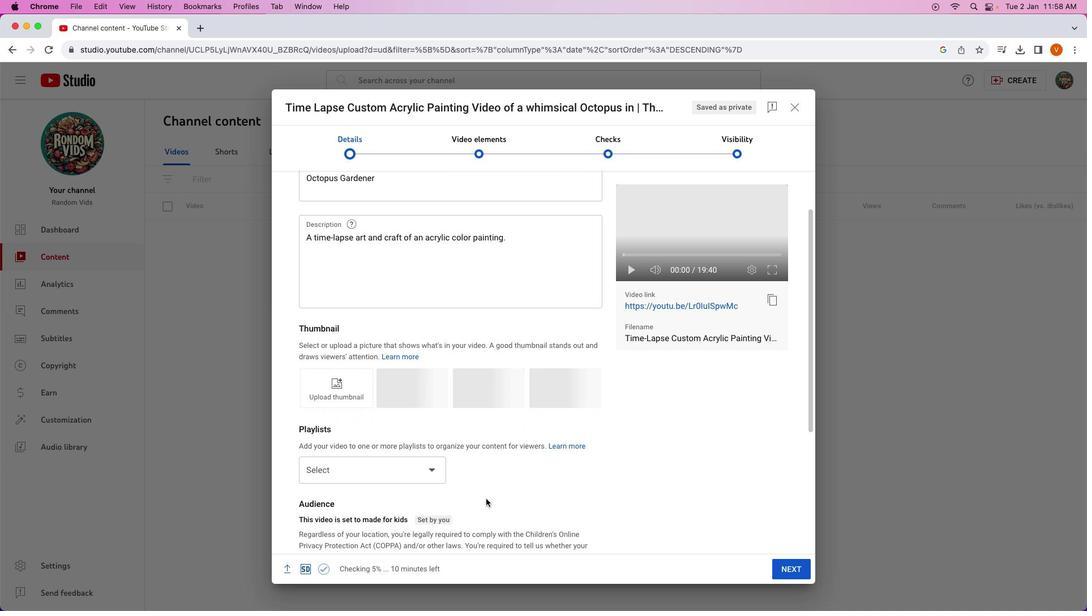 
Action: Mouse scrolled (488, 501) with delta (1, 1)
Screenshot: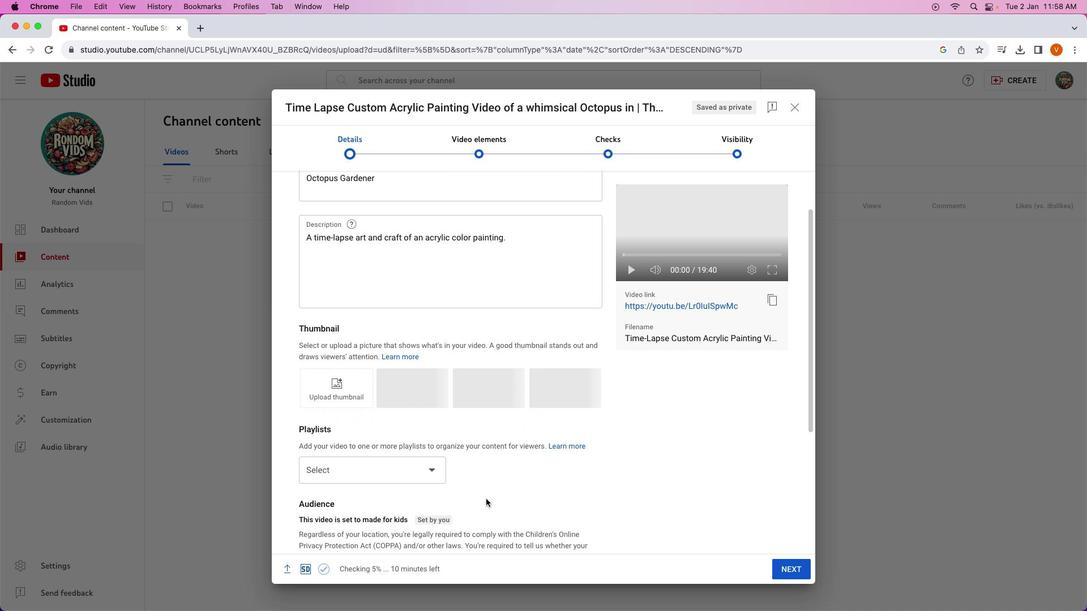 
Action: Mouse moved to (488, 501)
Screenshot: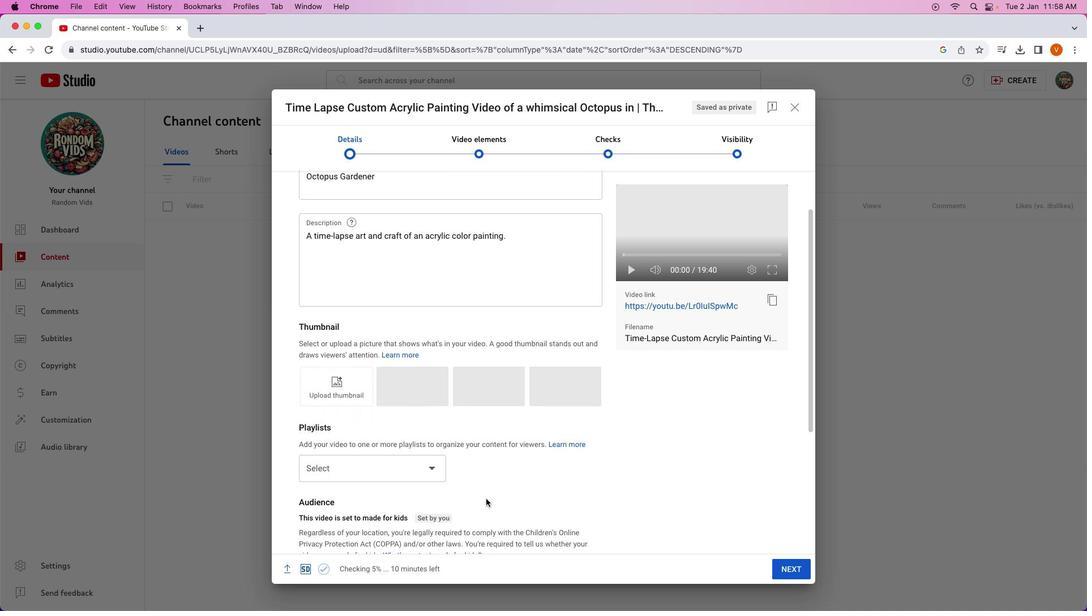
Action: Mouse scrolled (488, 501) with delta (1, 1)
Screenshot: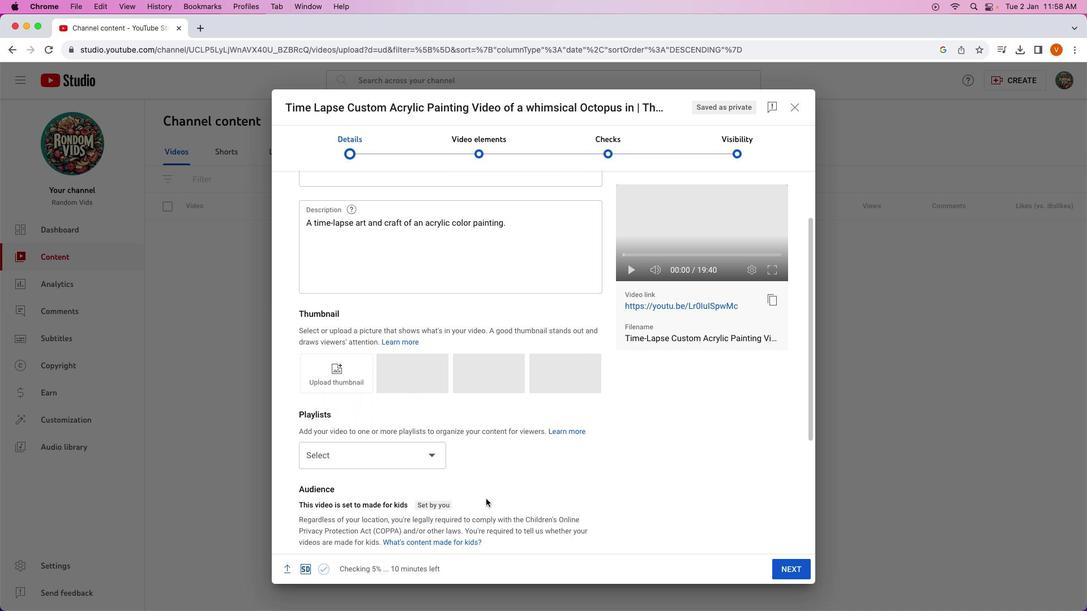 
Action: Mouse scrolled (488, 501) with delta (1, 1)
Screenshot: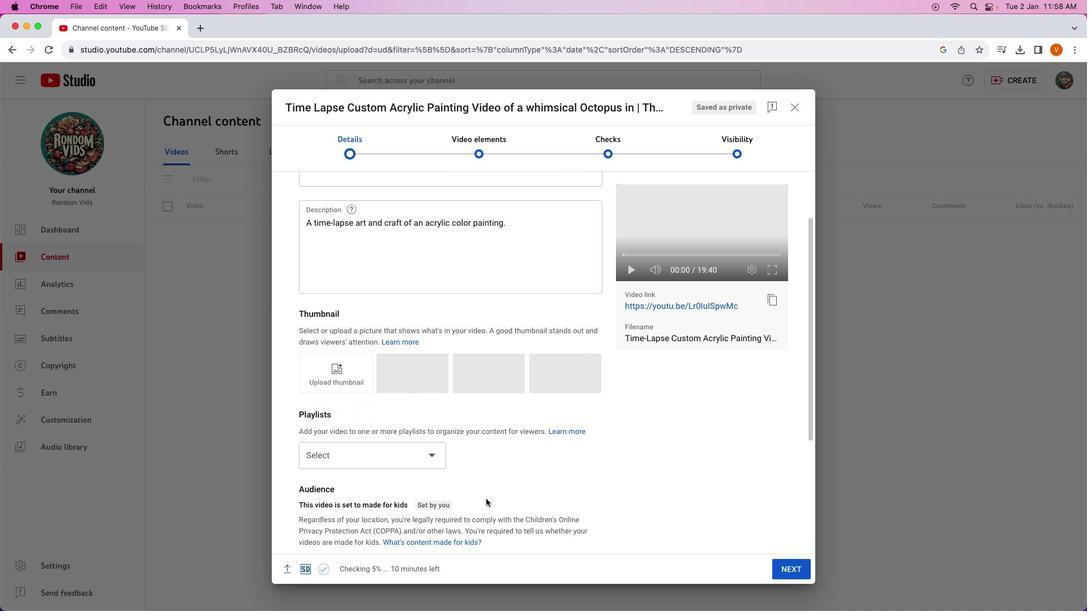 
Action: Mouse scrolled (488, 501) with delta (1, 1)
Screenshot: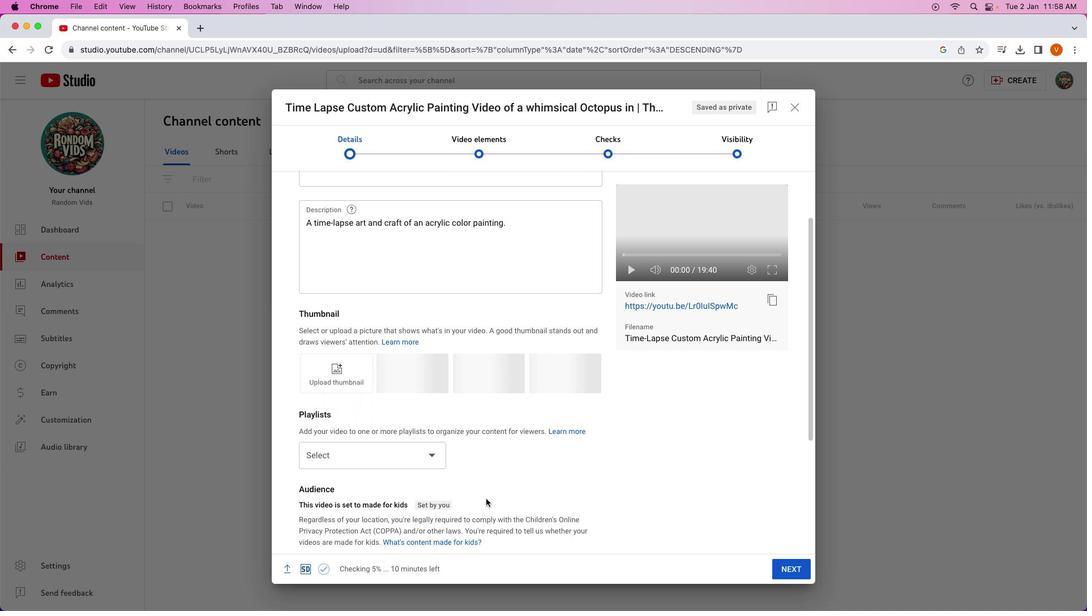 
Action: Mouse scrolled (488, 501) with delta (1, 1)
Screenshot: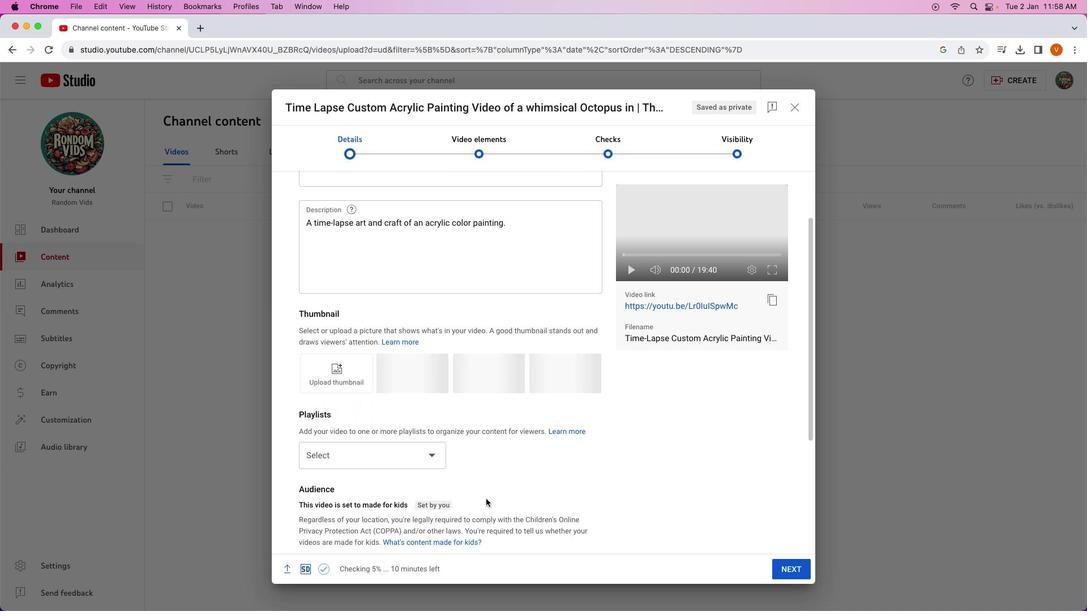 
Action: Mouse scrolled (488, 501) with delta (1, 1)
Screenshot: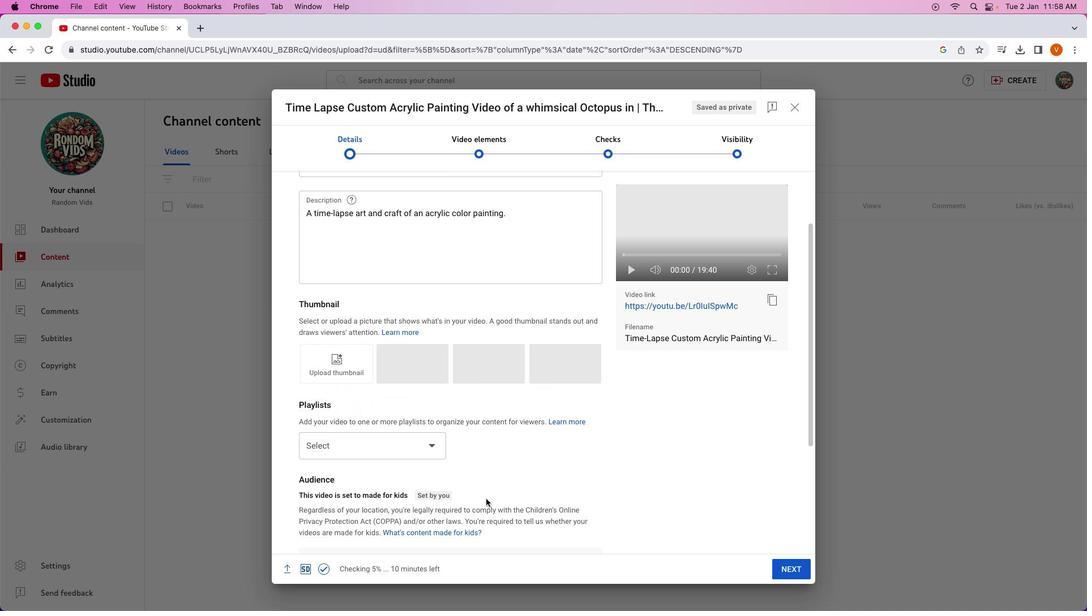 
Action: Mouse scrolled (488, 501) with delta (1, 1)
Screenshot: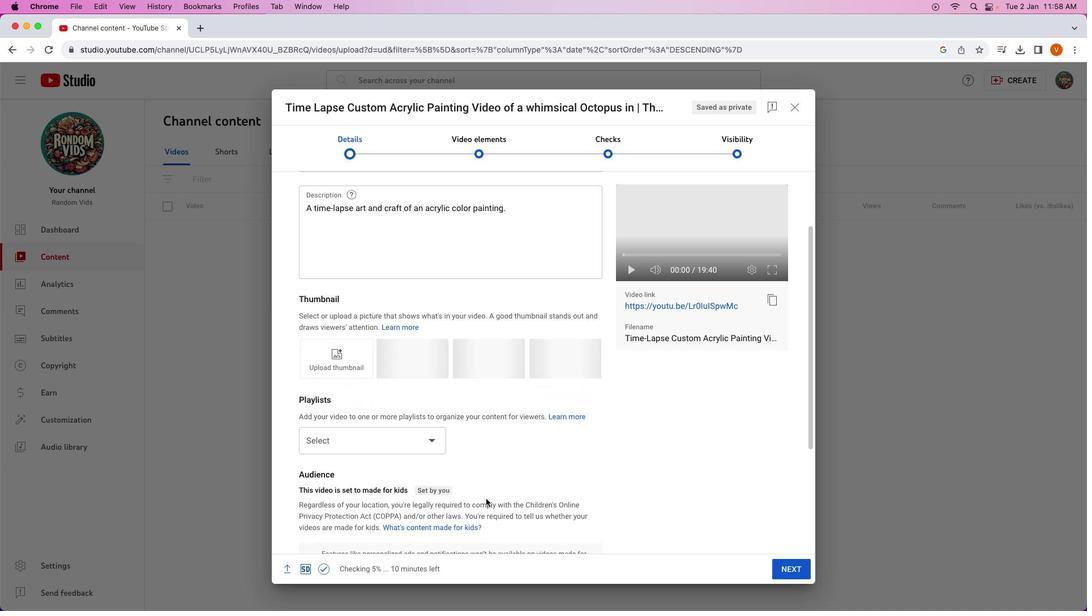 
Action: Mouse scrolled (488, 501) with delta (1, 1)
Screenshot: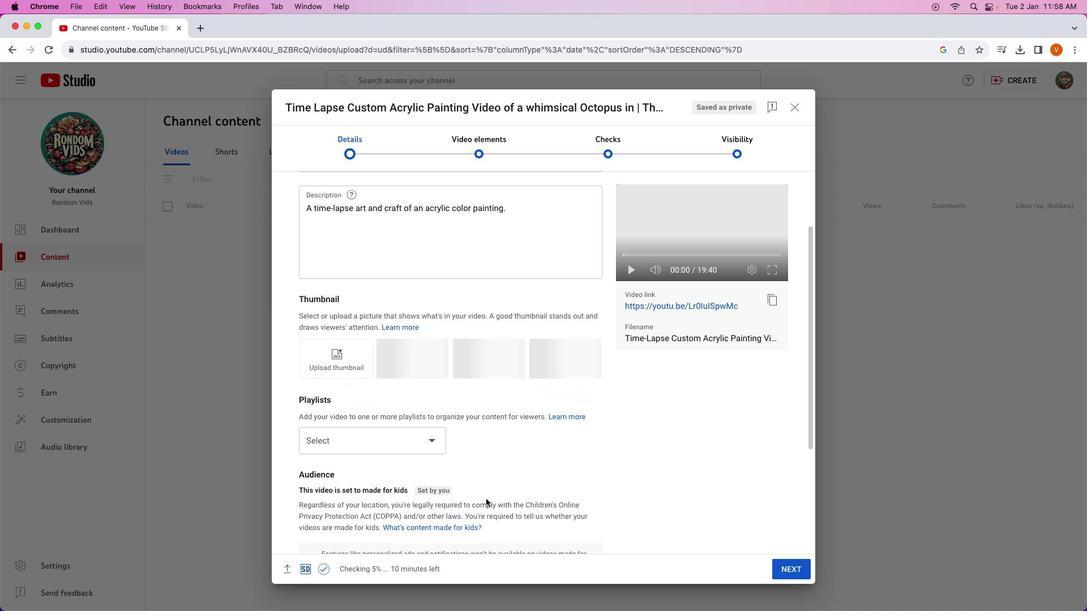 
Action: Mouse scrolled (488, 501) with delta (1, 1)
Screenshot: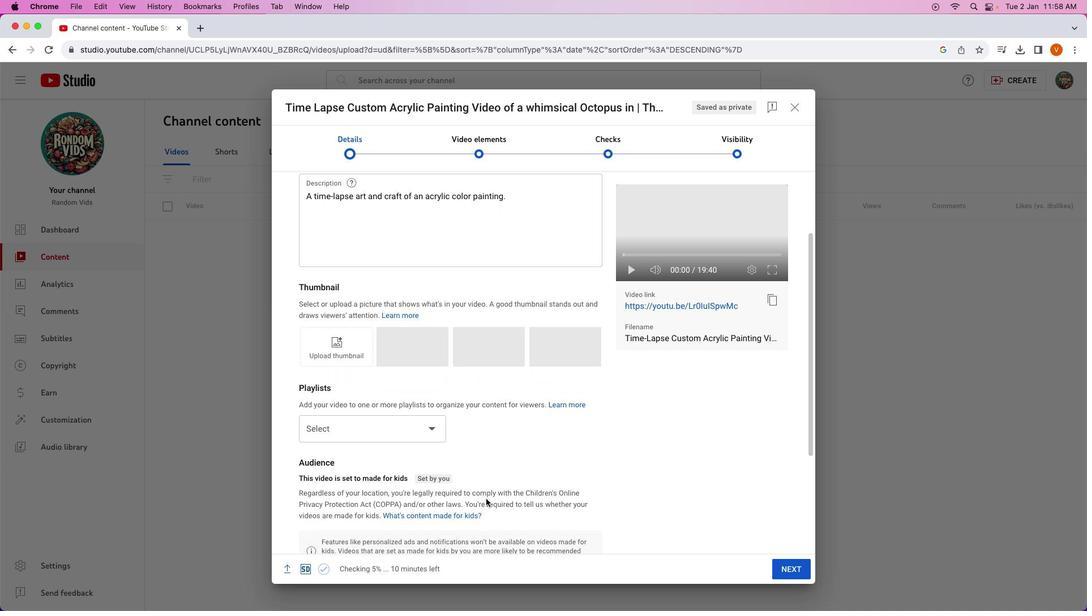 
Action: Mouse scrolled (488, 501) with delta (1, 1)
Screenshot: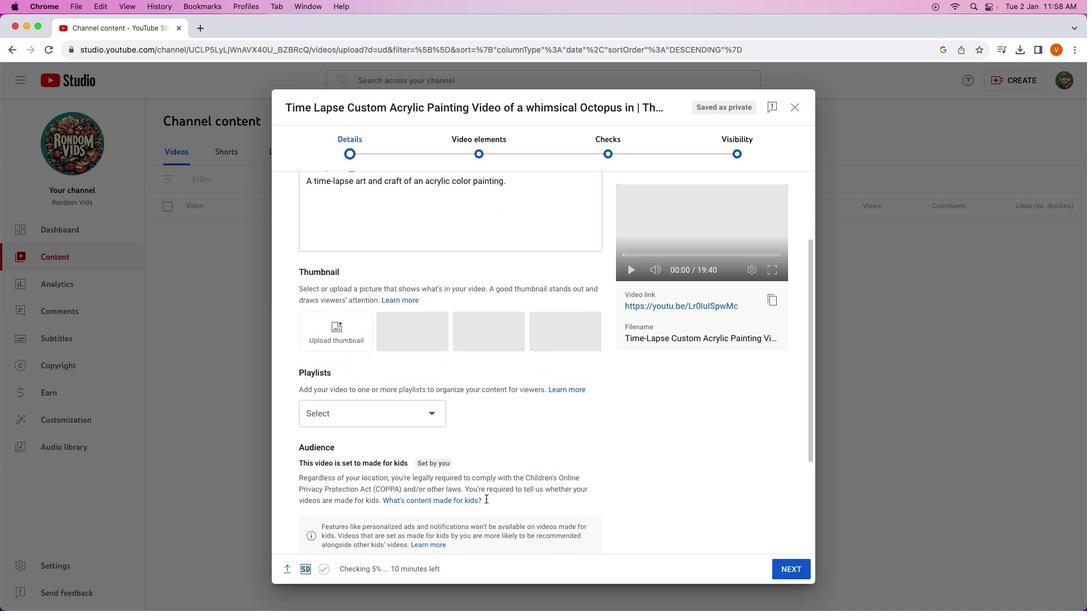
Action: Mouse scrolled (488, 501) with delta (1, 1)
Screenshot: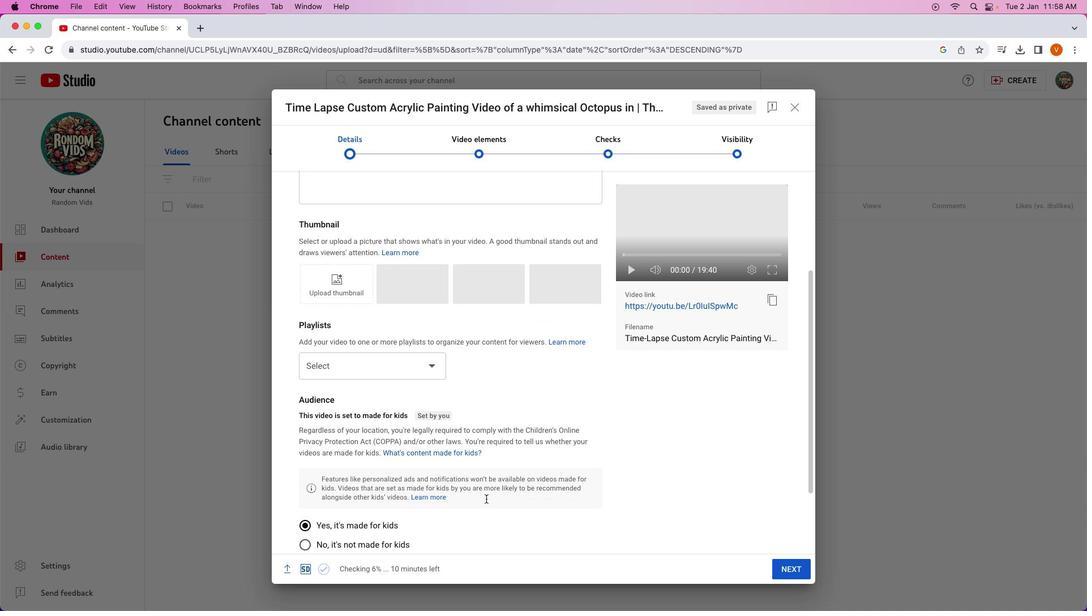 
Action: Mouse scrolled (488, 501) with delta (1, 1)
Screenshot: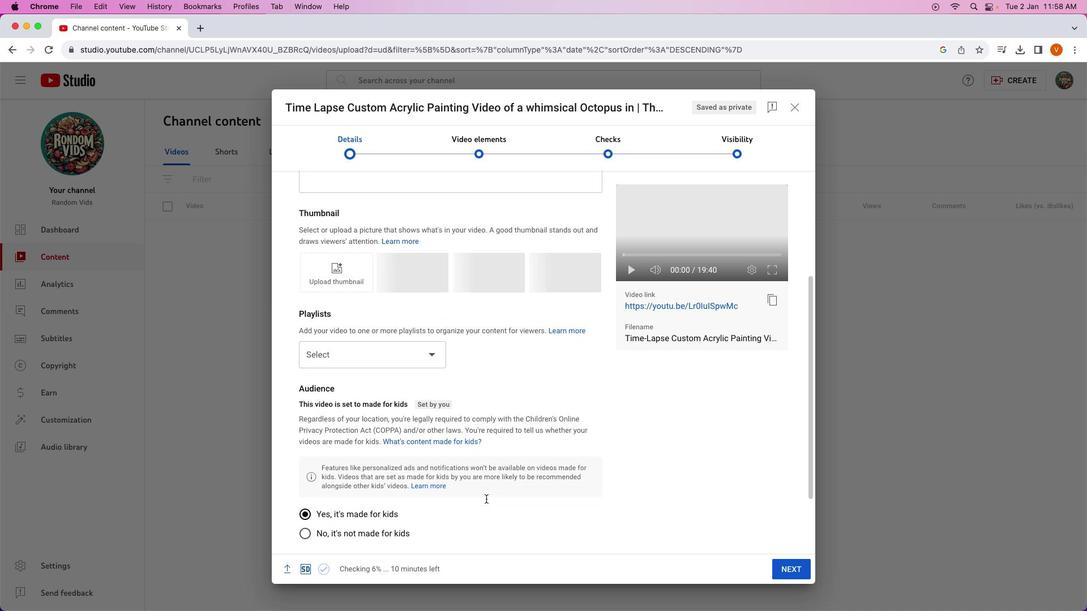 
Action: Mouse scrolled (488, 501) with delta (1, 1)
Screenshot: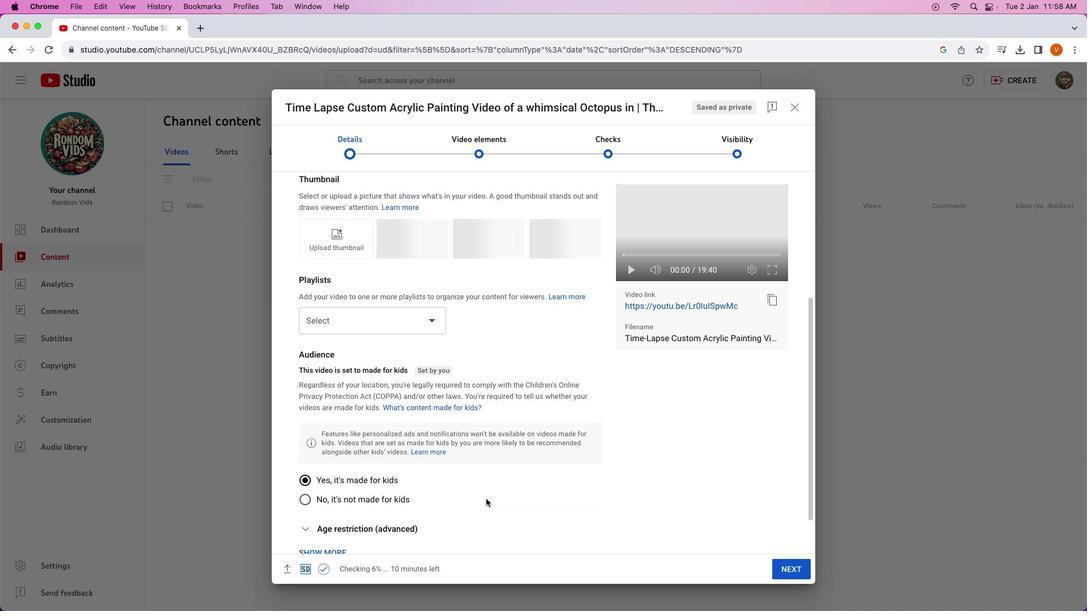
Action: Mouse scrolled (488, 501) with delta (1, 1)
Screenshot: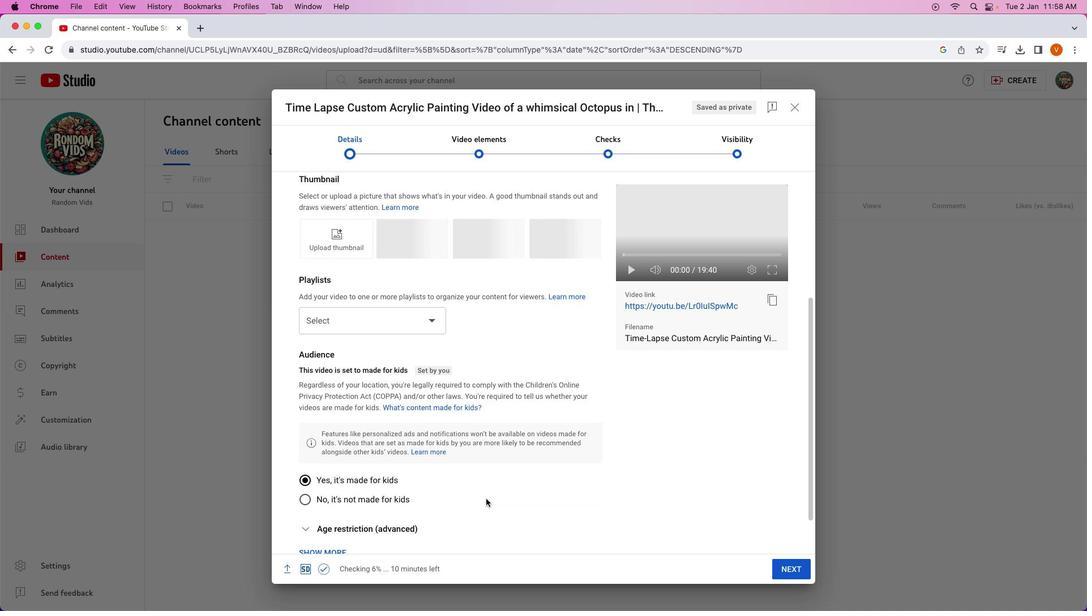 
Action: Mouse scrolled (488, 501) with delta (1, 0)
Screenshot: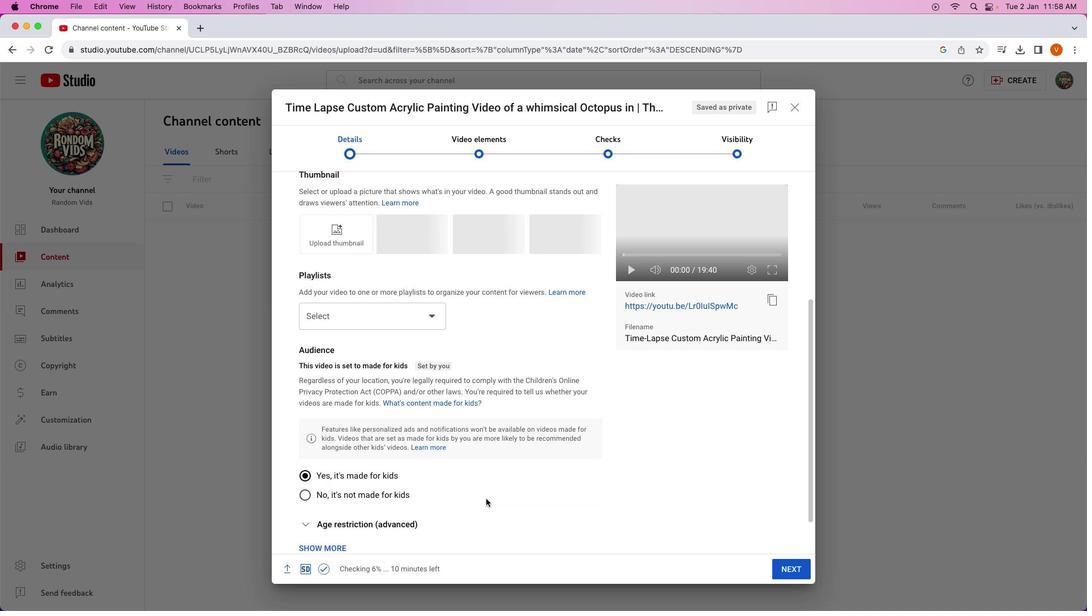 
Action: Mouse scrolled (488, 501) with delta (1, 1)
Screenshot: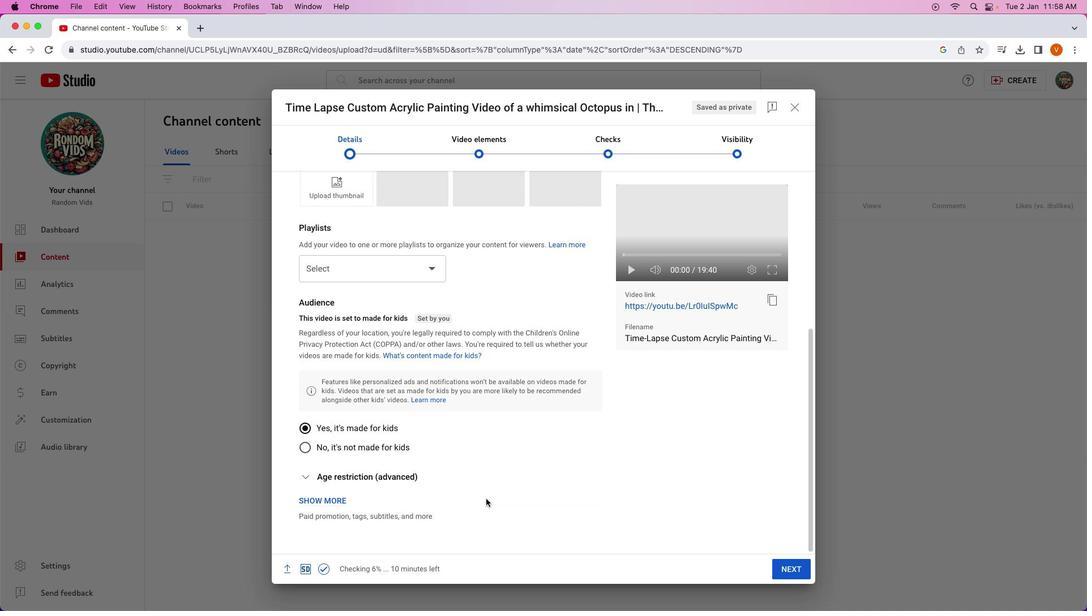
Action: Mouse scrolled (488, 501) with delta (1, 1)
Screenshot: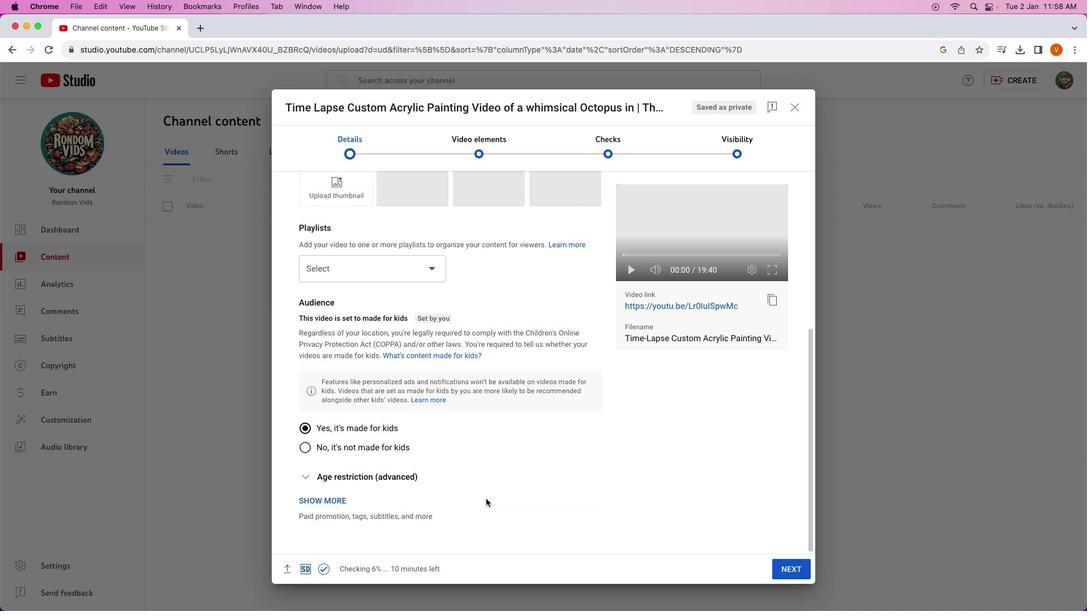 
Action: Mouse scrolled (488, 501) with delta (1, 1)
Screenshot: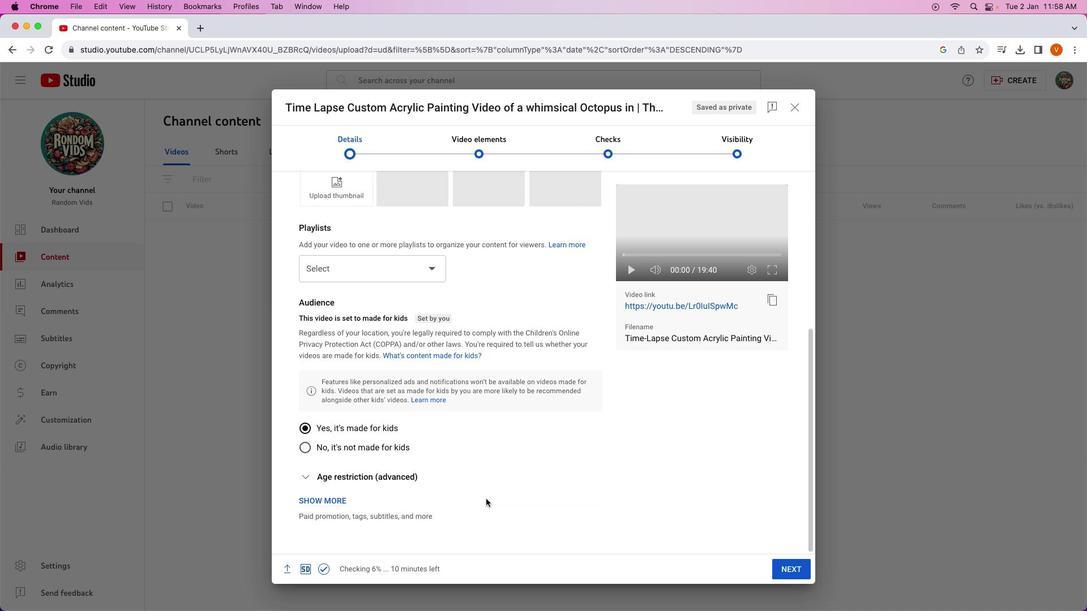 
Action: Mouse moved to (488, 501)
Screenshot: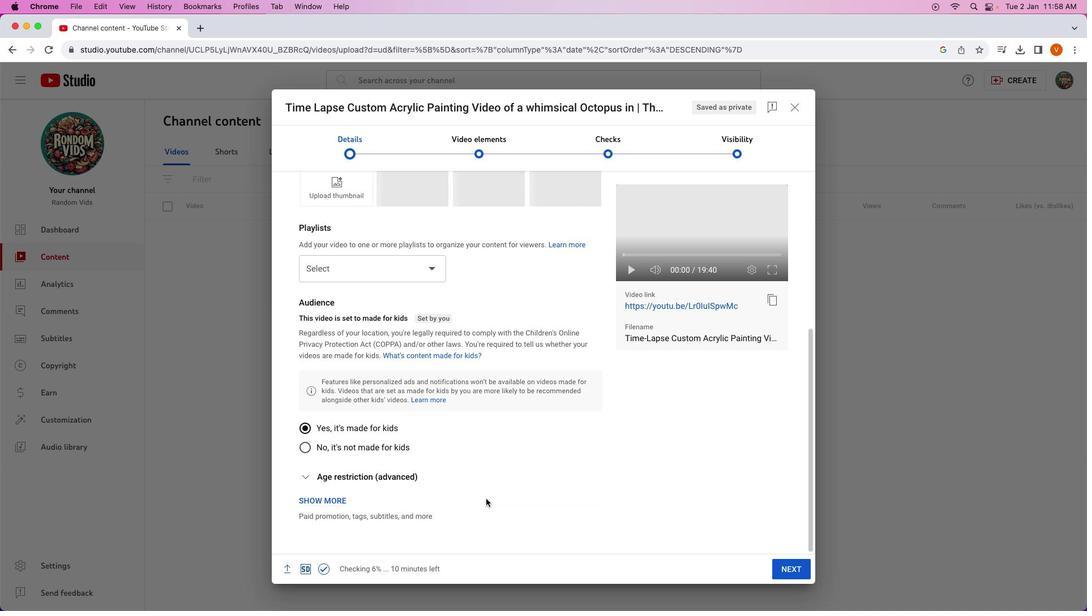 
Action: Mouse scrolled (488, 501) with delta (1, 1)
Screenshot: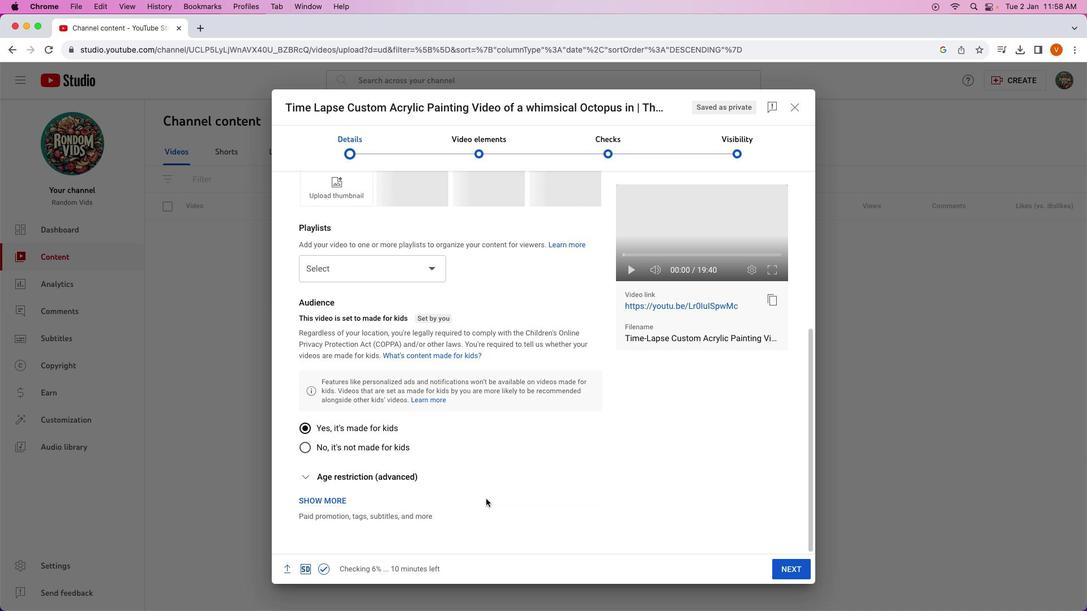 
Action: Mouse scrolled (488, 501) with delta (1, 1)
Screenshot: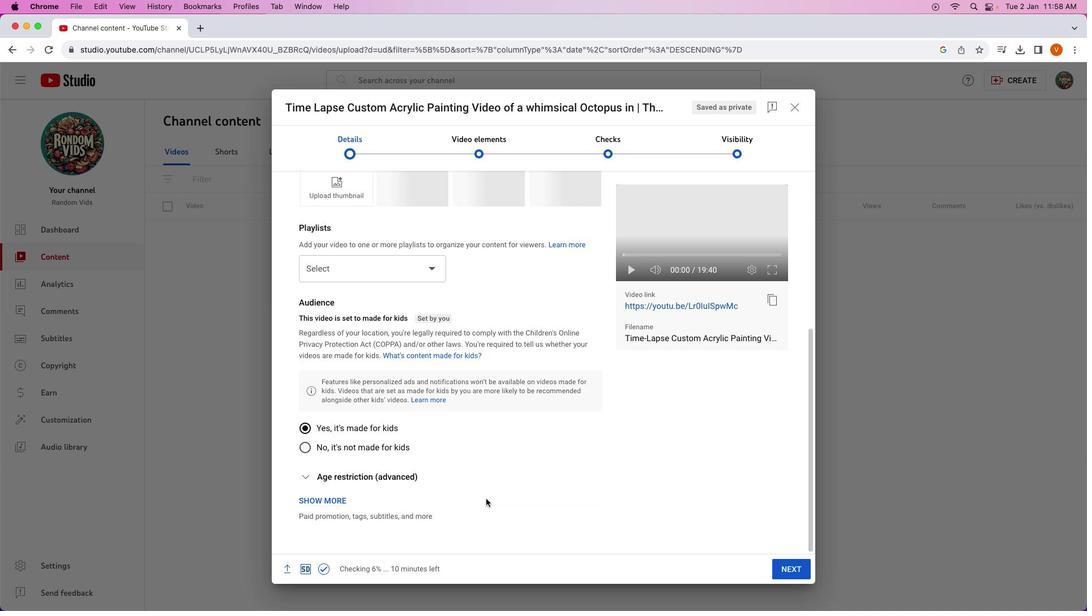 
Action: Mouse scrolled (488, 501) with delta (1, 1)
Screenshot: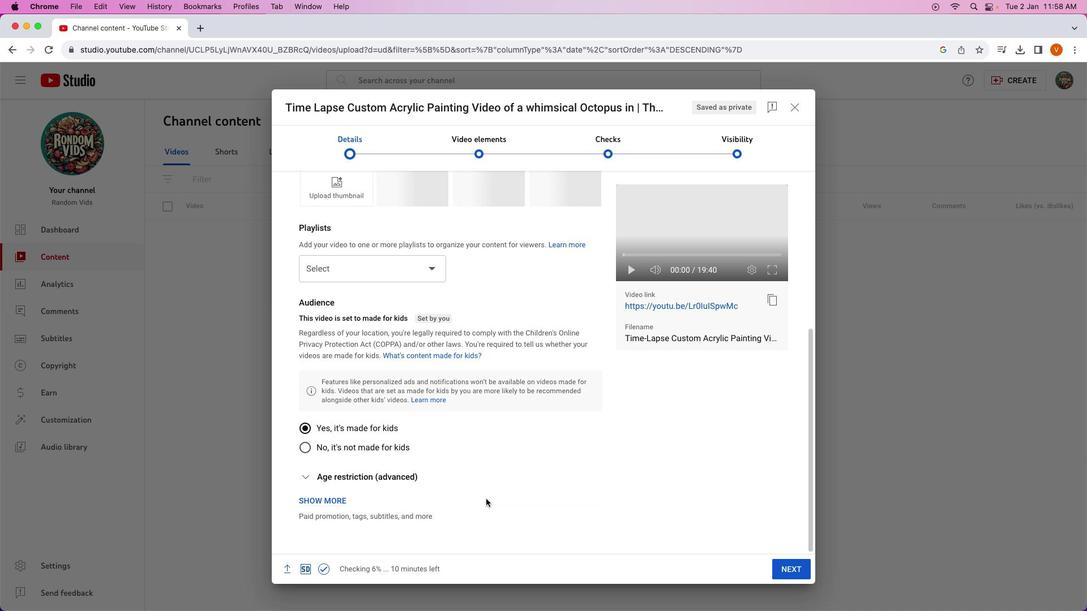
Action: Mouse scrolled (488, 501) with delta (1, 1)
Screenshot: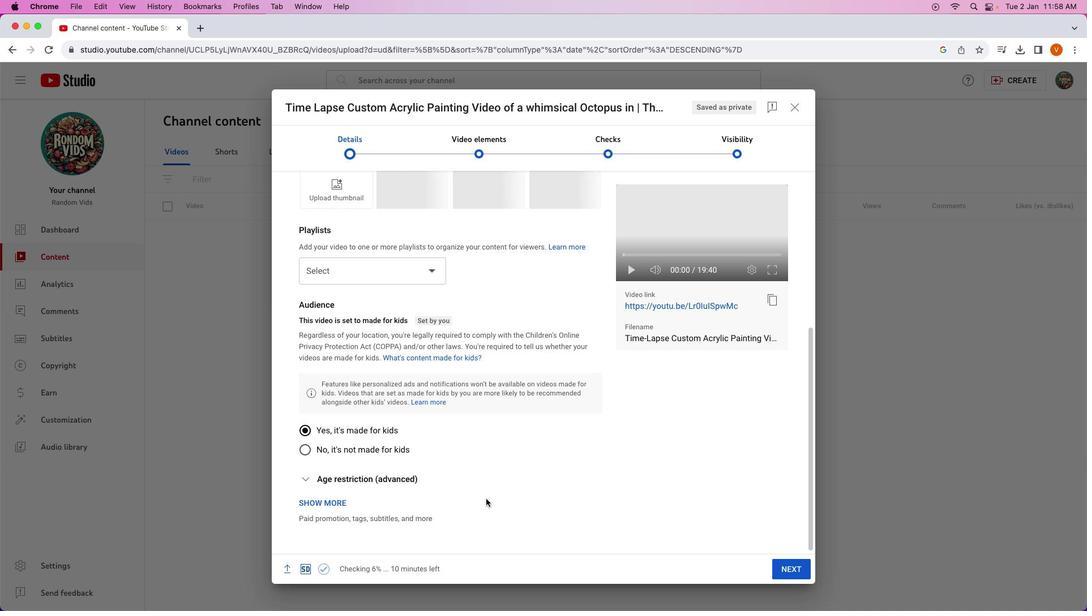 
Action: Mouse scrolled (488, 501) with delta (1, 1)
Screenshot: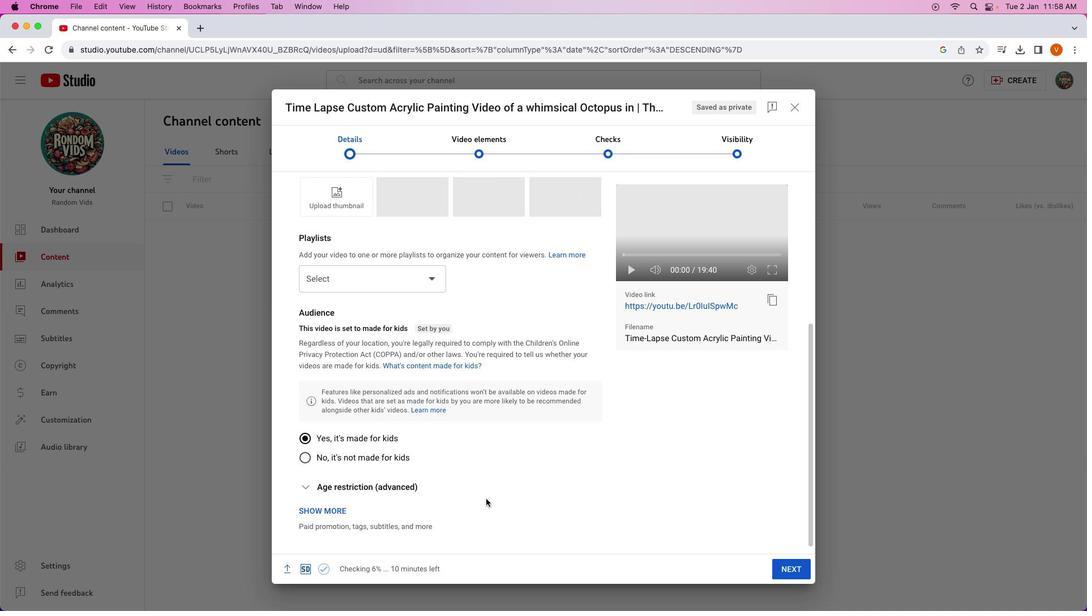 
Action: Mouse scrolled (488, 501) with delta (1, 1)
Screenshot: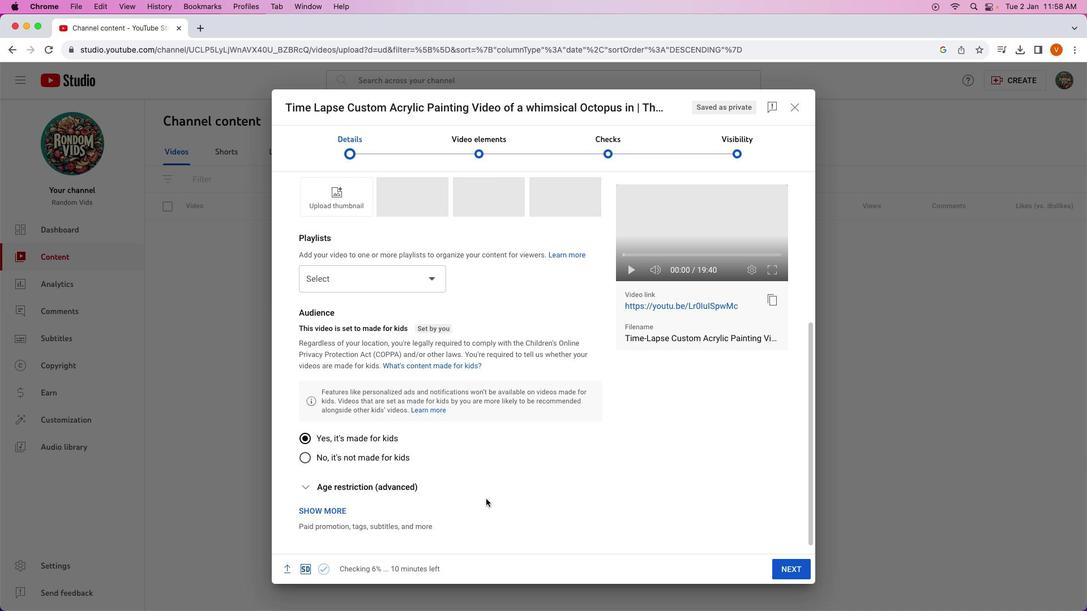 
Action: Mouse scrolled (488, 501) with delta (1, 2)
Screenshot: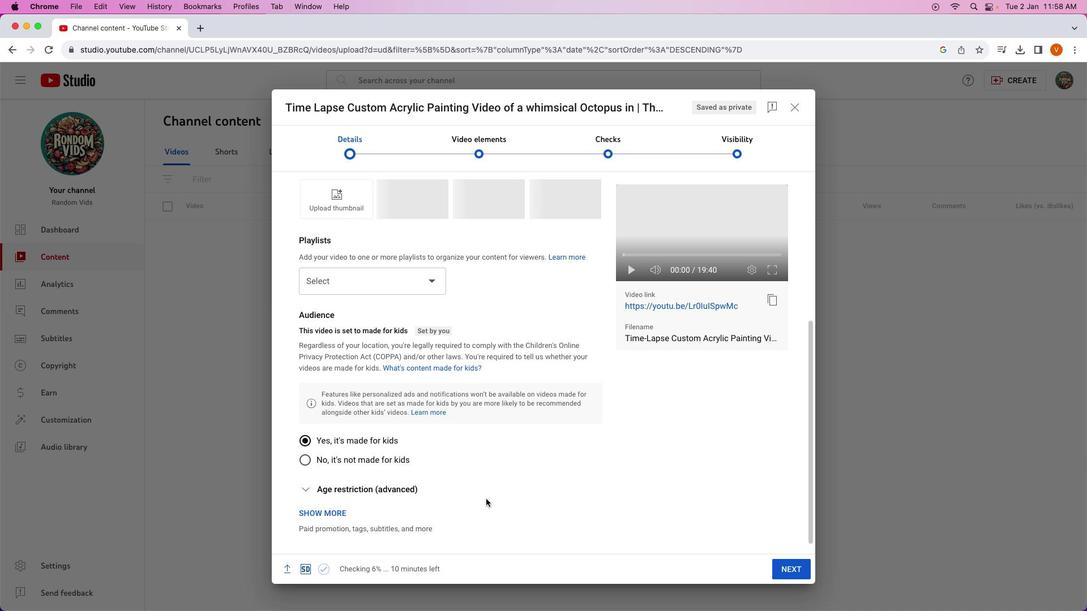 
Action: Mouse scrolled (488, 501) with delta (1, 2)
Screenshot: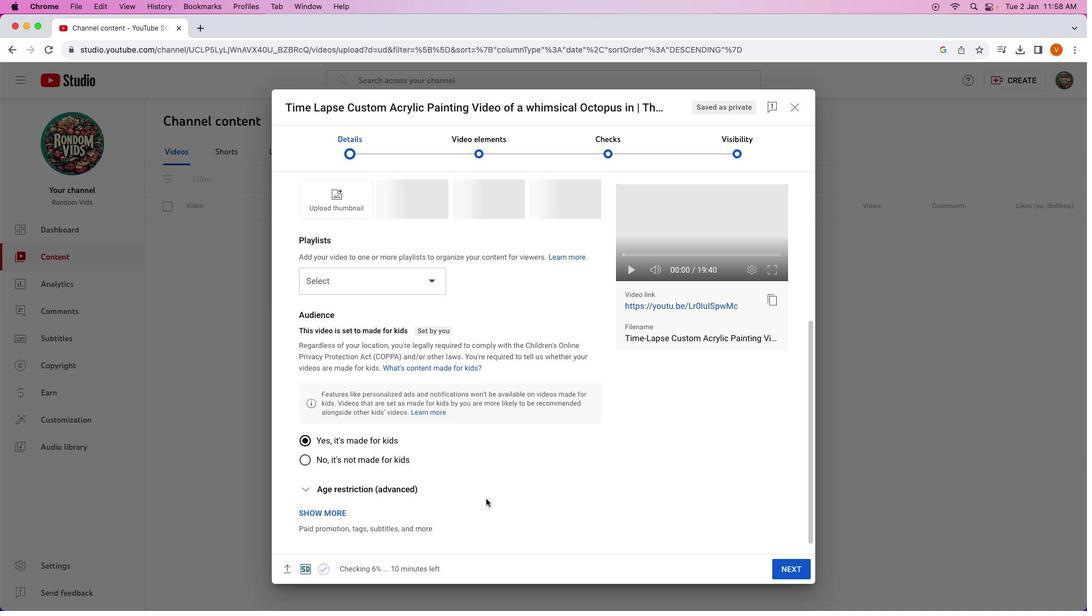 
Action: Mouse scrolled (488, 501) with delta (1, 2)
Screenshot: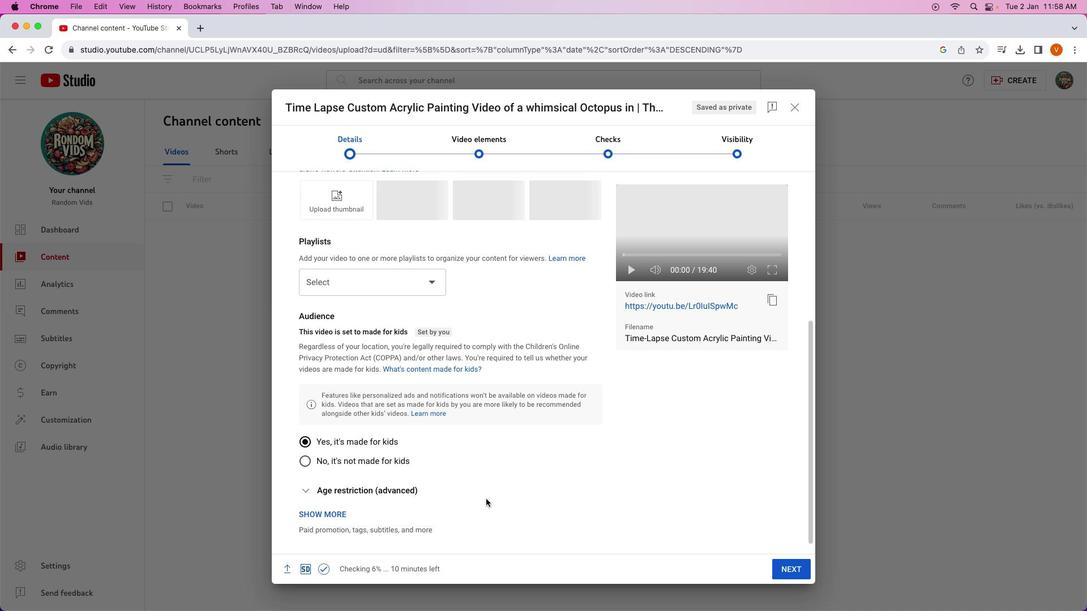 
Action: Mouse scrolled (488, 501) with delta (1, 2)
Screenshot: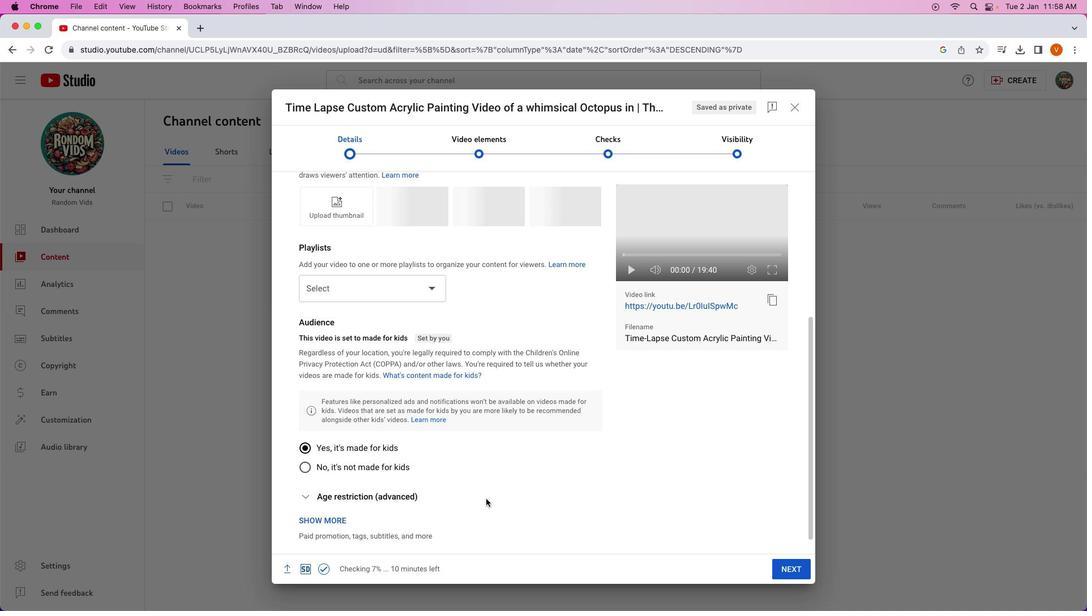 
Action: Mouse moved to (488, 500)
Screenshot: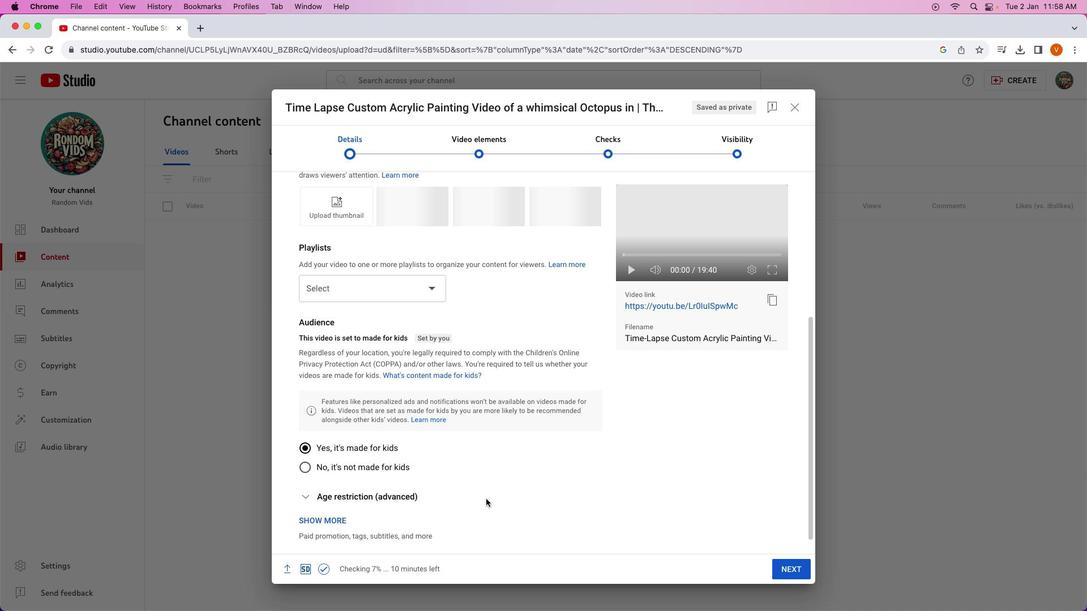 
Action: Mouse scrolled (488, 500) with delta (1, 2)
Screenshot: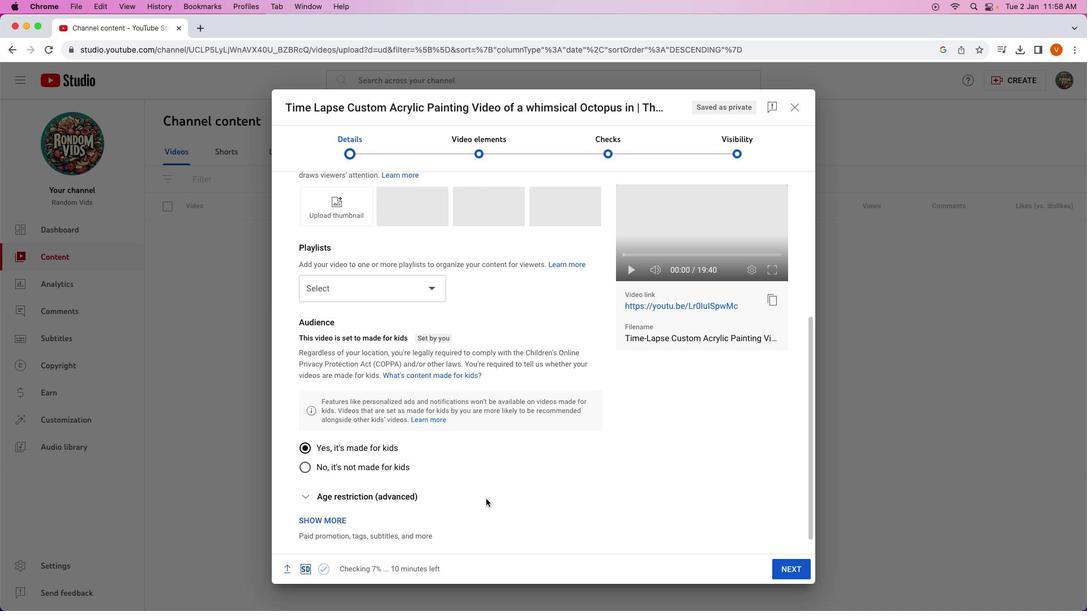
Action: Mouse scrolled (488, 500) with delta (1, 2)
Screenshot: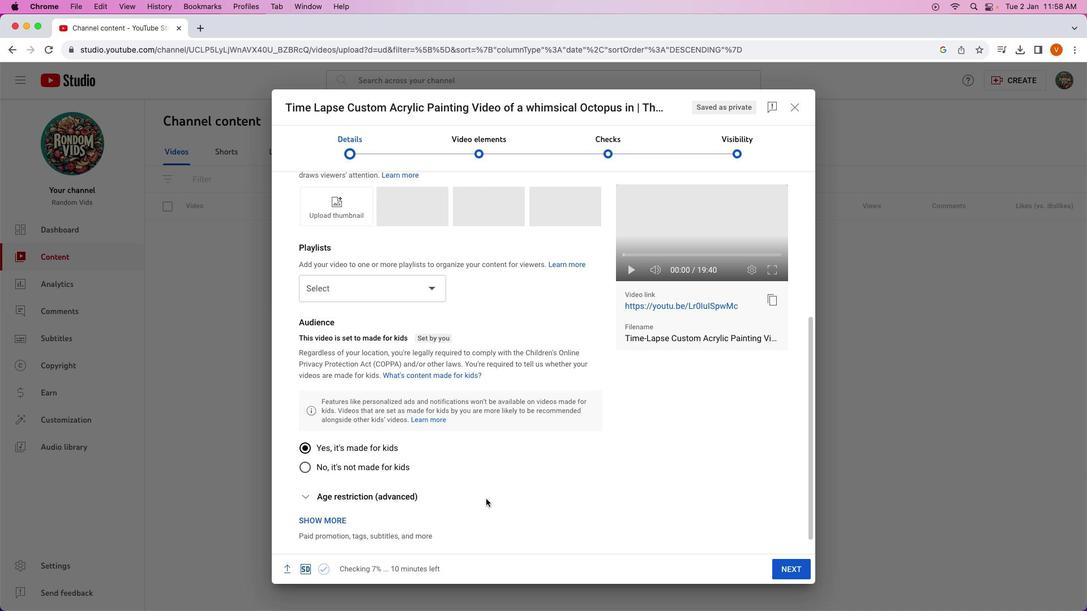 
Action: Mouse moved to (488, 501)
Screenshot: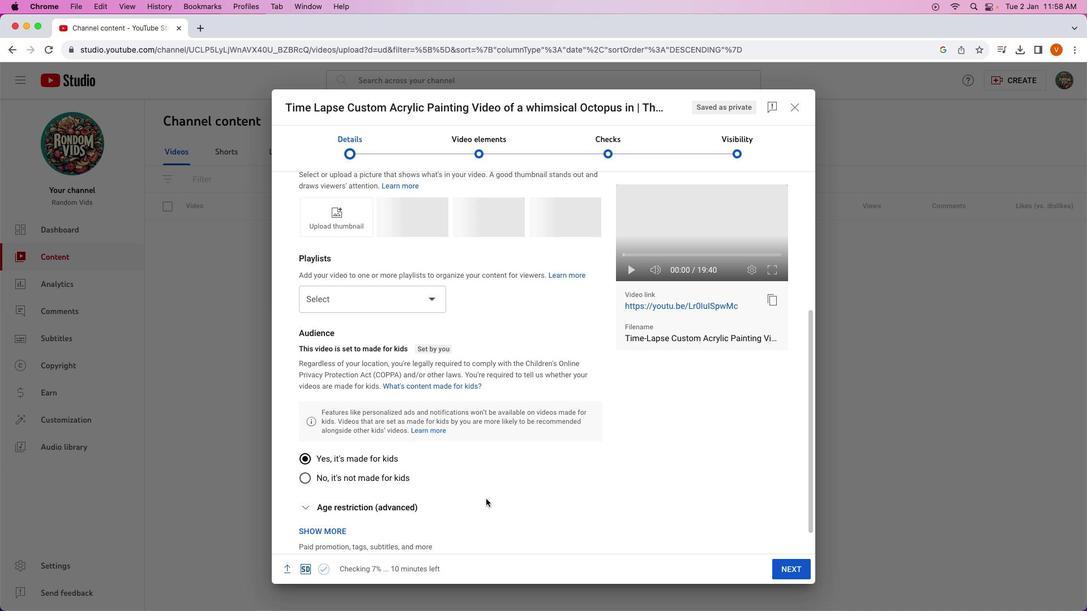 
Action: Mouse scrolled (488, 501) with delta (1, 2)
Screenshot: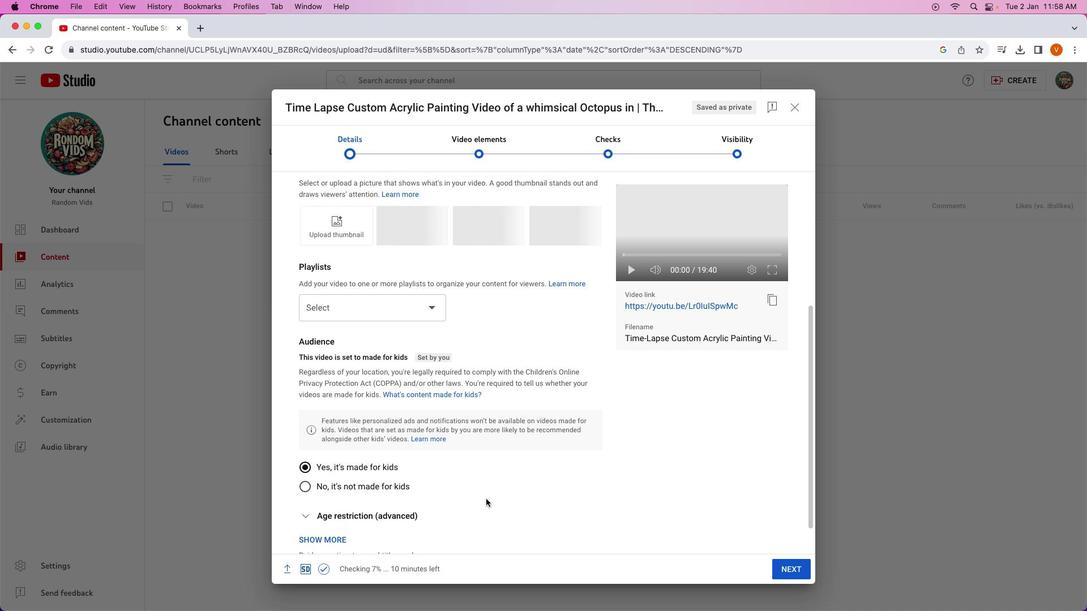 
Action: Mouse scrolled (488, 501) with delta (1, 2)
Screenshot: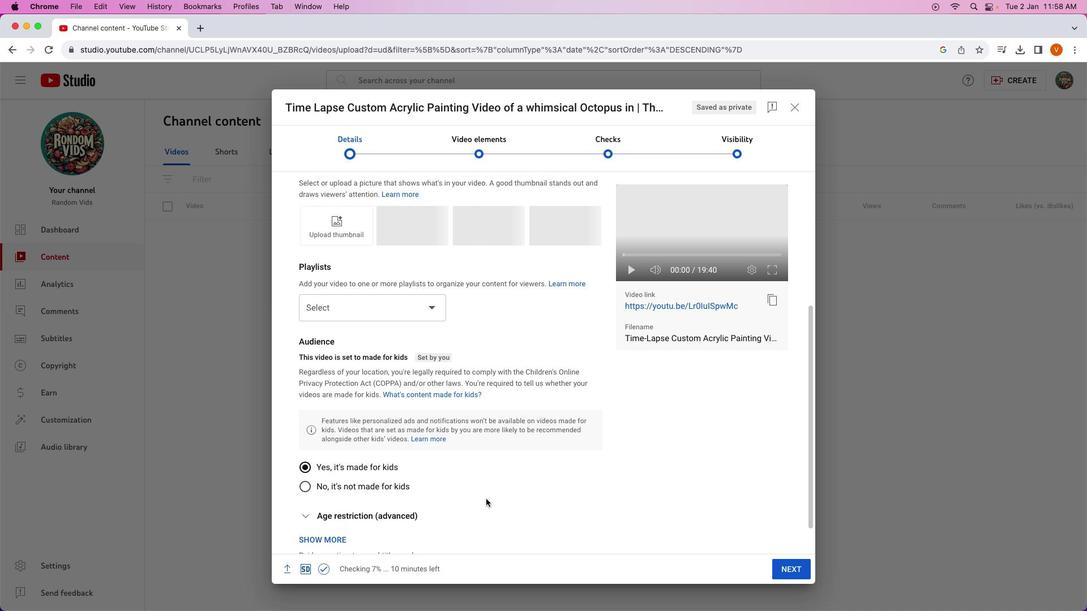 
Action: Mouse moved to (487, 501)
Screenshot: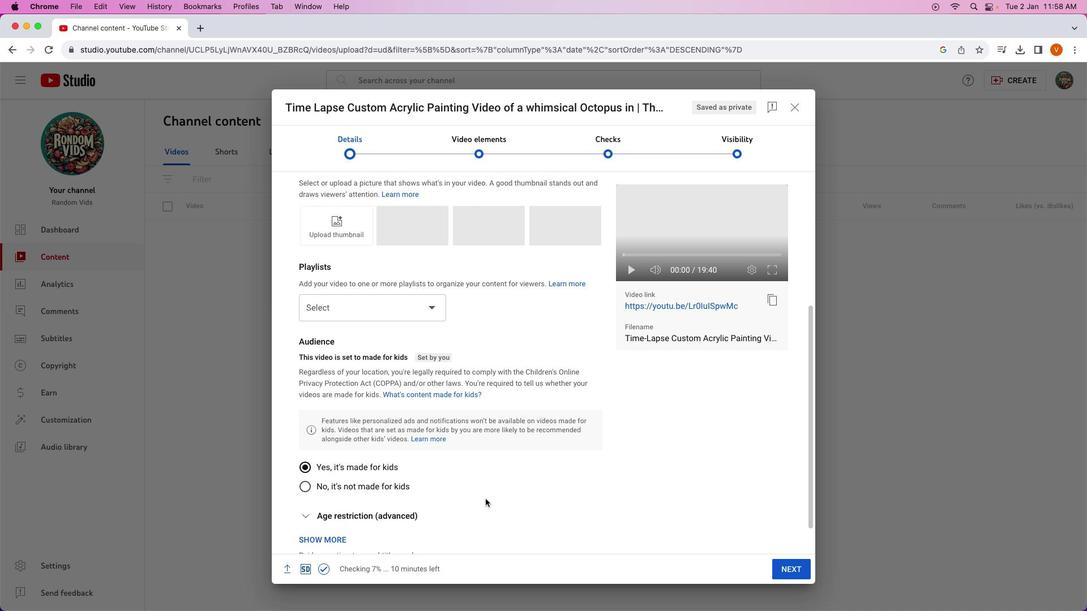 
Action: Mouse scrolled (487, 501) with delta (1, 2)
Screenshot: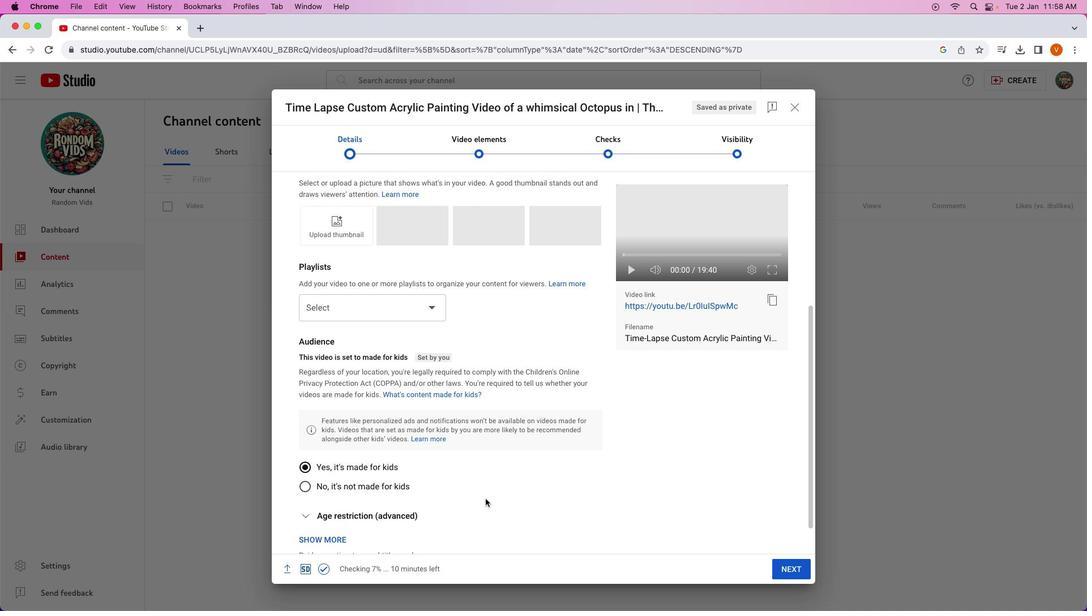 
Action: Mouse moved to (487, 501)
Screenshot: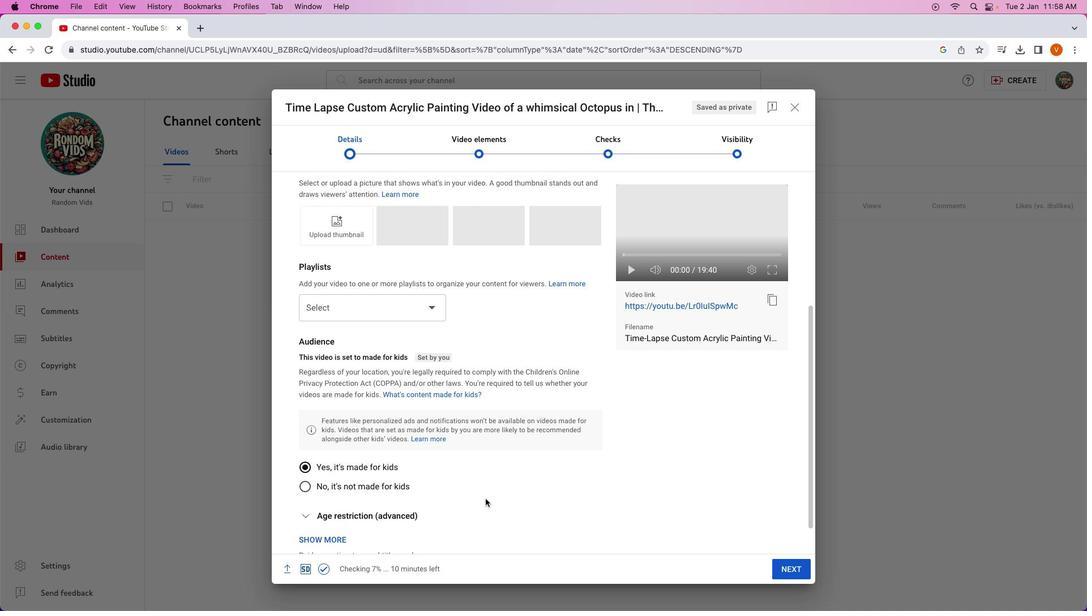 
Action: Mouse scrolled (487, 501) with delta (1, 2)
Screenshot: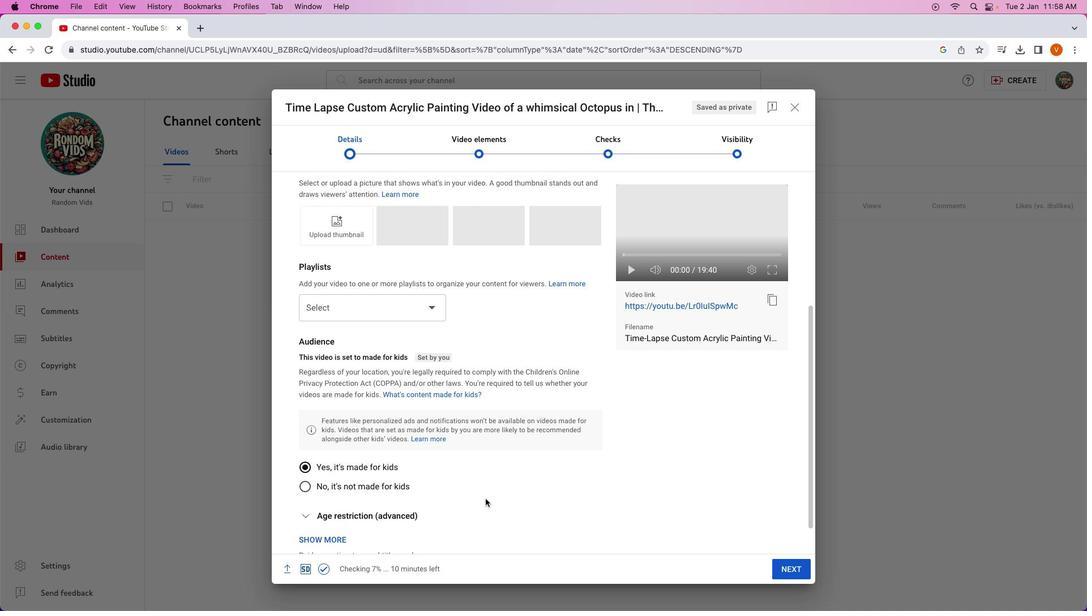 
Action: Mouse moved to (487, 501)
Screenshot: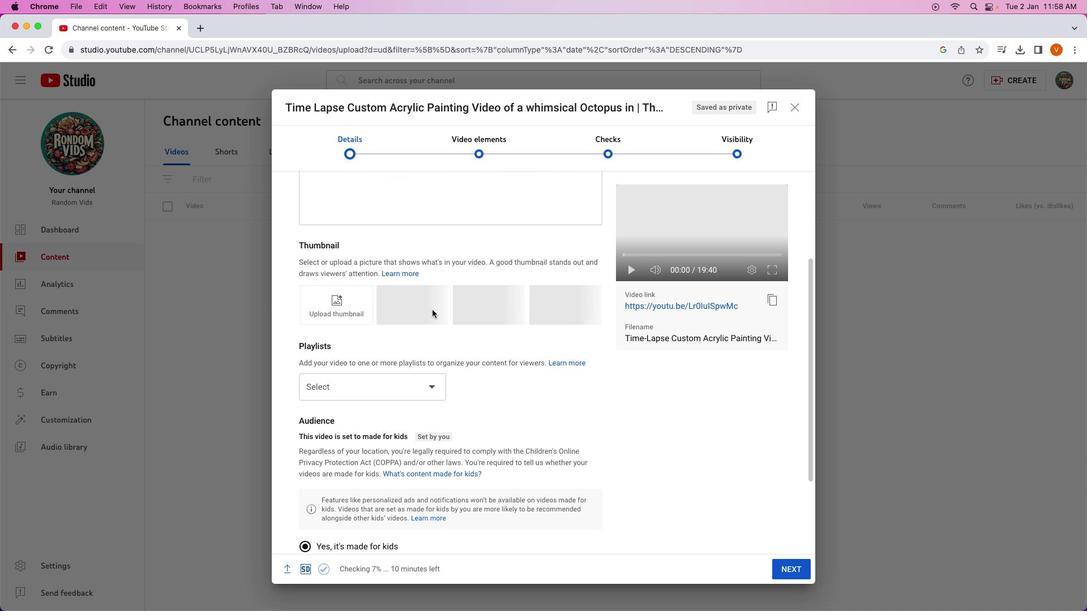 
Action: Mouse scrolled (487, 501) with delta (1, 2)
Screenshot: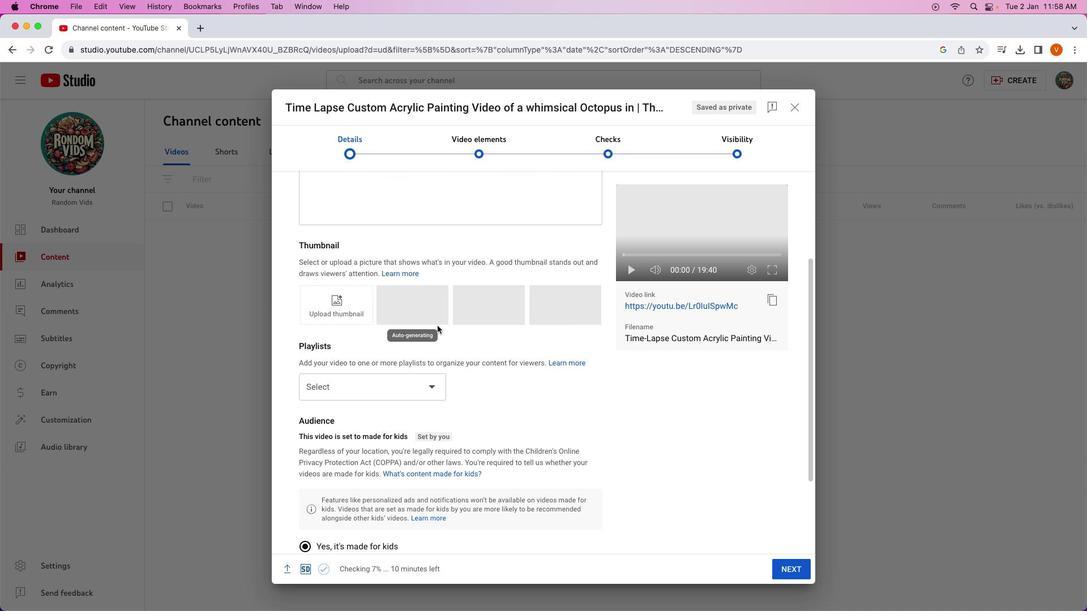 
Action: Mouse scrolled (487, 501) with delta (1, 2)
Screenshot: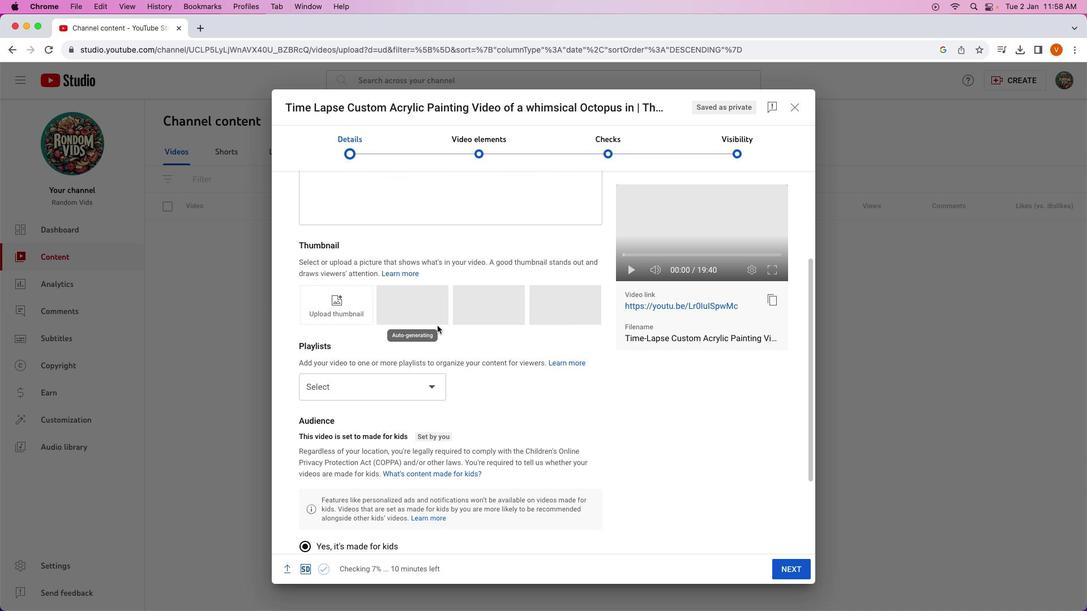 
Action: Mouse scrolled (487, 501) with delta (1, 2)
Screenshot: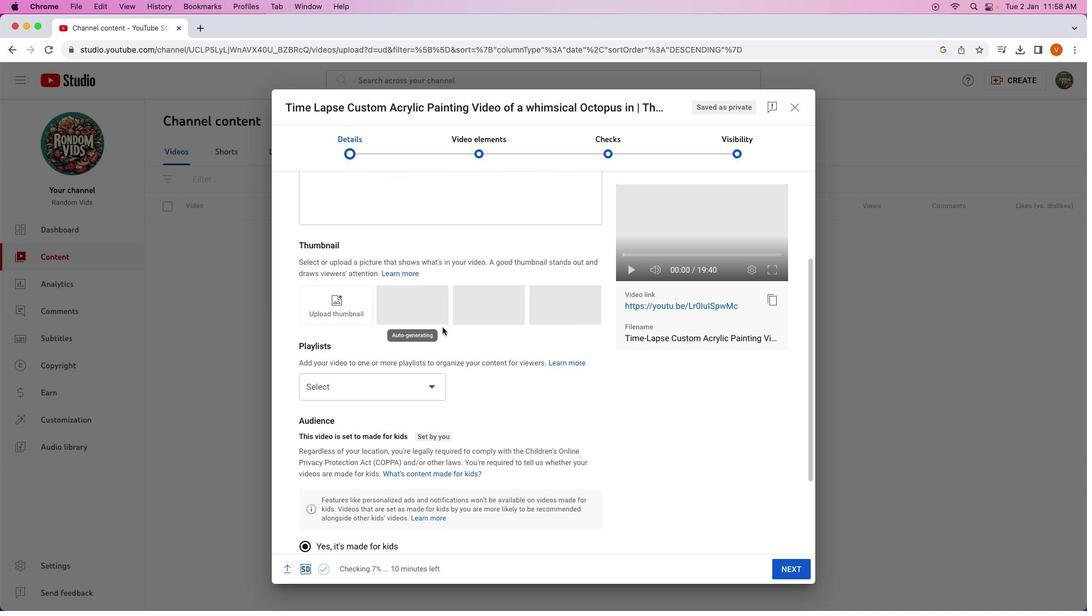 
Action: Mouse moved to (438, 327)
Screenshot: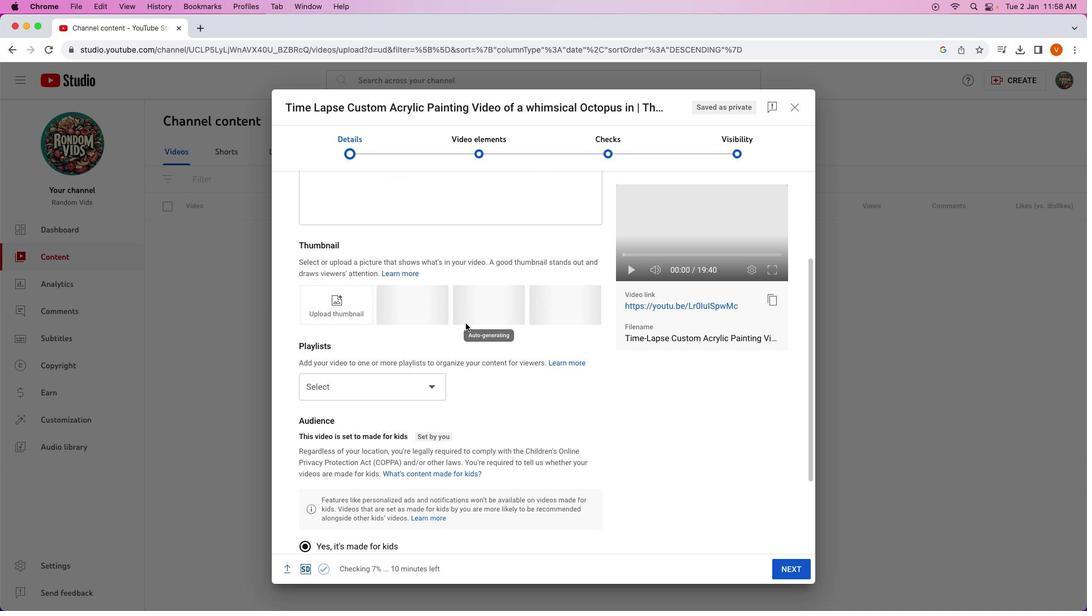 
Action: Mouse pressed left at (438, 327)
Screenshot: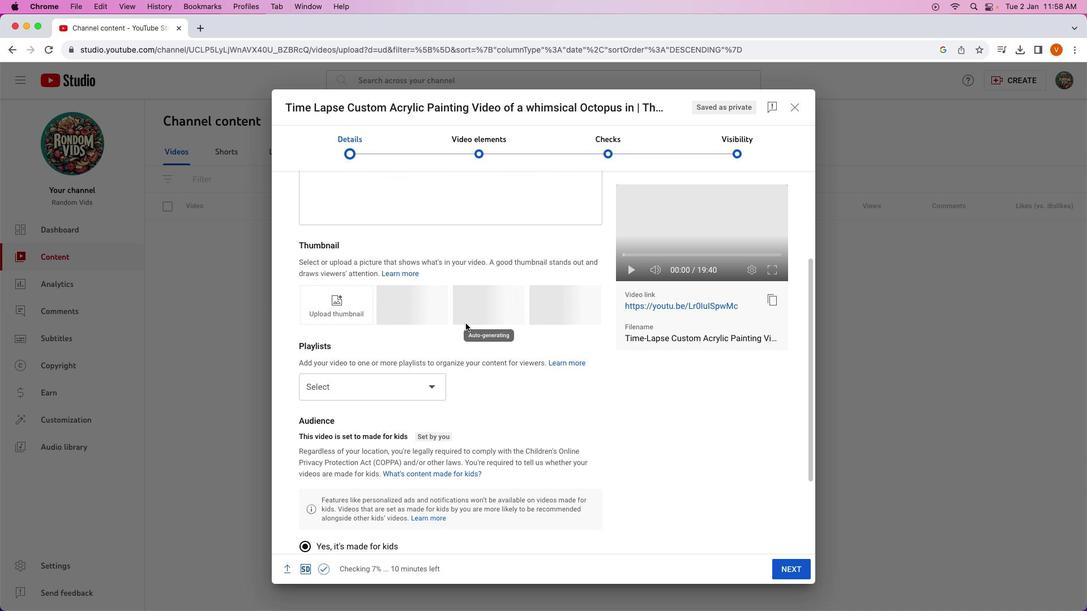 
Action: Mouse moved to (467, 325)
Screenshot: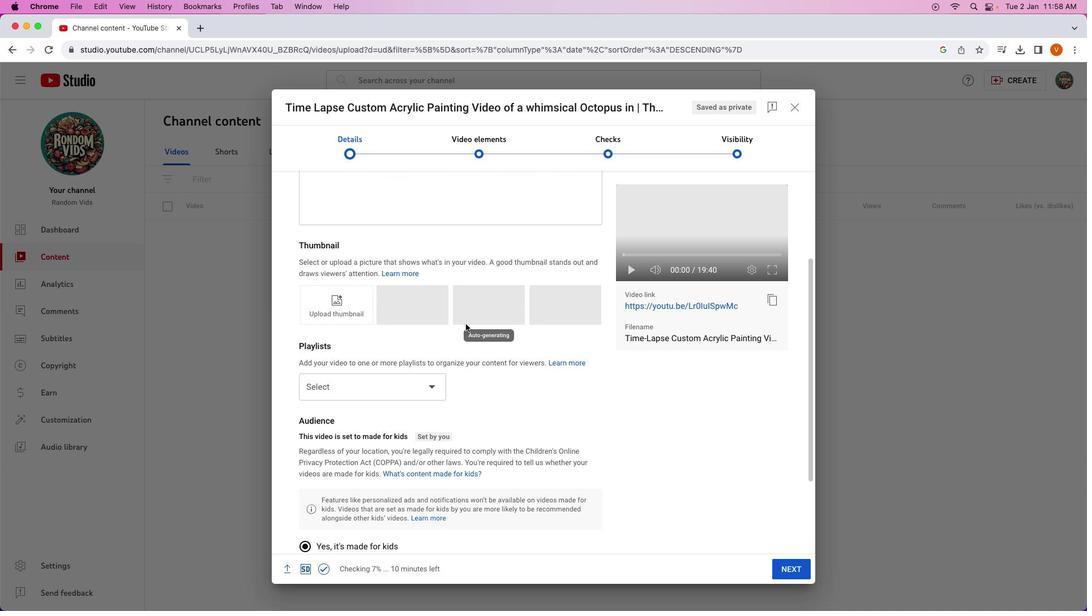 
Action: Mouse pressed left at (467, 325)
Screenshot: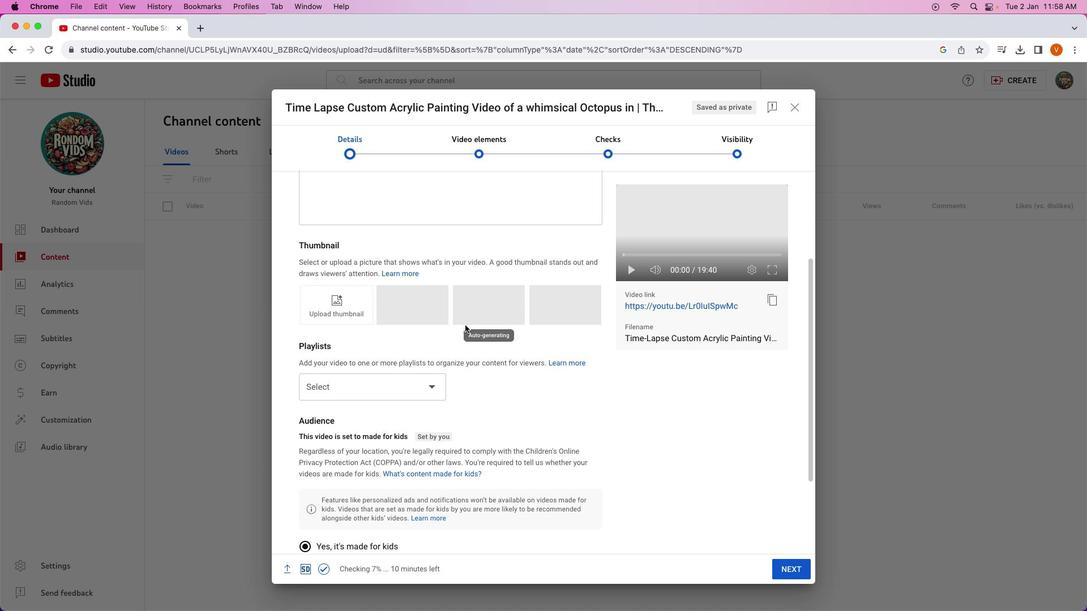 
Action: Mouse moved to (421, 399)
Screenshot: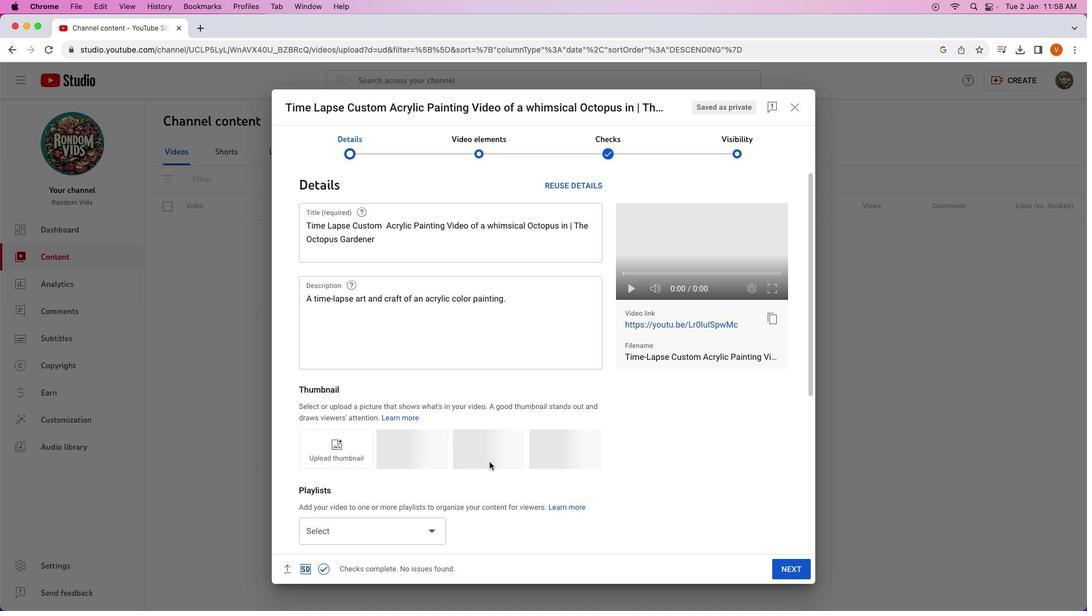 
Action: Mouse scrolled (421, 399) with delta (1, 2)
Screenshot: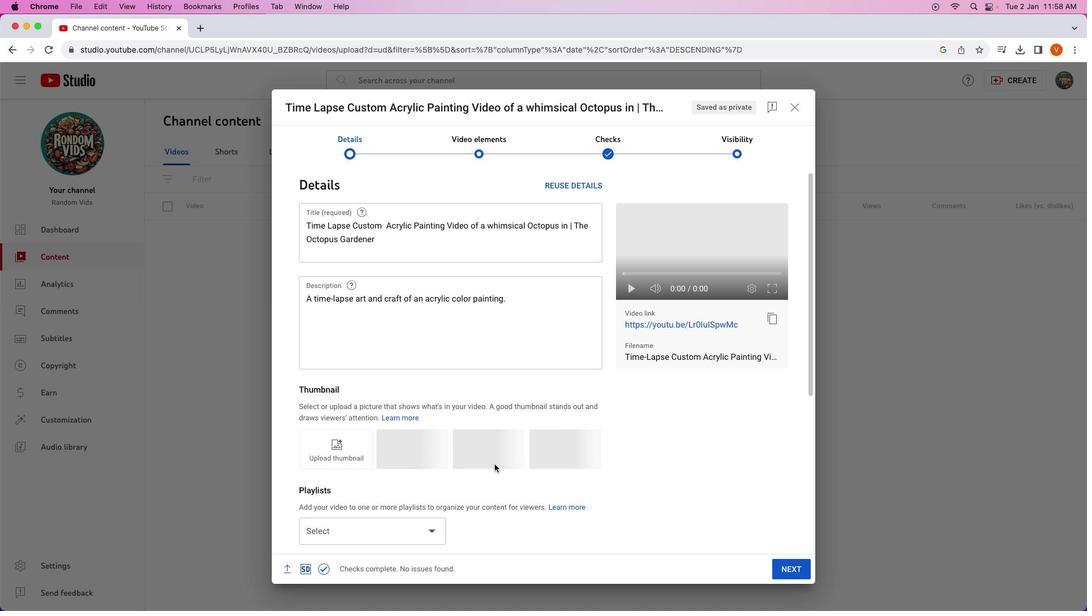 
Action: Mouse scrolled (421, 399) with delta (1, 2)
Screenshot: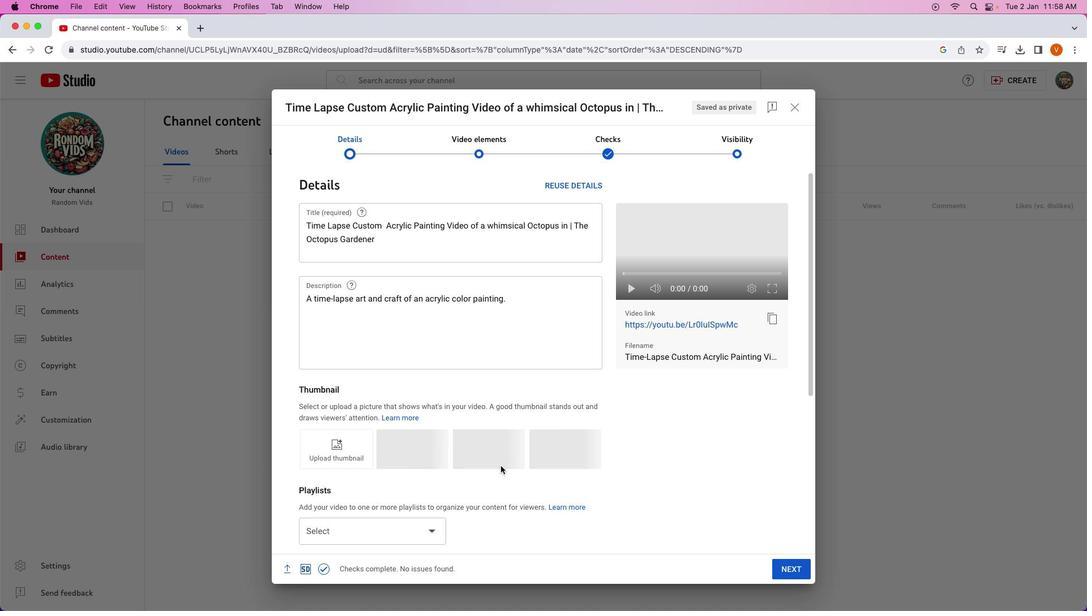 
Action: Mouse scrolled (421, 399) with delta (1, 2)
Screenshot: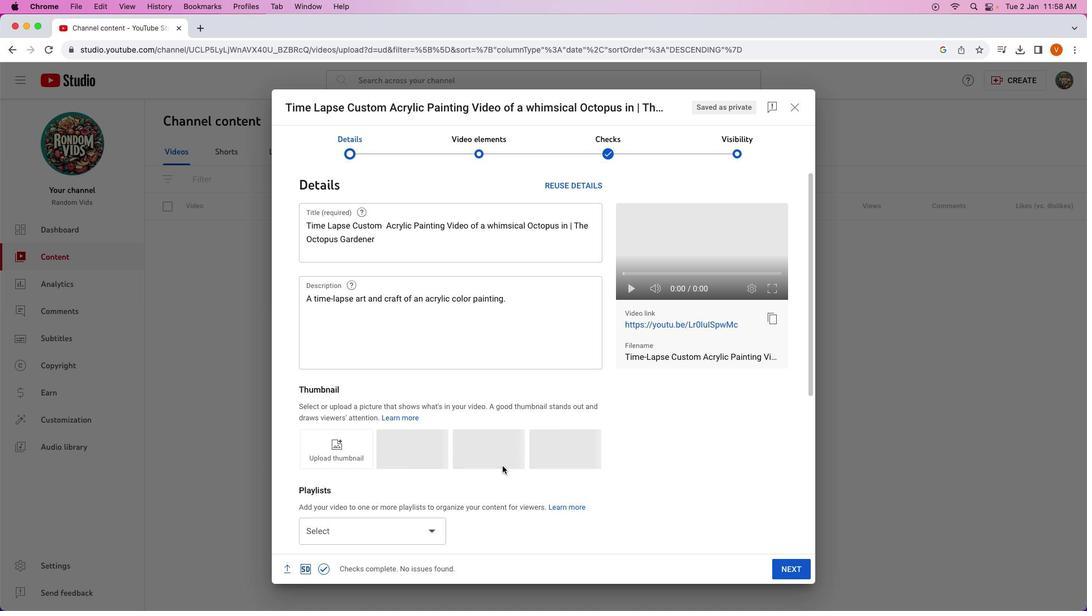 
Action: Mouse moved to (421, 398)
